 Task: Play online Dominion games in very easy mode.
Action: Mouse moved to (736, 565)
Screenshot: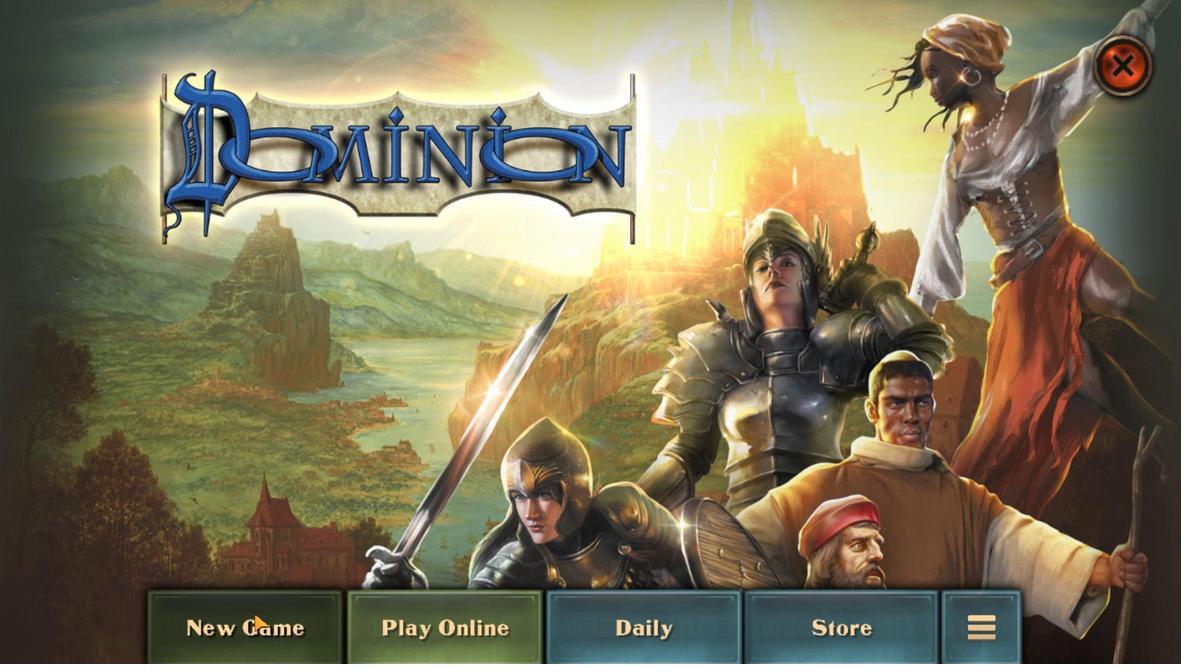 
Action: Mouse pressed left at (736, 565)
Screenshot: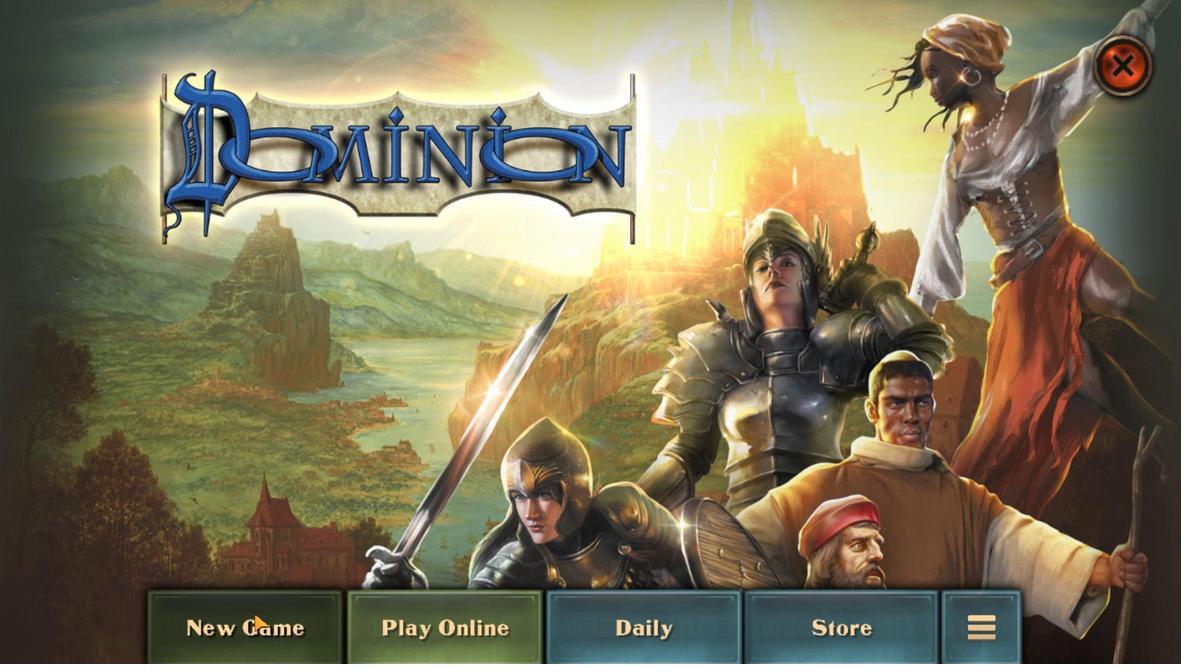 
Action: Mouse moved to (876, 344)
Screenshot: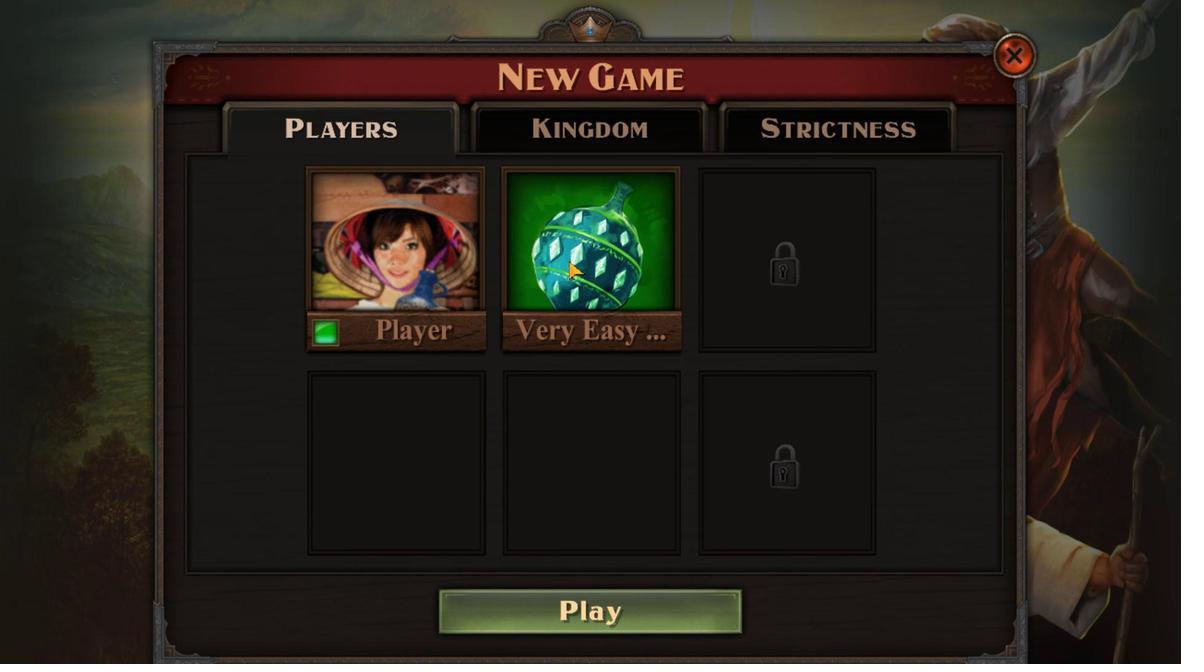 
Action: Mouse pressed left at (876, 344)
Screenshot: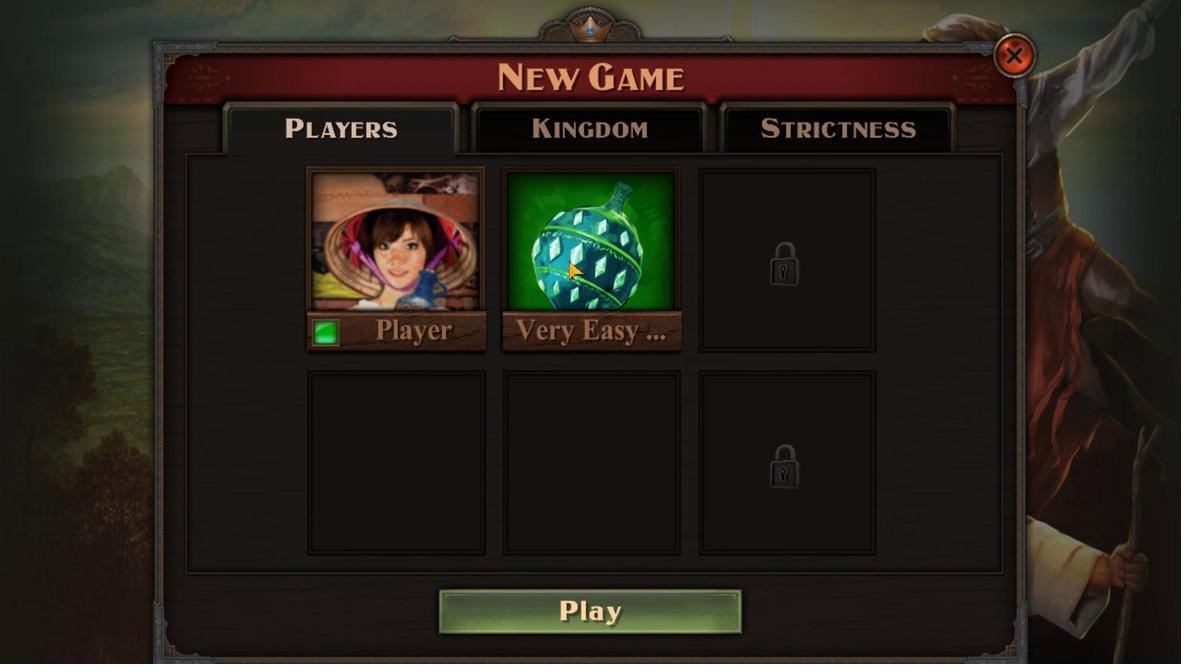 
Action: Mouse moved to (806, 370)
Screenshot: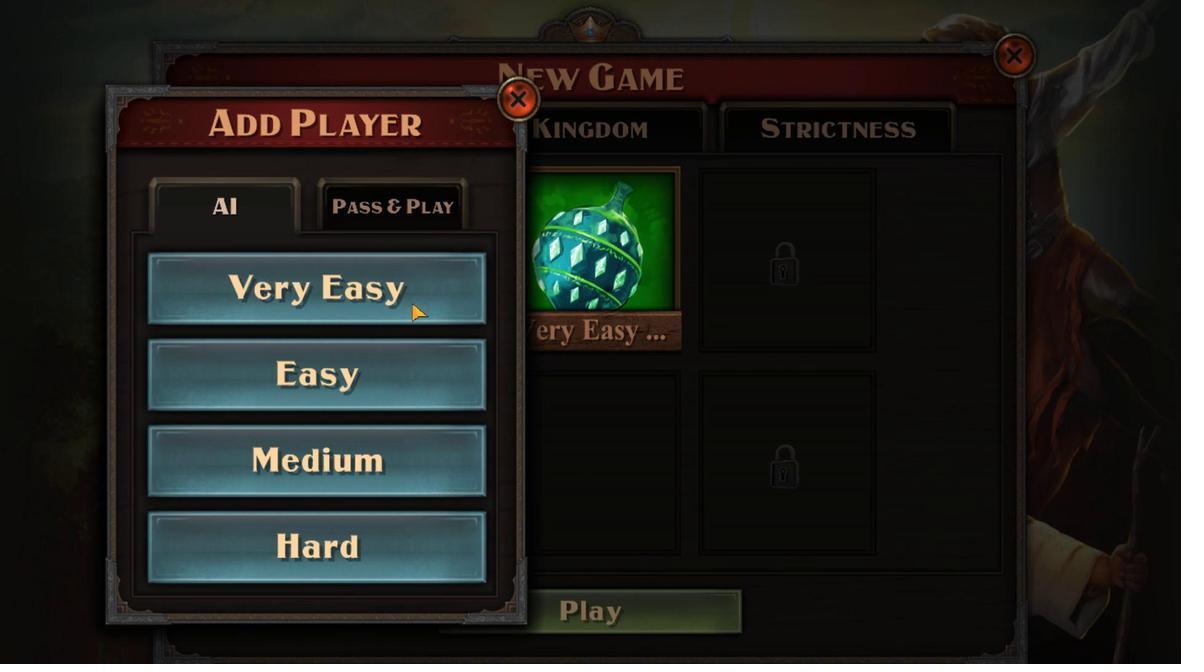 
Action: Mouse pressed left at (806, 370)
Screenshot: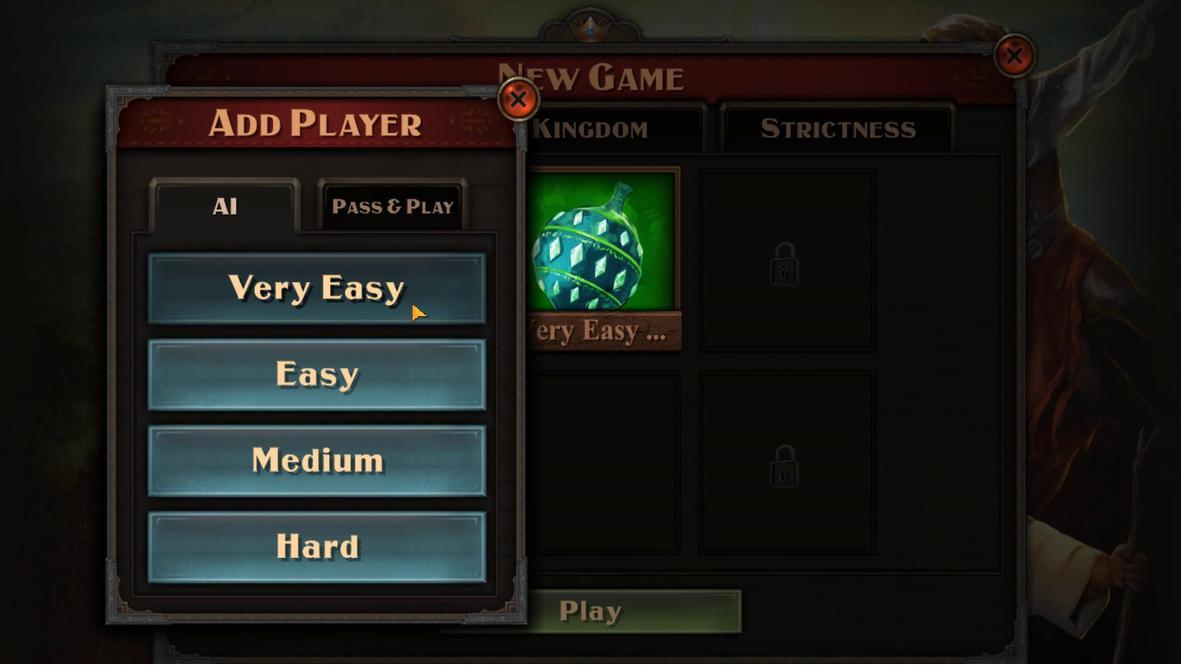 
Action: Mouse moved to (902, 573)
Screenshot: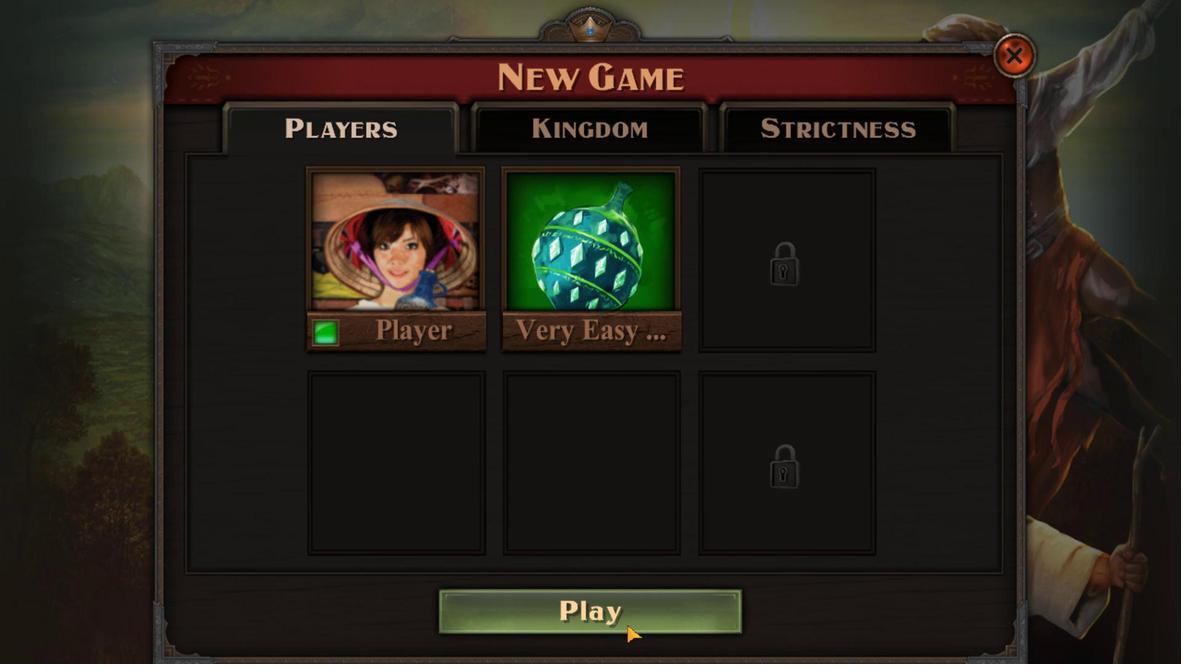 
Action: Mouse pressed left at (902, 573)
Screenshot: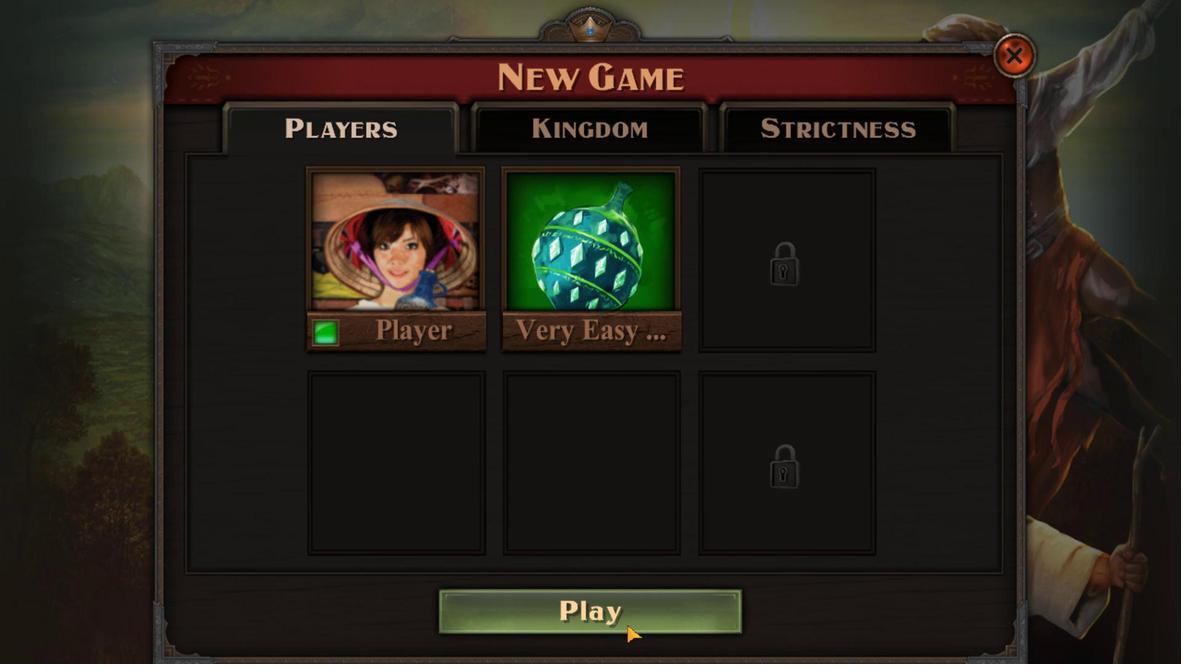 
Action: Mouse moved to (887, 554)
Screenshot: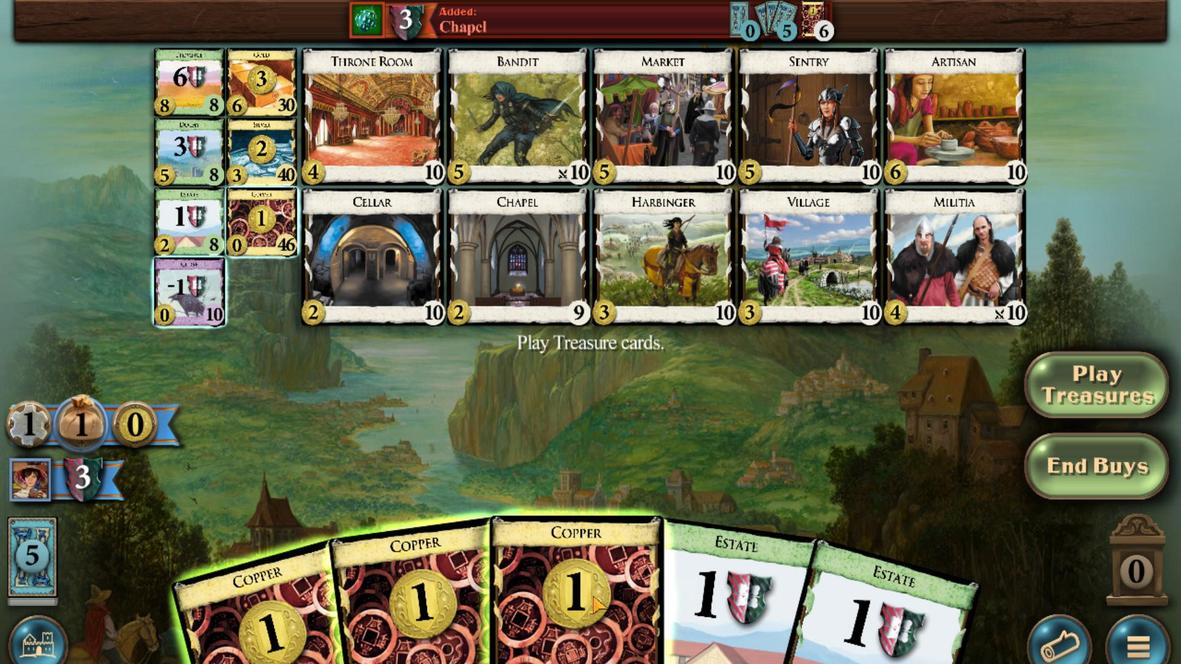 
Action: Mouse scrolled (887, 553) with delta (0, 0)
Screenshot: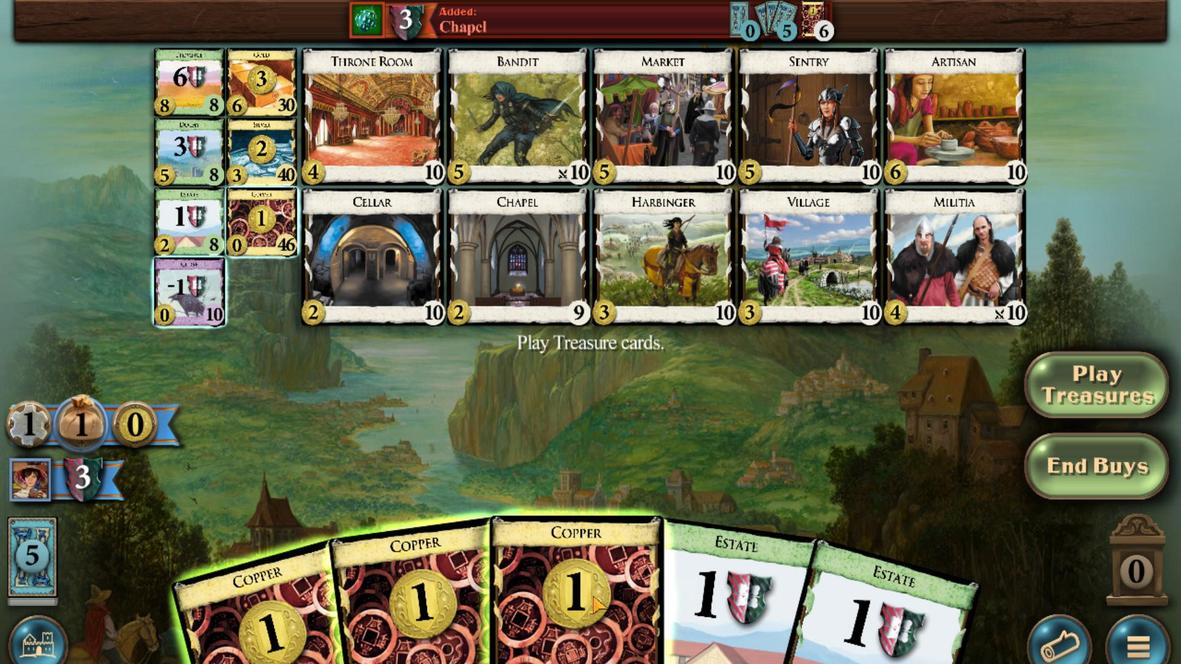 
Action: Mouse moved to (853, 555)
Screenshot: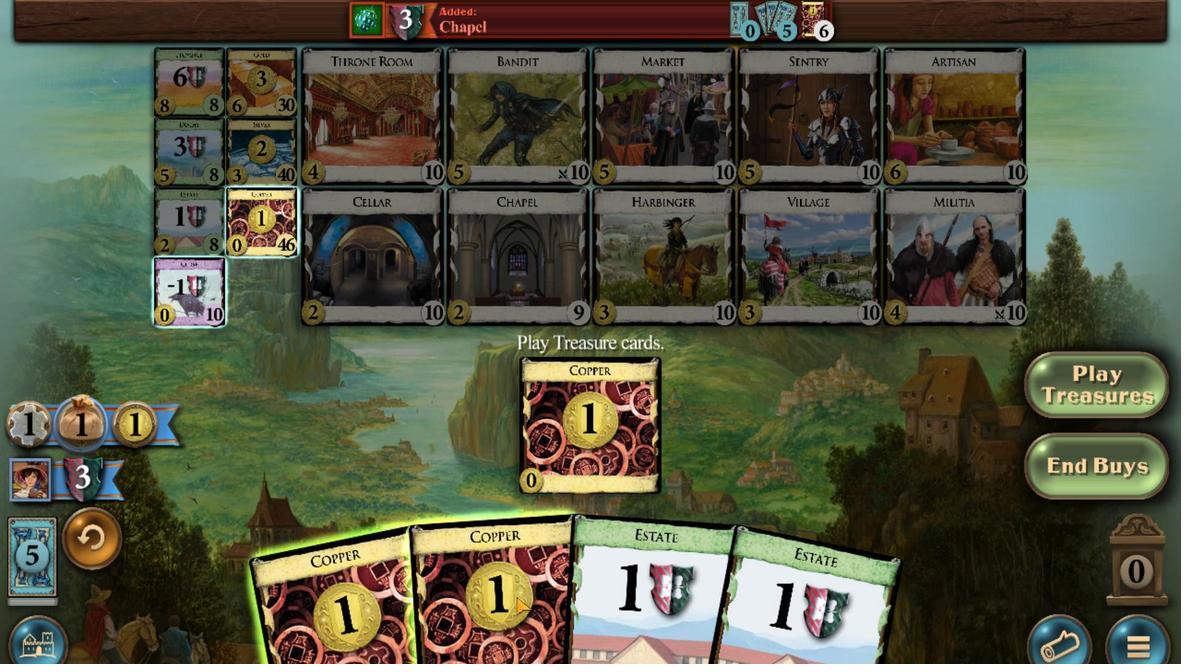 
Action: Mouse scrolled (853, 554) with delta (0, 0)
Screenshot: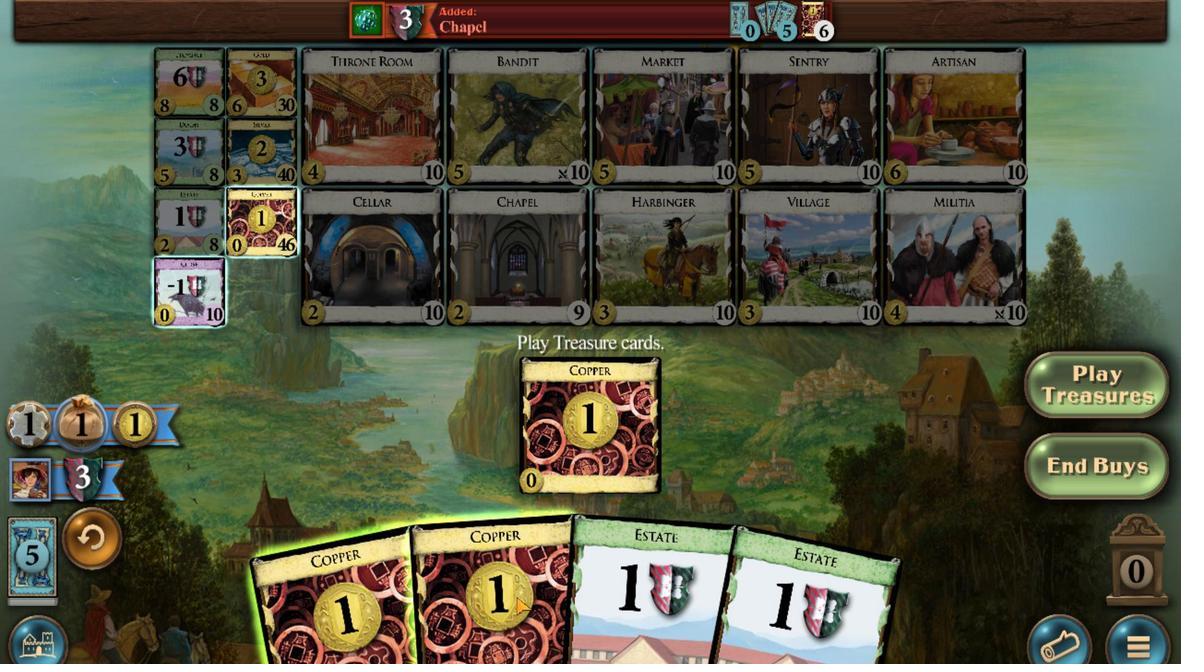 
Action: Mouse moved to (813, 553)
Screenshot: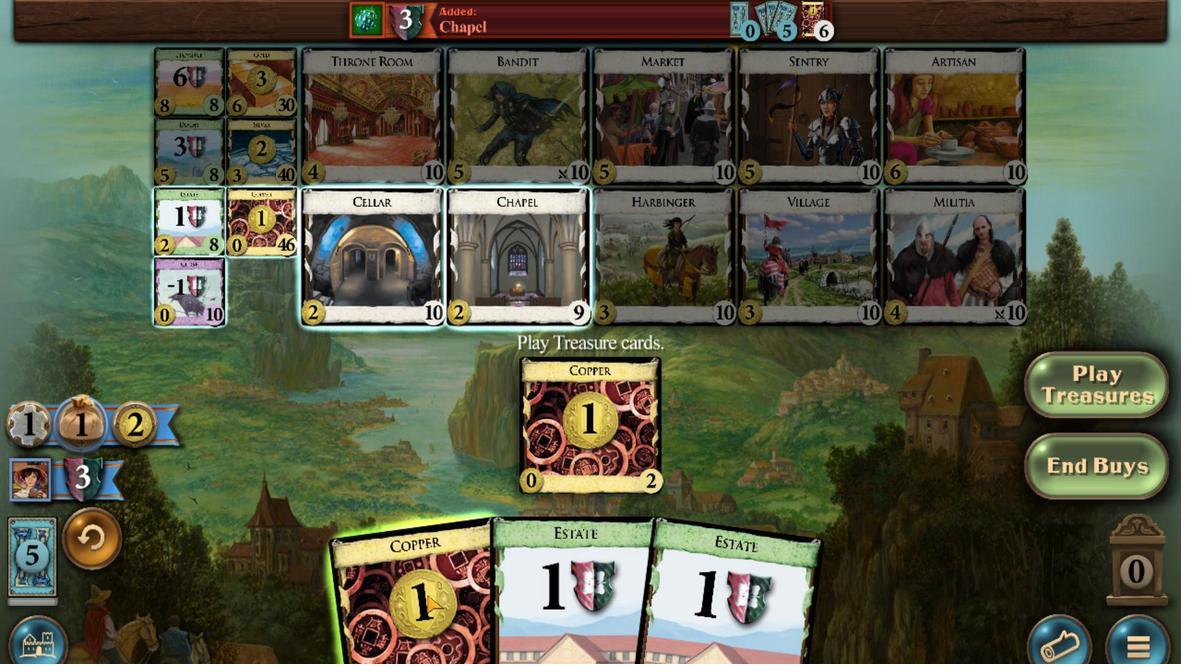 
Action: Mouse scrolled (813, 553) with delta (0, 0)
Screenshot: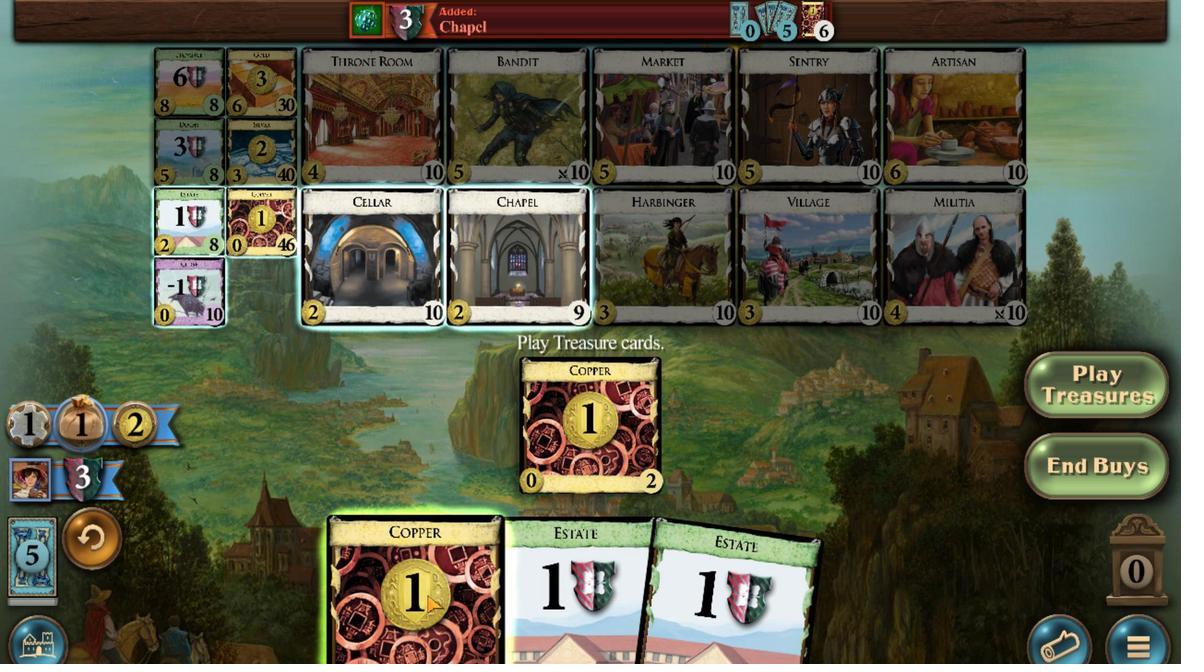 
Action: Mouse moved to (739, 276)
Screenshot: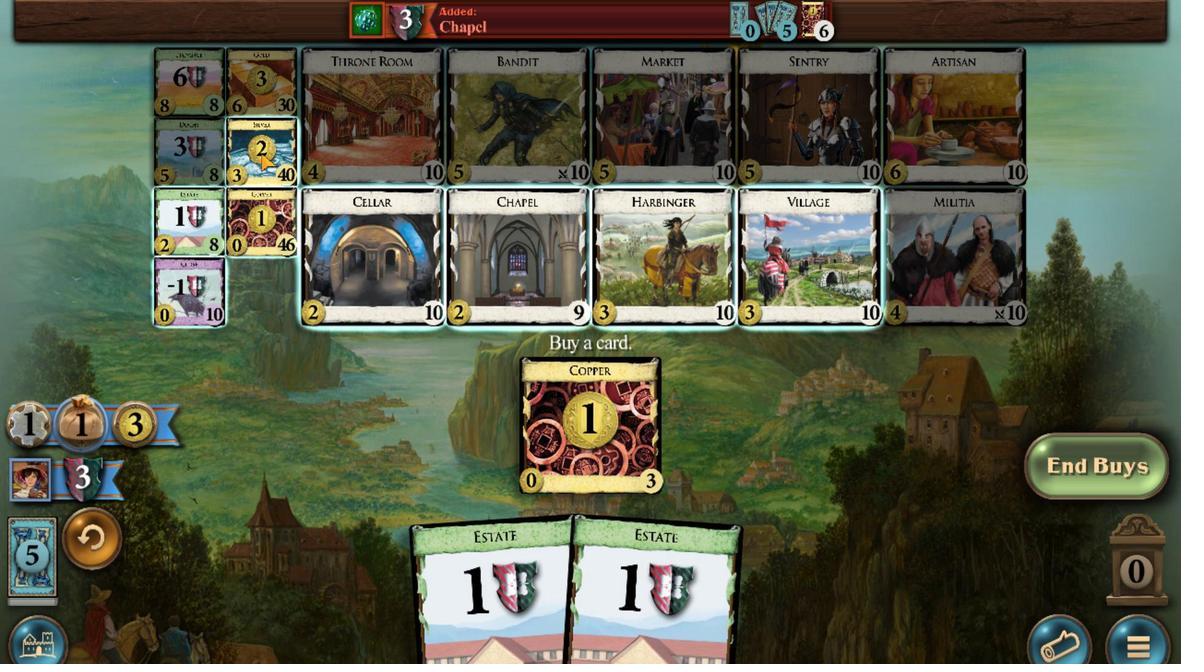 
Action: Mouse scrolled (739, 276) with delta (0, 0)
Screenshot: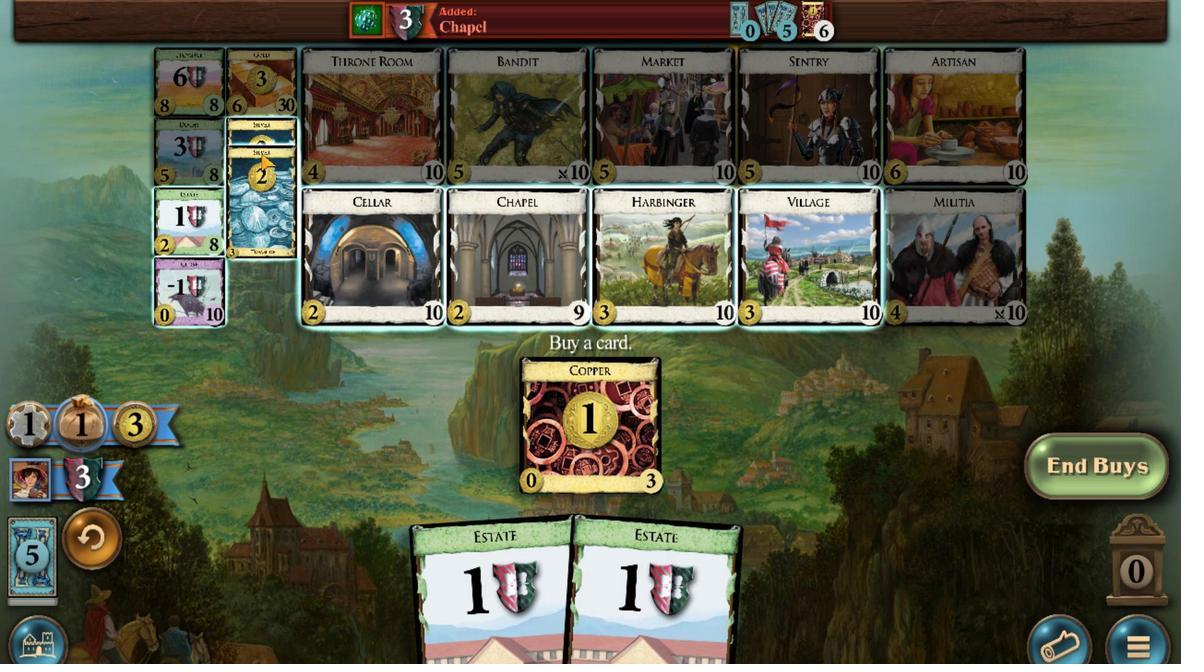 
Action: Mouse scrolled (739, 276) with delta (0, 0)
Screenshot: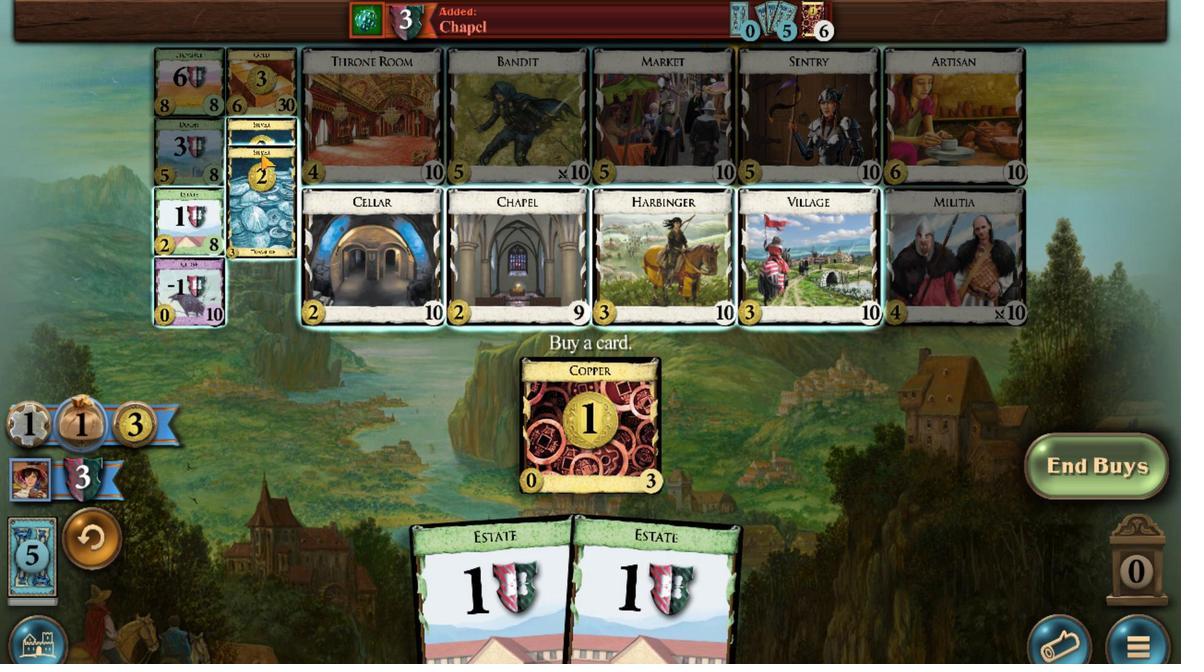 
Action: Mouse scrolled (739, 276) with delta (0, 0)
Screenshot: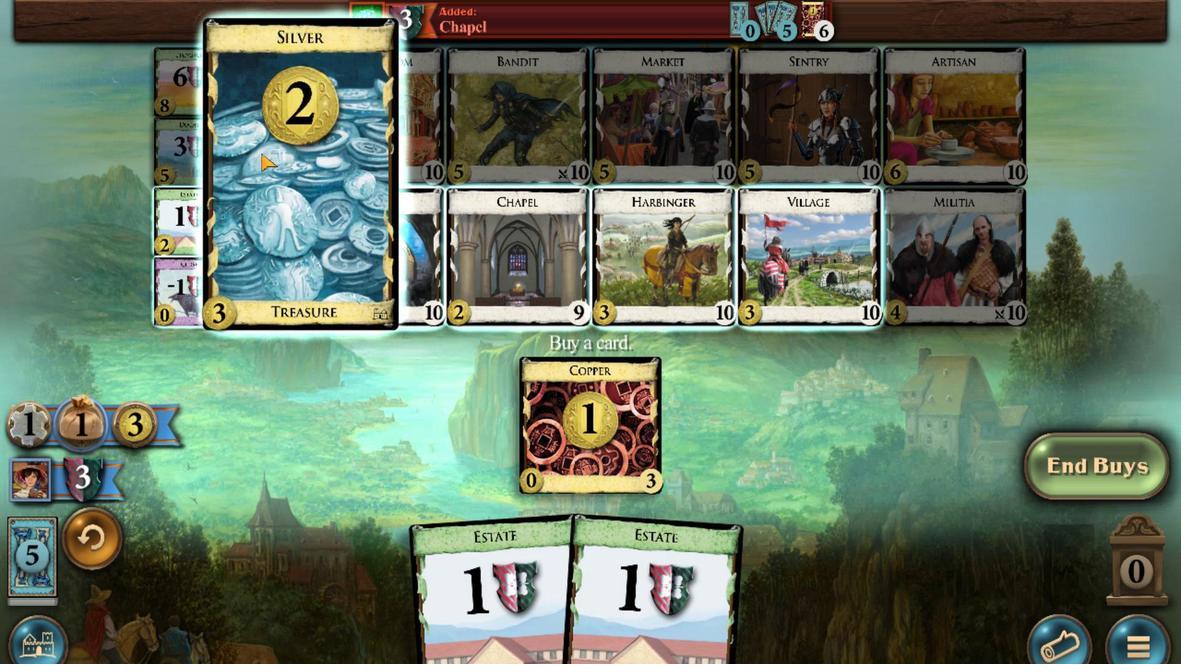 
Action: Mouse scrolled (739, 276) with delta (0, 0)
Screenshot: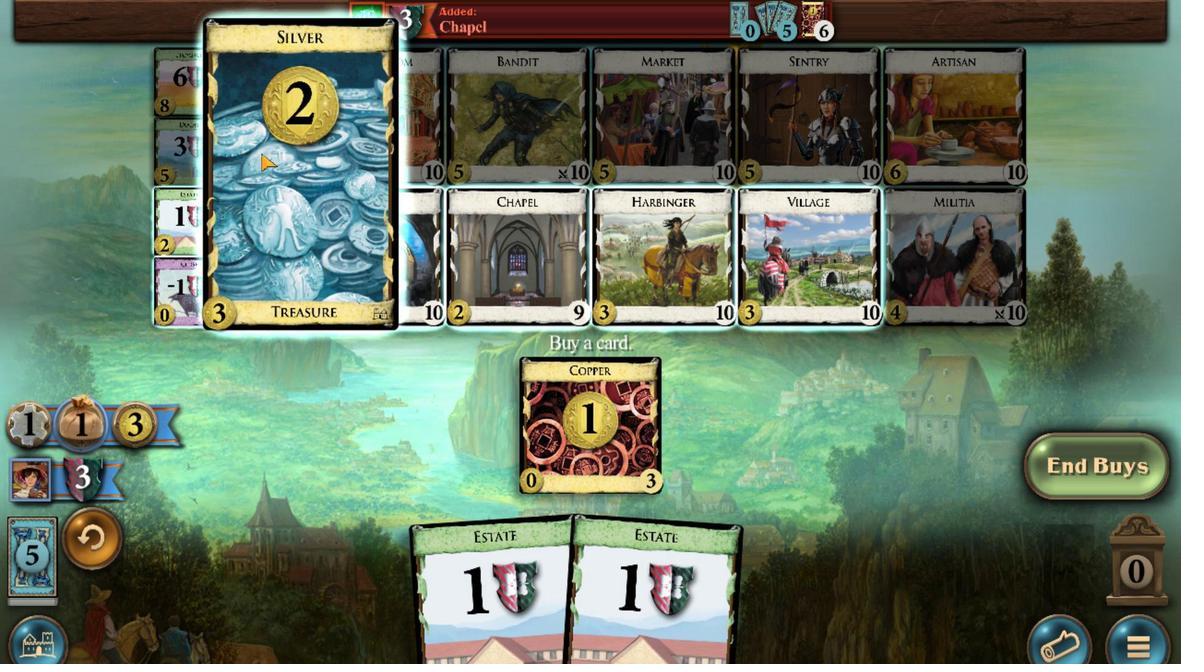 
Action: Mouse scrolled (739, 276) with delta (0, 0)
Screenshot: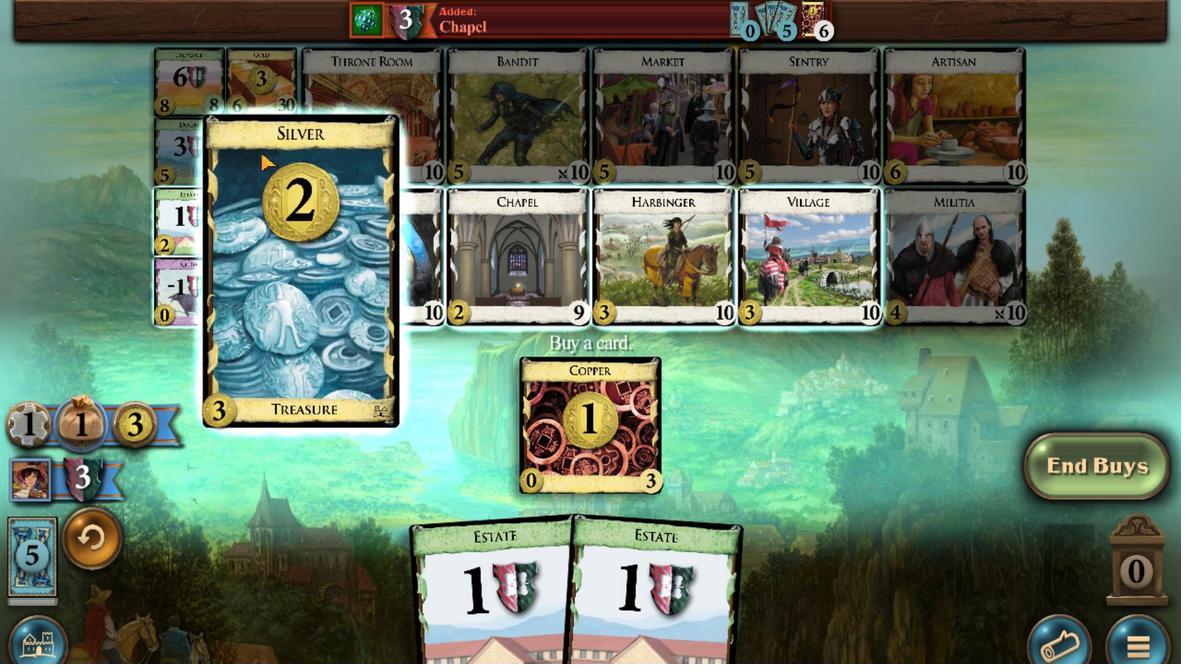 
Action: Mouse moved to (936, 513)
Screenshot: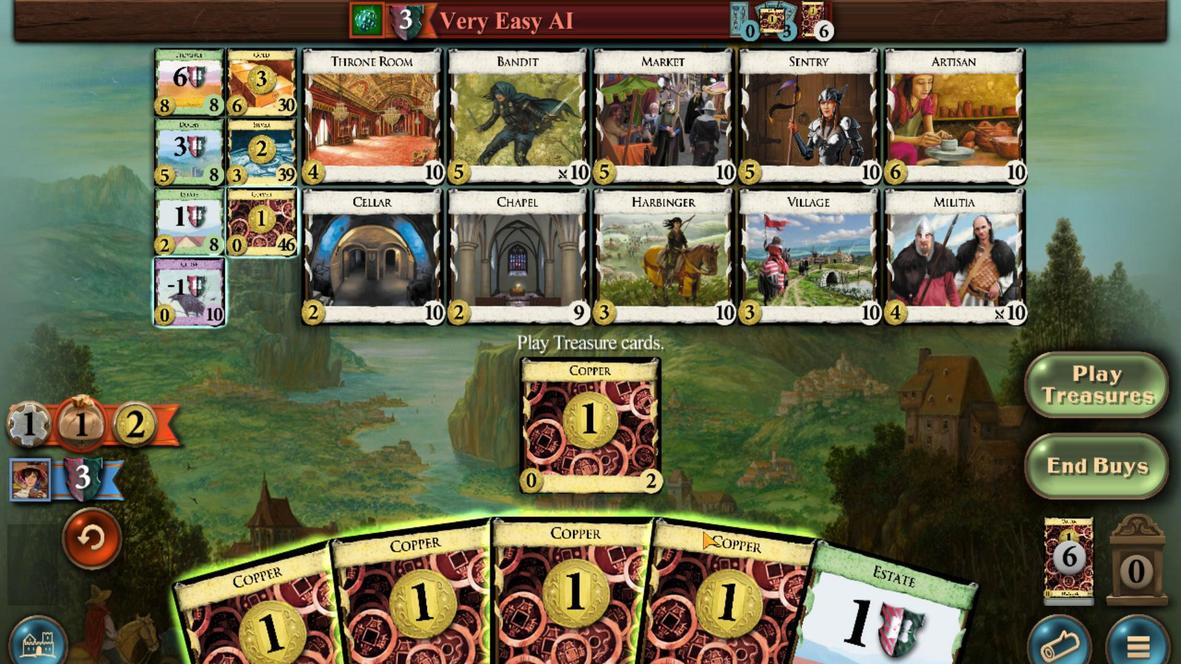 
Action: Mouse scrolled (936, 513) with delta (0, 0)
Screenshot: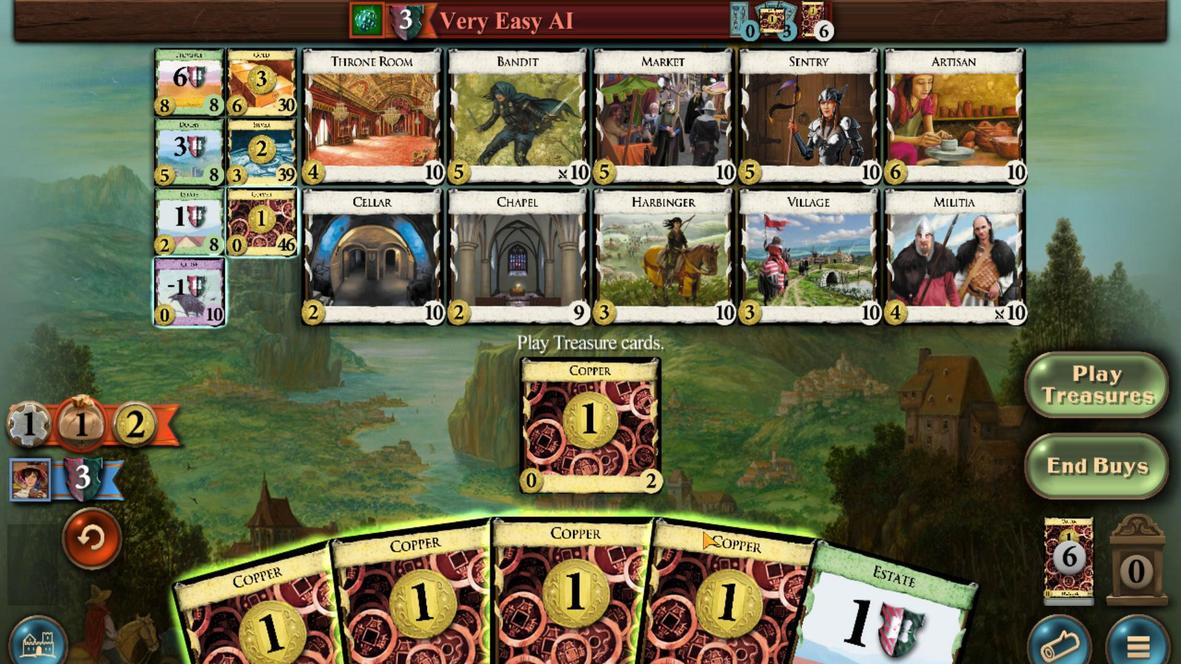 
Action: Mouse moved to (933, 446)
Screenshot: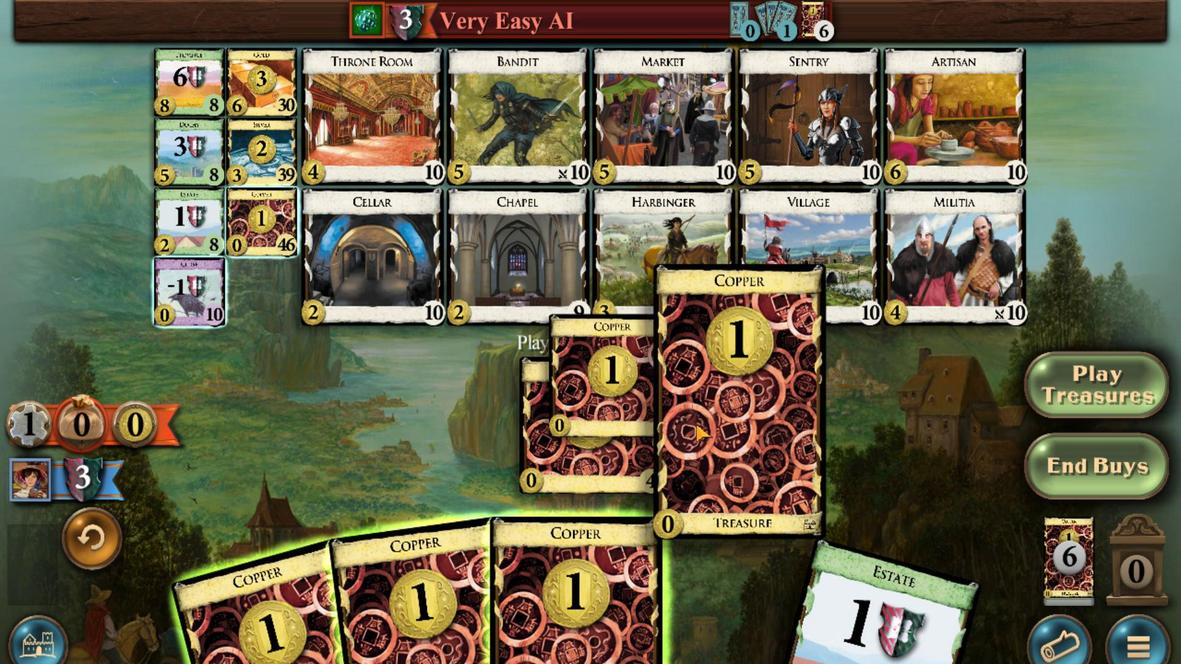 
Action: Mouse scrolled (933, 446) with delta (0, 0)
Screenshot: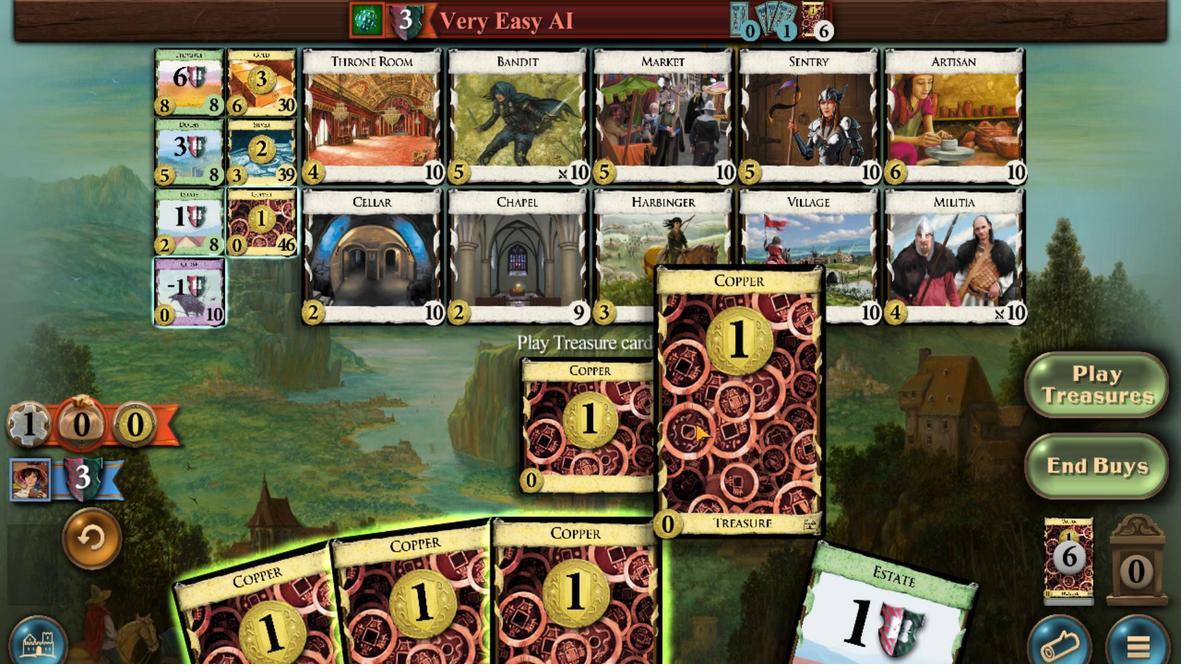 
Action: Mouse scrolled (933, 446) with delta (0, 0)
Screenshot: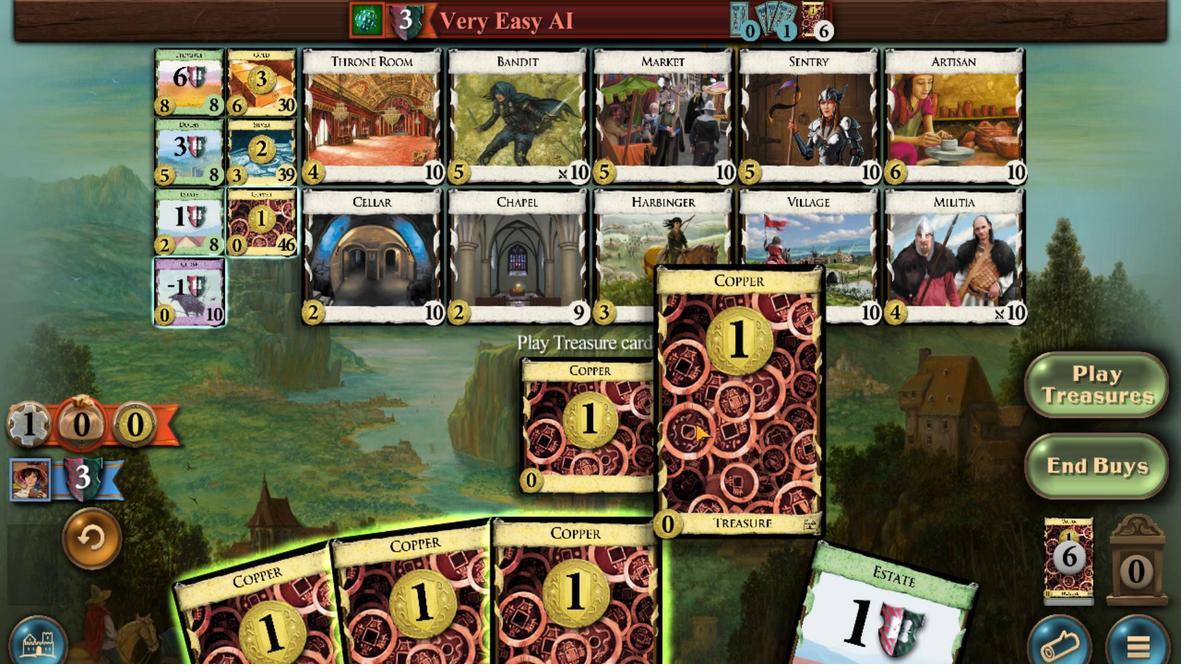 
Action: Mouse scrolled (933, 446) with delta (0, 0)
Screenshot: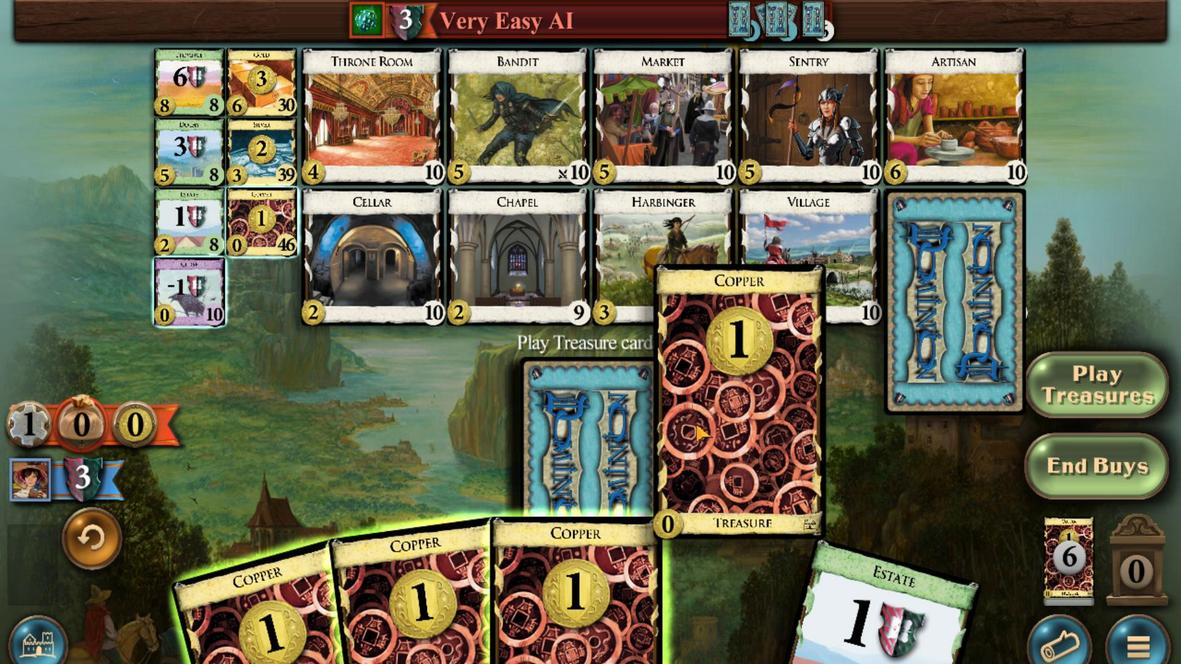 
Action: Mouse moved to (782, 444)
Screenshot: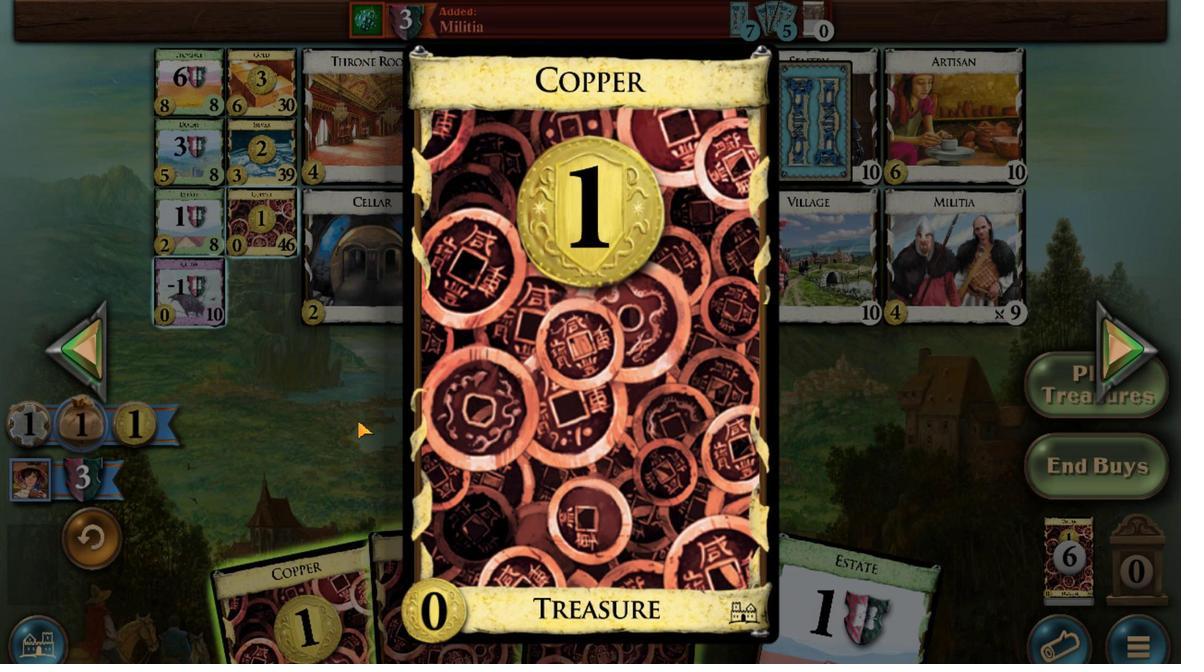 
Action: Mouse pressed left at (782, 444)
Screenshot: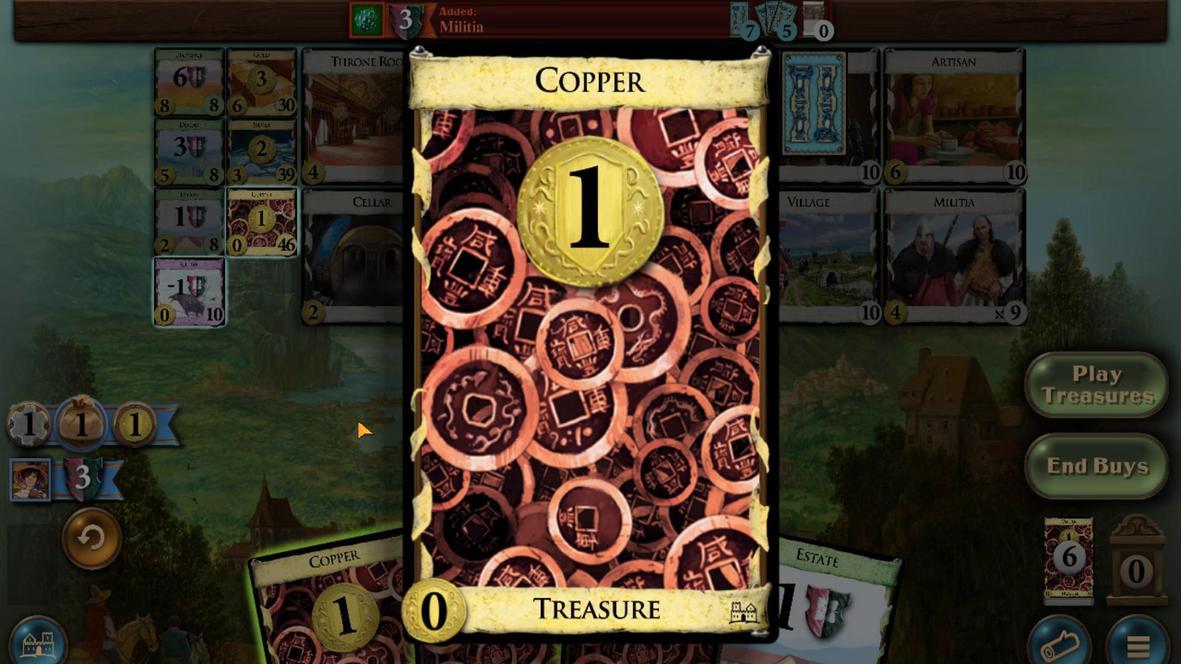 
Action: Mouse moved to (854, 522)
Screenshot: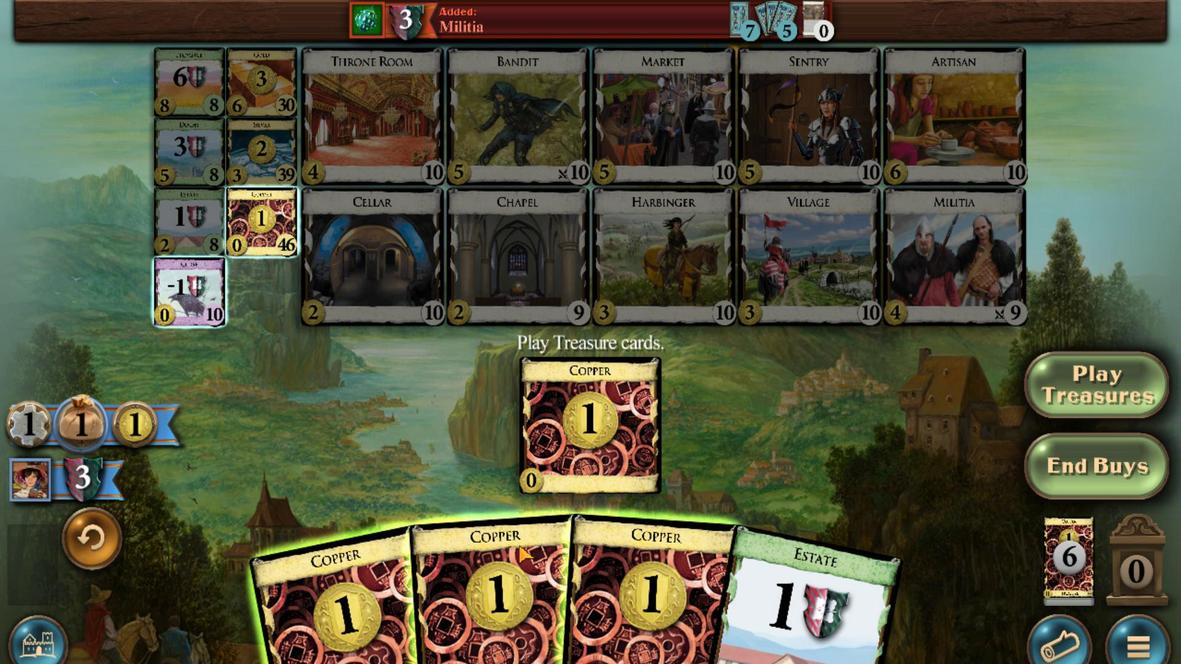 
Action: Mouse scrolled (854, 522) with delta (0, 0)
Screenshot: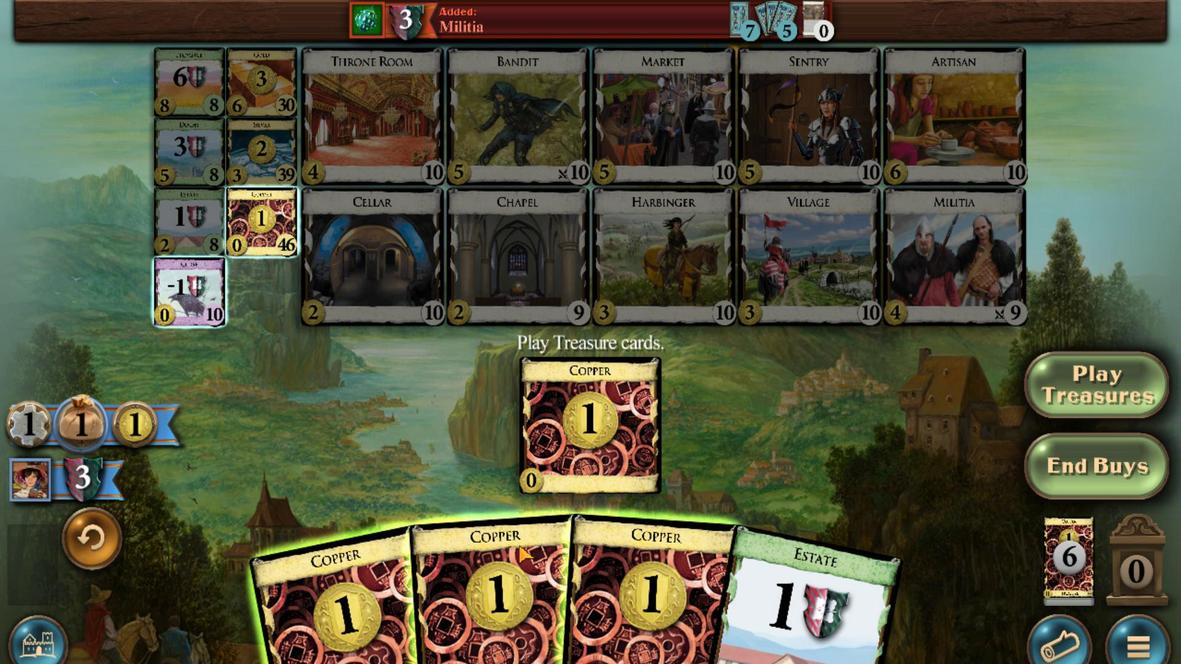 
Action: Mouse moved to (816, 527)
Screenshot: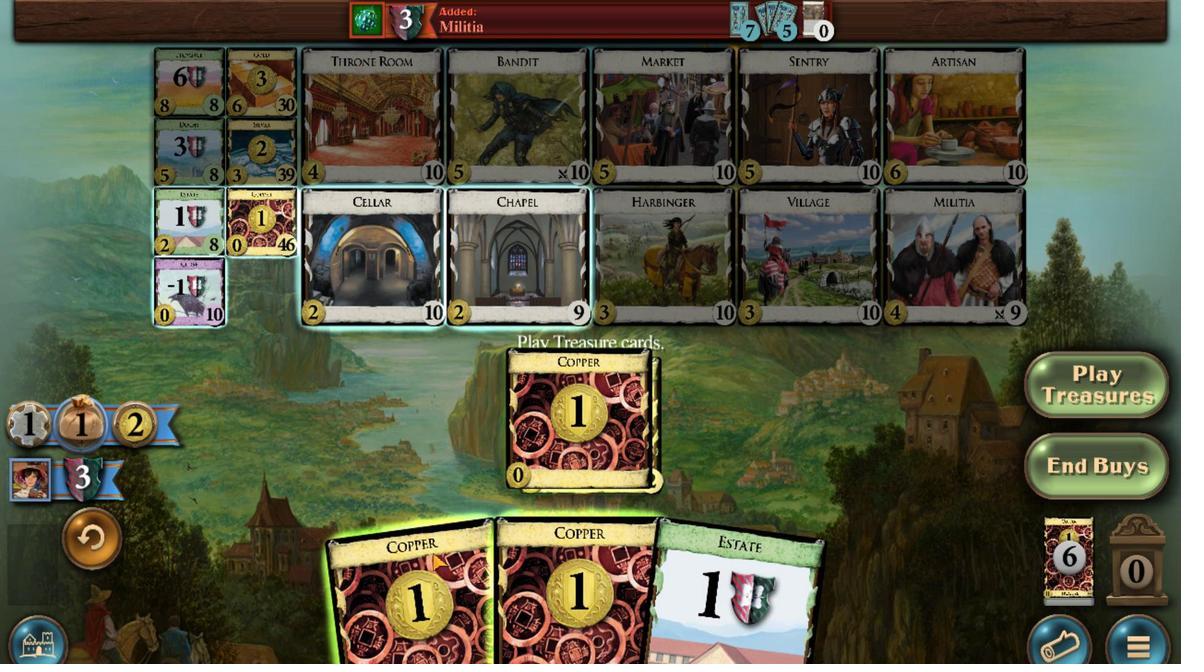 
Action: Mouse scrolled (816, 526) with delta (0, 0)
Screenshot: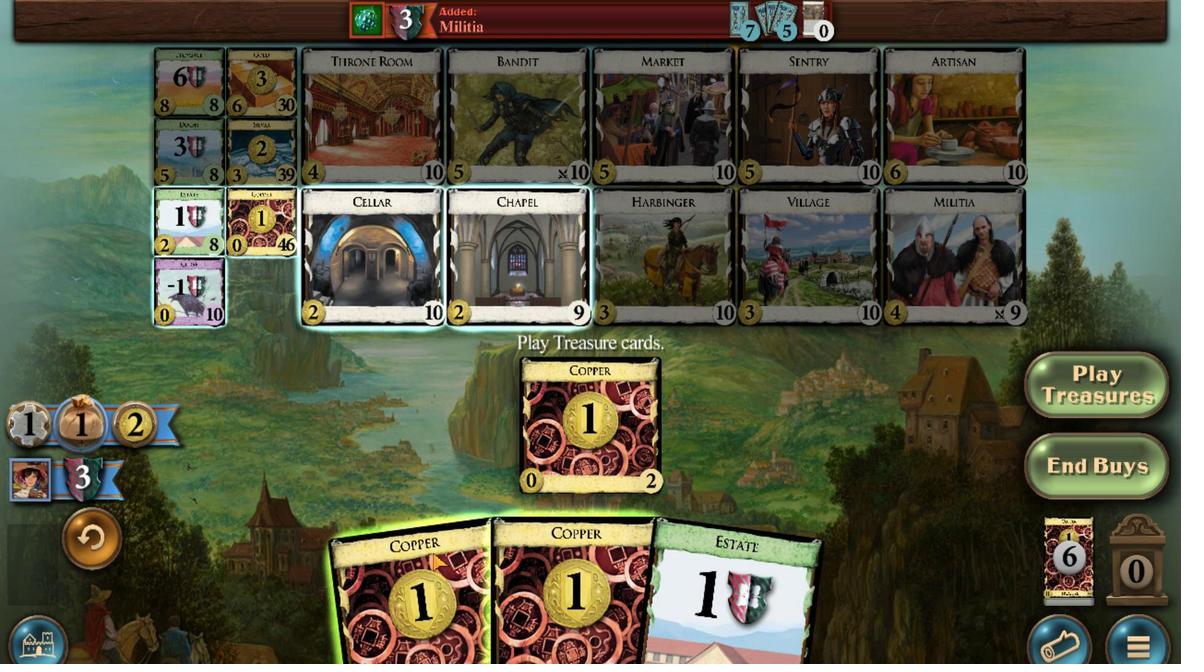 
Action: Mouse moved to (741, 274)
Screenshot: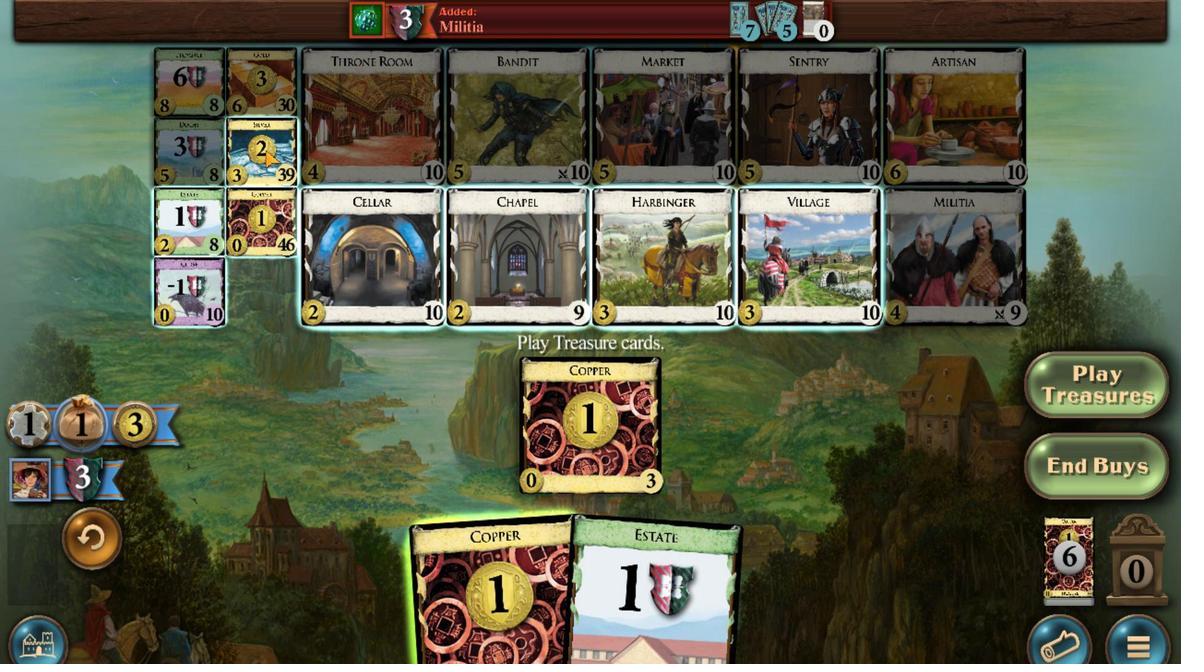 
Action: Mouse scrolled (741, 274) with delta (0, 0)
Screenshot: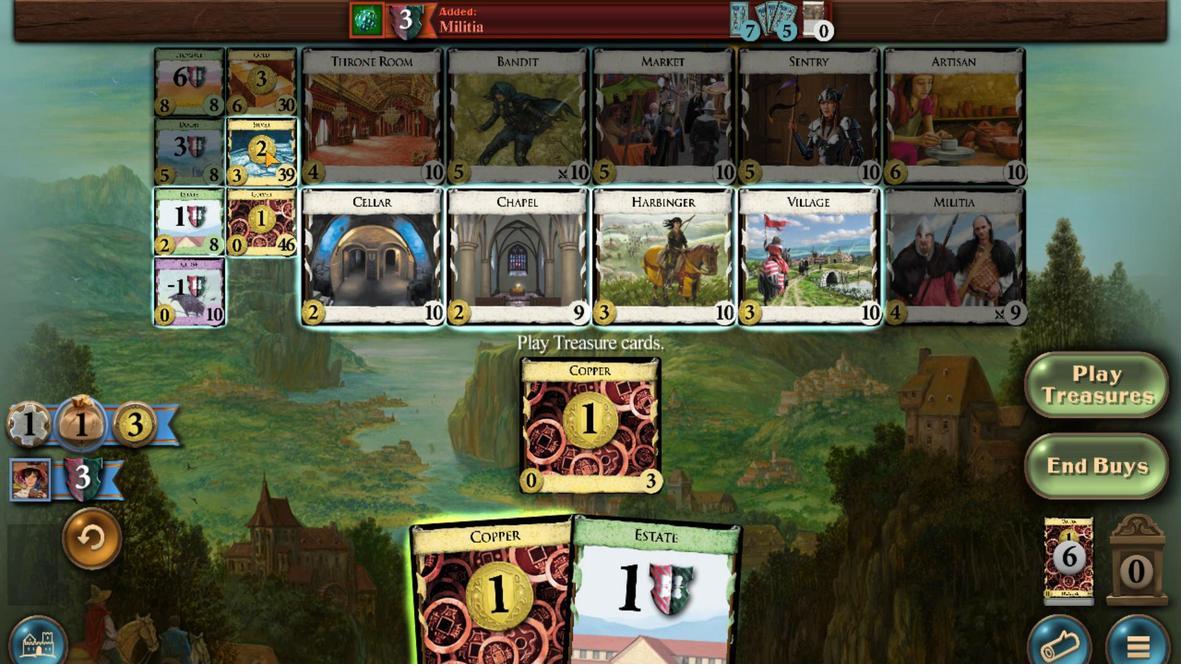 
Action: Mouse scrolled (741, 274) with delta (0, 0)
Screenshot: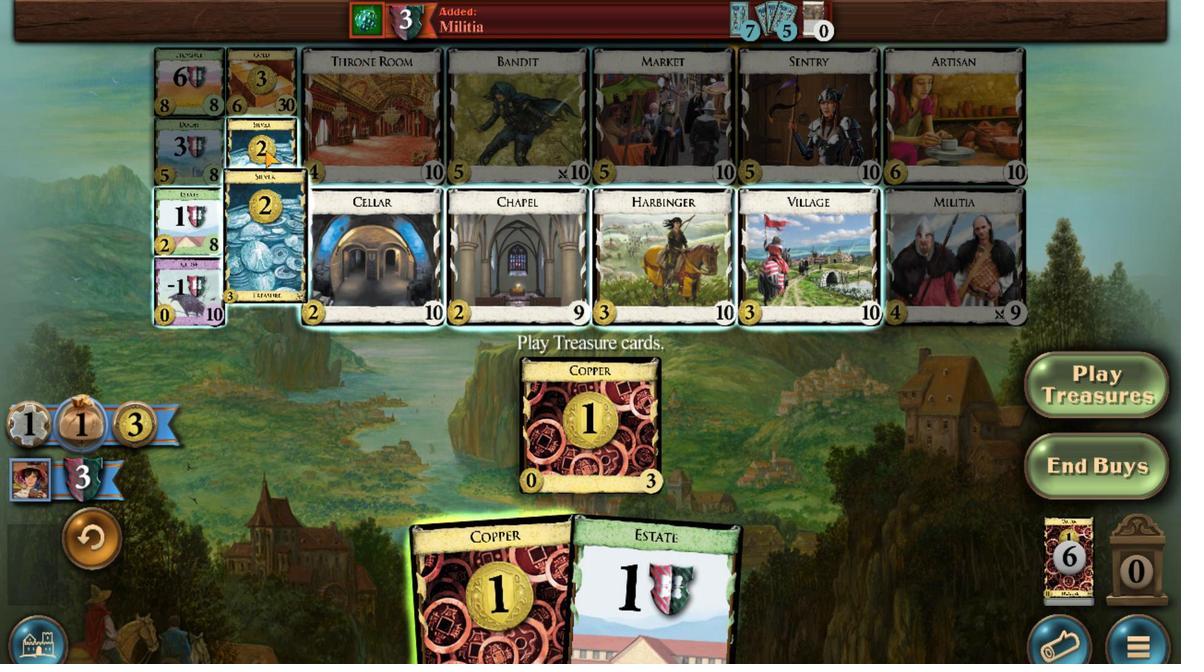 
Action: Mouse scrolled (741, 274) with delta (0, 0)
Screenshot: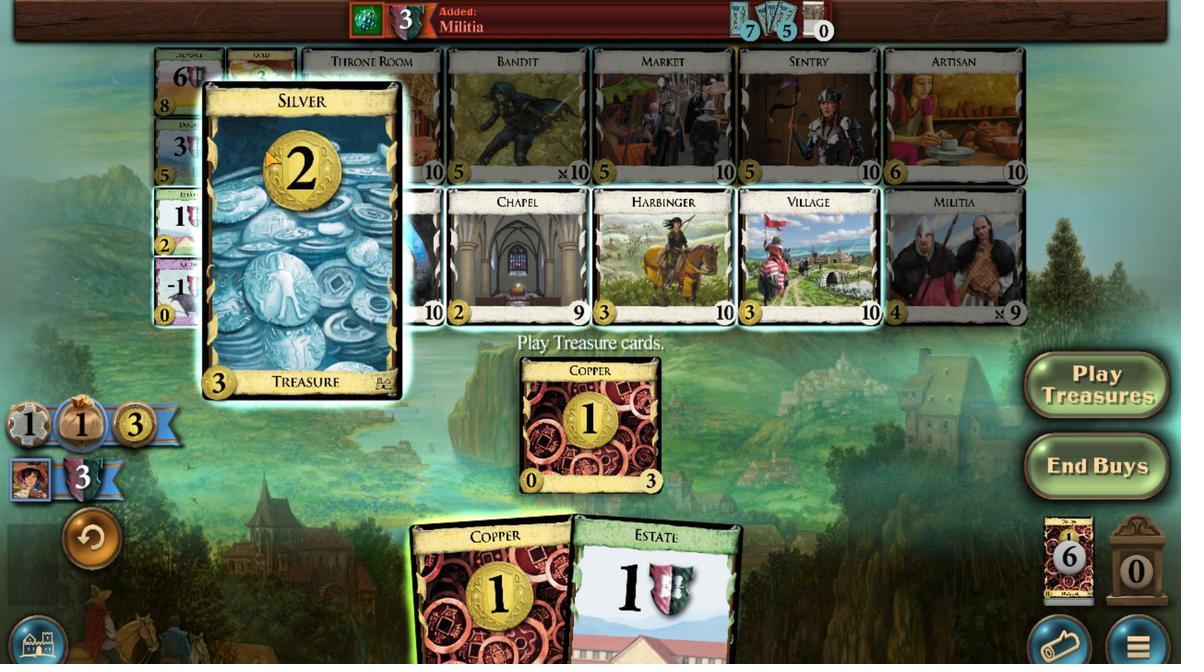 
Action: Mouse scrolled (741, 274) with delta (0, 0)
Screenshot: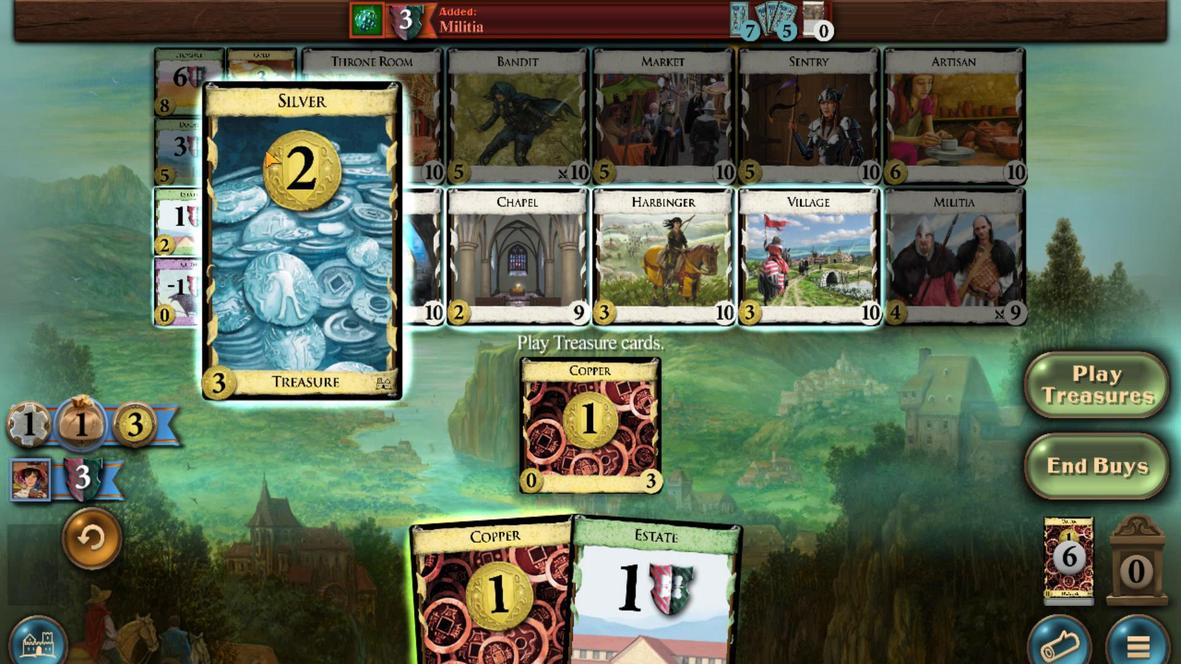 
Action: Mouse scrolled (741, 274) with delta (0, 0)
Screenshot: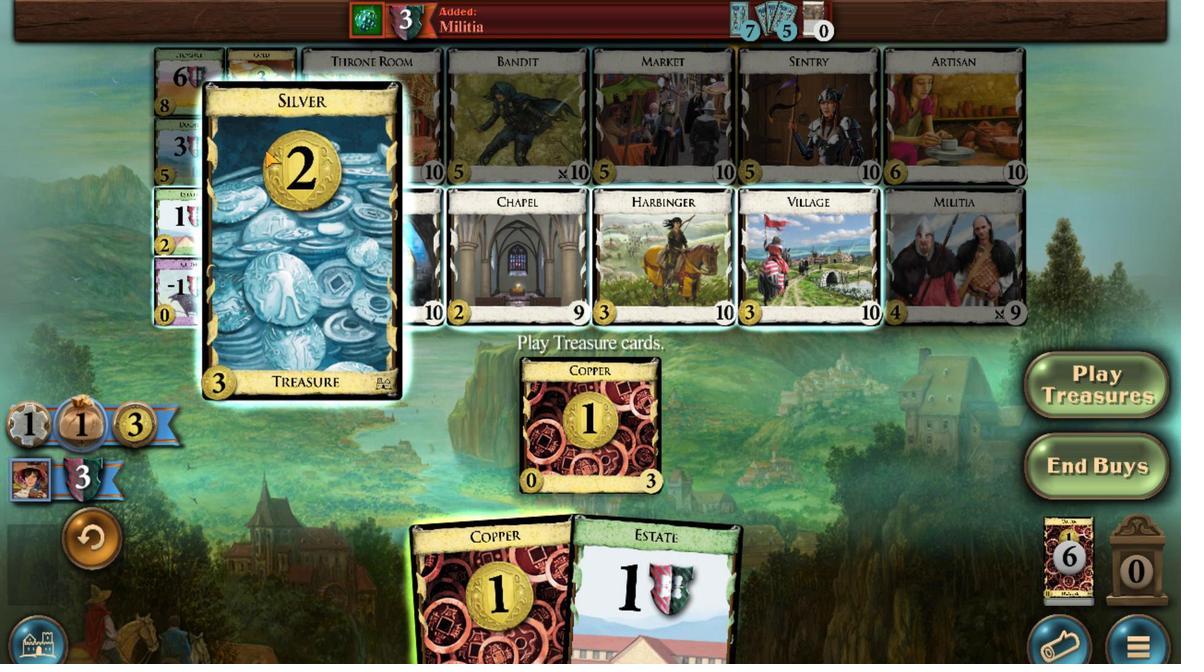 
Action: Mouse moved to (917, 525)
Screenshot: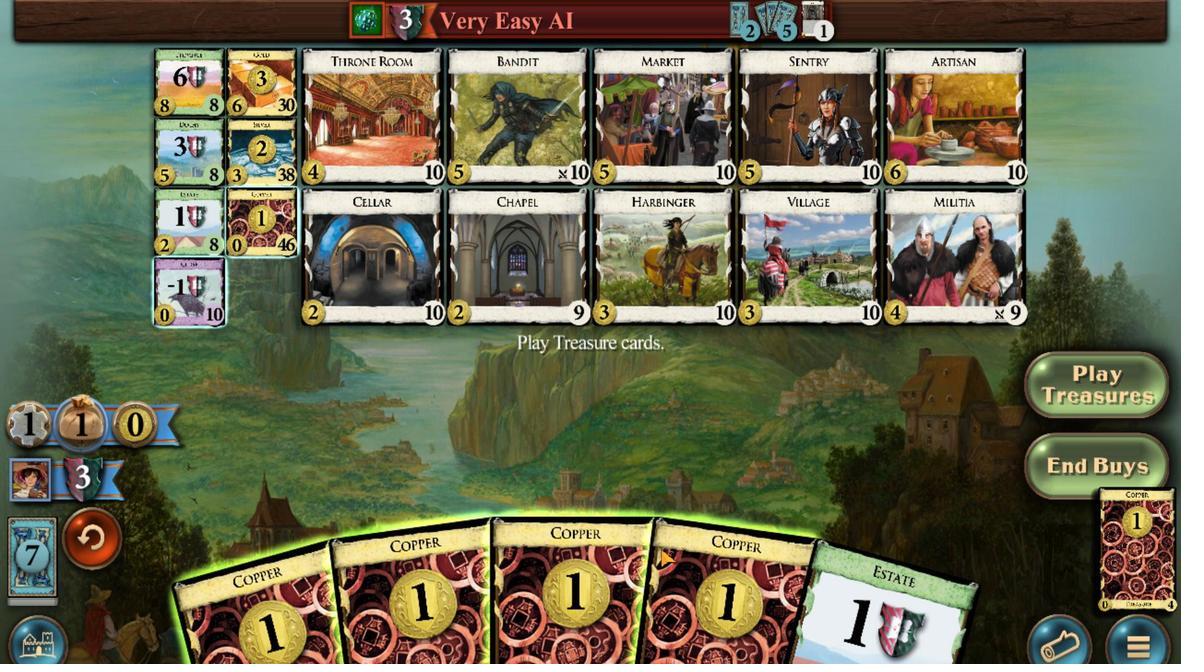 
Action: Mouse scrolled (917, 525) with delta (0, 0)
Screenshot: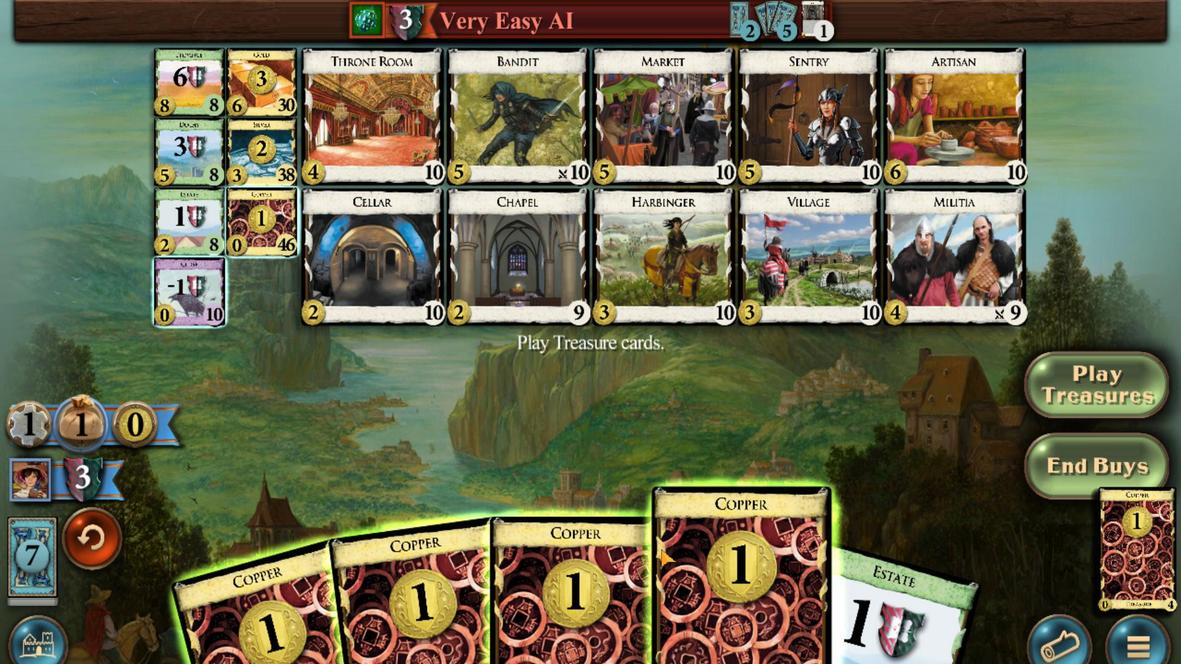
Action: Mouse moved to (898, 537)
Screenshot: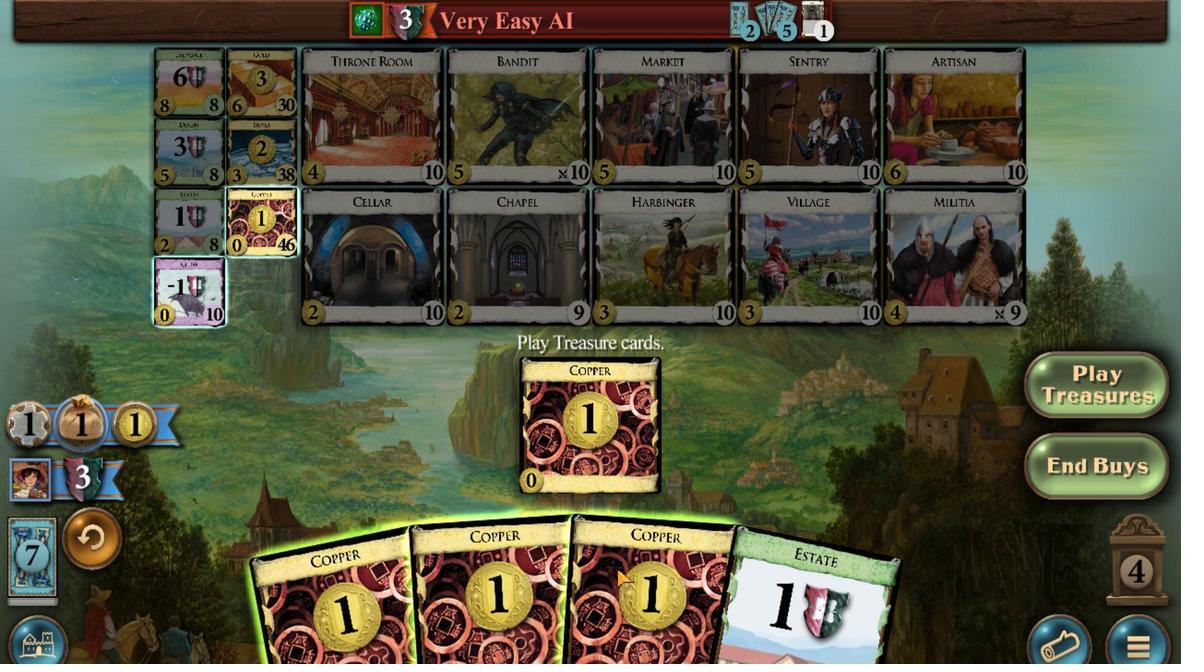 
Action: Mouse scrolled (898, 537) with delta (0, 0)
Screenshot: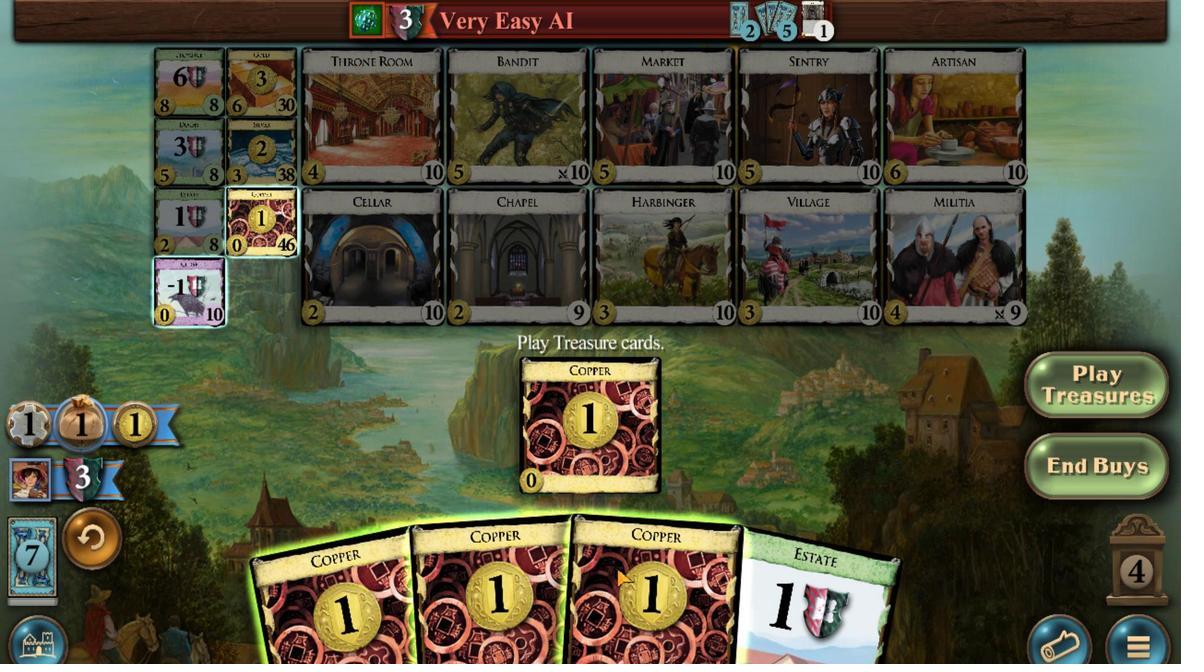 
Action: Mouse moved to (878, 544)
Screenshot: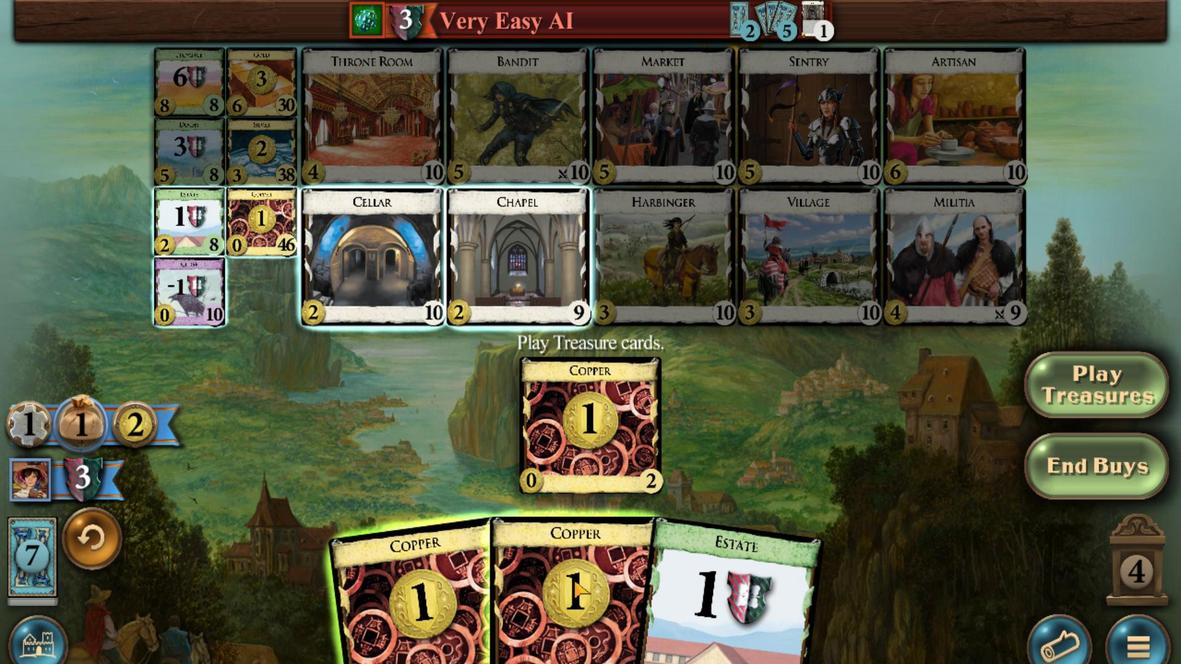 
Action: Mouse scrolled (878, 544) with delta (0, 0)
Screenshot: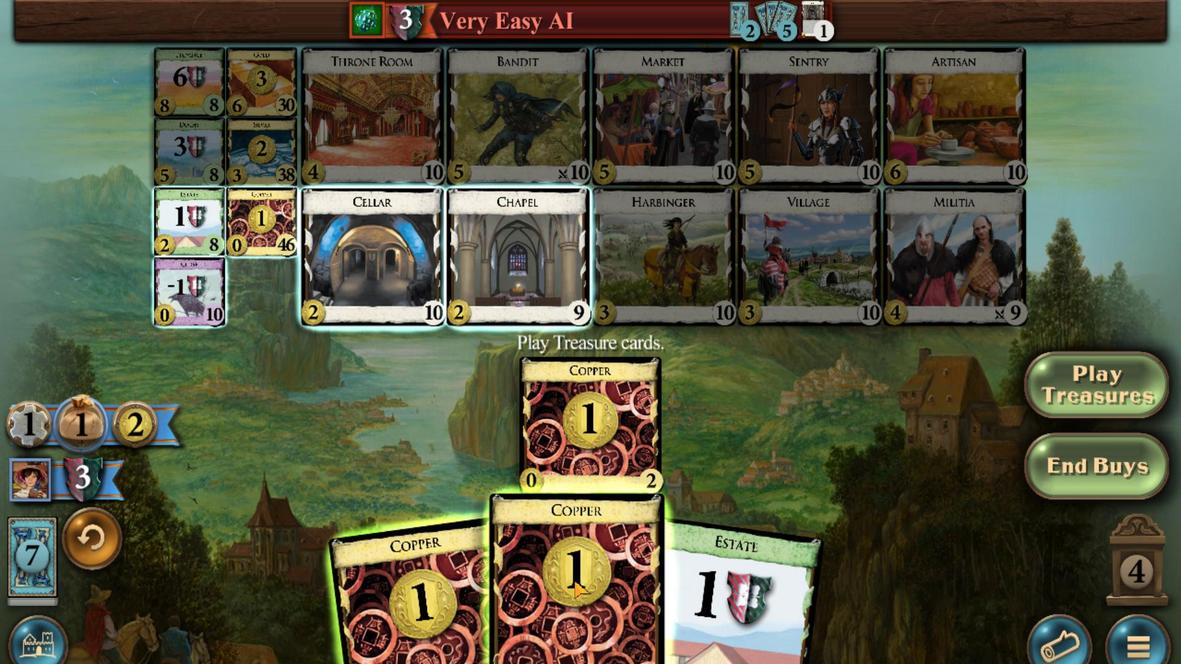 
Action: Mouse moved to (856, 533)
Screenshot: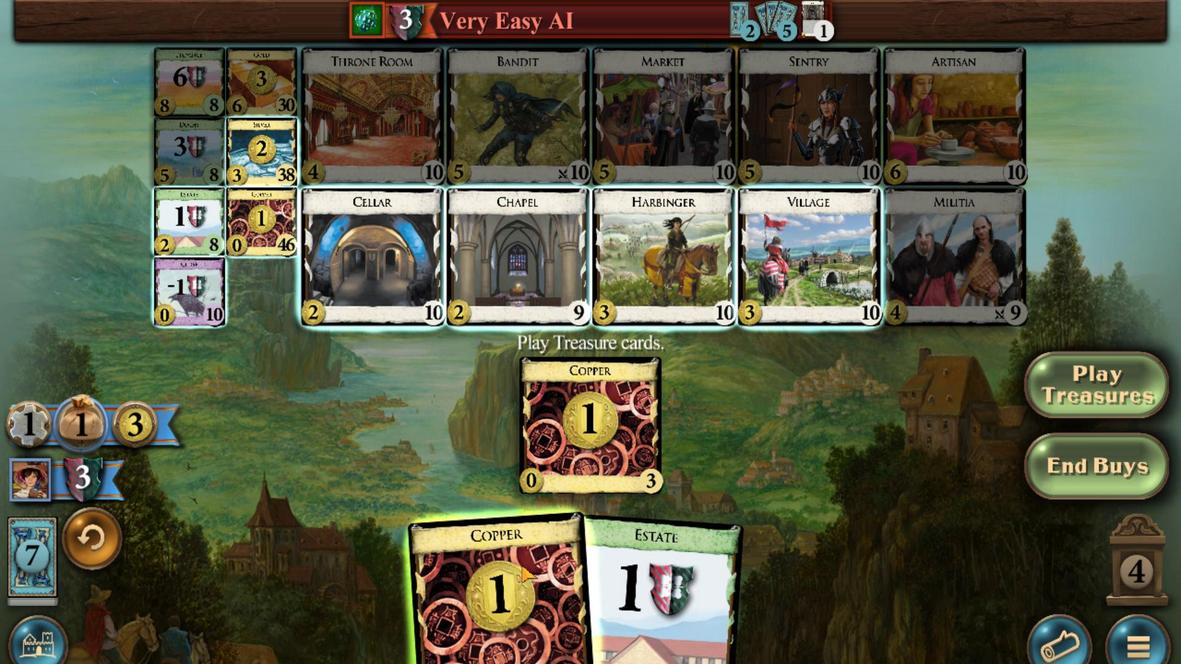 
Action: Mouse scrolled (856, 533) with delta (0, 0)
Screenshot: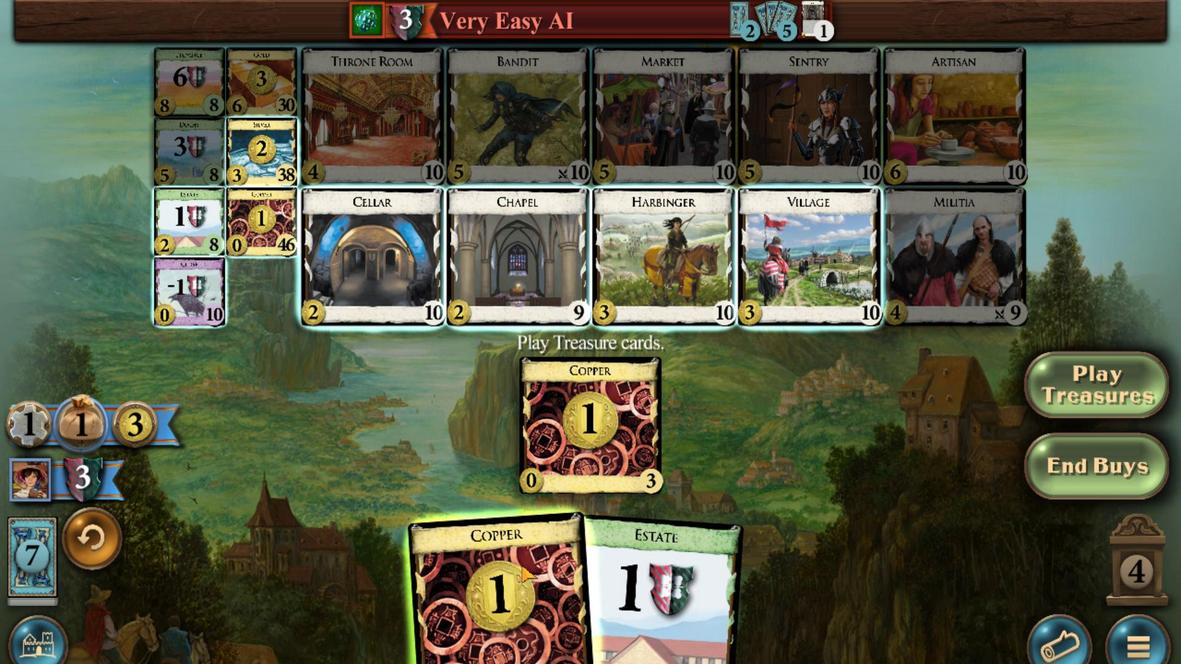
Action: Mouse moved to (794, 275)
Screenshot: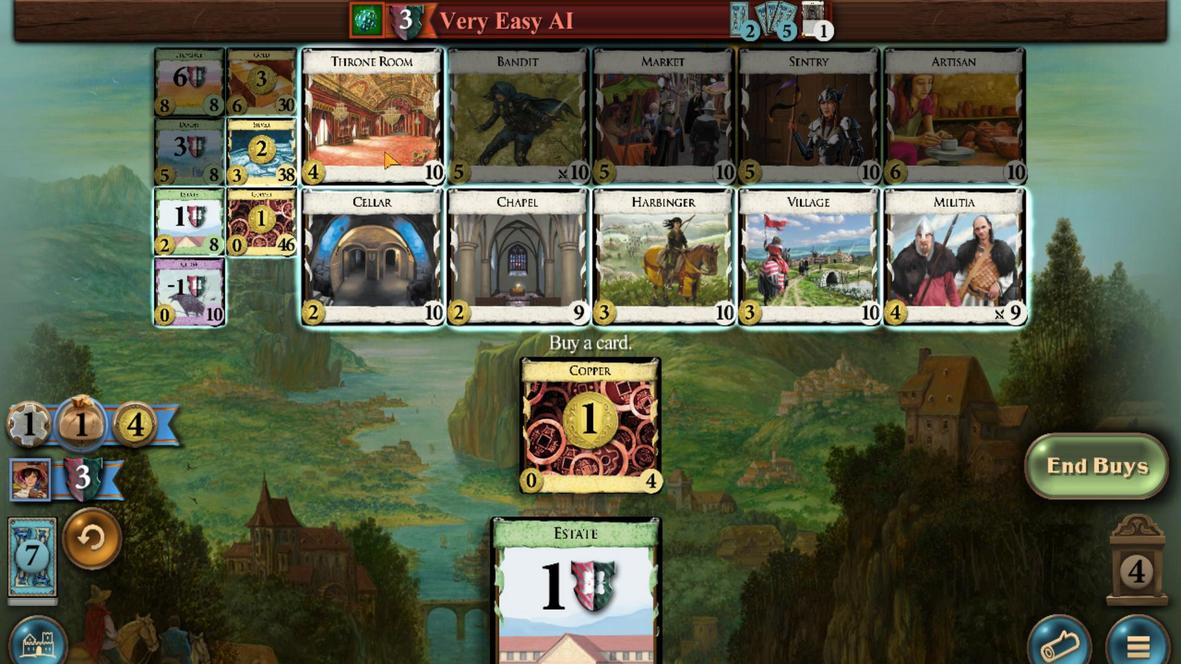 
Action: Mouse scrolled (794, 275) with delta (0, 0)
Screenshot: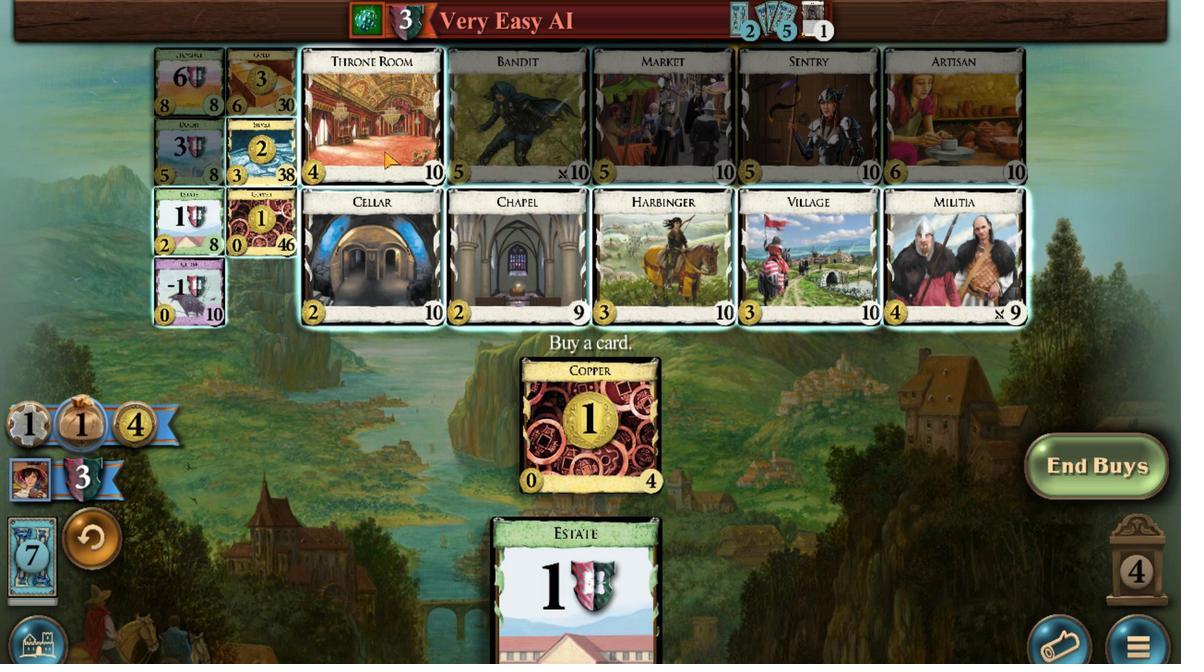 
Action: Mouse scrolled (794, 275) with delta (0, 0)
Screenshot: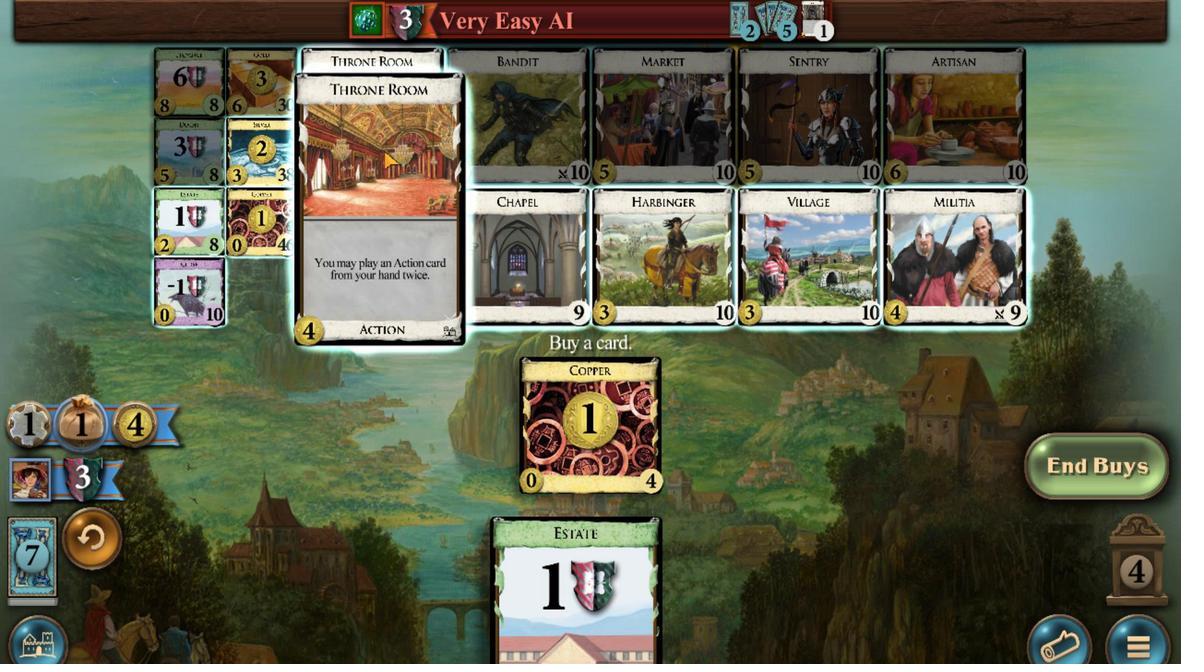 
Action: Mouse scrolled (794, 275) with delta (0, 0)
Screenshot: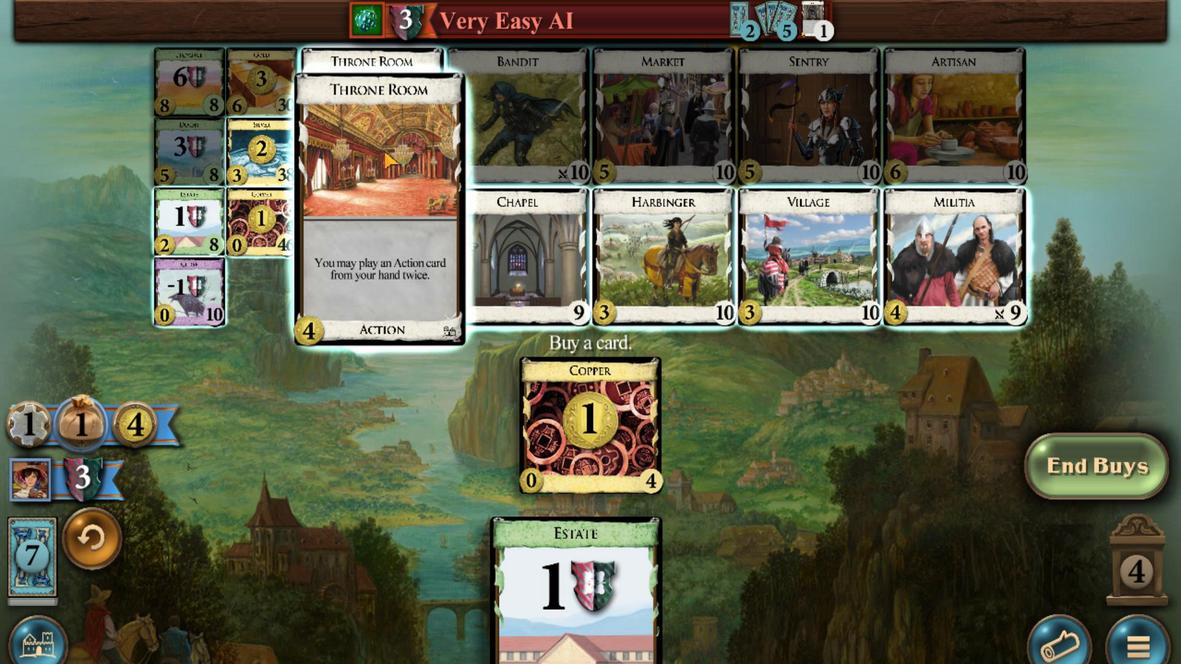
Action: Mouse scrolled (794, 275) with delta (0, 0)
Screenshot: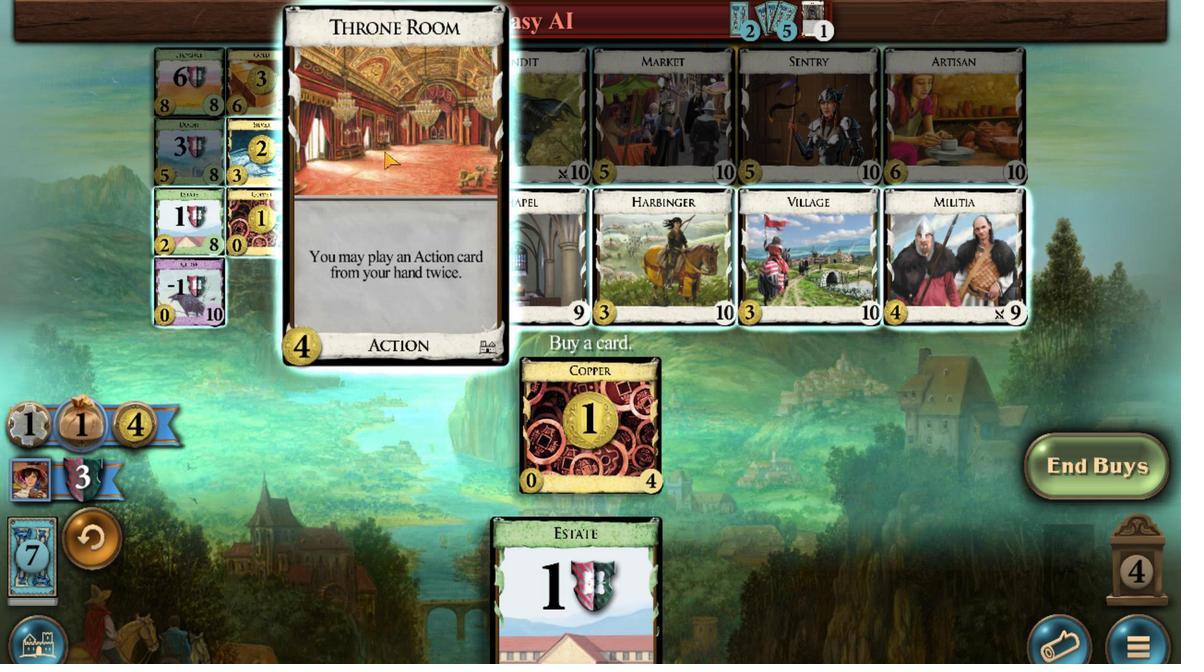 
Action: Mouse scrolled (794, 275) with delta (0, 0)
Screenshot: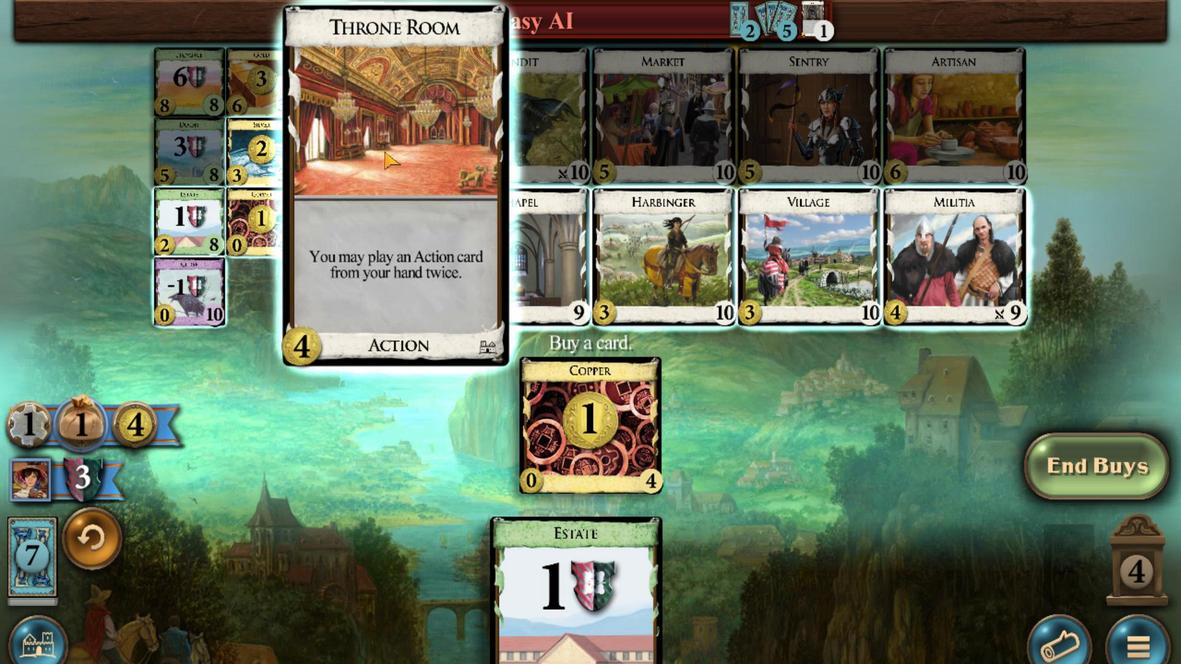 
Action: Mouse scrolled (794, 275) with delta (0, 0)
Screenshot: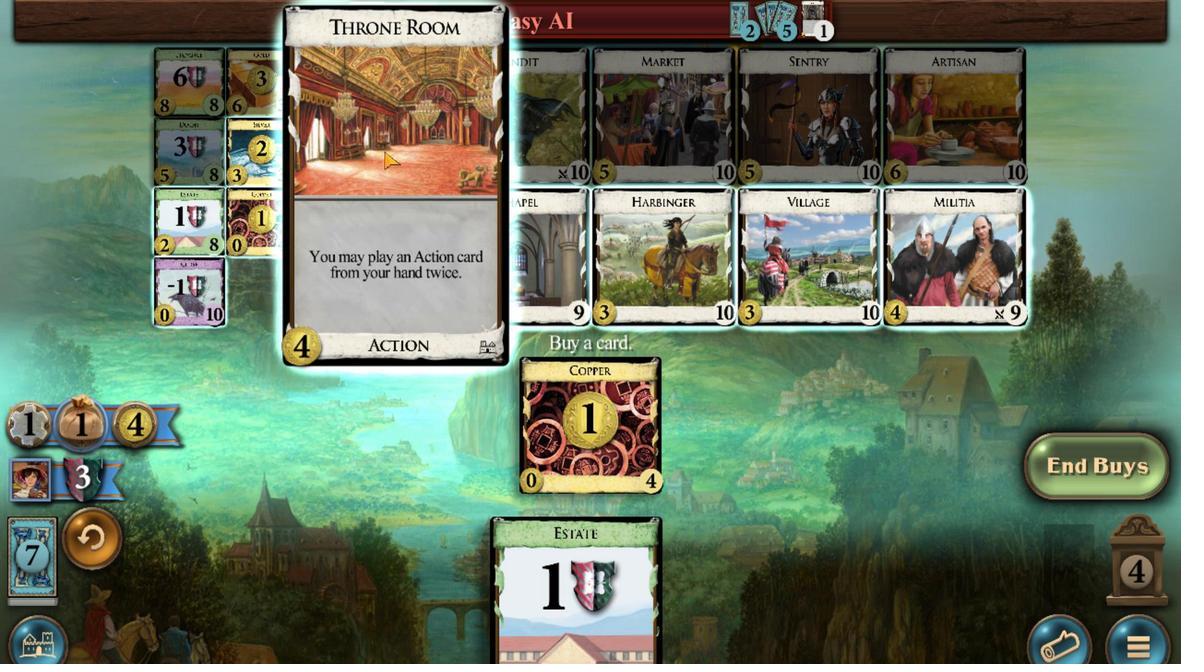 
Action: Mouse scrolled (794, 275) with delta (0, 0)
Screenshot: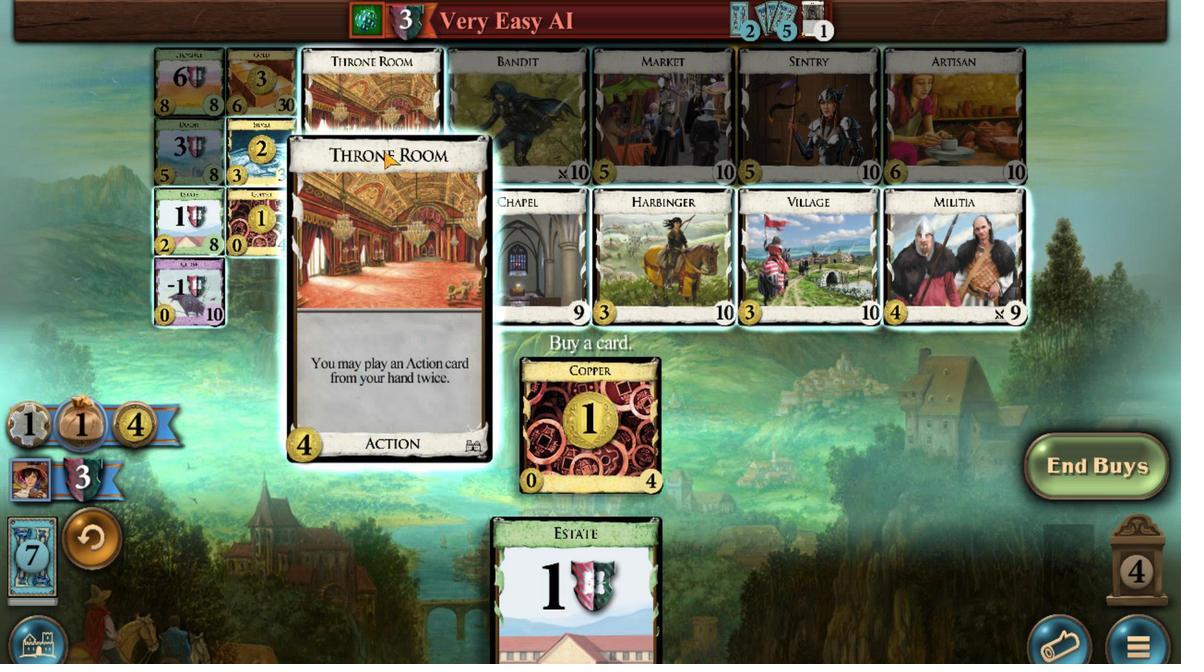 
Action: Mouse moved to (937, 528)
Screenshot: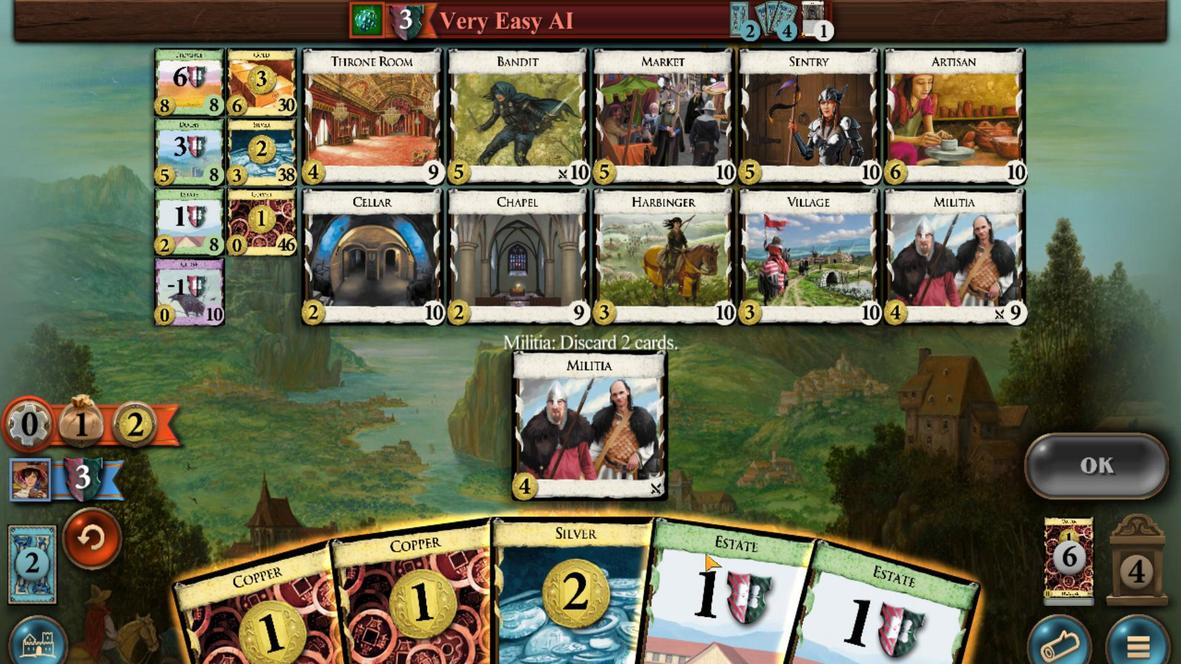 
Action: Mouse scrolled (937, 527) with delta (0, 0)
Screenshot: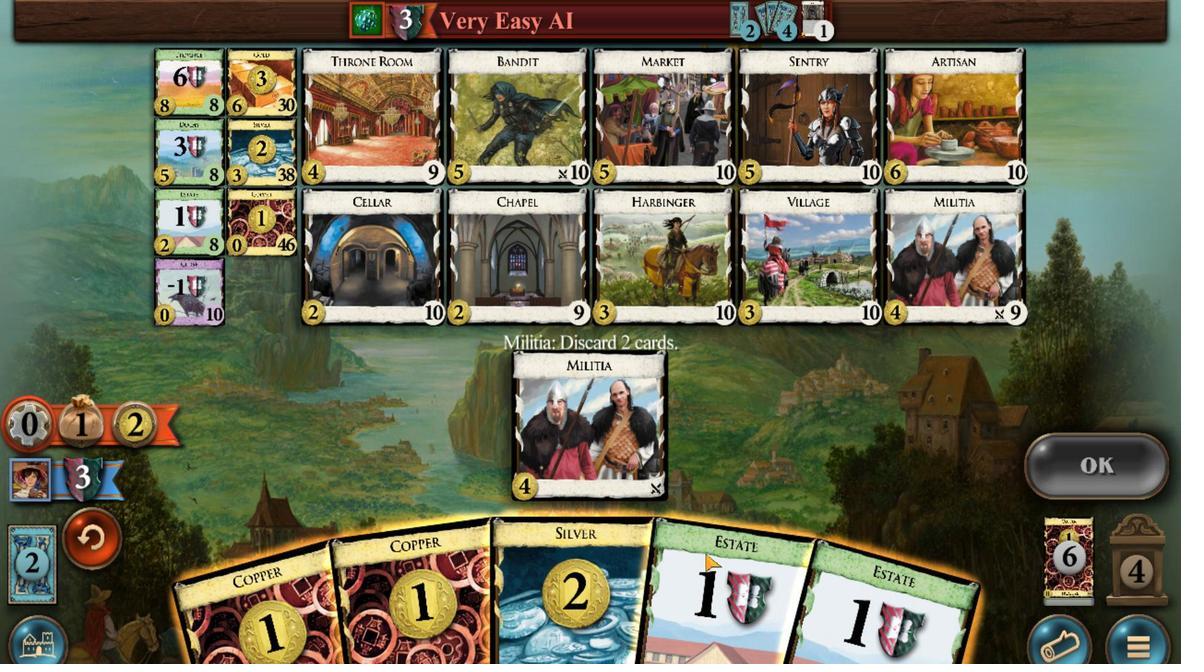 
Action: Mouse moved to (1011, 569)
Screenshot: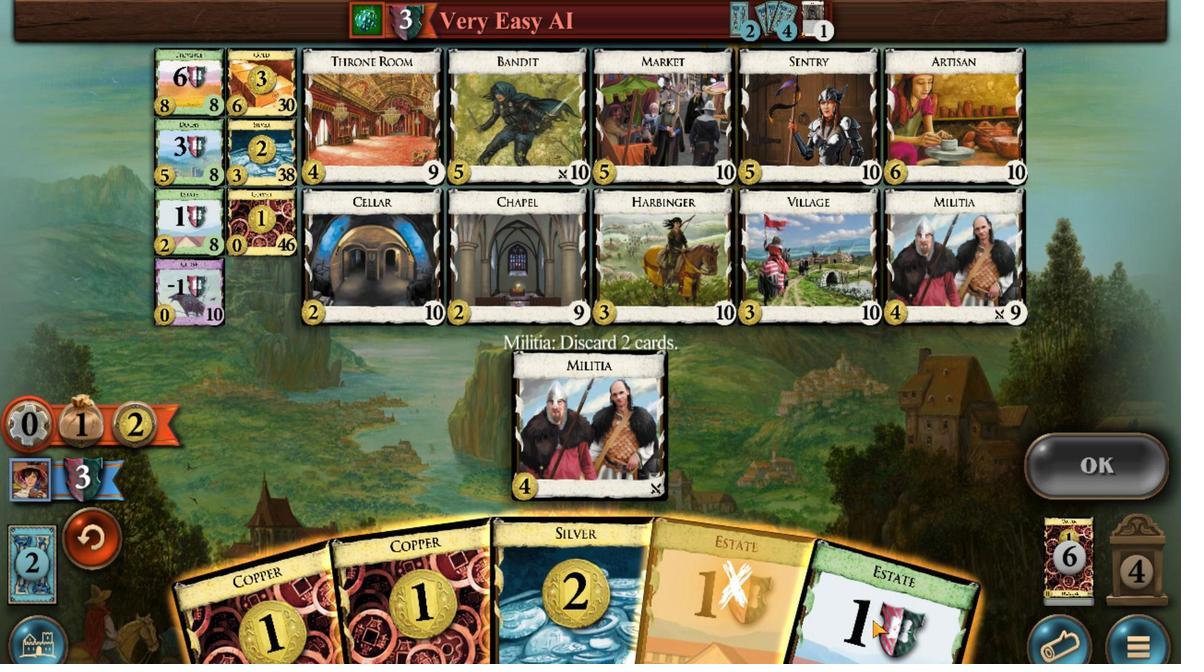 
Action: Mouse scrolled (1011, 569) with delta (0, 0)
Screenshot: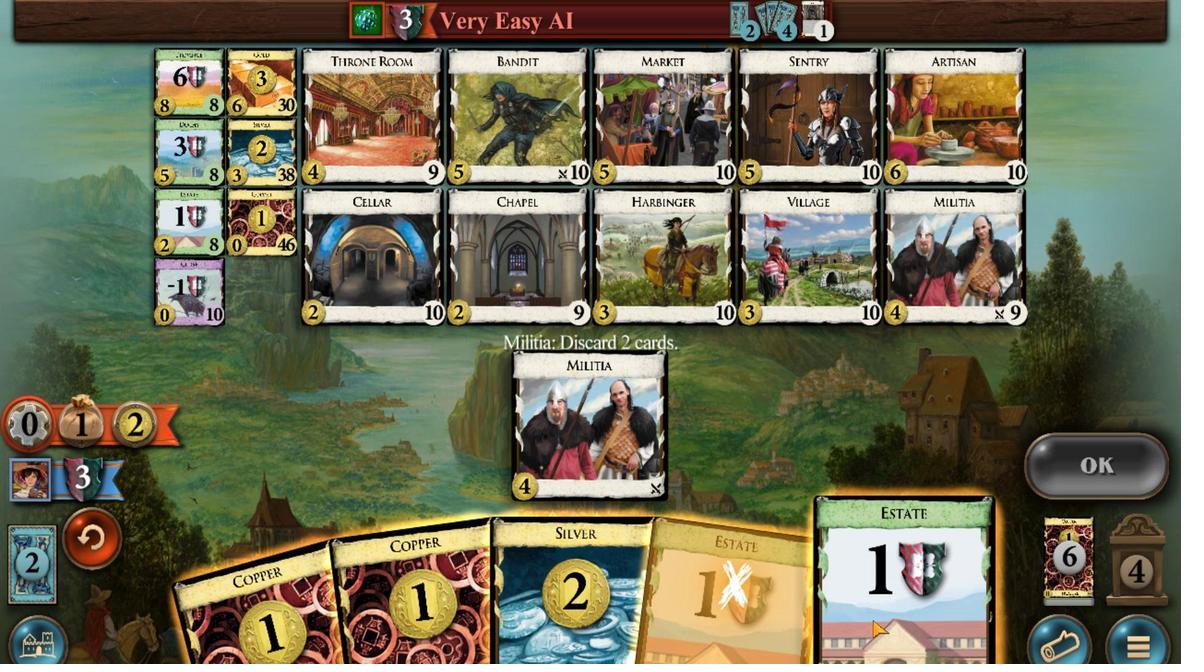 
Action: Mouse moved to (1118, 477)
Screenshot: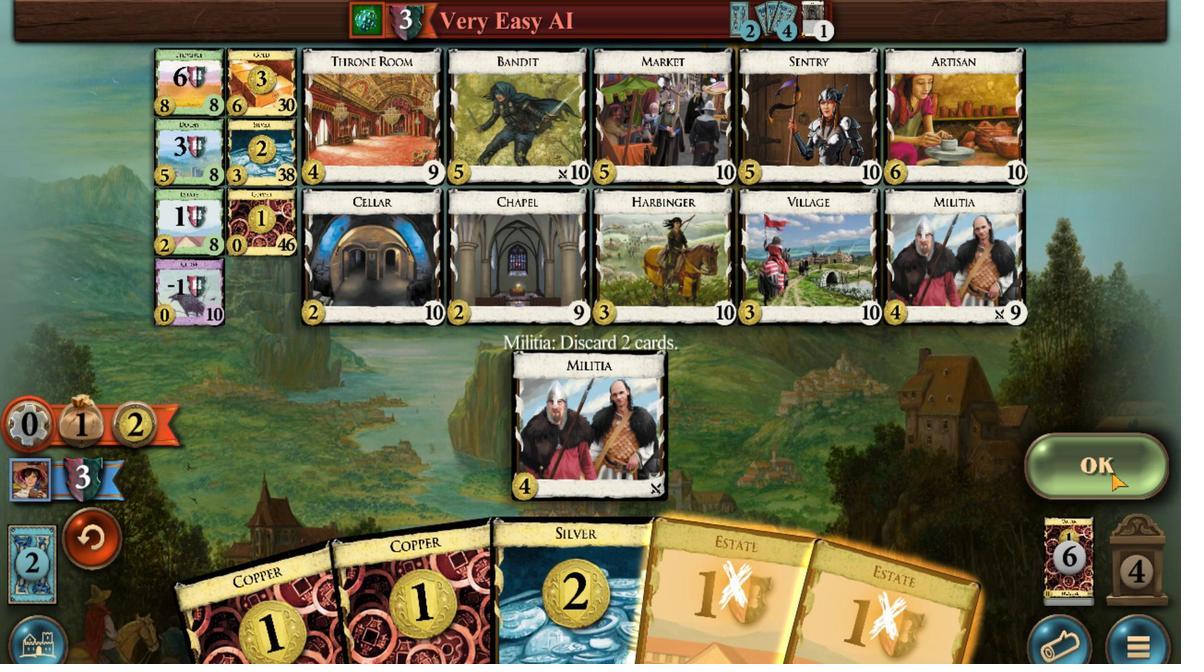 
Action: Mouse pressed left at (1118, 477)
Screenshot: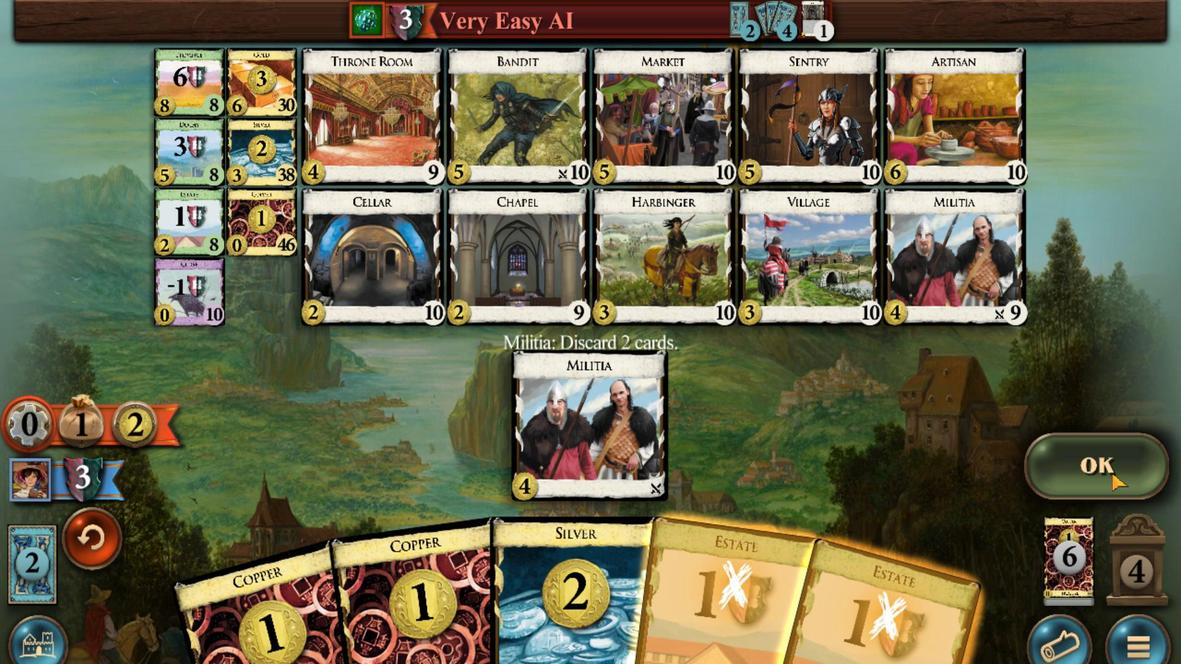 
Action: Mouse moved to (950, 522)
Screenshot: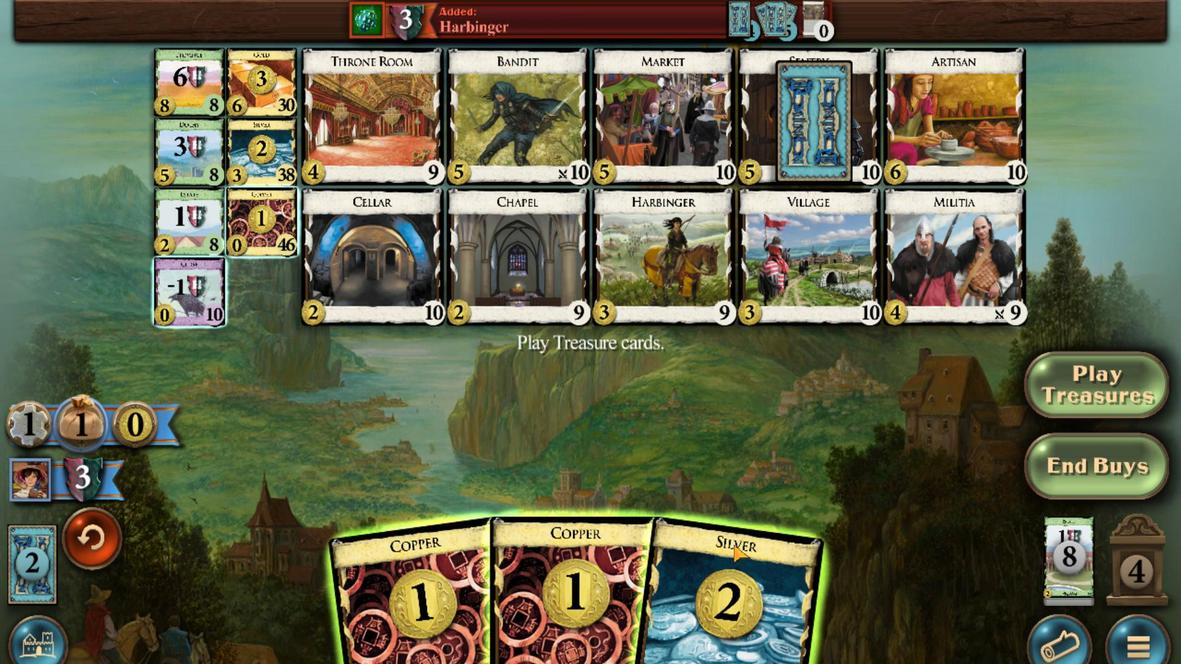 
Action: Mouse scrolled (950, 521) with delta (0, 0)
Screenshot: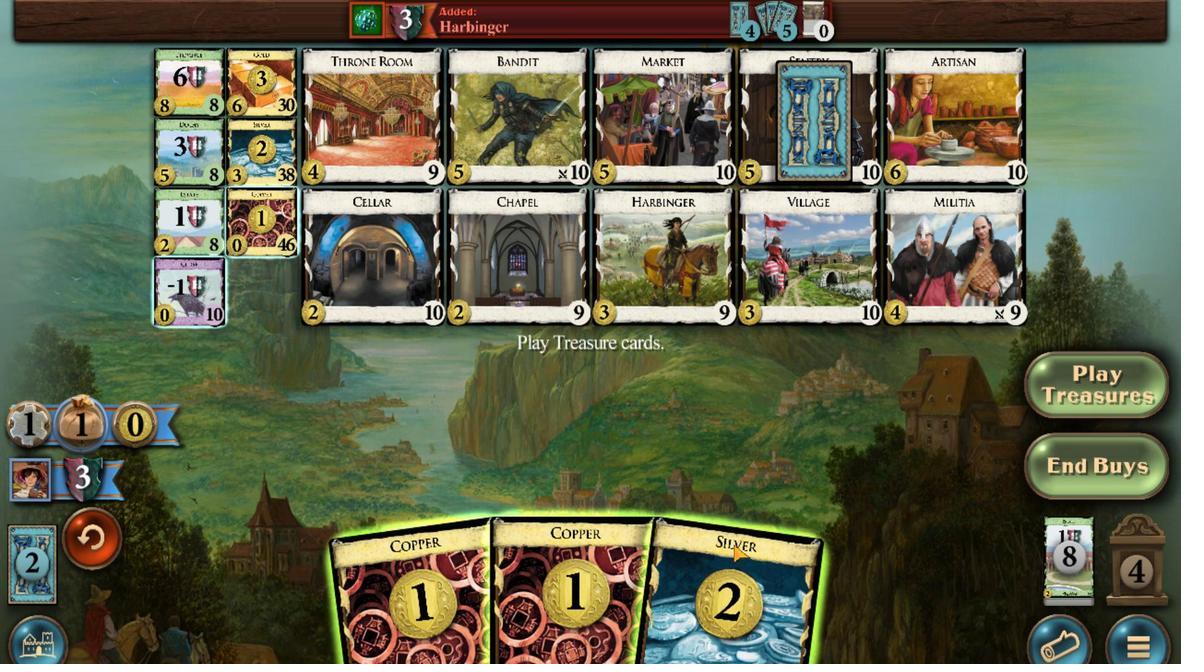 
Action: Mouse moved to (923, 529)
Screenshot: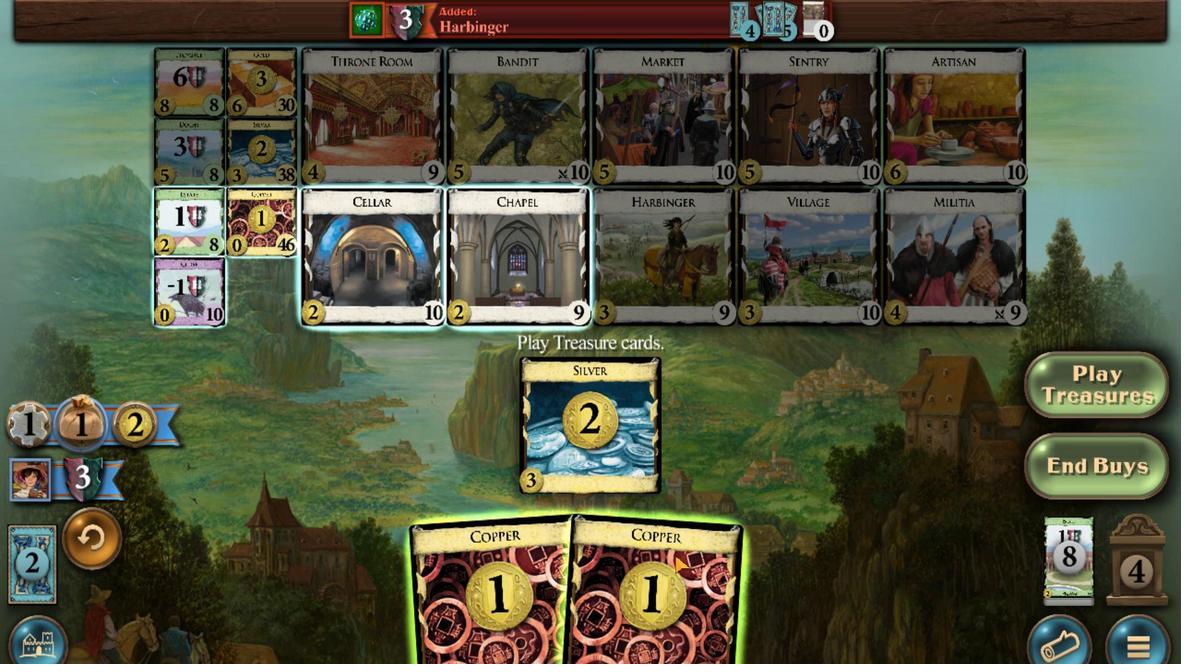 
Action: Mouse scrolled (923, 528) with delta (0, 0)
Screenshot: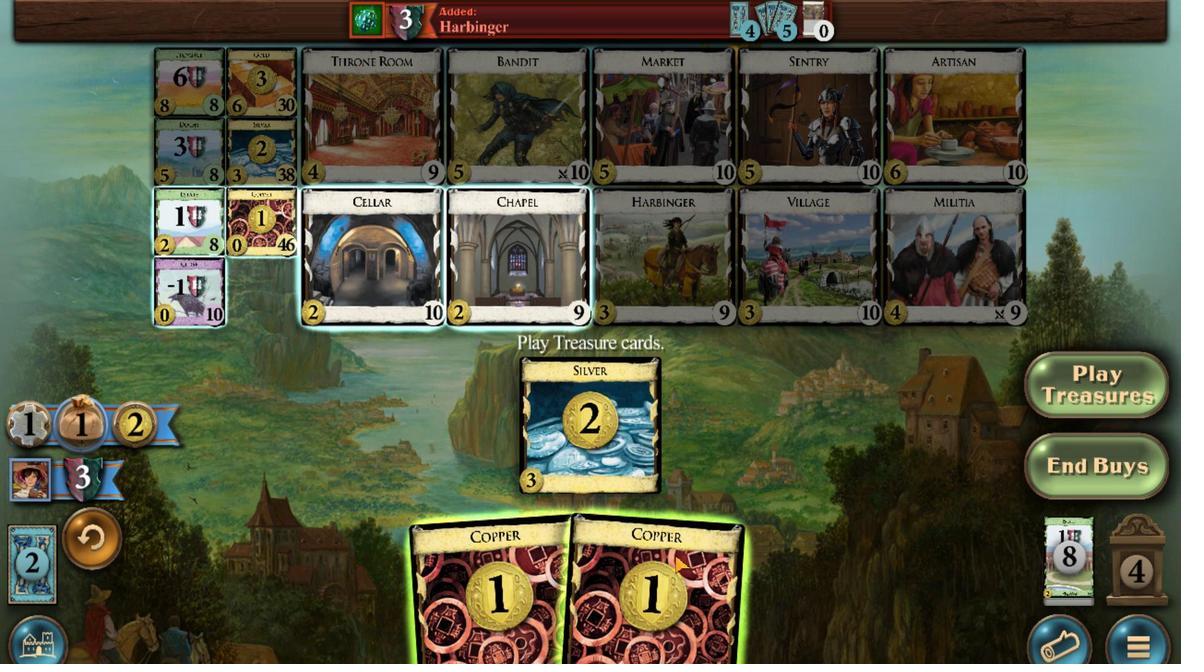 
Action: Mouse moved to (731, 273)
Screenshot: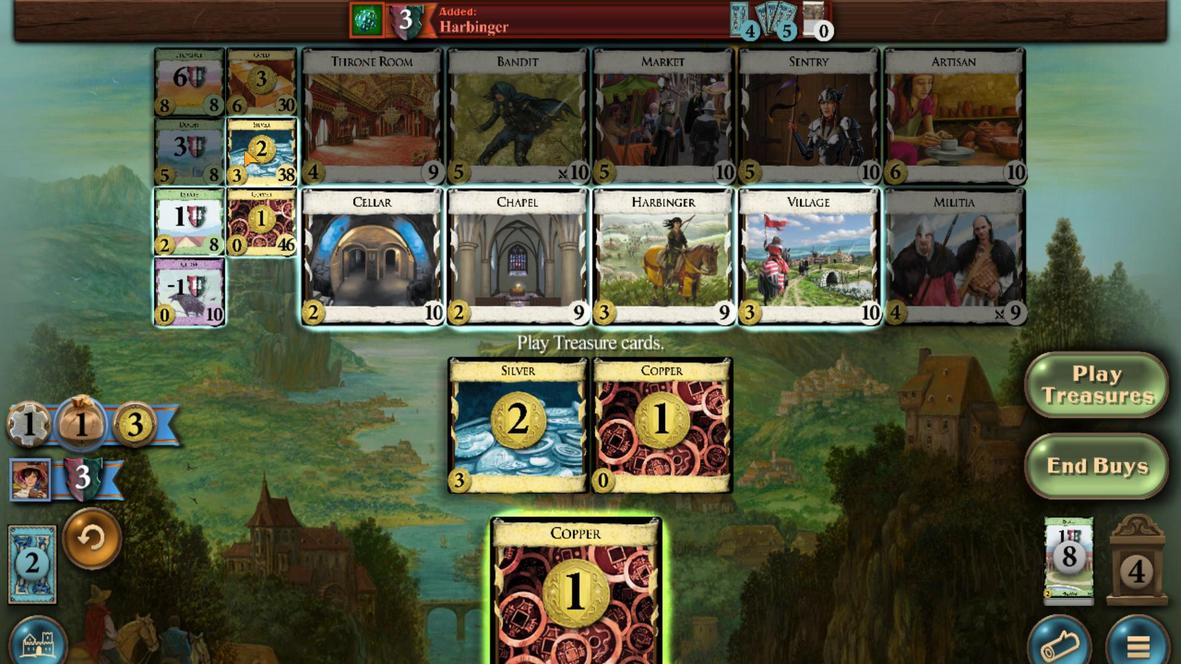 
Action: Mouse scrolled (731, 274) with delta (0, 0)
Screenshot: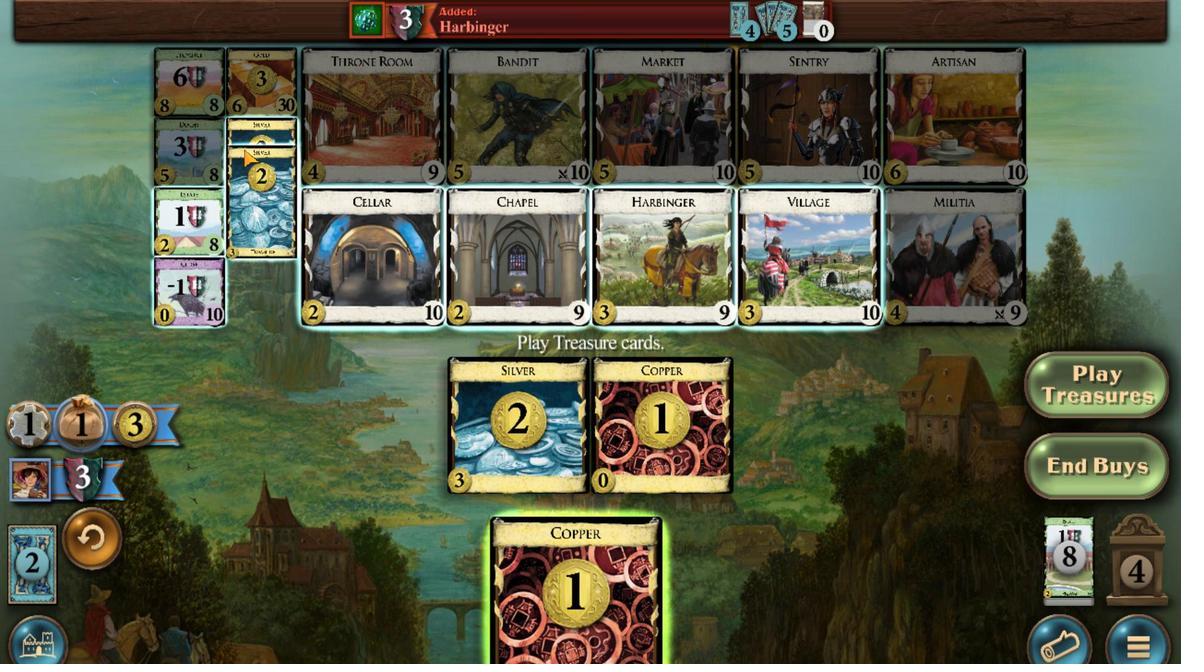 
Action: Mouse scrolled (731, 274) with delta (0, 0)
Screenshot: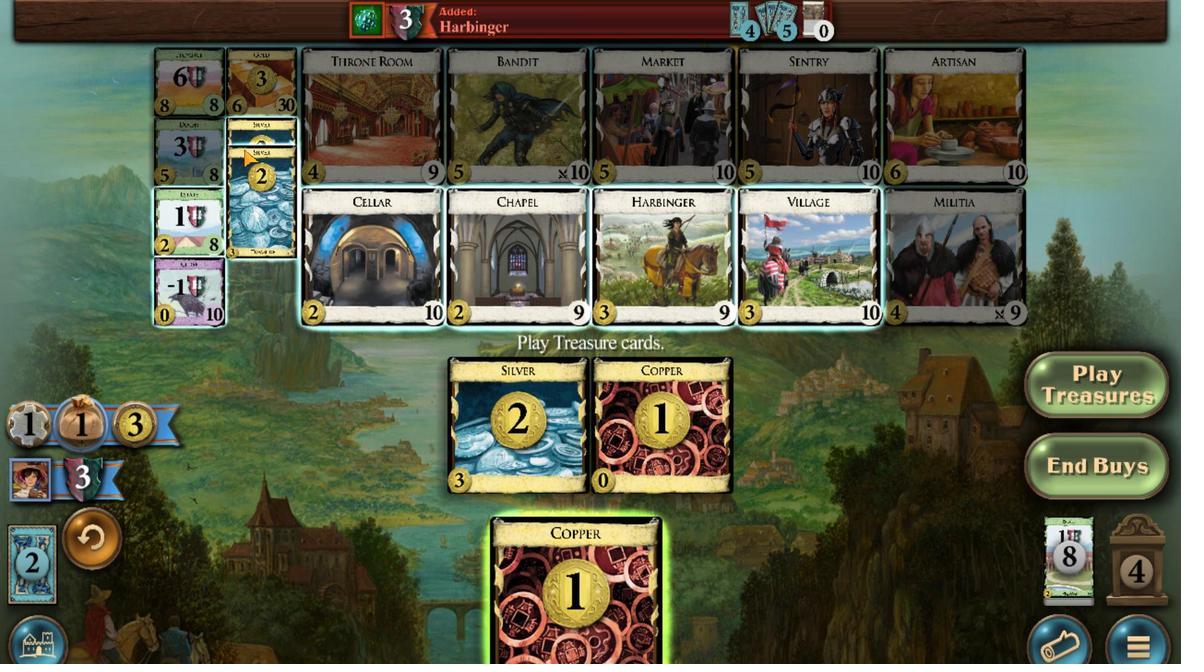 
Action: Mouse scrolled (731, 274) with delta (0, 0)
Screenshot: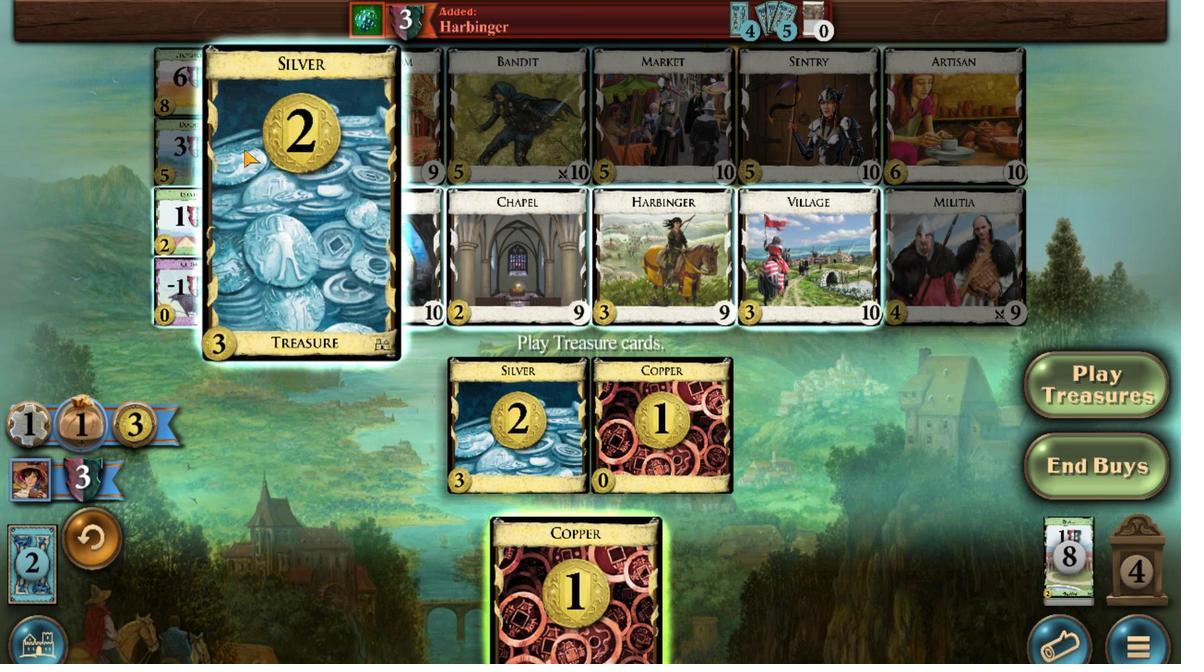 
Action: Mouse scrolled (731, 274) with delta (0, 0)
Screenshot: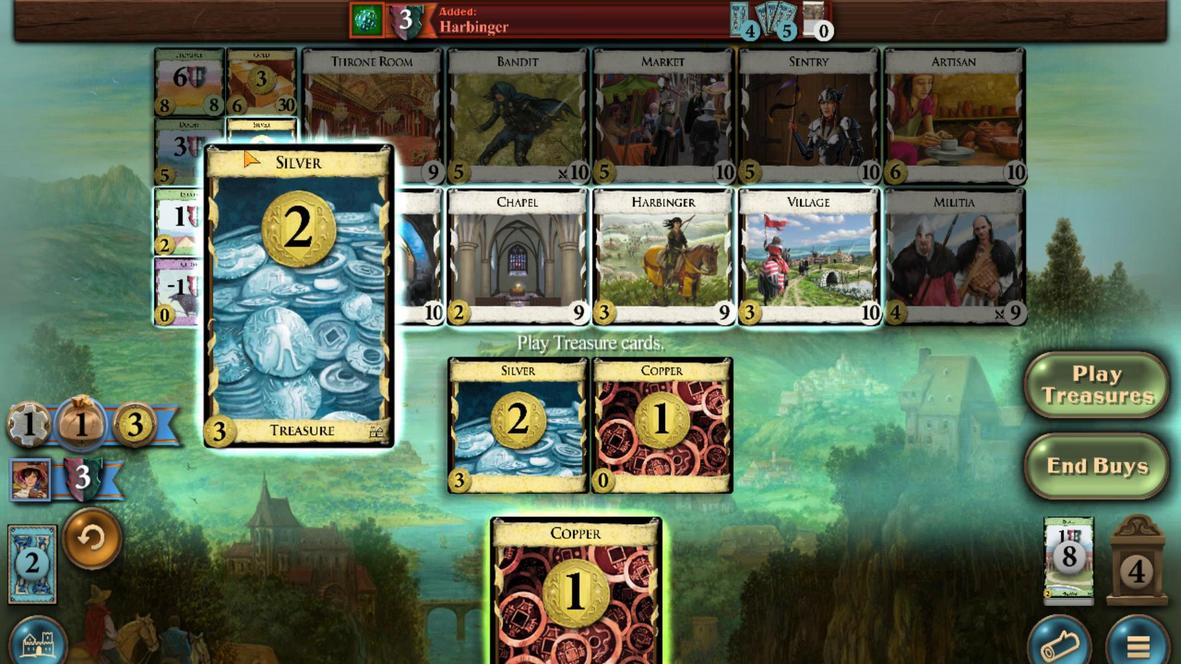 
Action: Mouse scrolled (731, 274) with delta (0, 0)
Screenshot: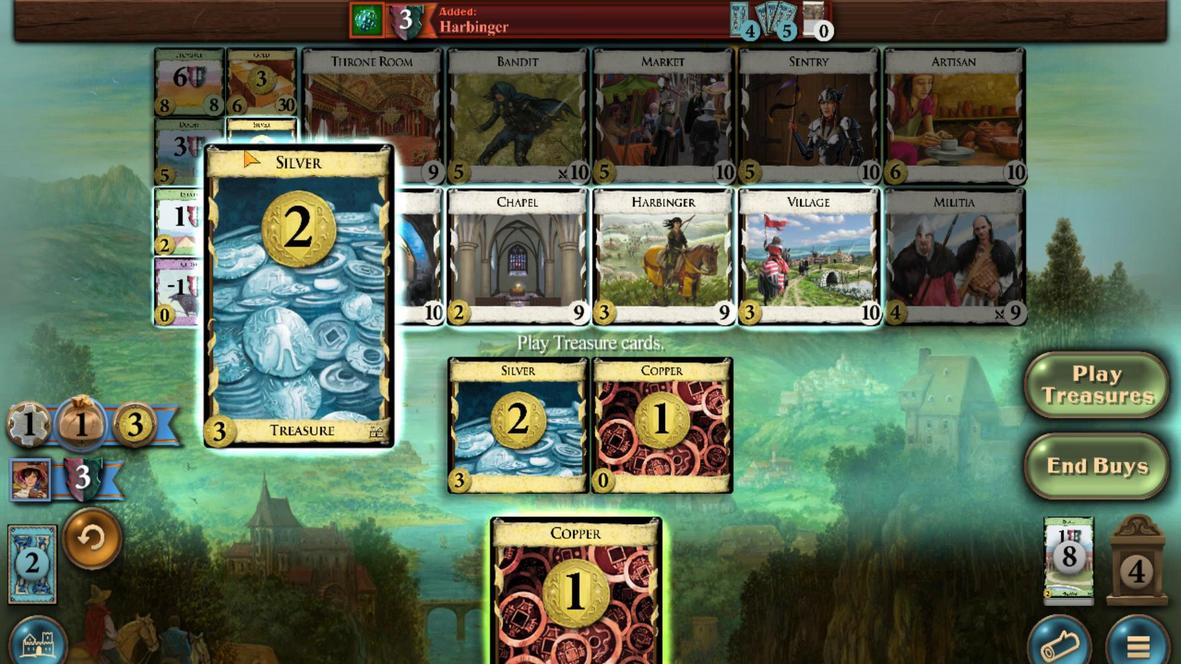 
Action: Mouse scrolled (731, 274) with delta (0, 0)
Screenshot: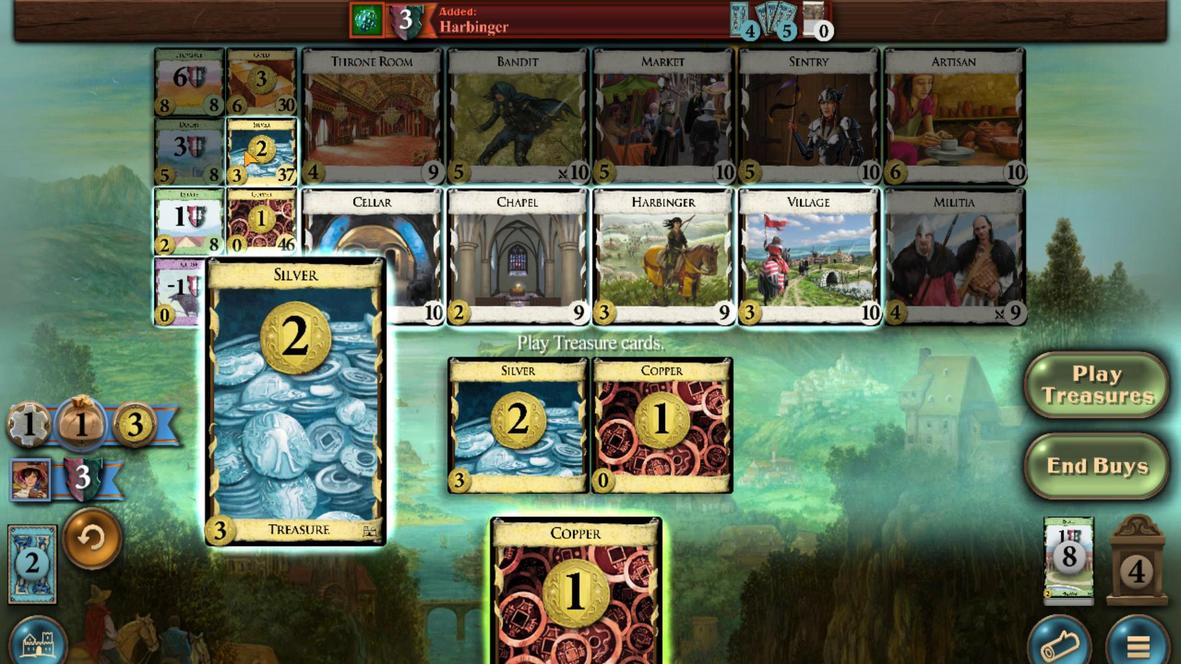 
Action: Mouse moved to (744, 557)
Screenshot: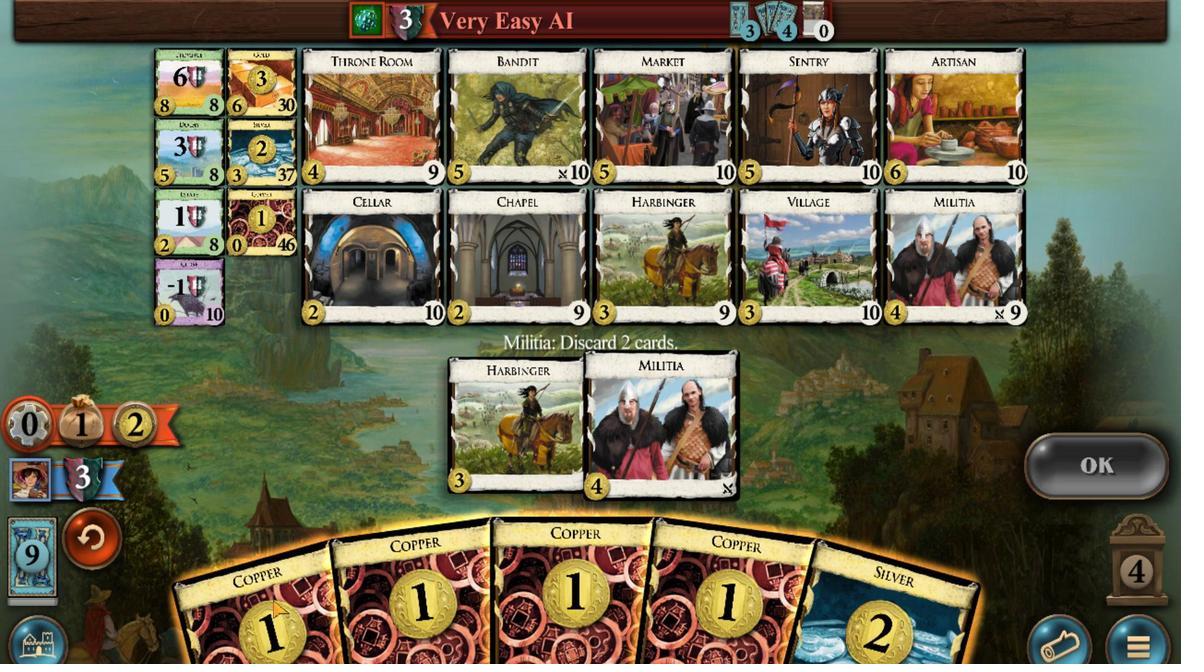
Action: Mouse scrolled (744, 557) with delta (0, 0)
Screenshot: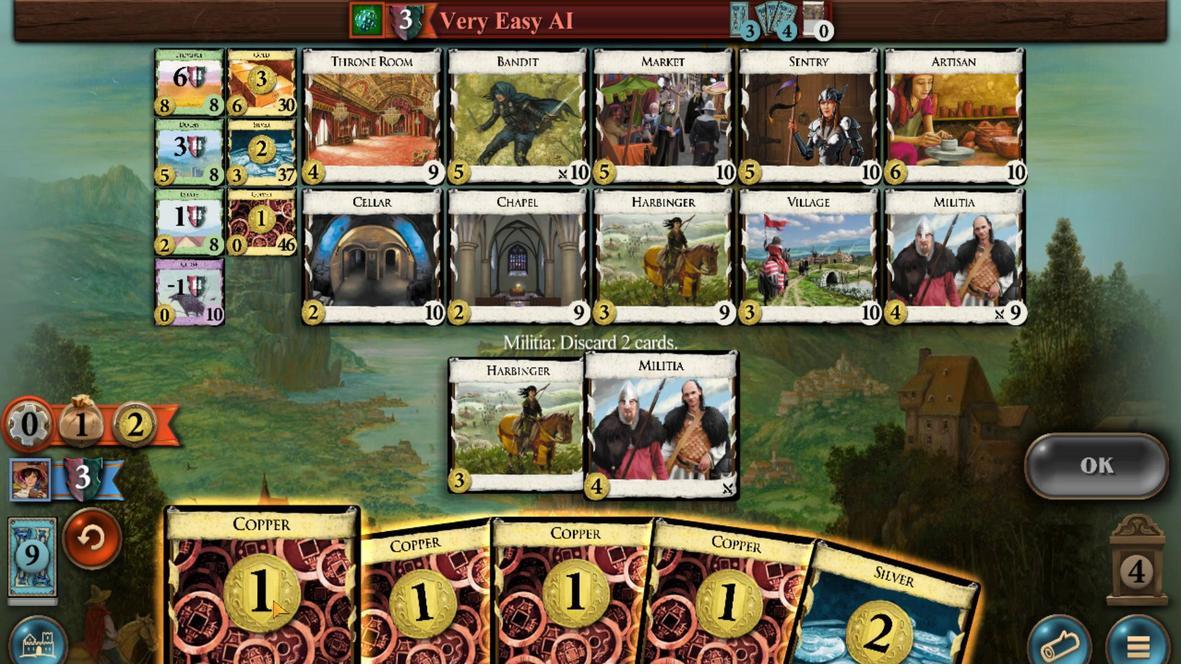 
Action: Mouse moved to (797, 543)
Screenshot: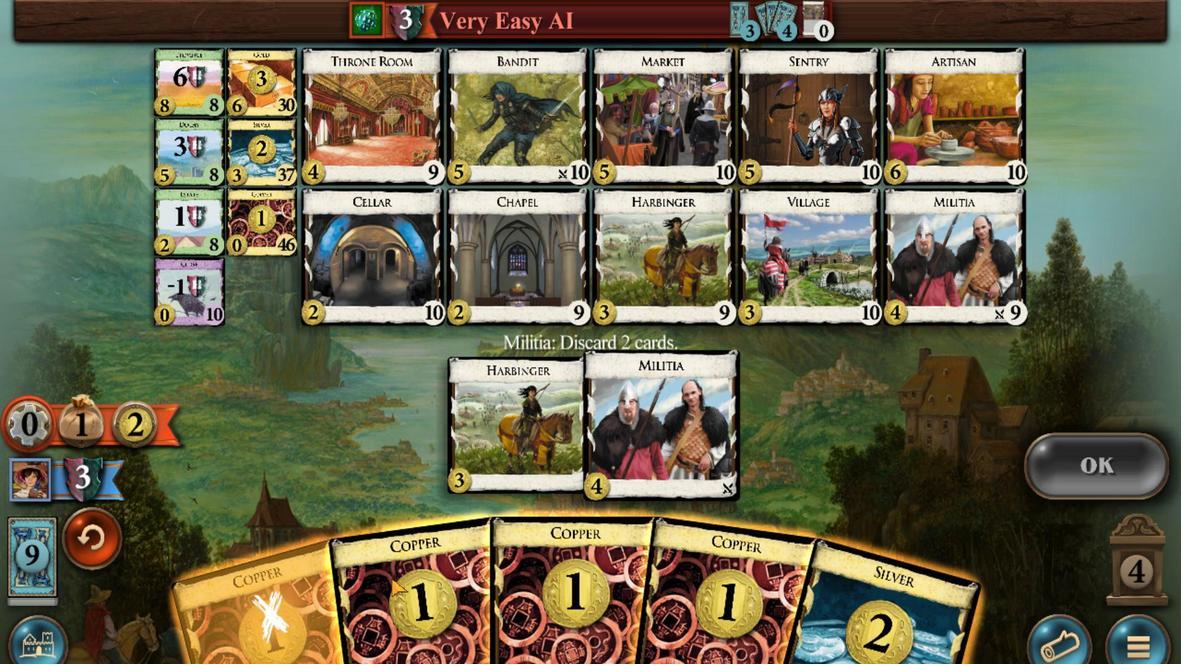
Action: Mouse scrolled (797, 543) with delta (0, 0)
Screenshot: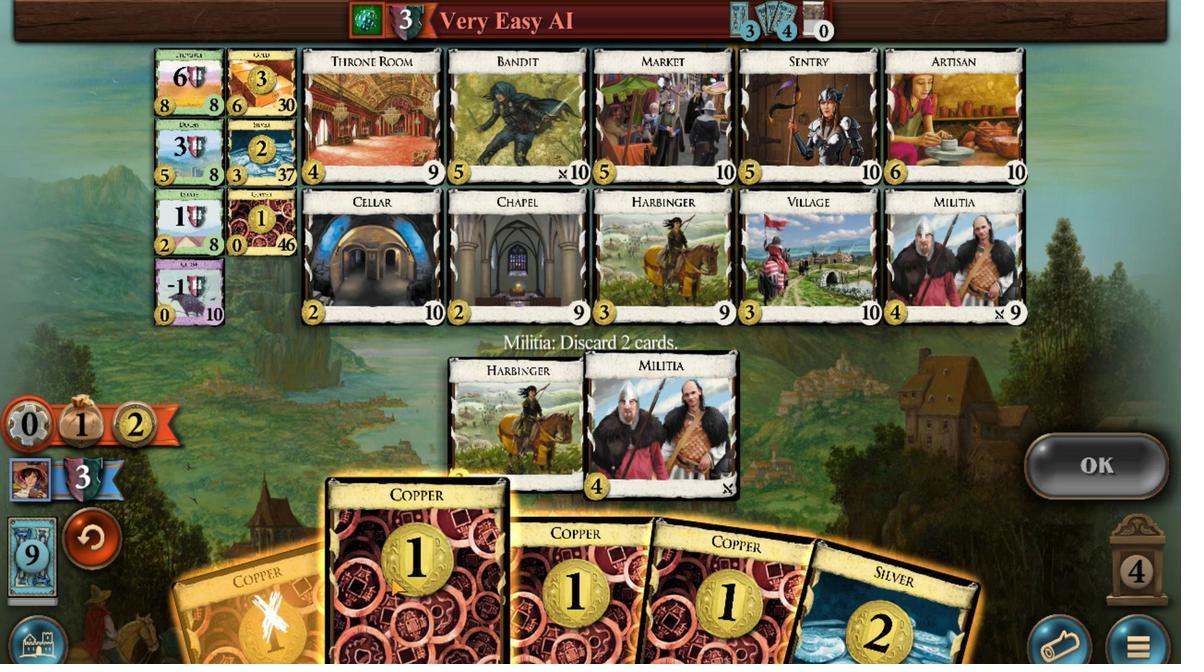 
Action: Mouse moved to (1117, 488)
Screenshot: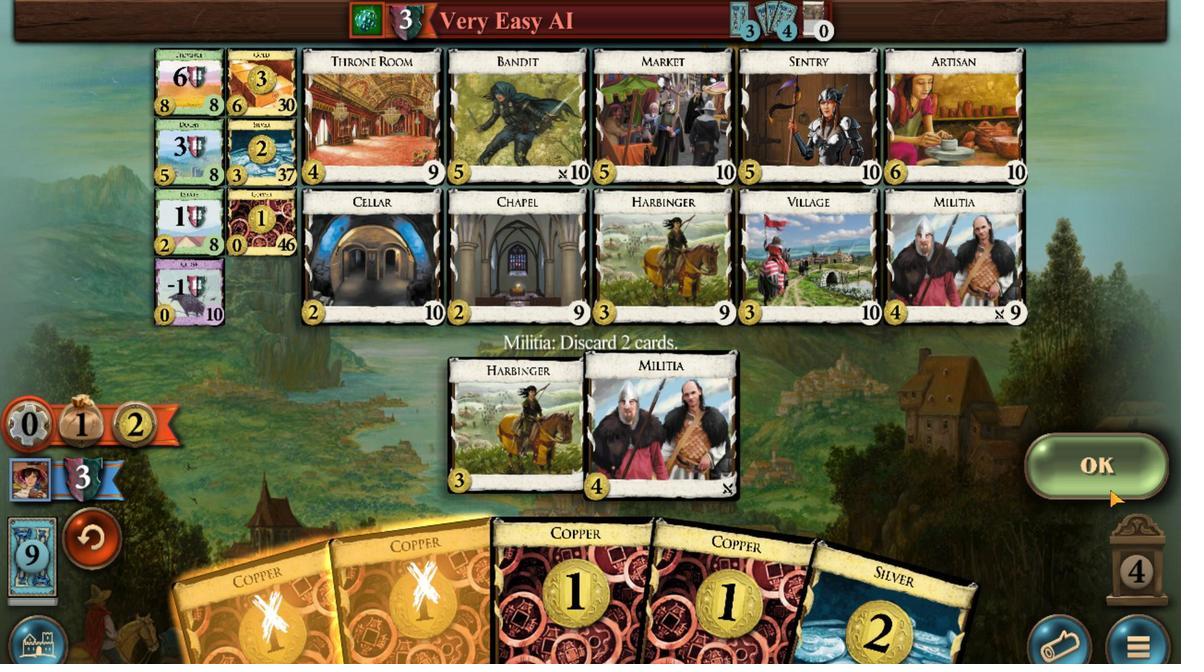
Action: Mouse pressed left at (1117, 488)
Screenshot: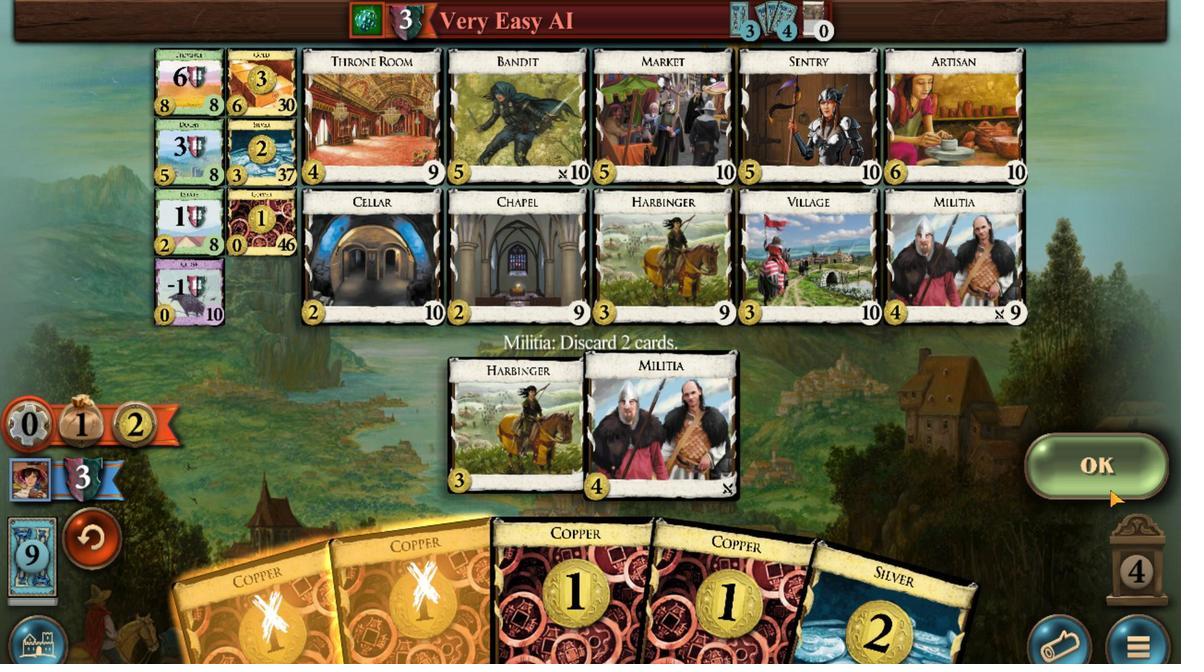 
Action: Mouse moved to (953, 523)
Screenshot: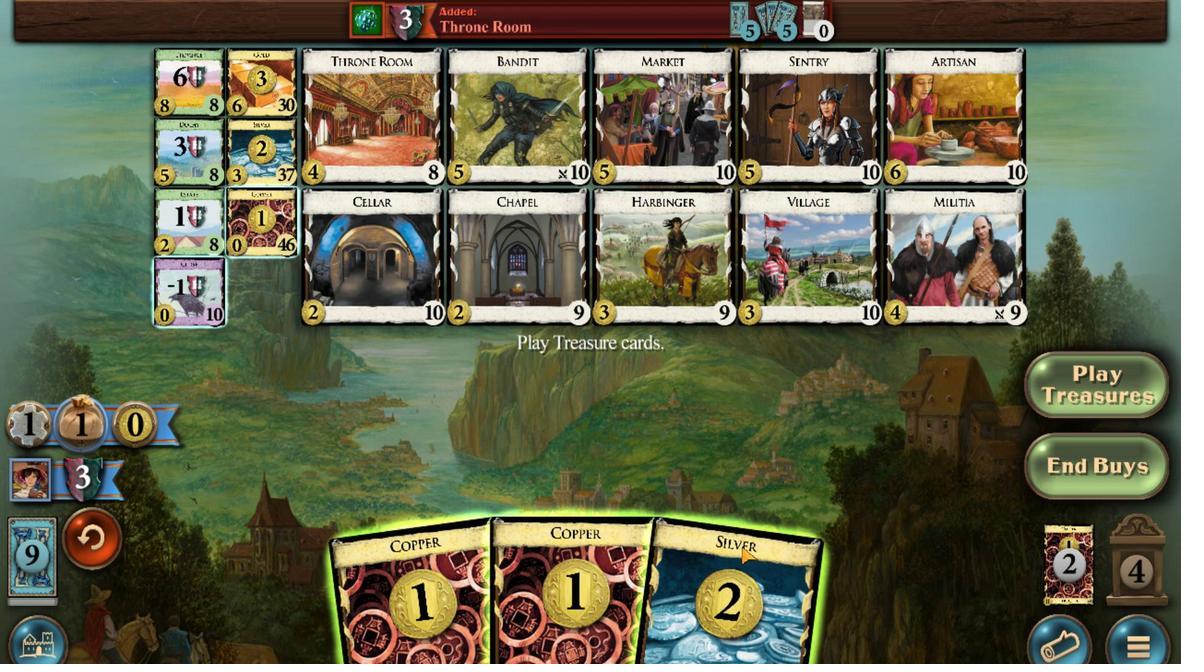 
Action: Mouse scrolled (953, 523) with delta (0, 0)
Screenshot: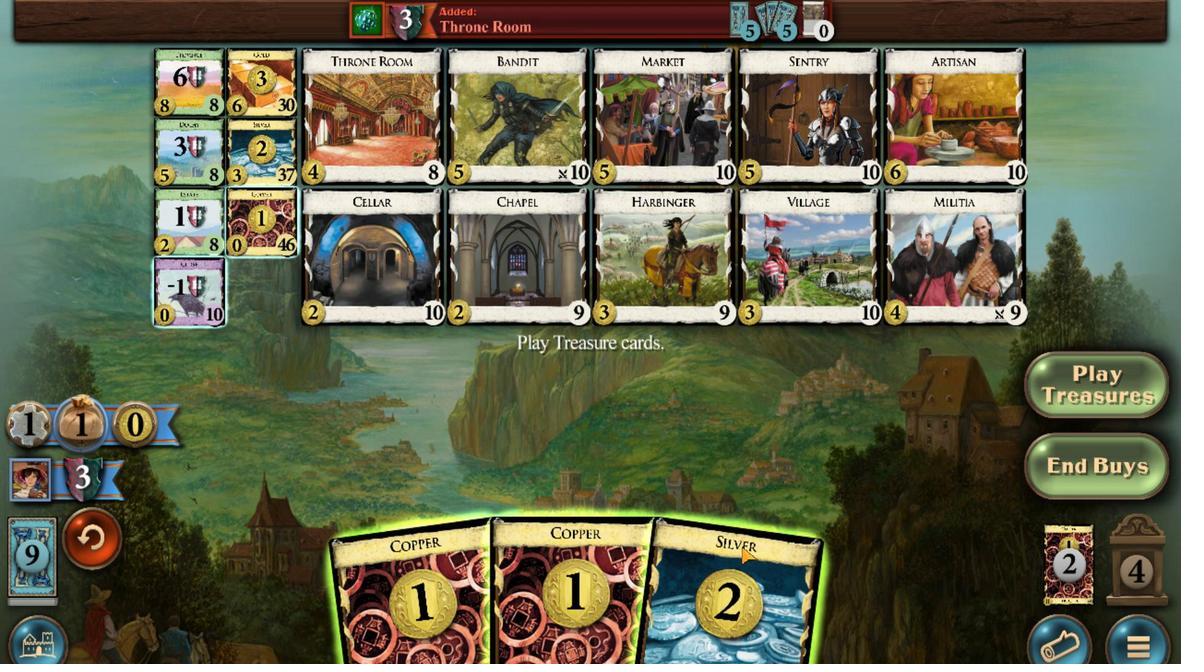 
Action: Mouse moved to (915, 516)
Screenshot: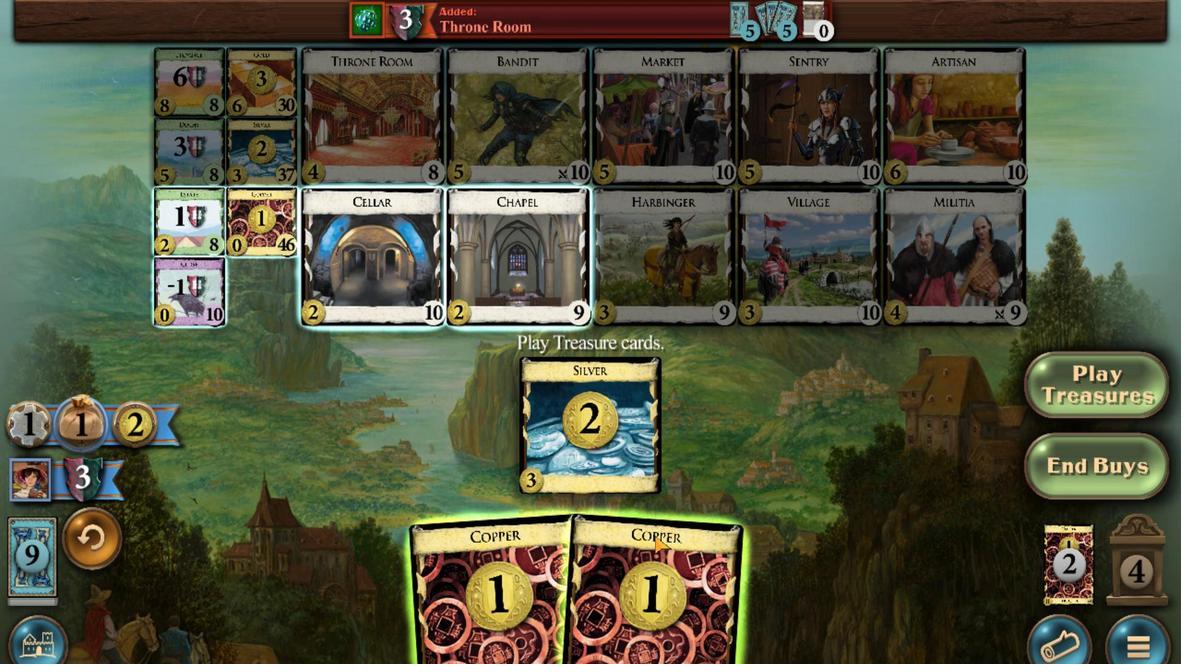 
Action: Mouse scrolled (915, 516) with delta (0, 0)
Screenshot: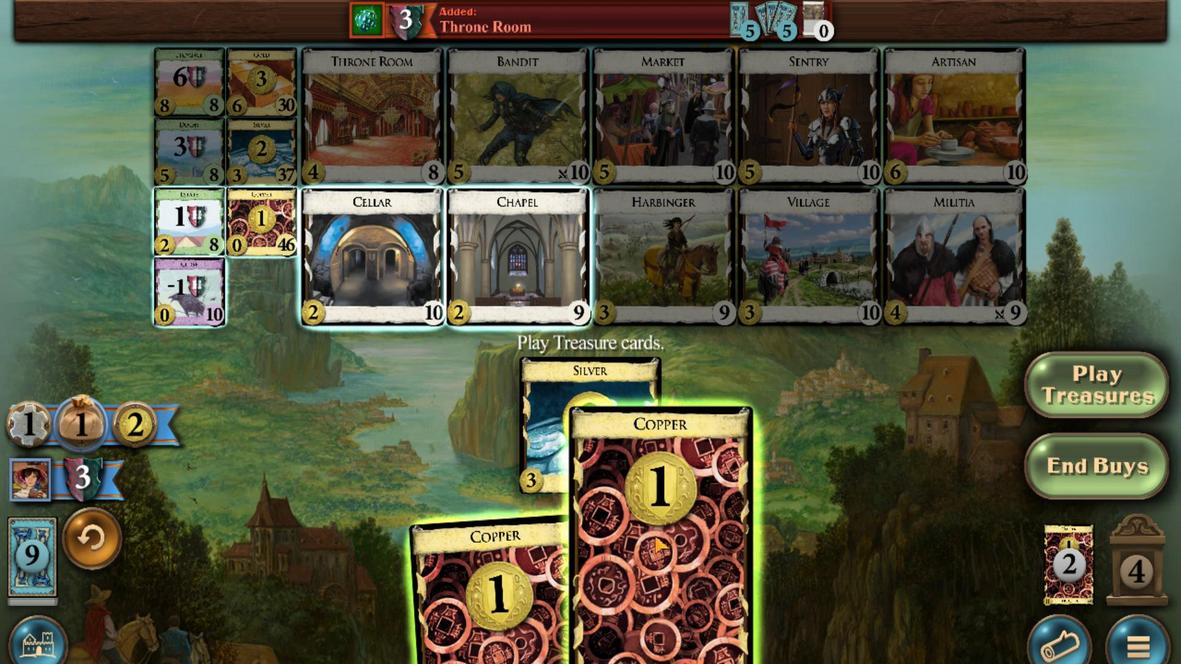
Action: Mouse moved to (736, 265)
Screenshot: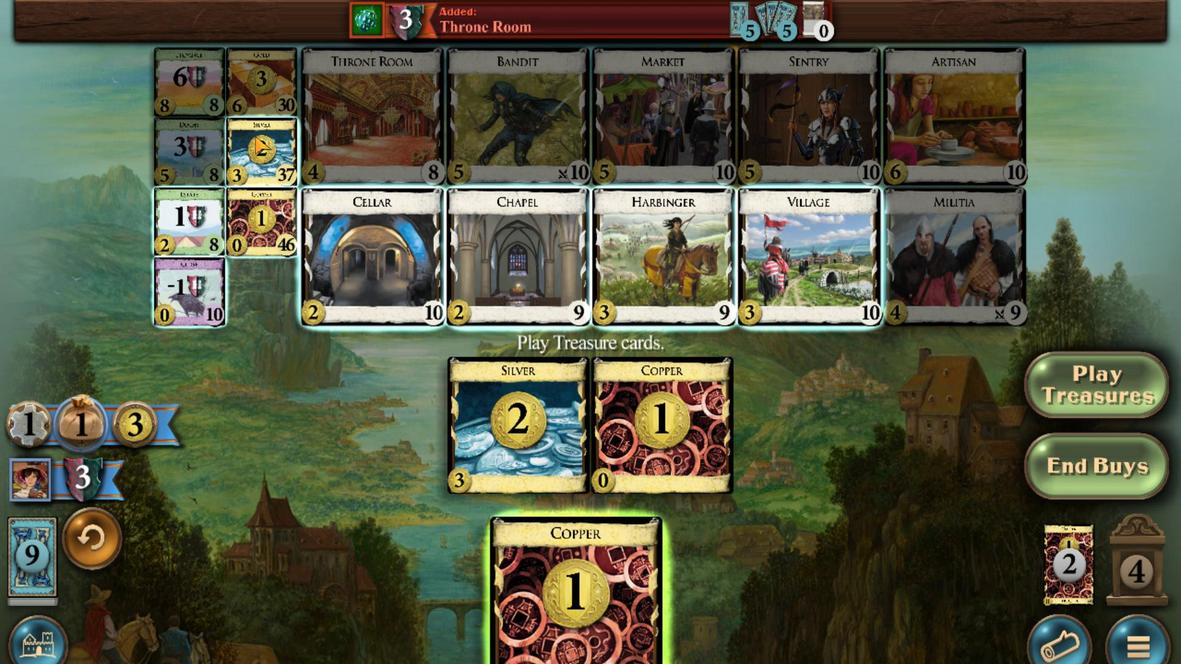 
Action: Mouse scrolled (736, 265) with delta (0, 0)
Screenshot: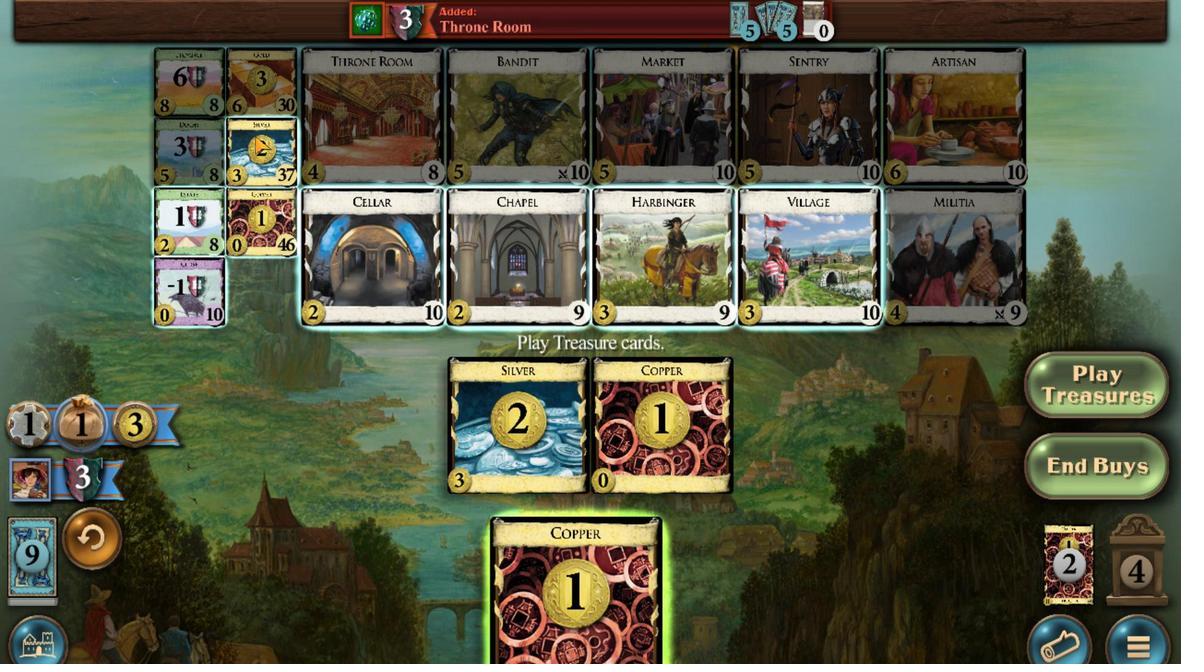 
Action: Mouse scrolled (736, 265) with delta (0, 0)
Screenshot: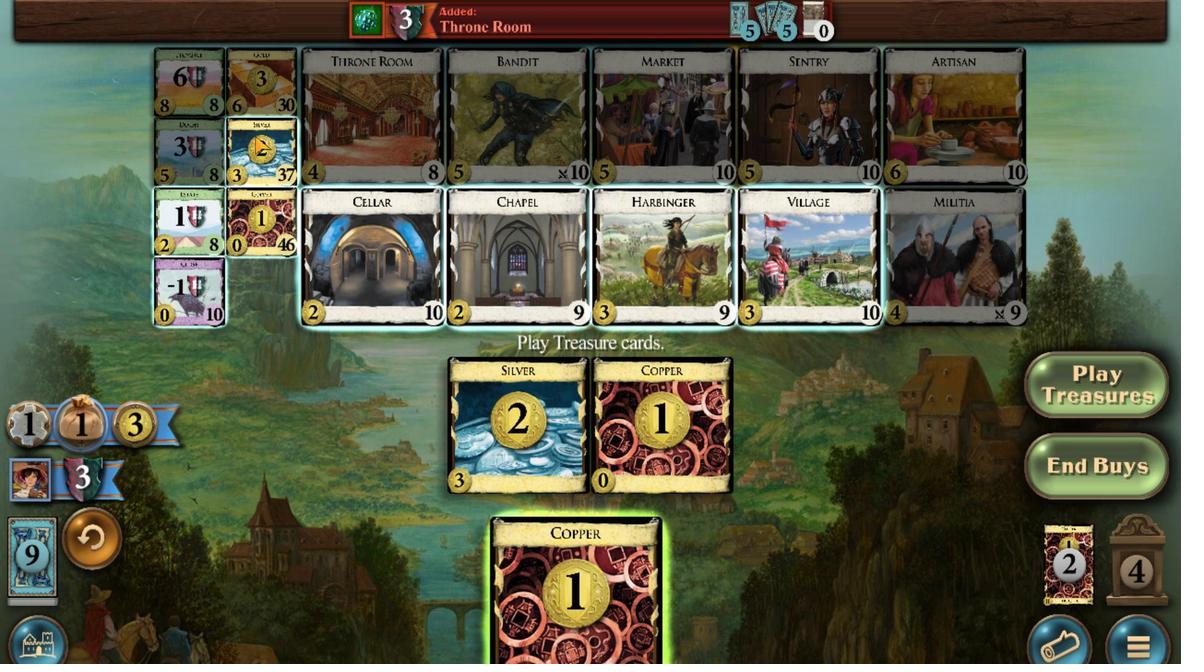 
Action: Mouse scrolled (736, 265) with delta (0, 0)
Screenshot: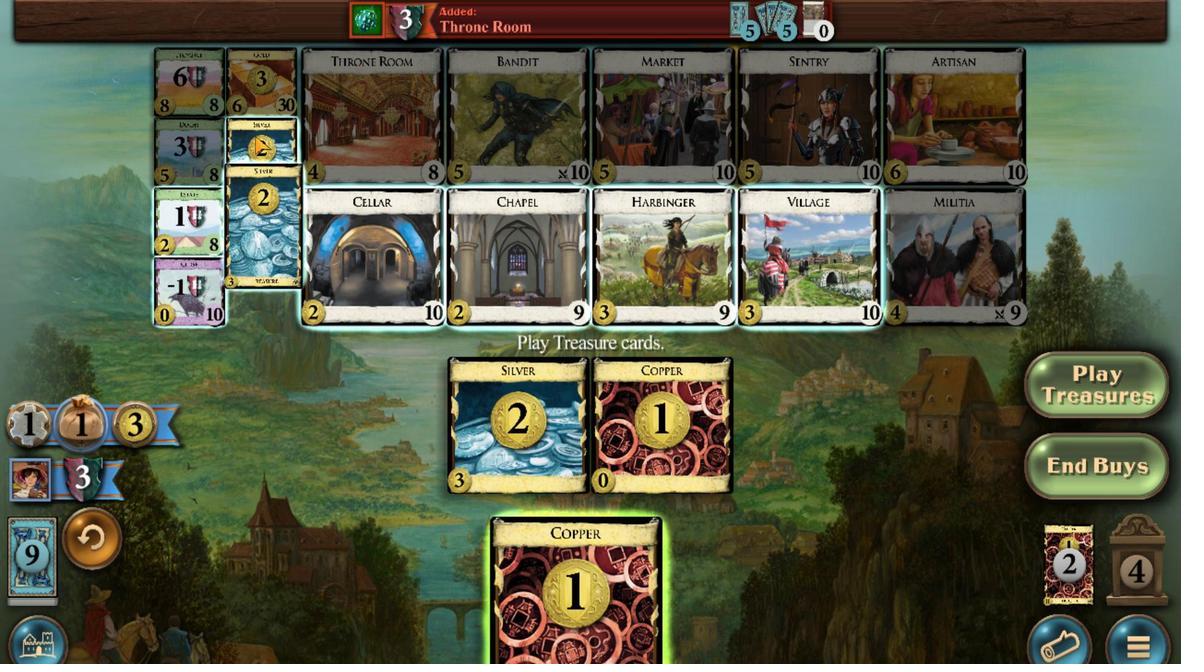 
Action: Mouse scrolled (736, 265) with delta (0, 0)
Screenshot: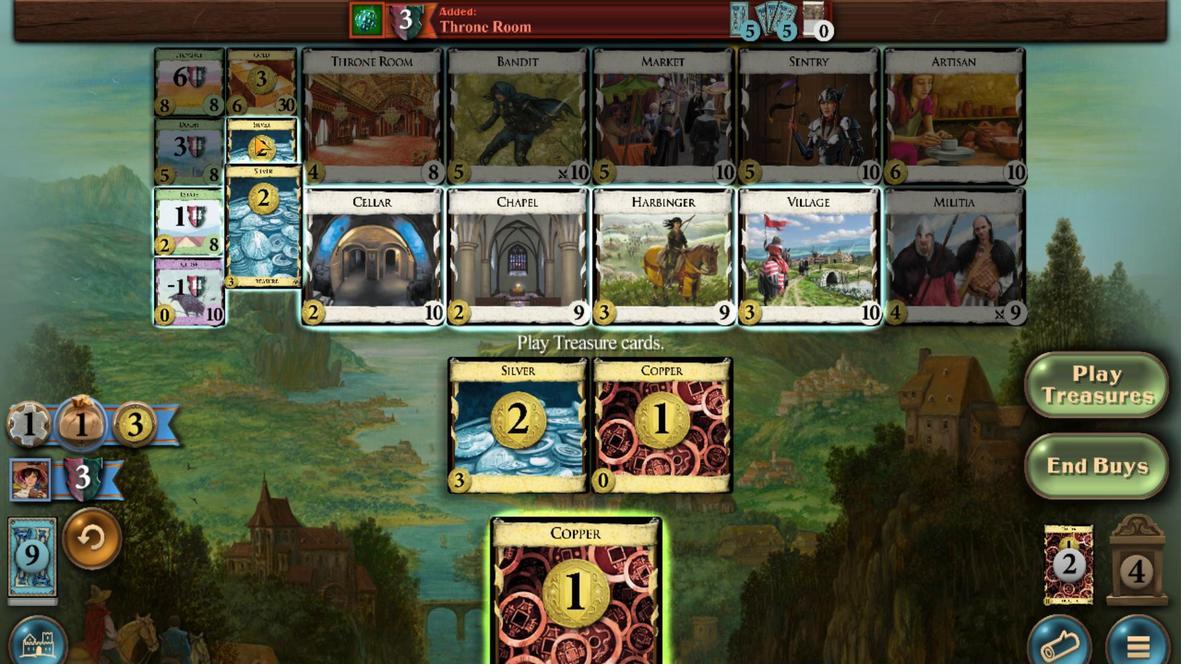 
Action: Mouse scrolled (736, 265) with delta (0, 0)
Screenshot: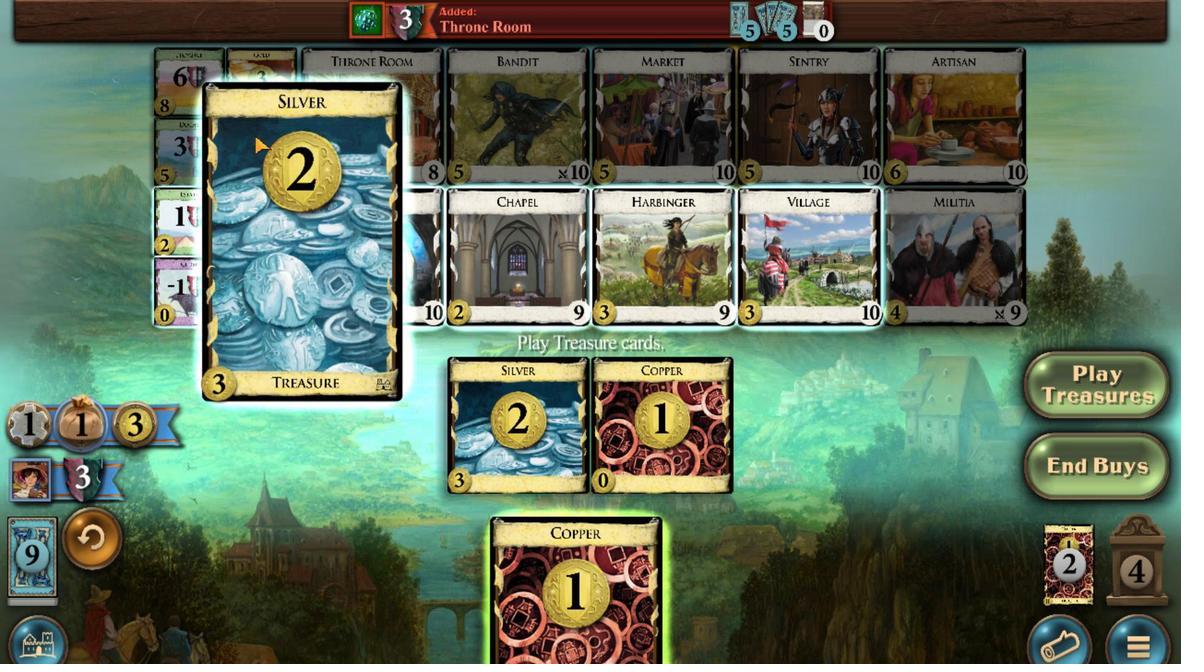 
Action: Mouse scrolled (736, 265) with delta (0, 0)
Screenshot: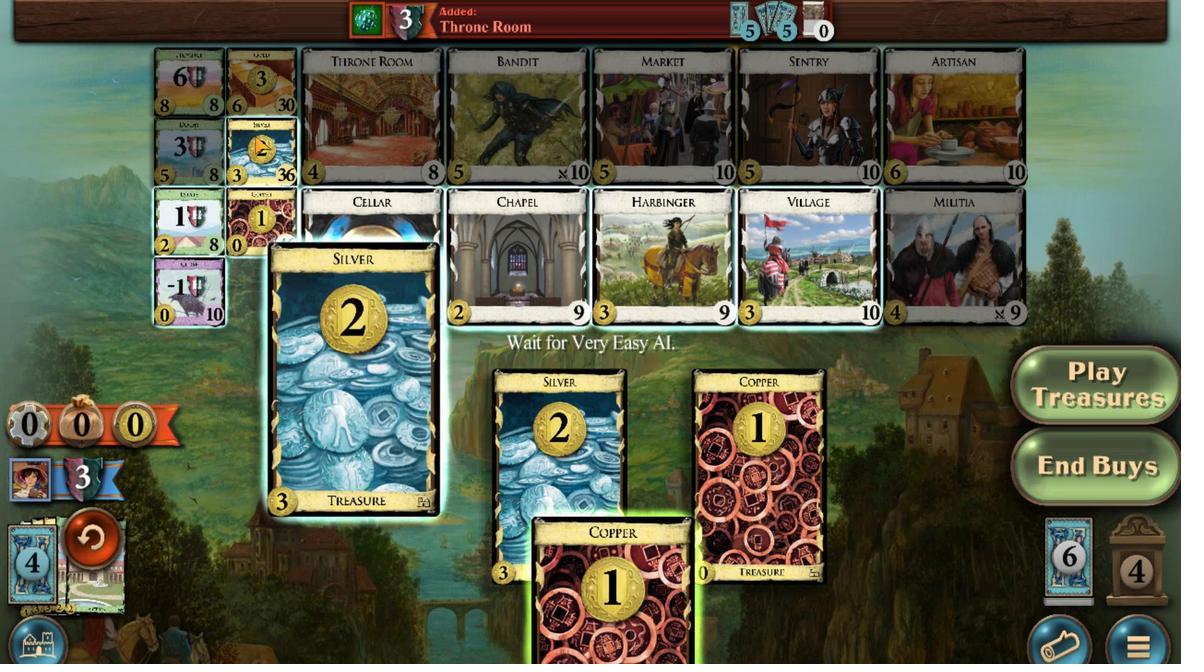 
Action: Mouse moved to (744, 529)
Screenshot: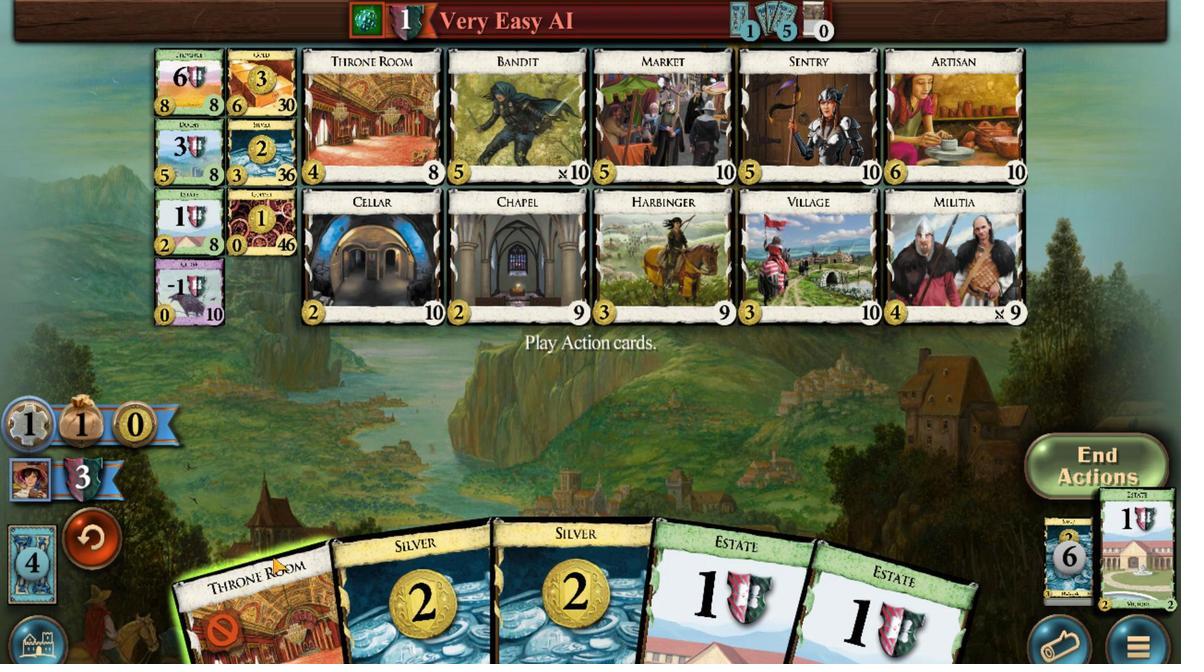 
Action: Mouse scrolled (744, 529) with delta (0, 0)
Screenshot: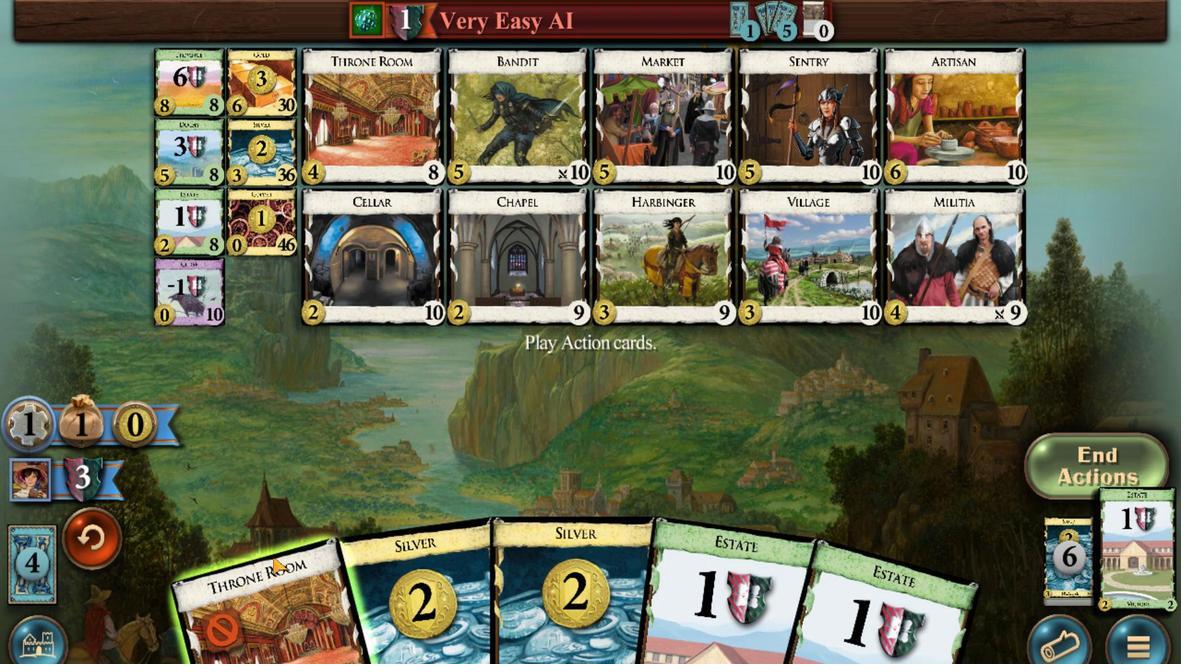 
Action: Mouse moved to (790, 536)
Screenshot: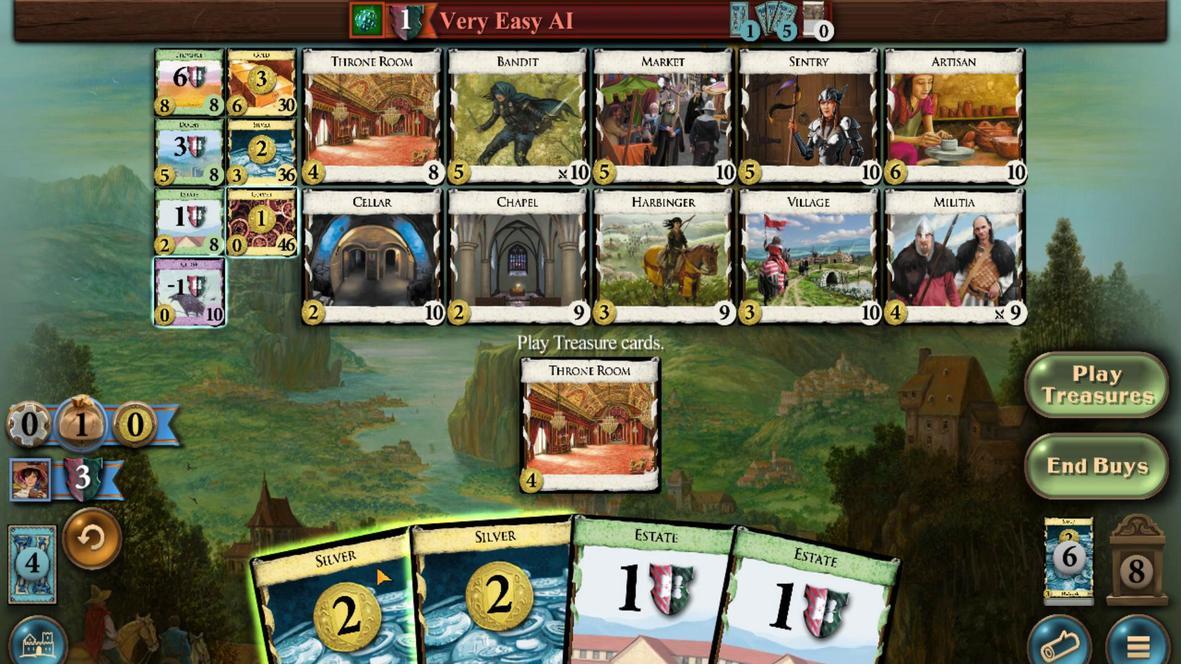 
Action: Mouse scrolled (790, 536) with delta (0, 0)
Screenshot: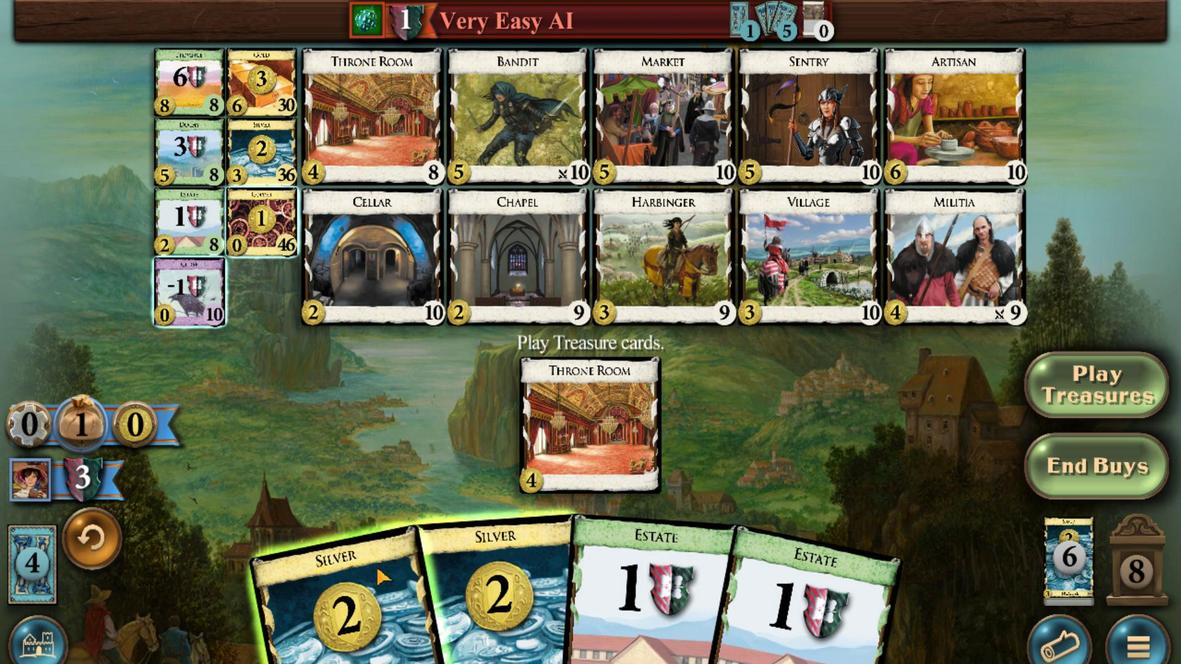 
Action: Mouse moved to (829, 524)
Screenshot: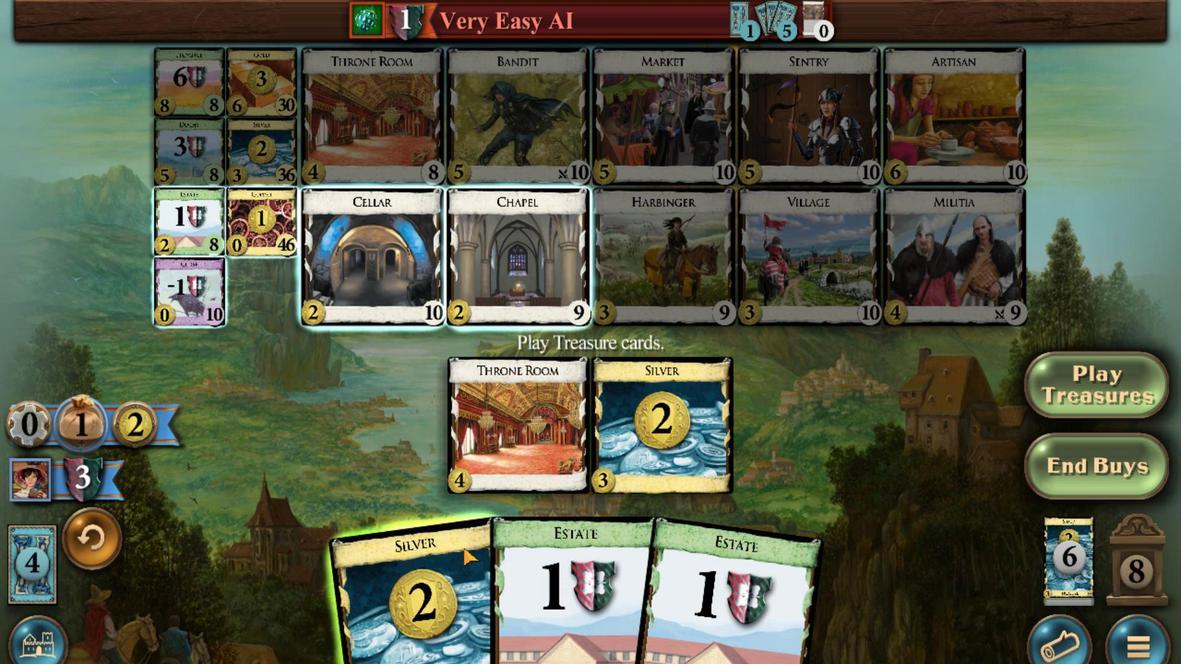 
Action: Mouse scrolled (829, 523) with delta (0, 0)
Screenshot: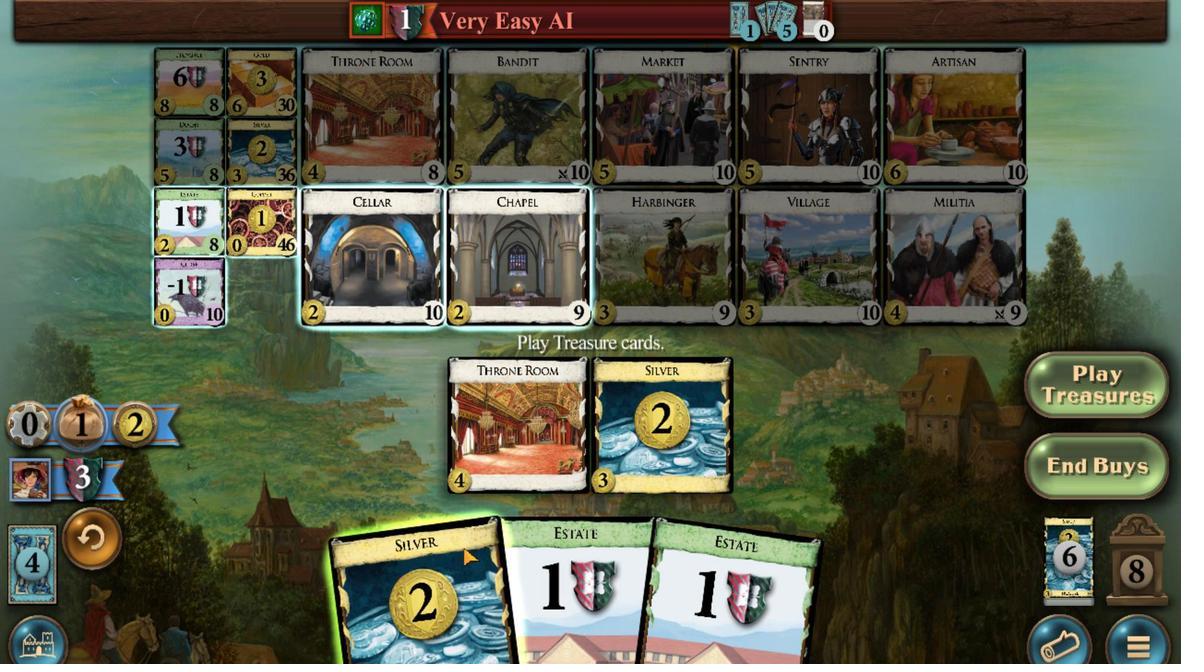 
Action: Mouse moved to (742, 265)
Screenshot: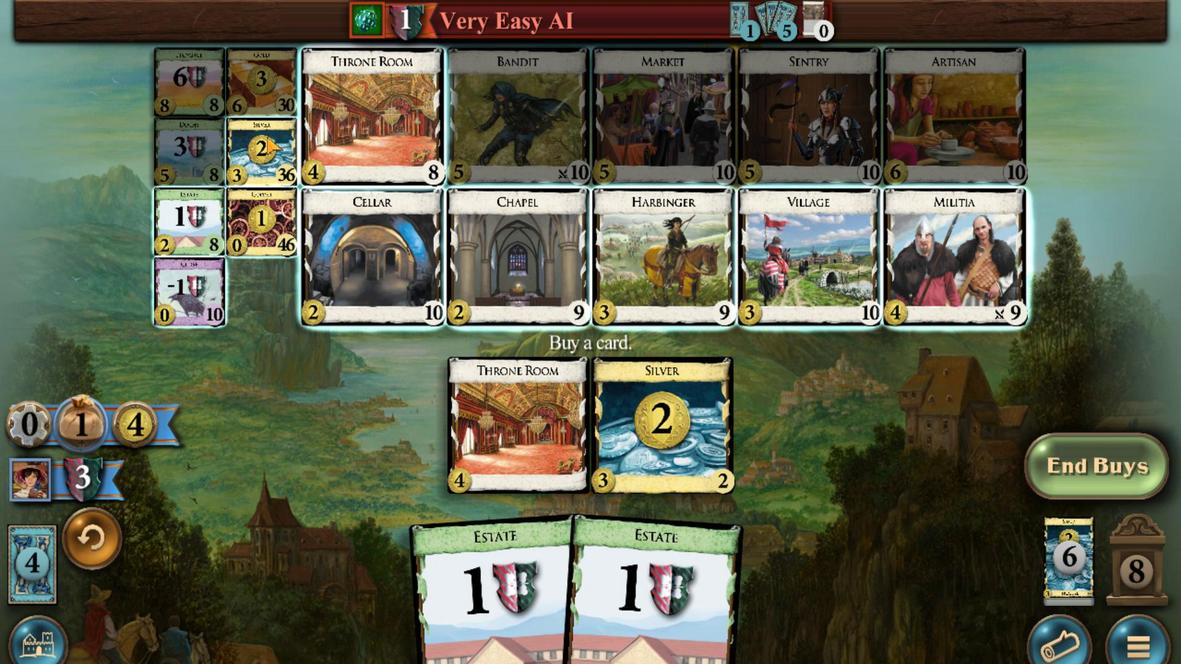 
Action: Mouse scrolled (742, 266) with delta (0, 0)
Screenshot: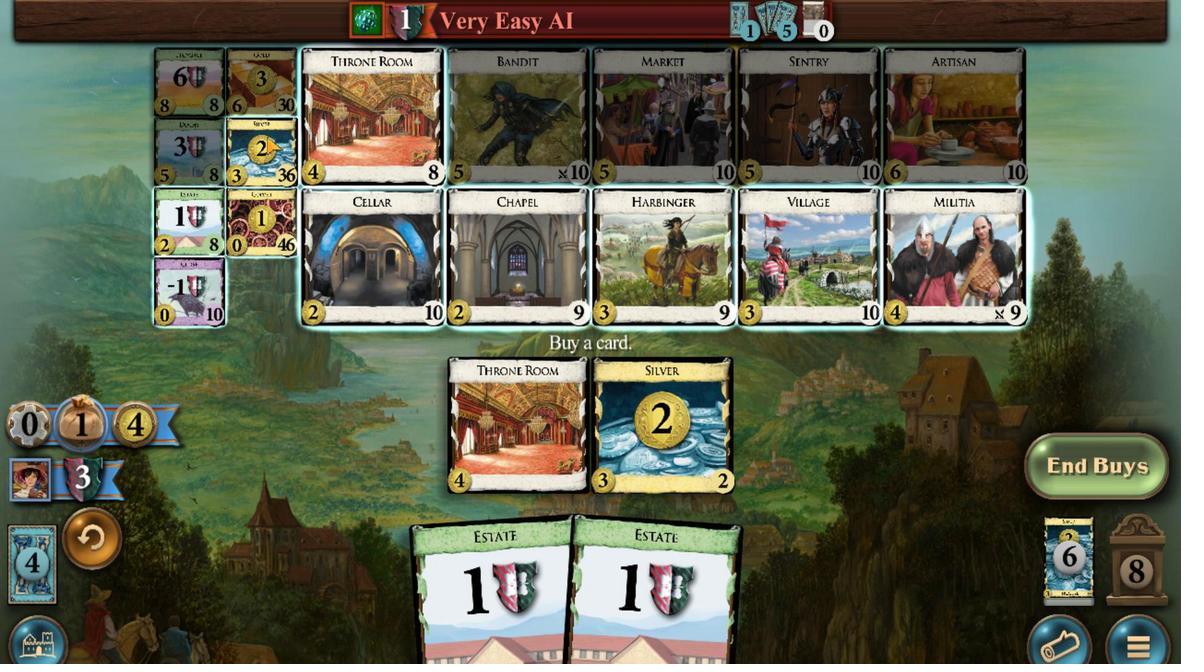 
Action: Mouse scrolled (742, 266) with delta (0, 0)
Screenshot: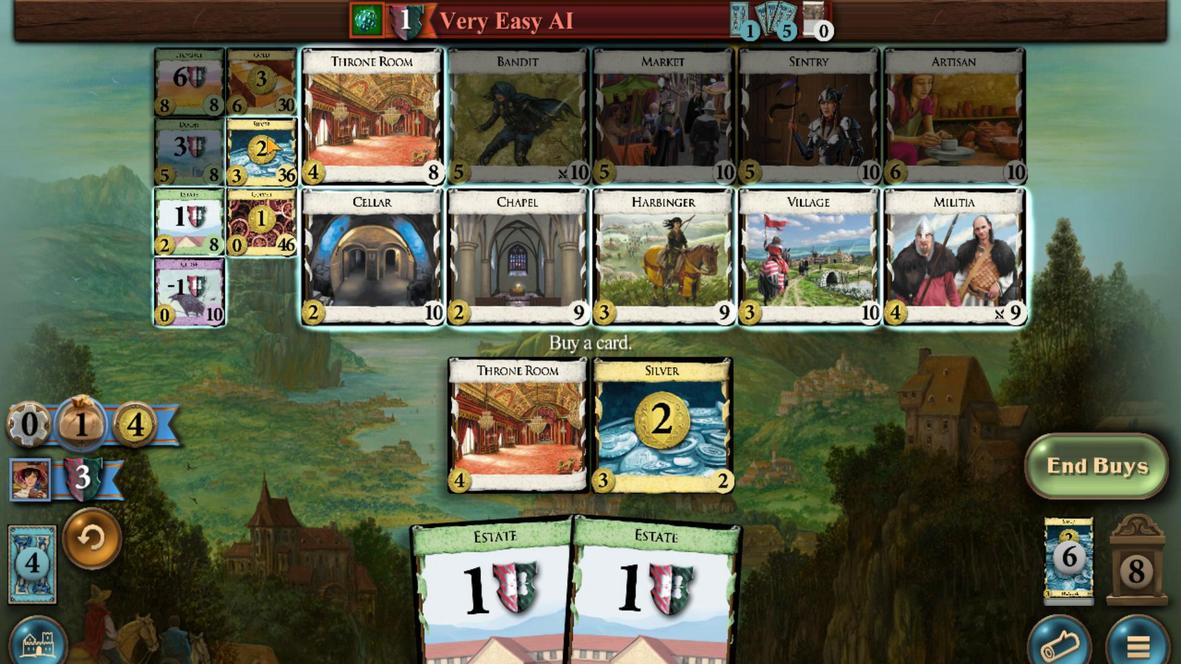 
Action: Mouse scrolled (742, 266) with delta (0, 0)
Screenshot: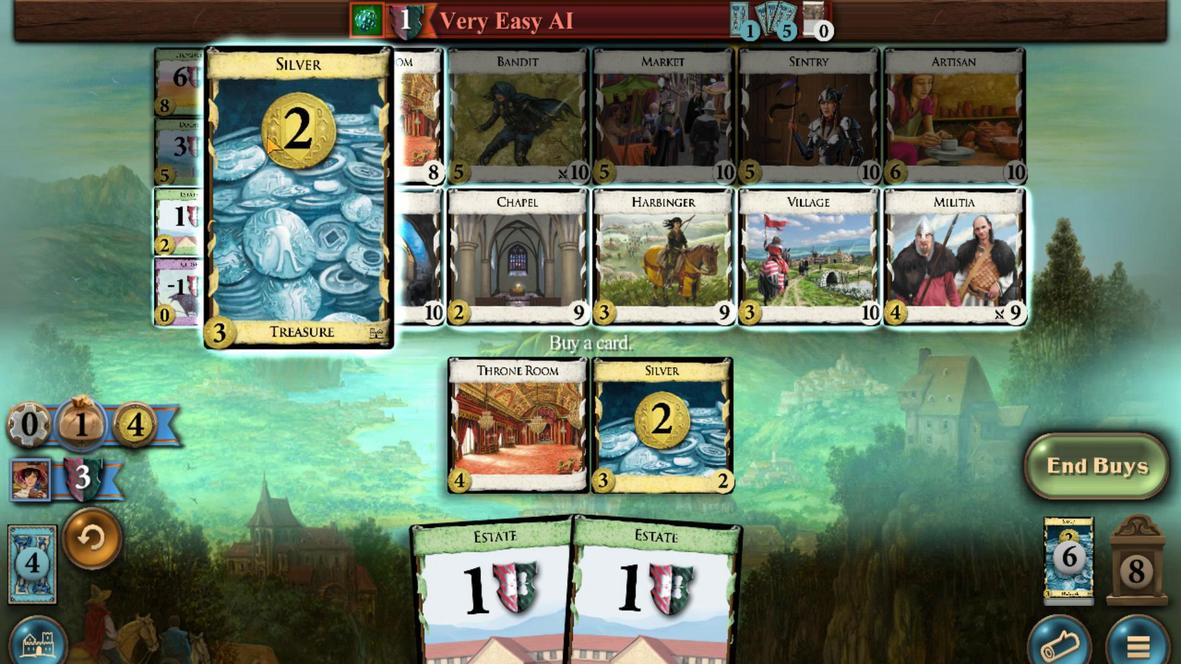 
Action: Mouse scrolled (742, 266) with delta (0, 0)
Screenshot: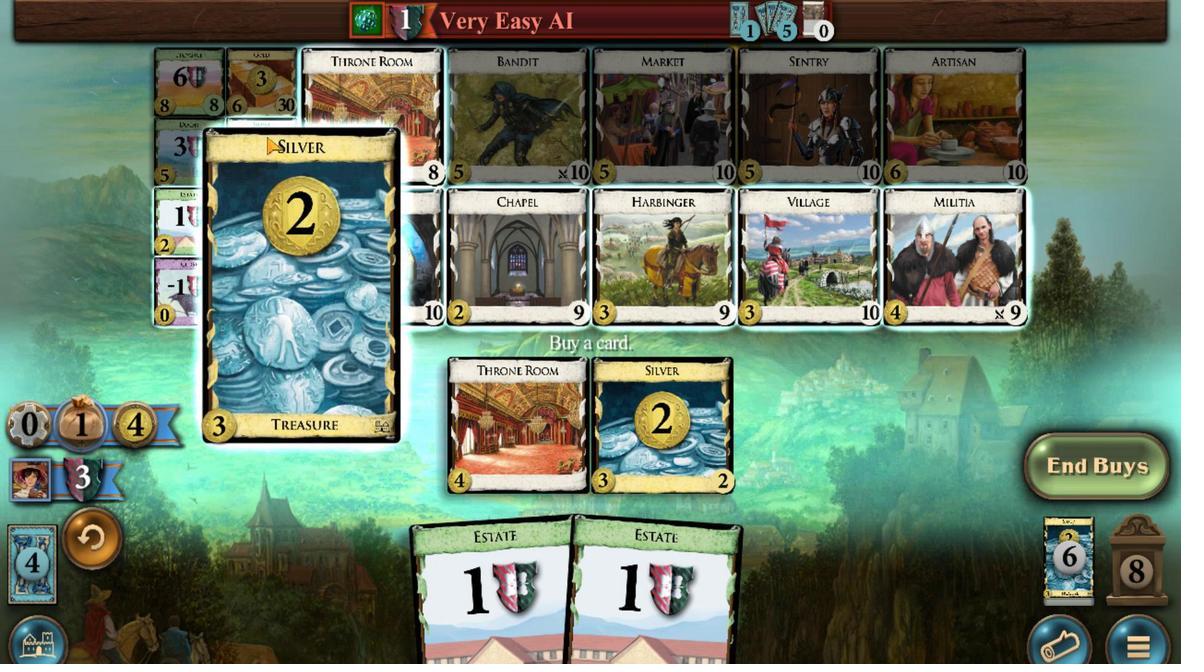 
Action: Mouse moved to (749, 537)
Screenshot: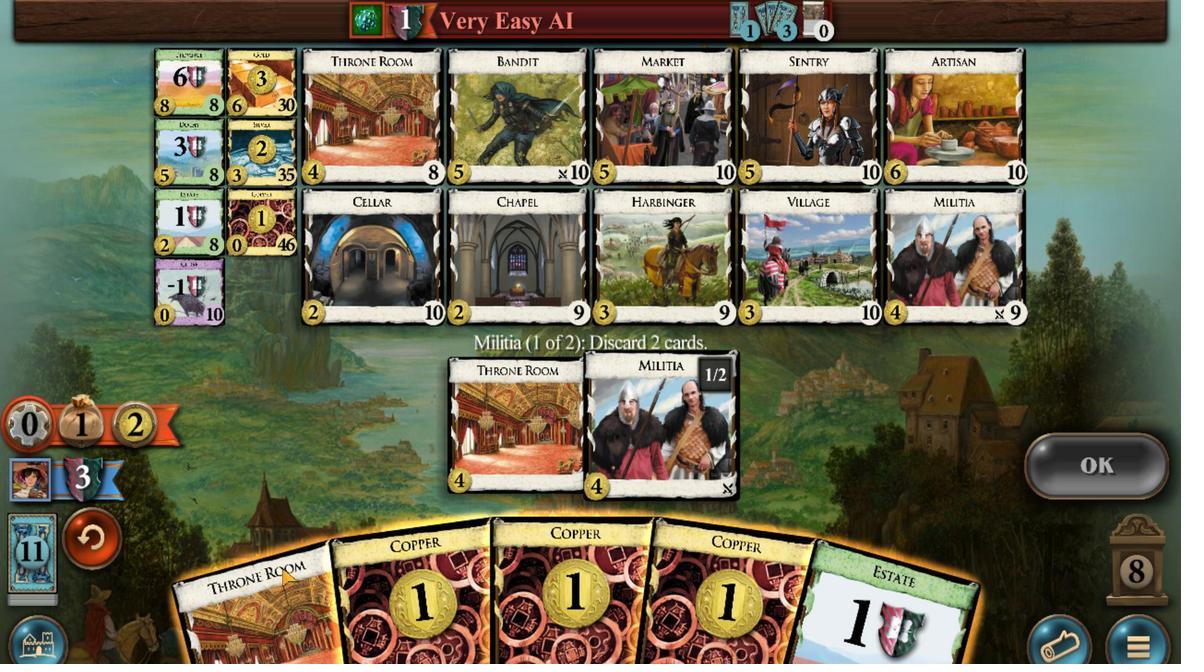 
Action: Mouse scrolled (749, 536) with delta (0, 0)
Screenshot: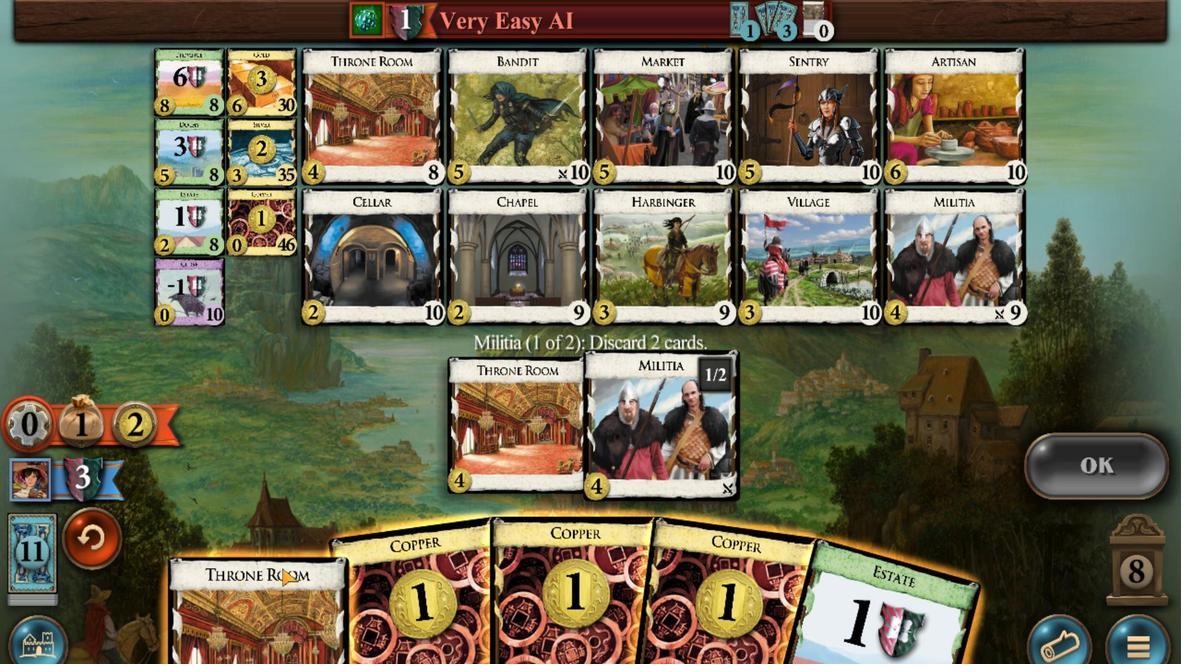 
Action: Mouse moved to (747, 541)
Screenshot: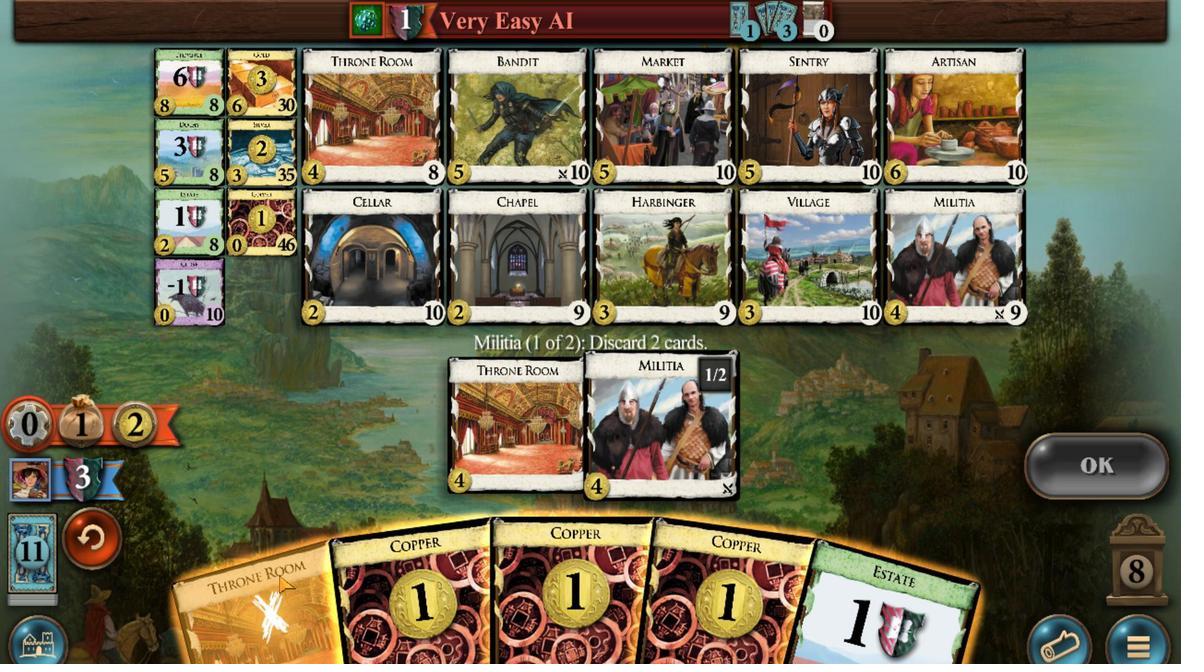 
Action: Mouse scrolled (747, 541) with delta (0, 0)
Screenshot: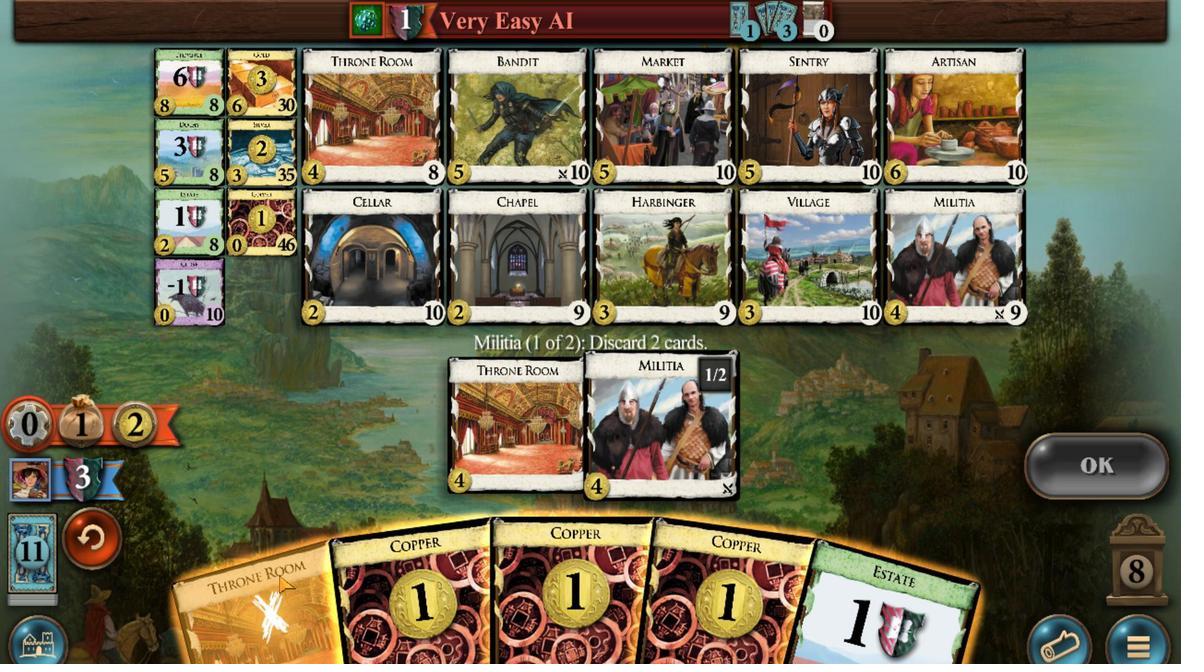 
Action: Mouse moved to (1027, 573)
Screenshot: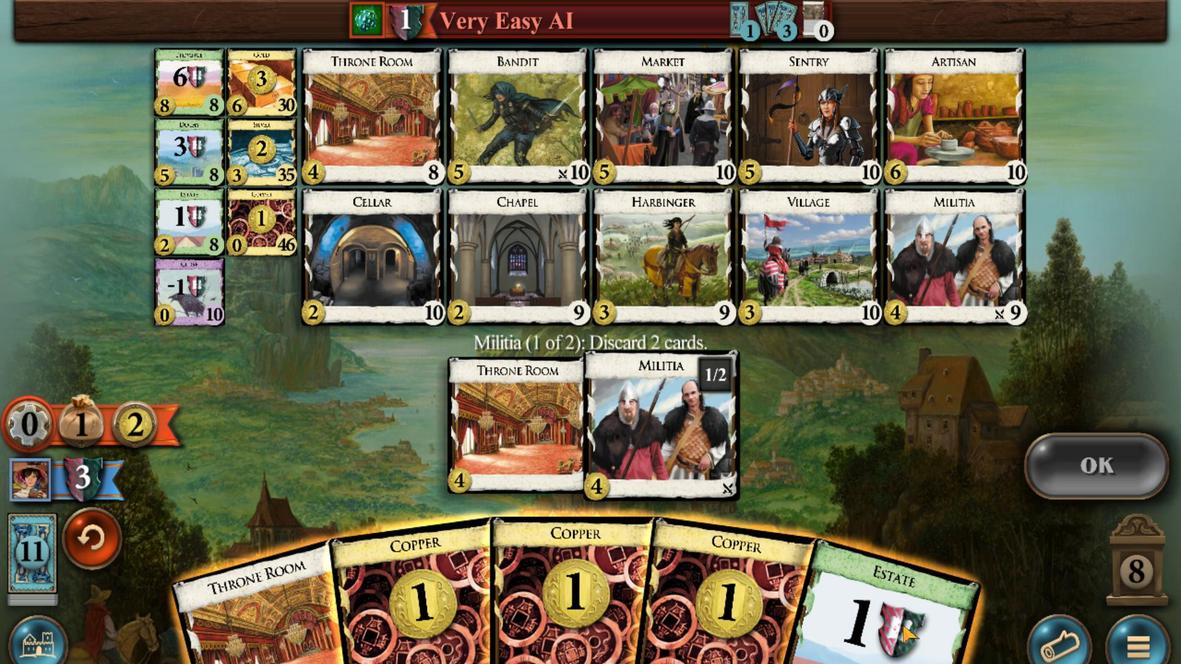 
Action: Mouse scrolled (1027, 572) with delta (0, 0)
Screenshot: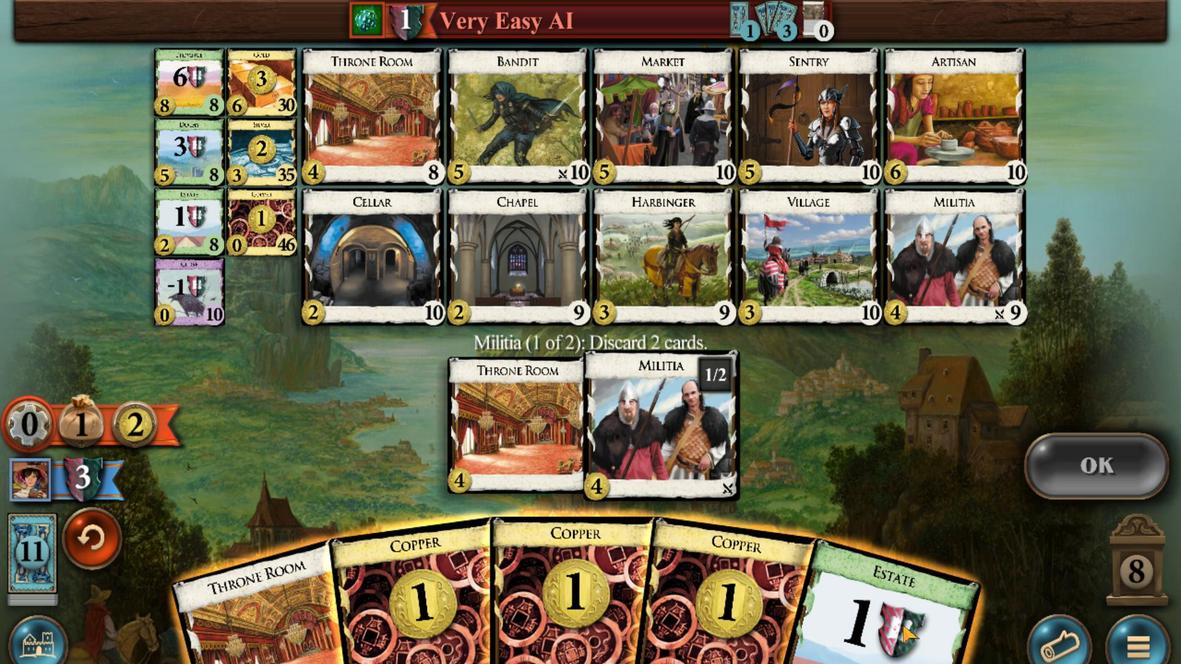 
Action: Mouse moved to (938, 558)
Screenshot: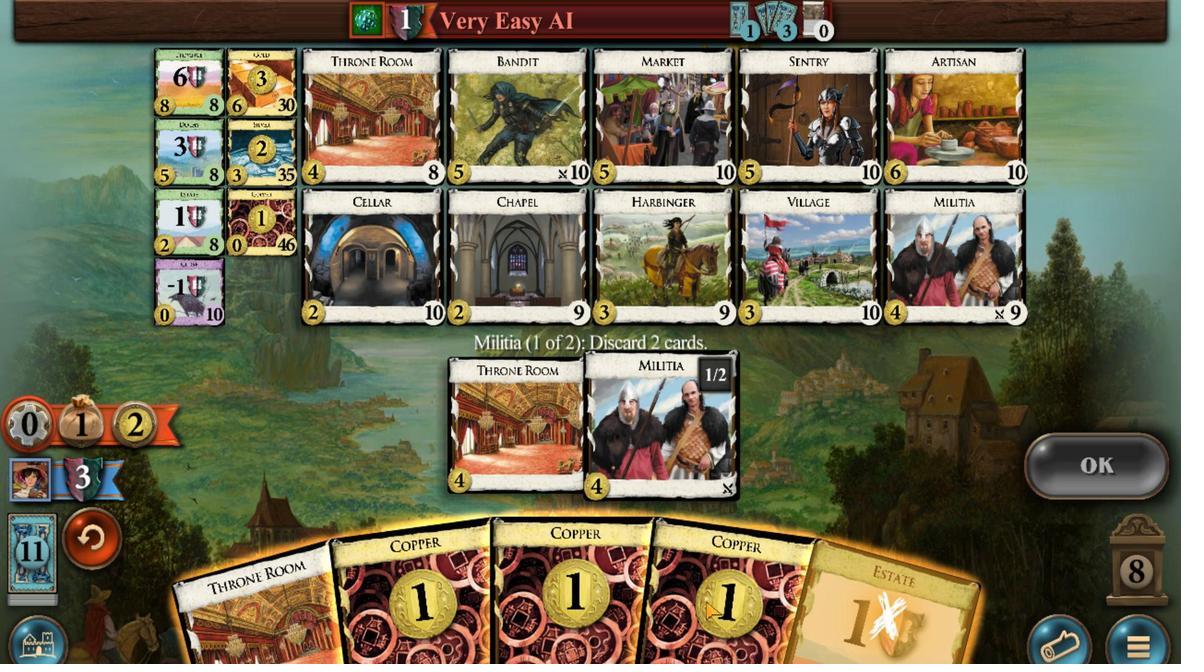 
Action: Mouse scrolled (938, 557) with delta (0, 0)
Screenshot: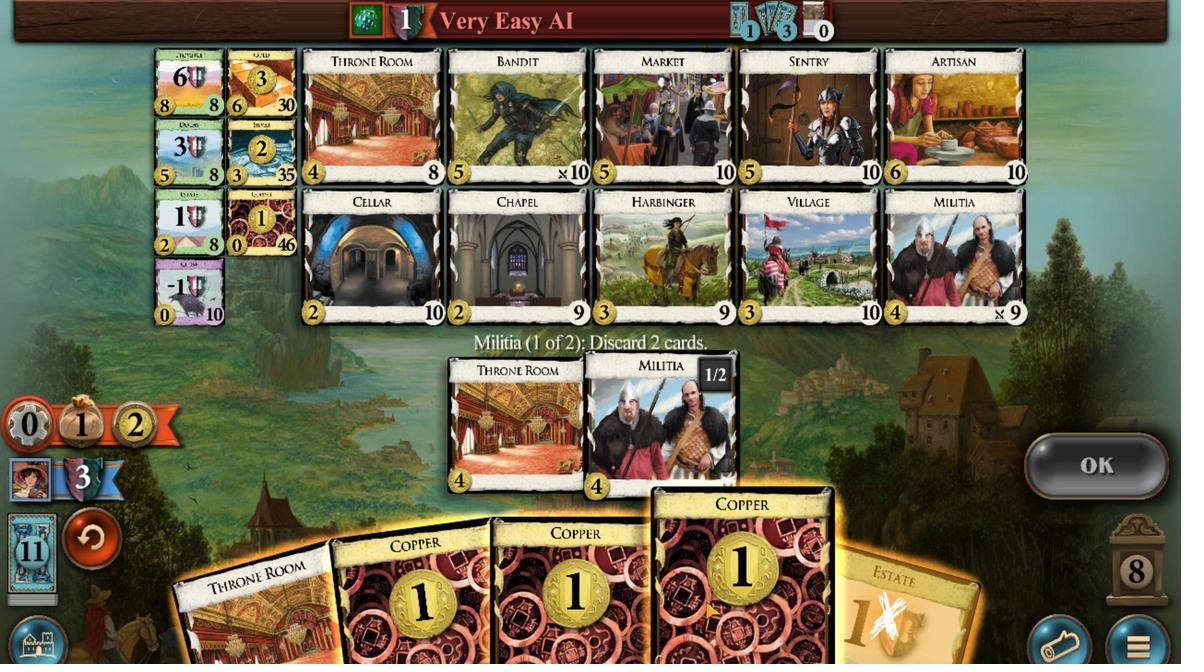 
Action: Mouse moved to (1125, 481)
Screenshot: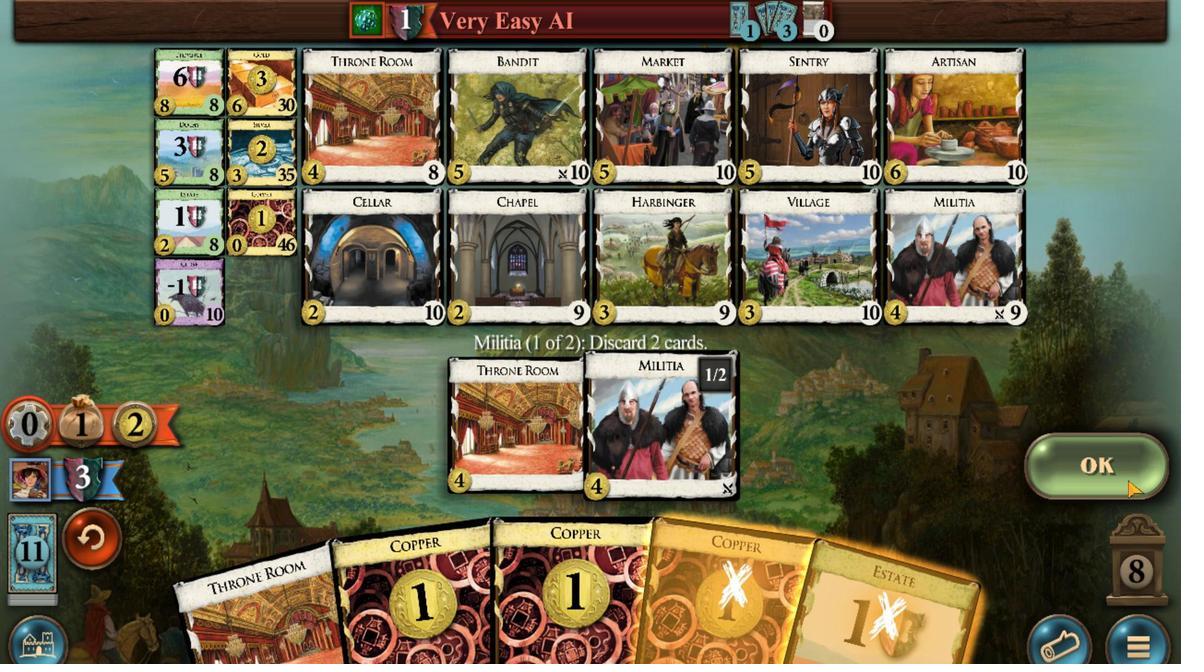 
Action: Mouse pressed left at (1125, 481)
Screenshot: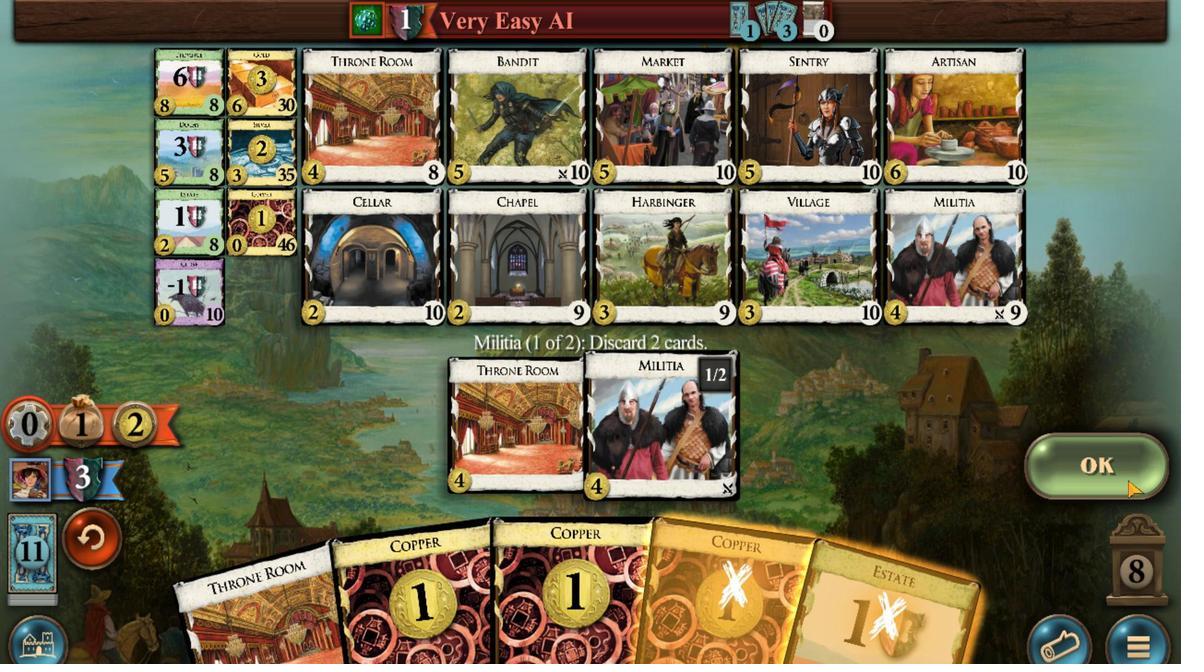
Action: Mouse moved to (934, 522)
Screenshot: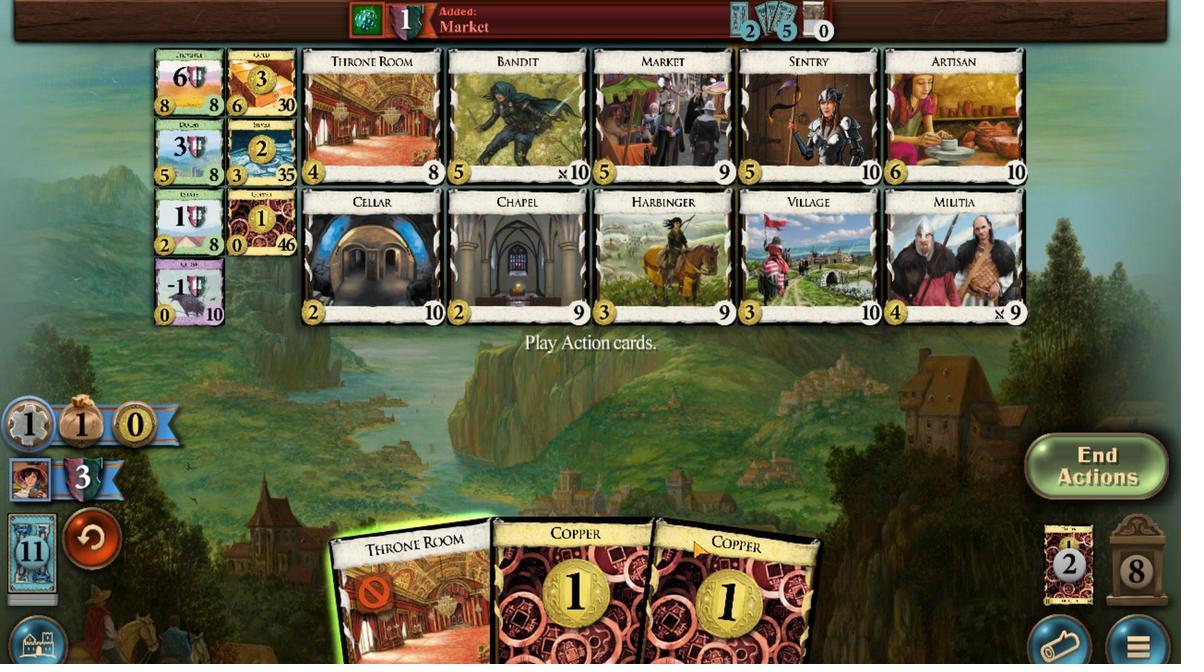 
Action: Mouse scrolled (934, 521) with delta (0, 0)
Screenshot: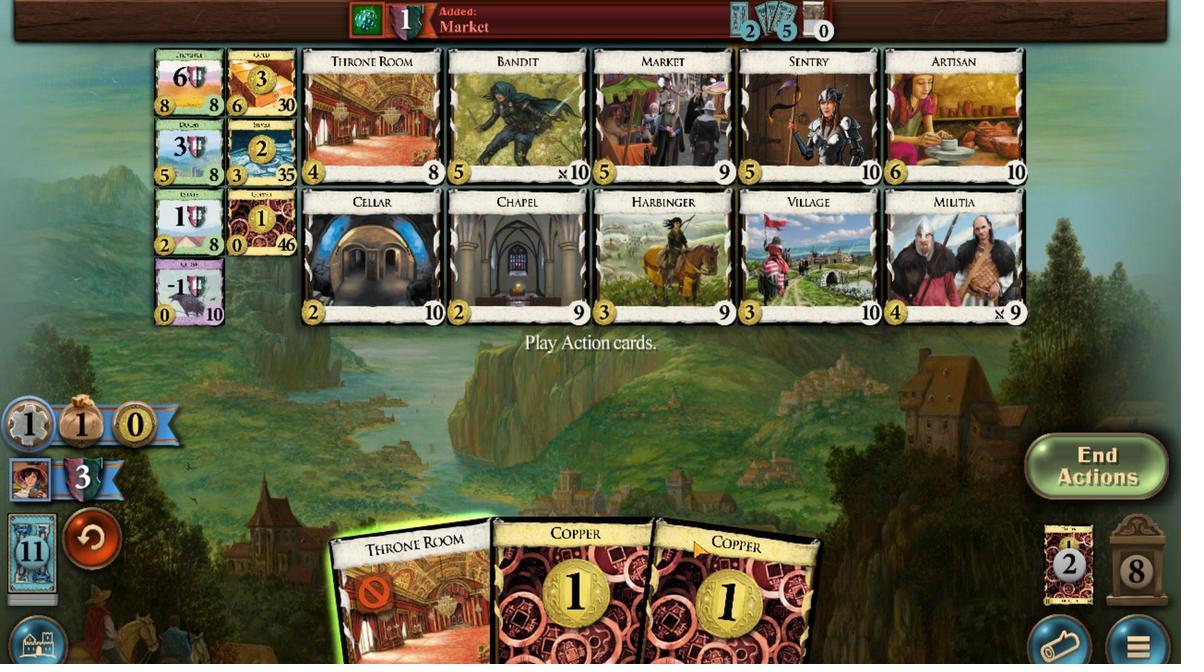 
Action: Mouse moved to (801, 524)
Screenshot: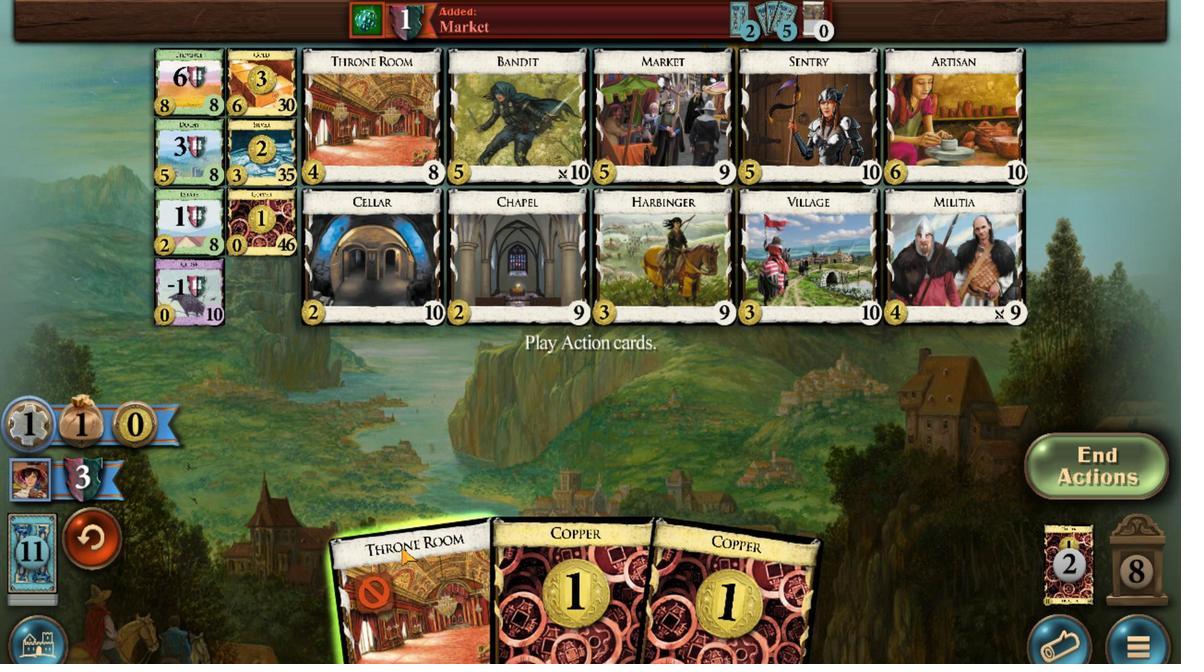 
Action: Mouse scrolled (801, 523) with delta (0, 0)
Screenshot: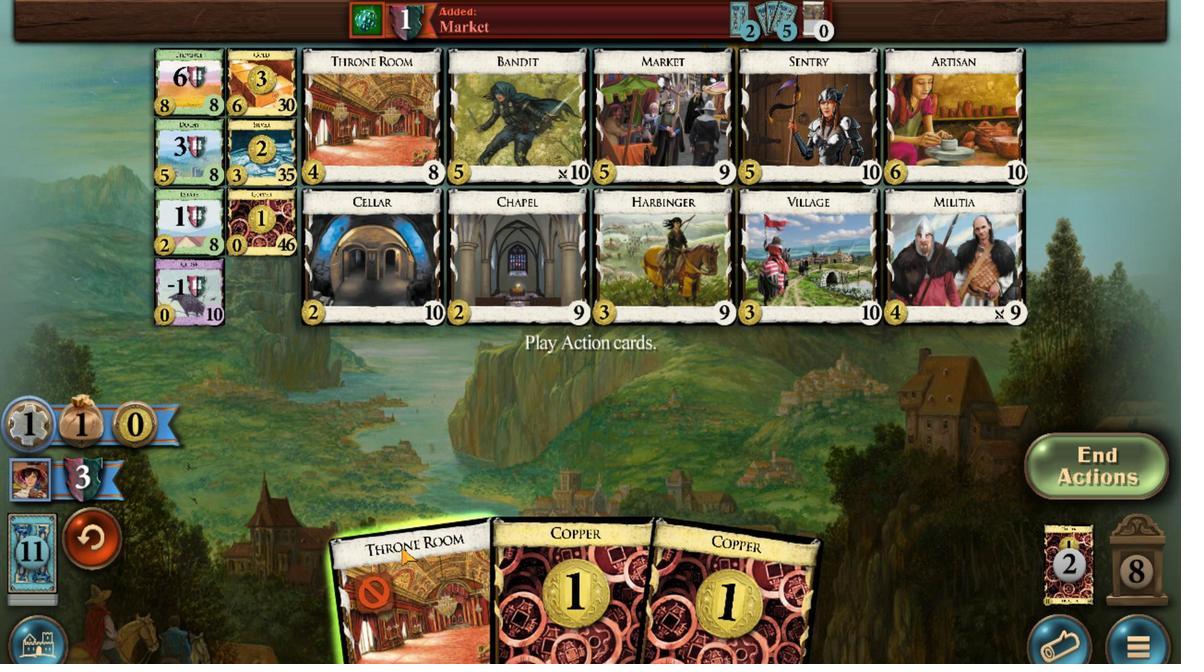 
Action: Mouse moved to (827, 525)
Screenshot: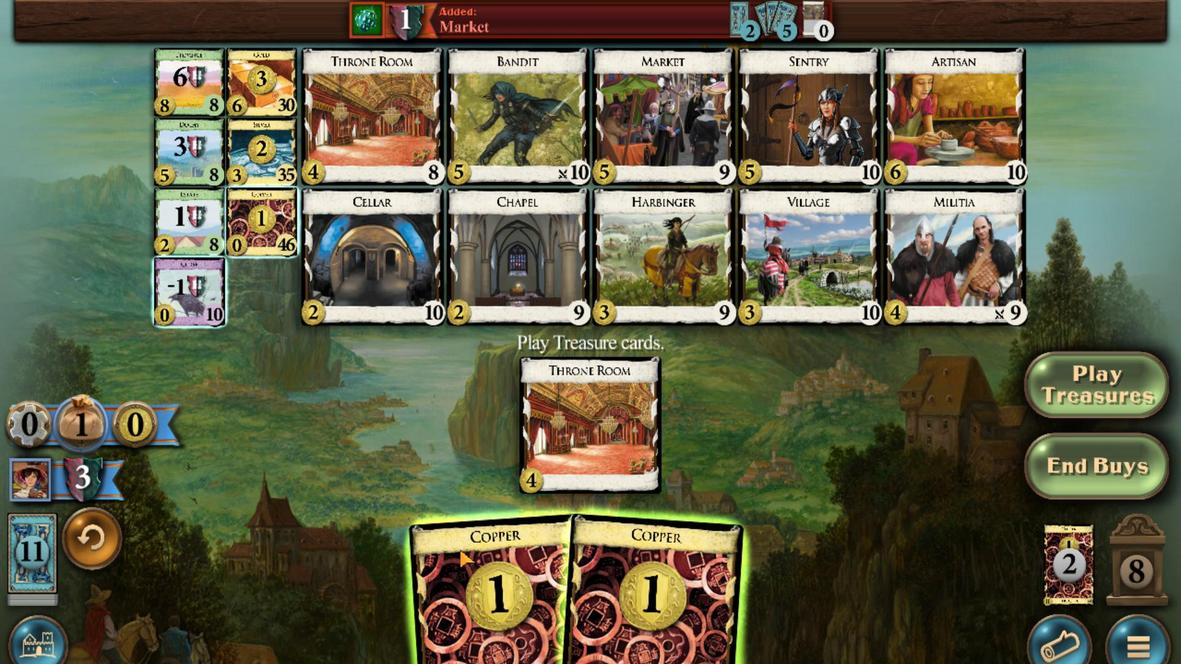 
Action: Mouse scrolled (827, 525) with delta (0, 0)
Screenshot: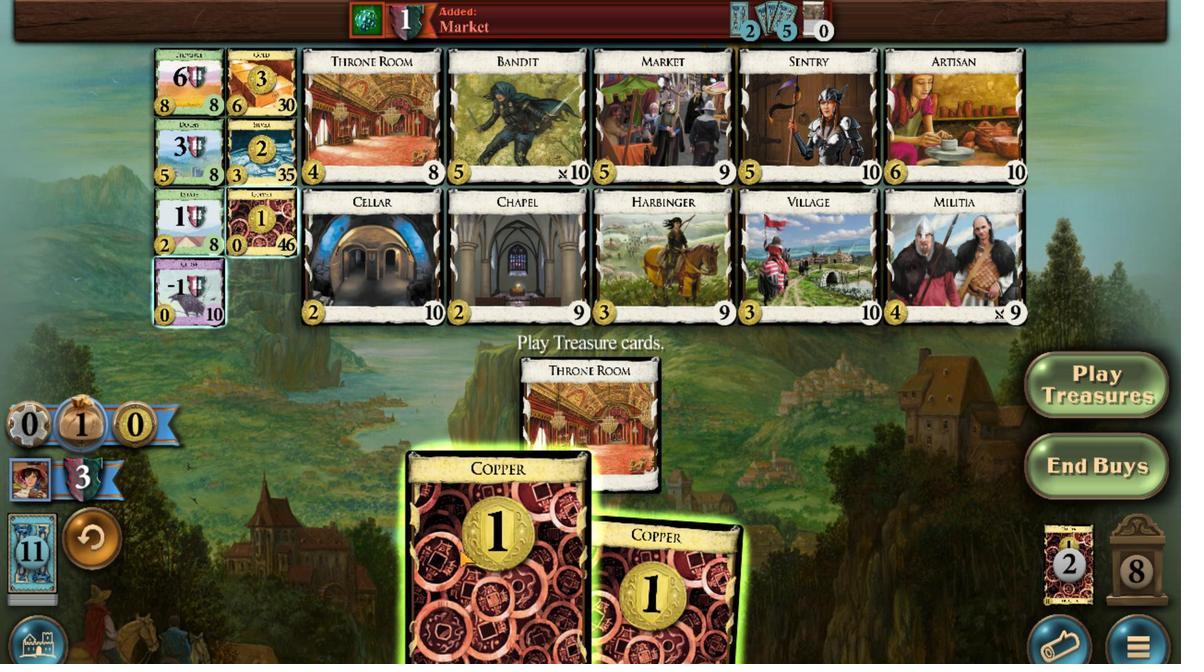 
Action: Mouse moved to (870, 521)
Screenshot: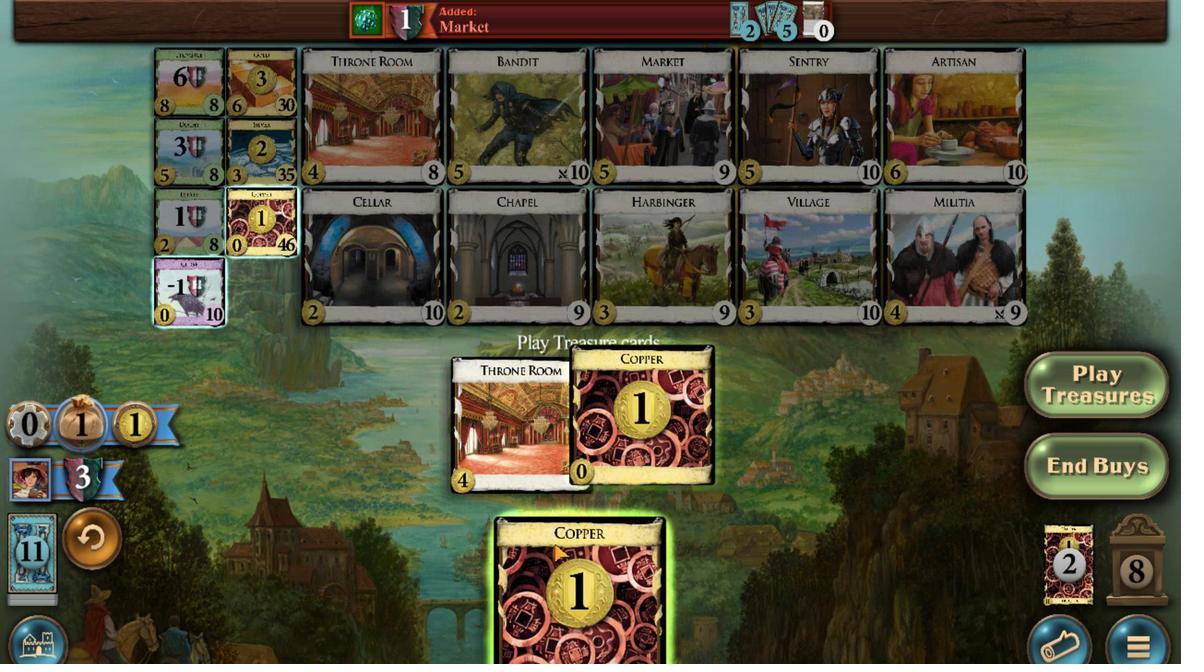 
Action: Mouse scrolled (870, 521) with delta (0, 0)
Screenshot: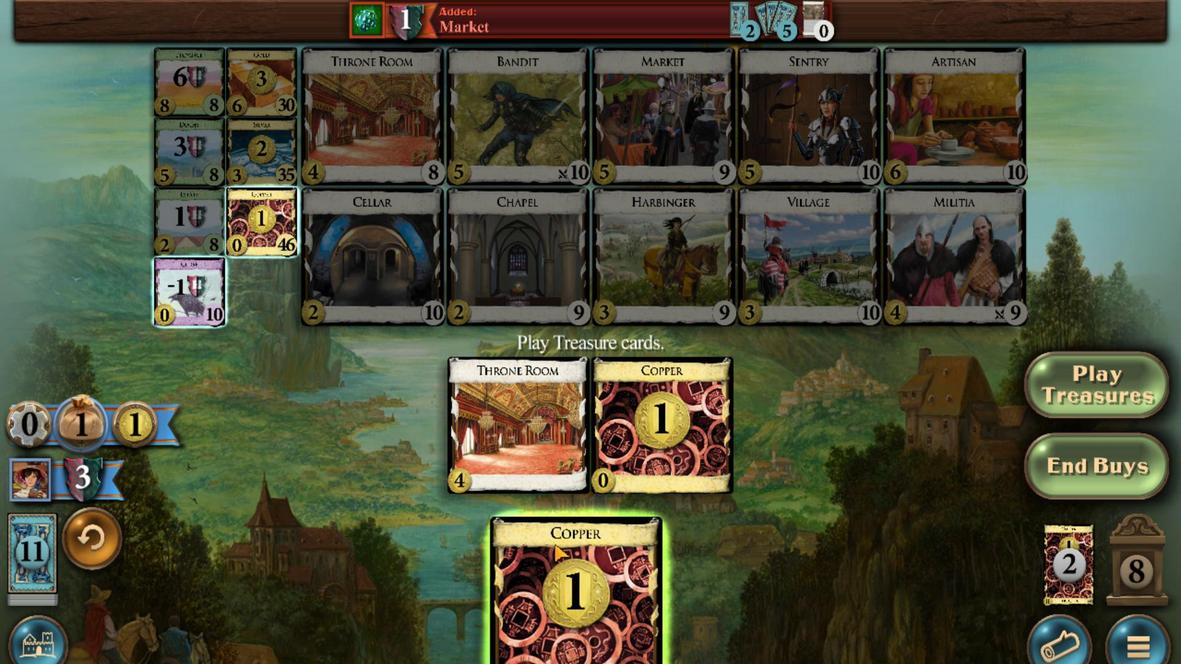 
Action: Mouse moved to (705, 328)
Screenshot: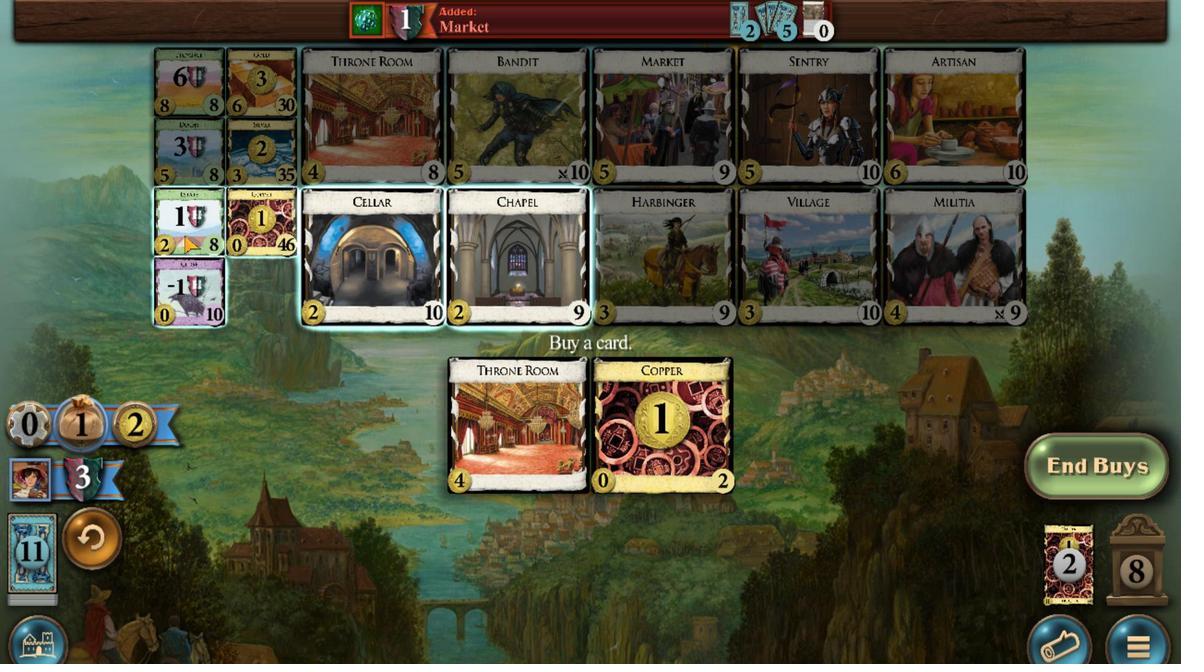 
Action: Mouse scrolled (705, 328) with delta (0, 0)
Screenshot: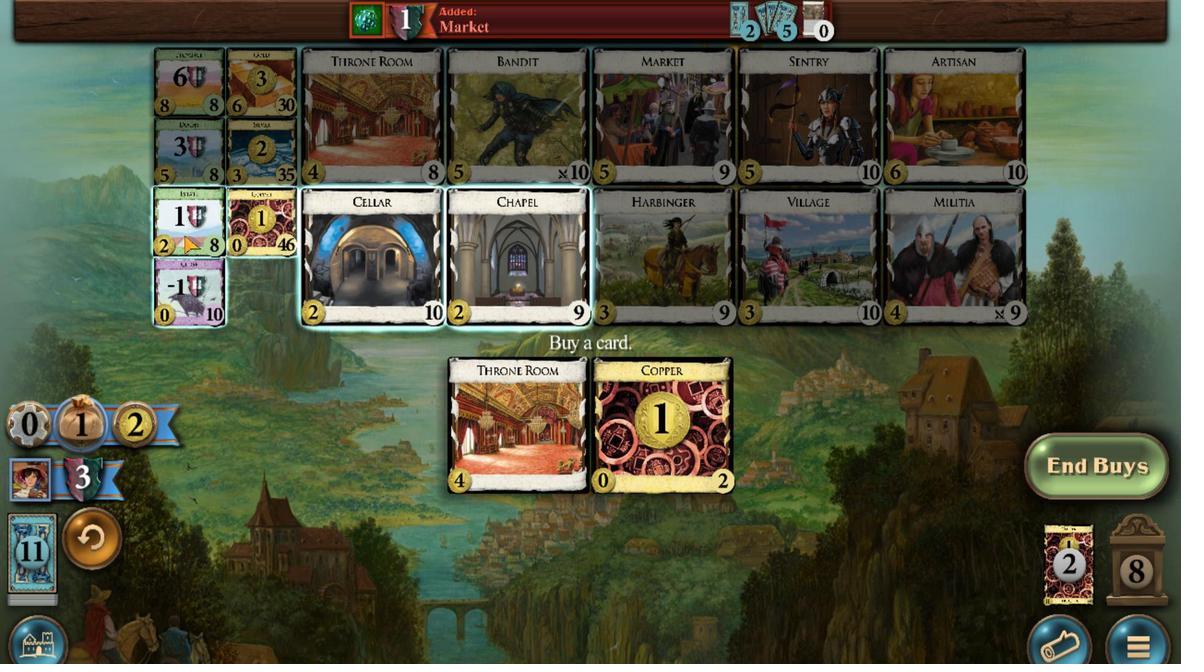 
Action: Mouse scrolled (705, 328) with delta (0, 0)
Screenshot: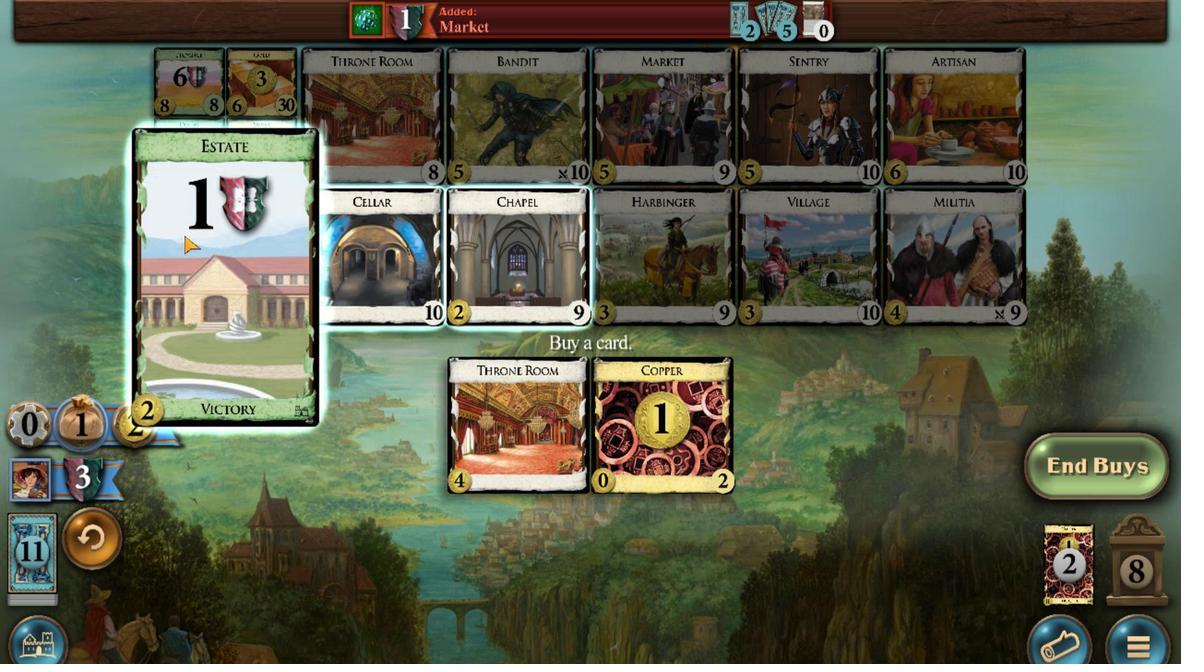 
Action: Mouse scrolled (705, 328) with delta (0, 0)
Screenshot: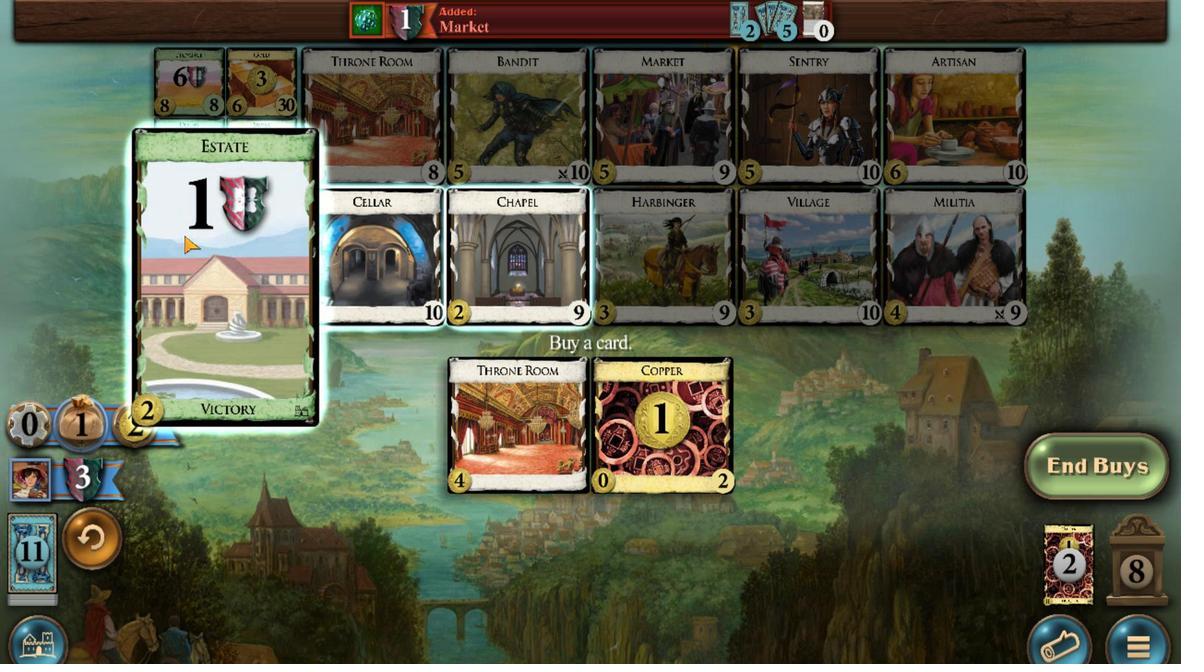 
Action: Mouse moved to (1016, 539)
Screenshot: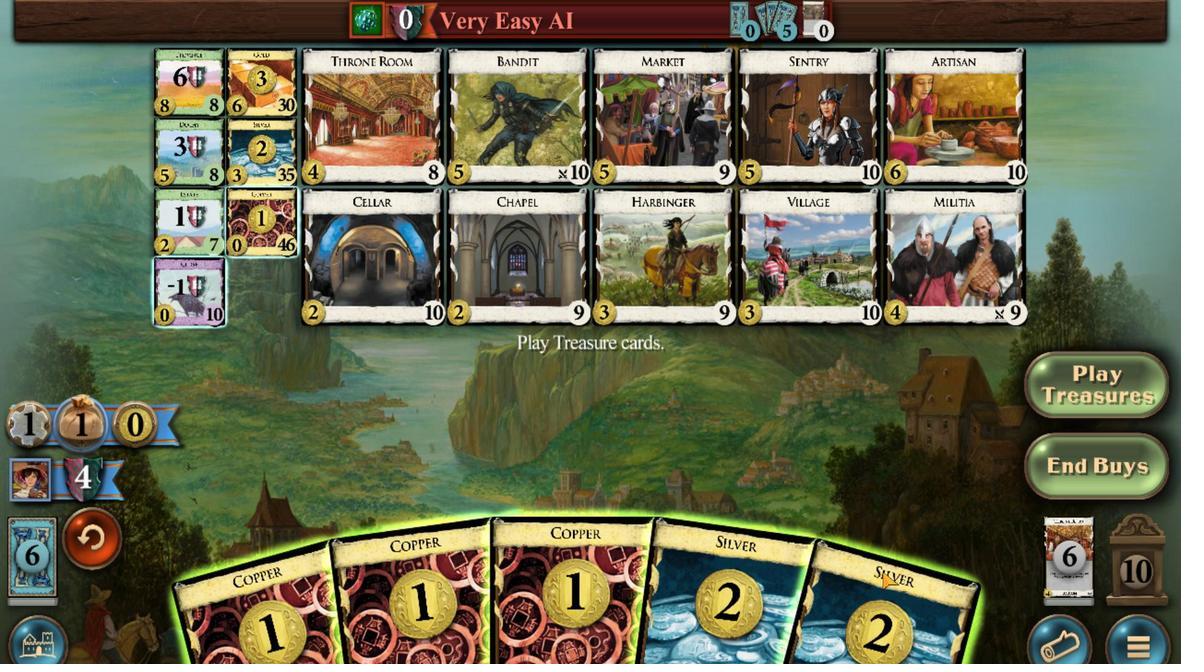 
Action: Mouse scrolled (1016, 538) with delta (0, 0)
Screenshot: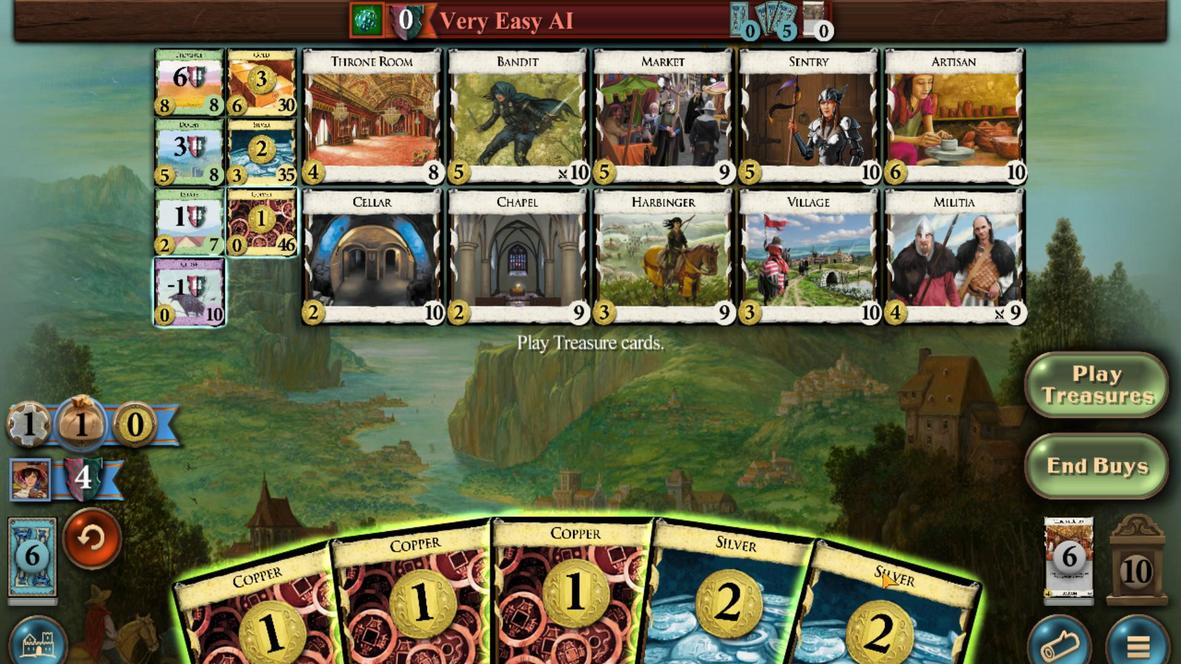 
Action: Mouse moved to (966, 522)
Screenshot: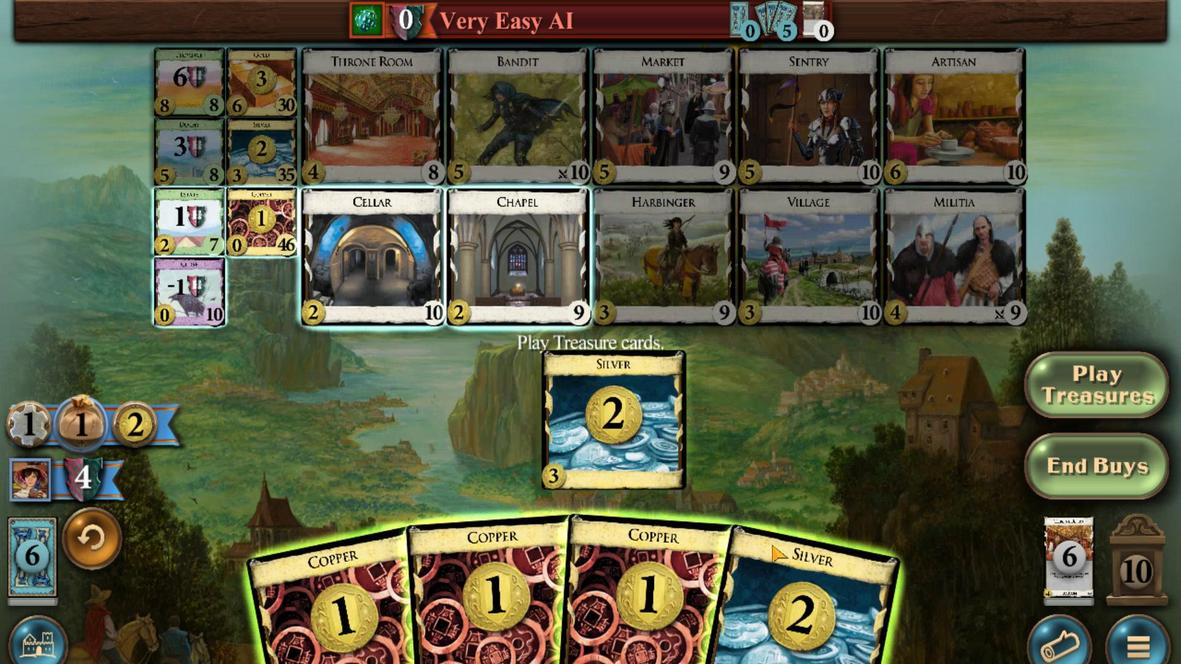 
Action: Mouse scrolled (966, 521) with delta (0, 0)
Screenshot: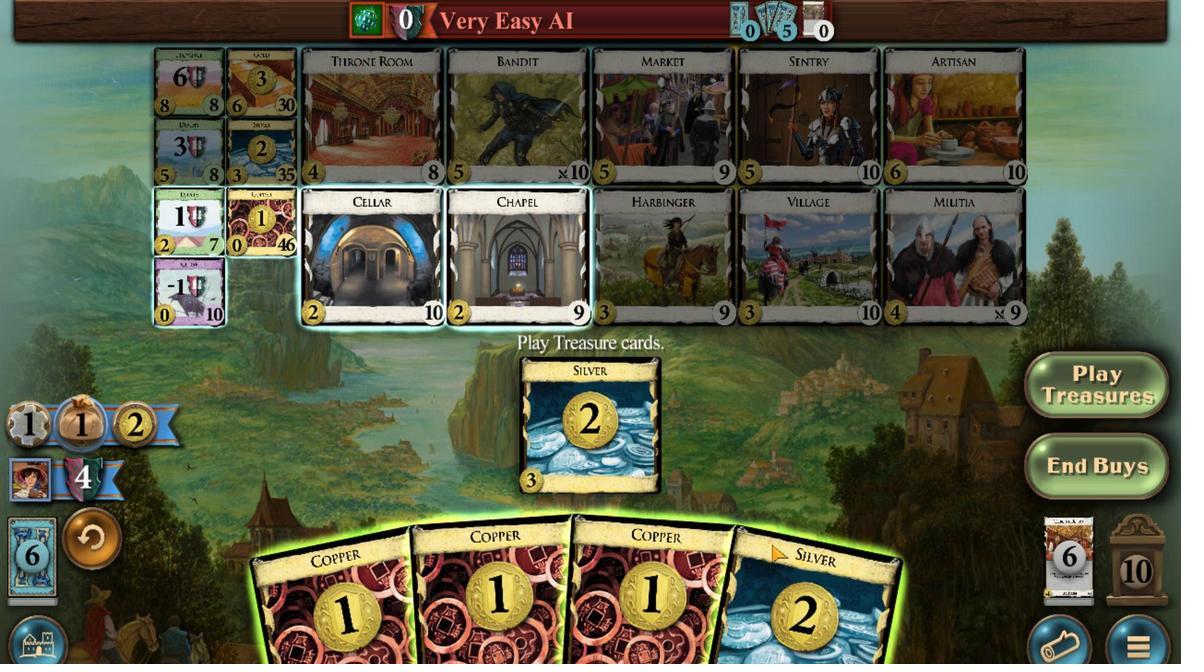 
Action: Mouse moved to (949, 518)
Screenshot: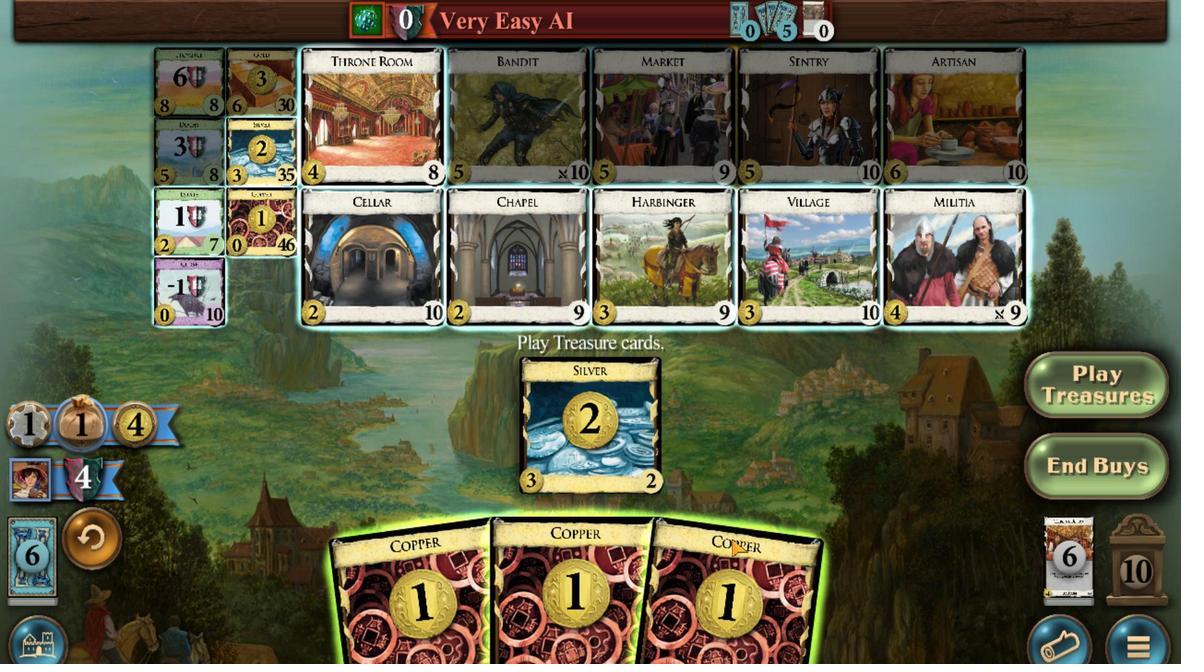 
Action: Mouse scrolled (949, 518) with delta (0, 0)
Screenshot: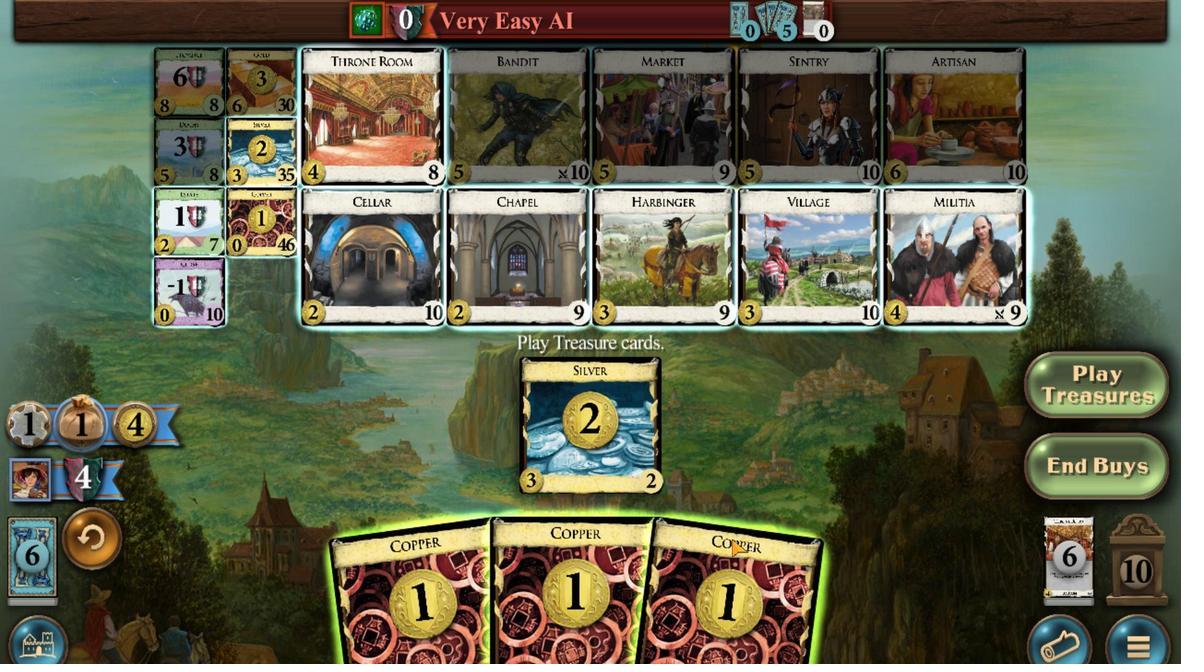 
Action: Mouse moved to (935, 523)
Screenshot: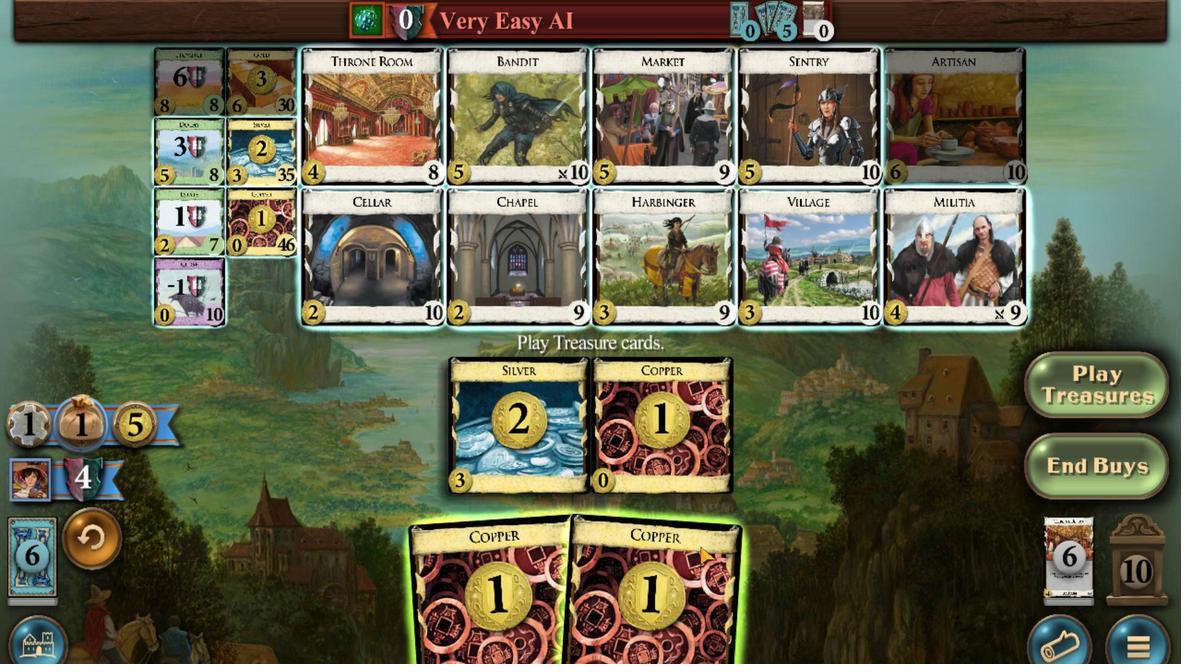 
Action: Mouse scrolled (935, 523) with delta (0, 0)
Screenshot: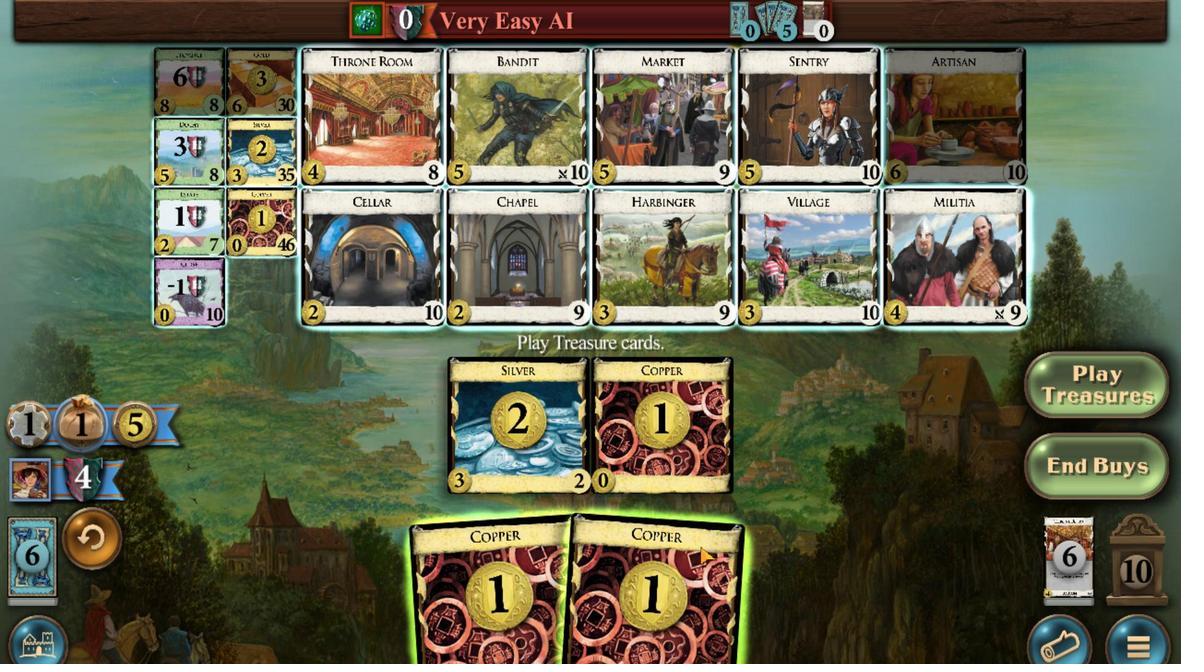 
Action: Mouse moved to (737, 227)
Screenshot: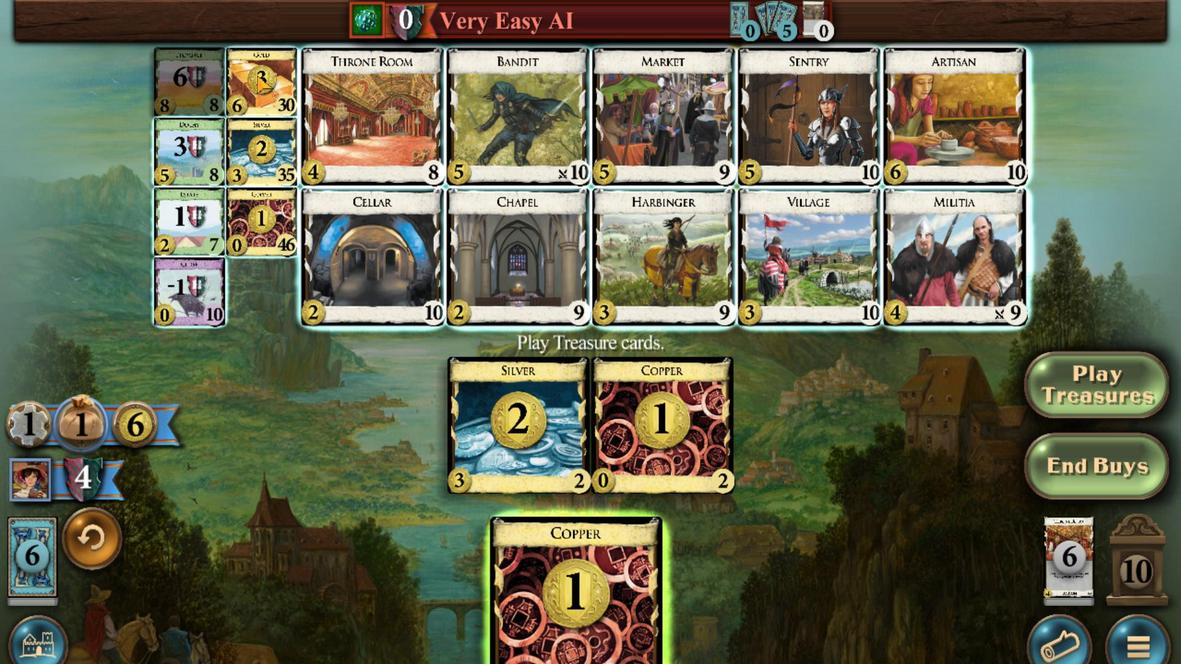 
Action: Mouse scrolled (737, 227) with delta (0, 0)
Screenshot: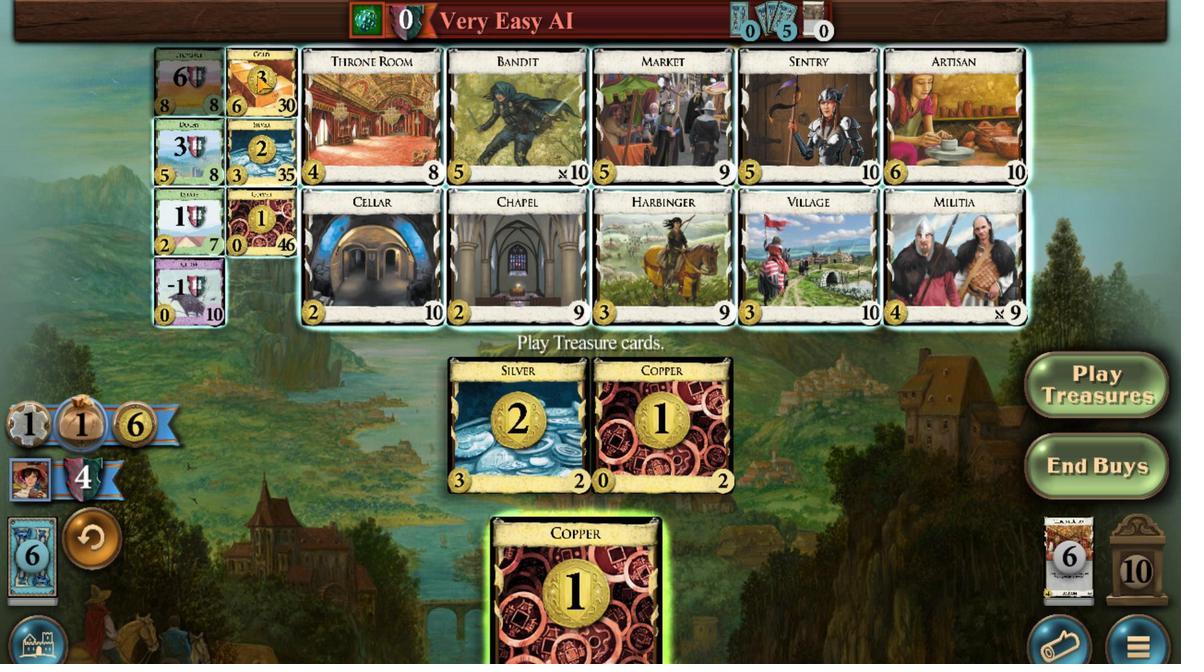
Action: Mouse scrolled (737, 227) with delta (0, 0)
Screenshot: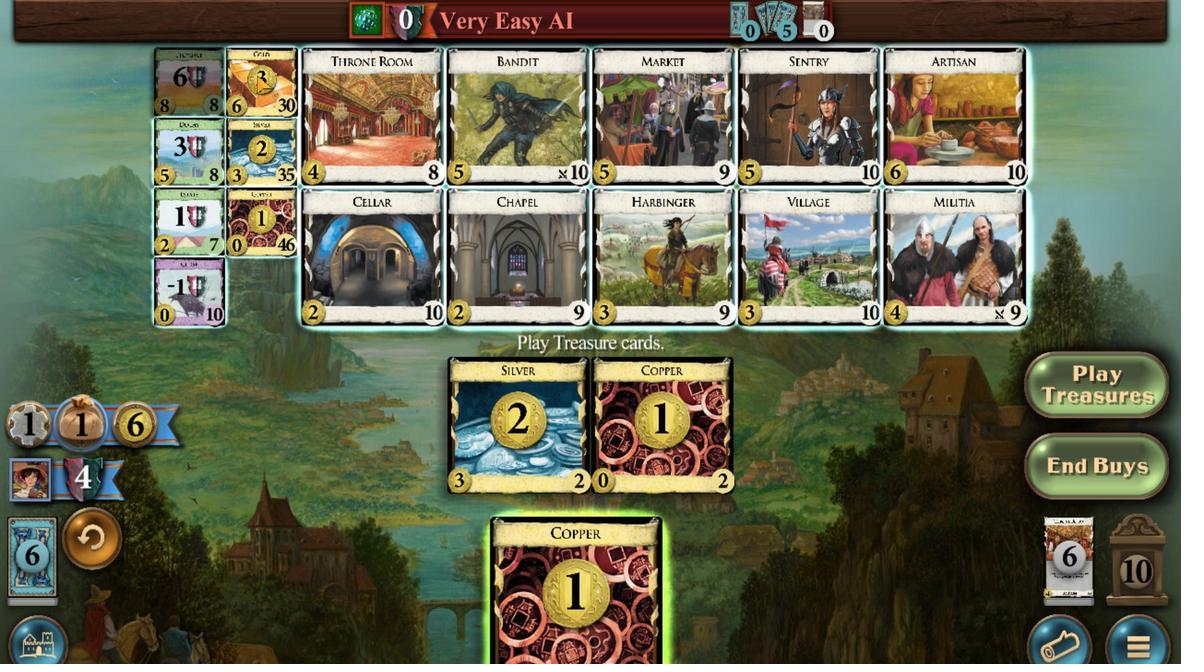 
Action: Mouse scrolled (737, 227) with delta (0, 0)
Screenshot: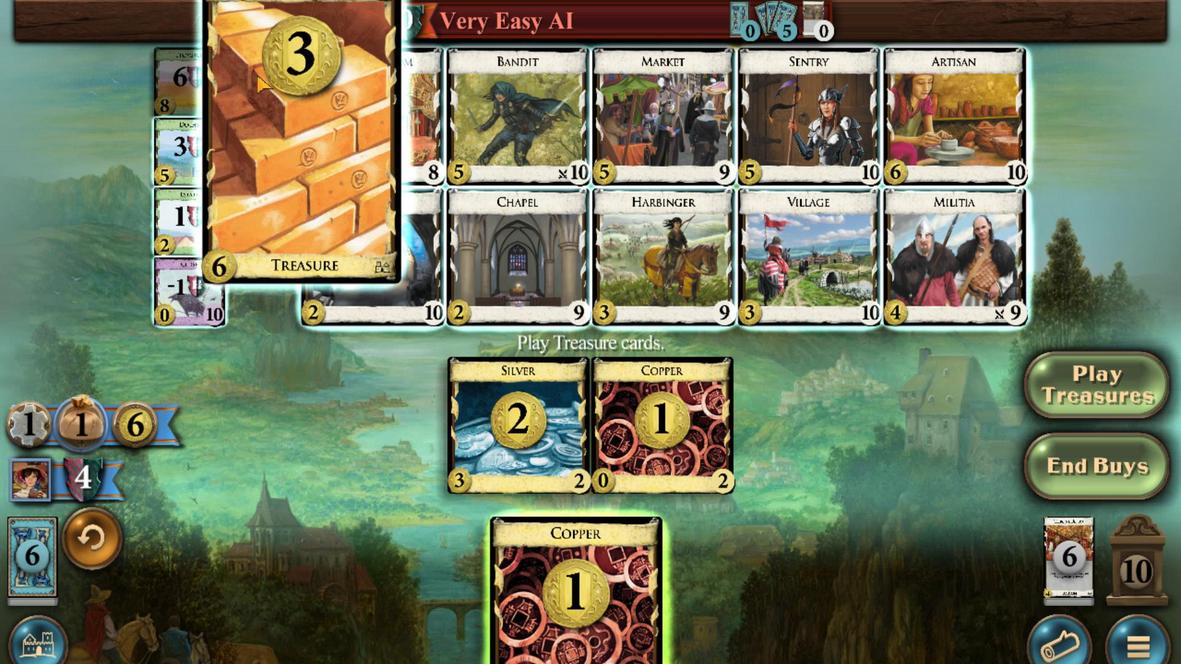 
Action: Mouse scrolled (737, 227) with delta (0, 0)
Screenshot: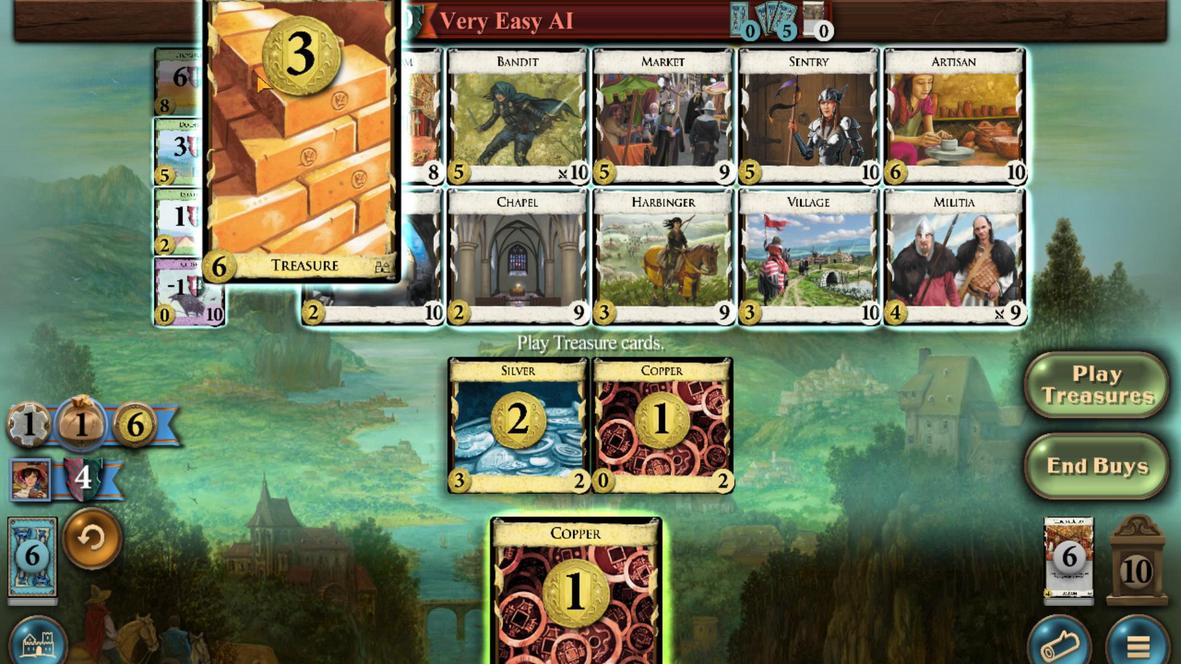 
Action: Mouse scrolled (737, 227) with delta (0, 0)
Screenshot: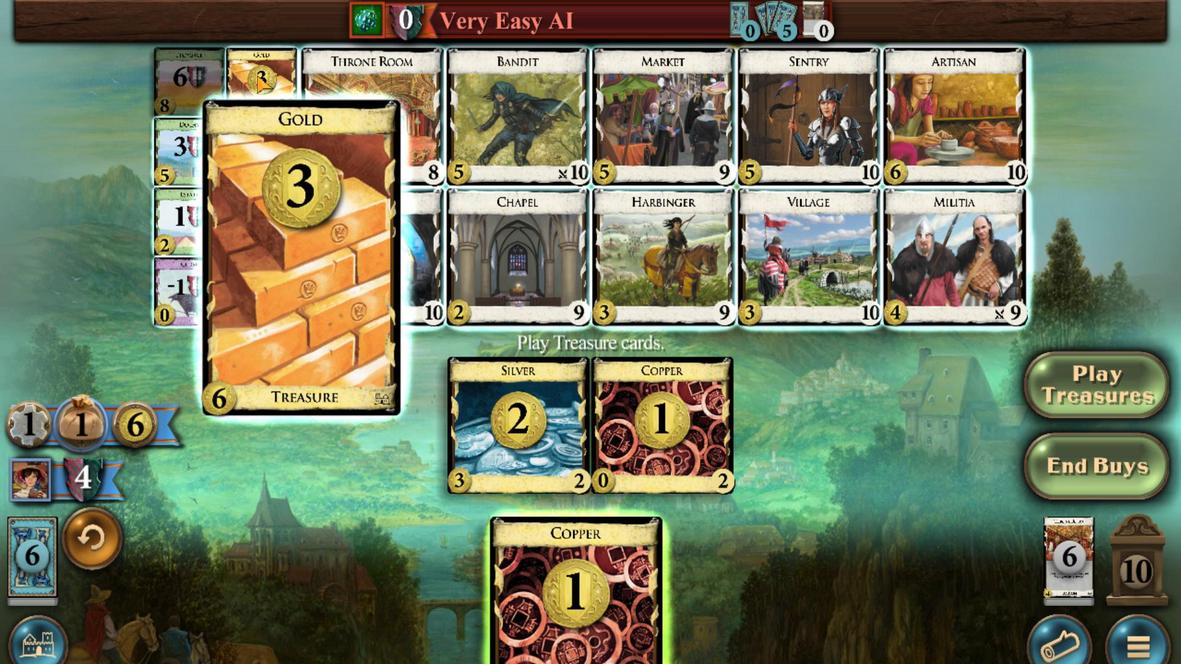 
Action: Mouse moved to (856, 529)
Screenshot: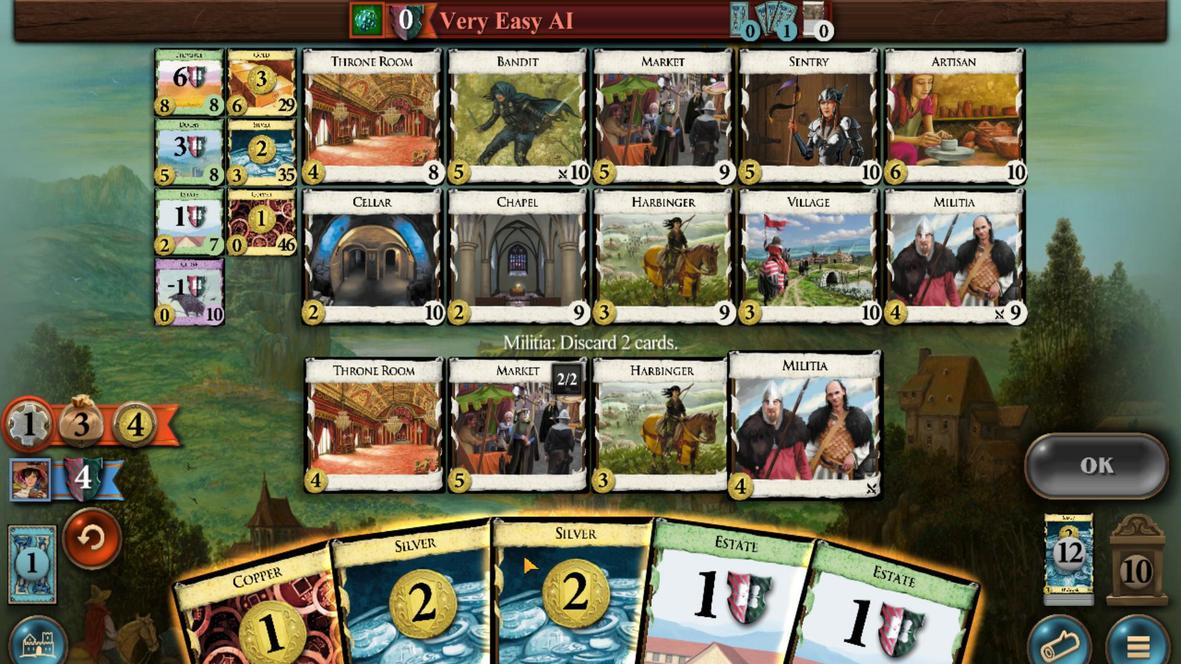 
Action: Mouse scrolled (856, 529) with delta (0, 0)
Screenshot: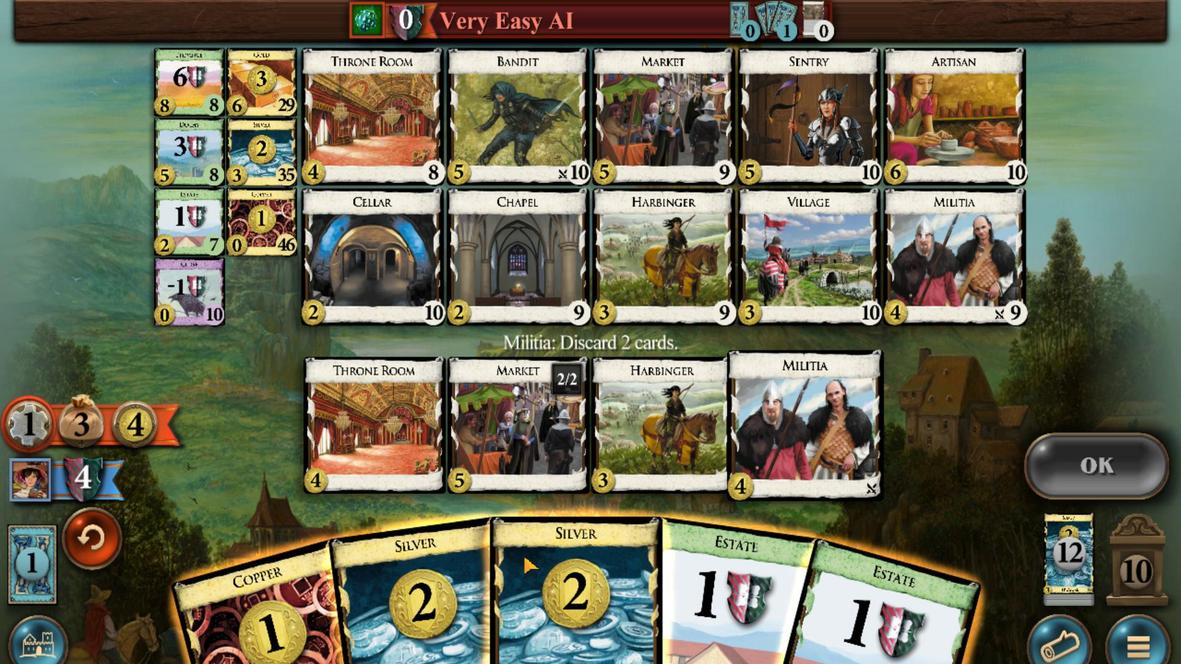 
Action: Mouse moved to (854, 529)
Screenshot: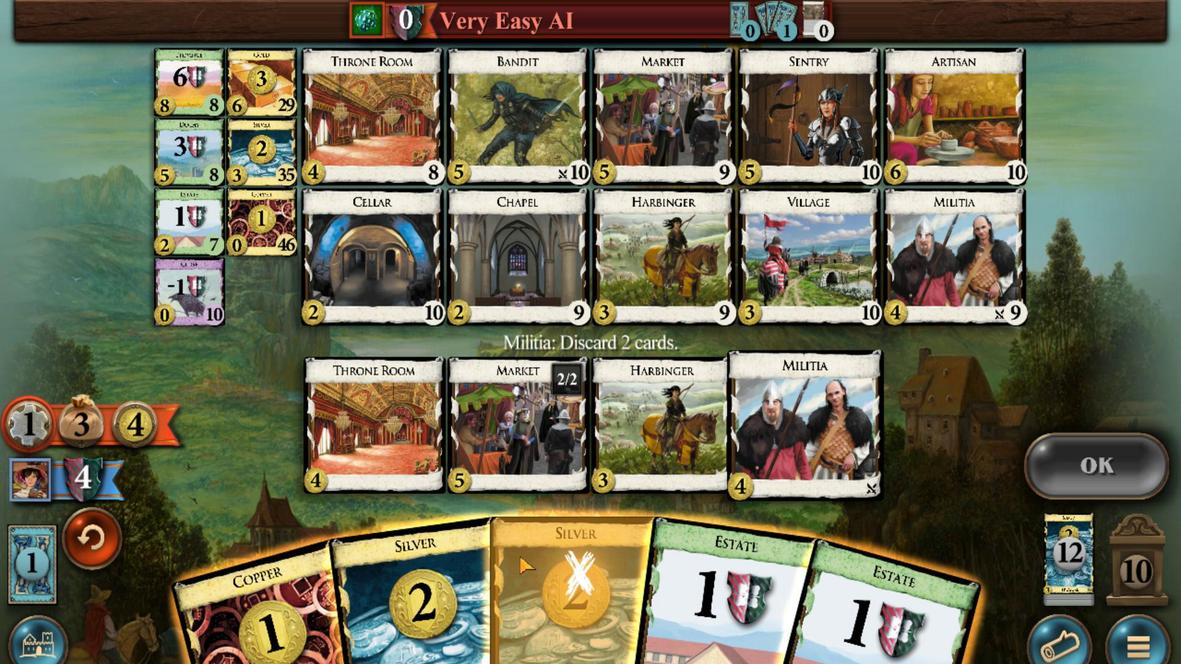 
Action: Mouse scrolled (854, 529) with delta (0, 0)
Screenshot: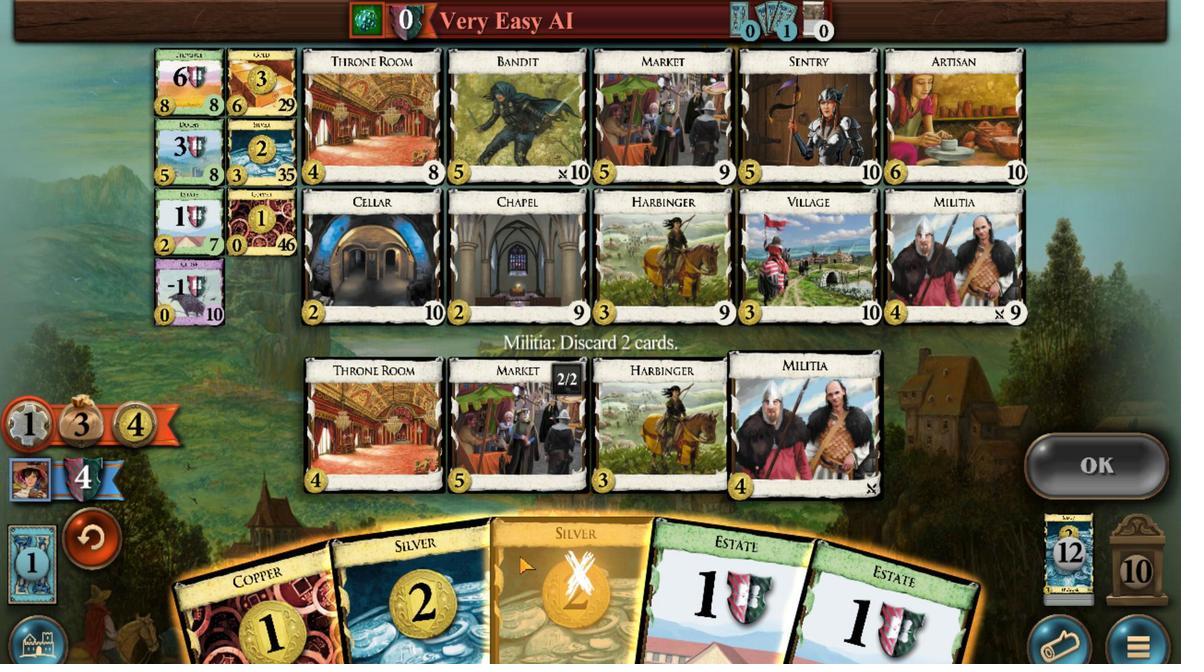 
Action: Mouse moved to (754, 553)
Screenshot: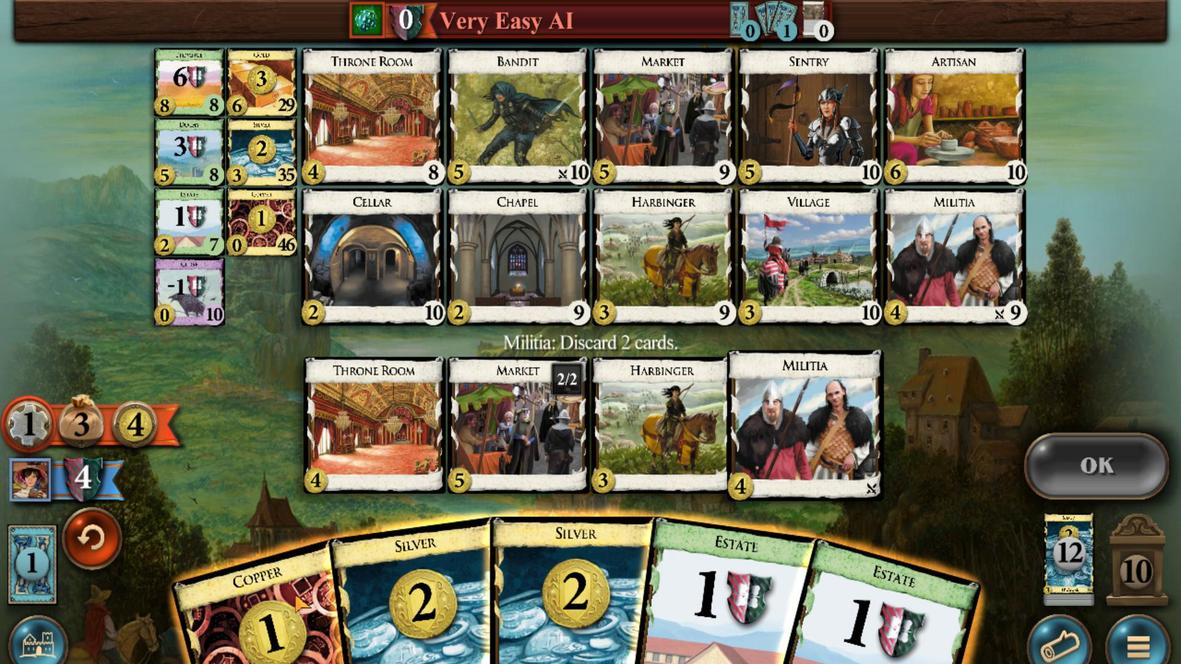 
Action: Mouse scrolled (754, 553) with delta (0, 0)
Screenshot: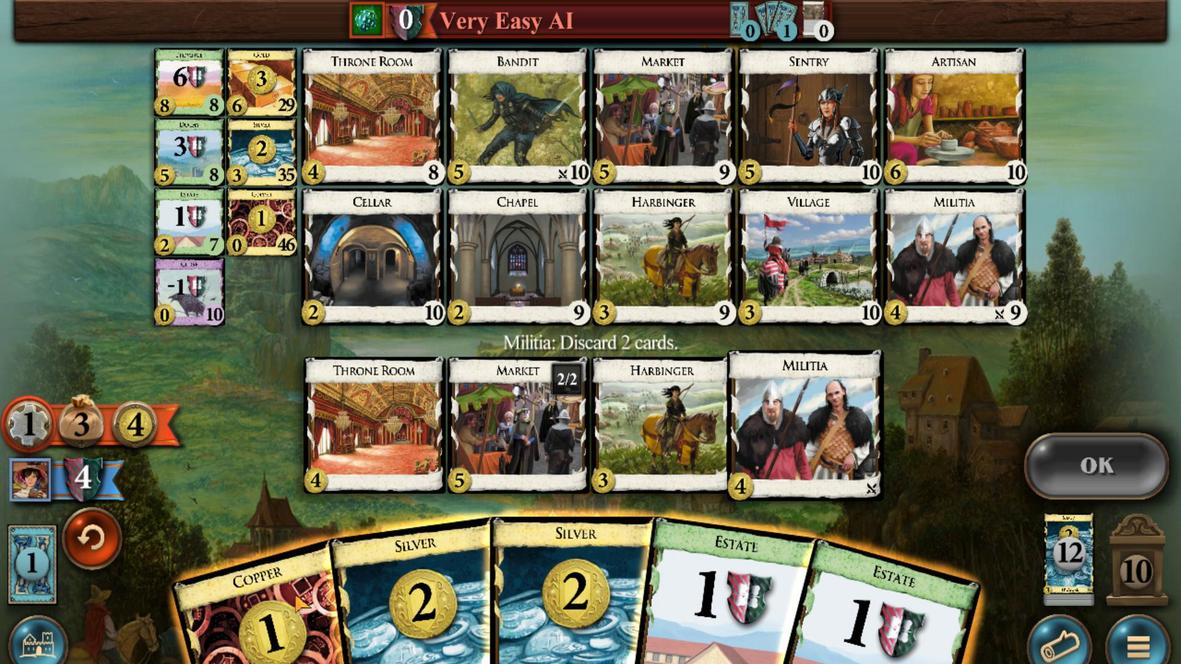 
Action: Mouse moved to (951, 568)
Screenshot: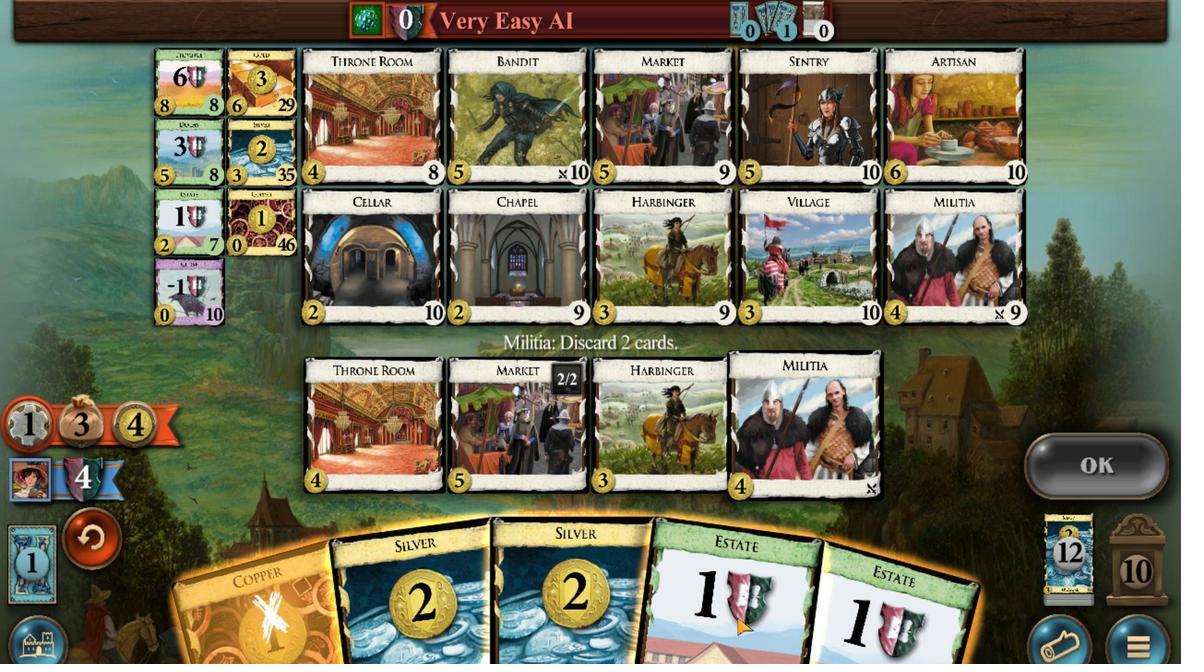 
Action: Mouse scrolled (951, 568) with delta (0, 0)
Screenshot: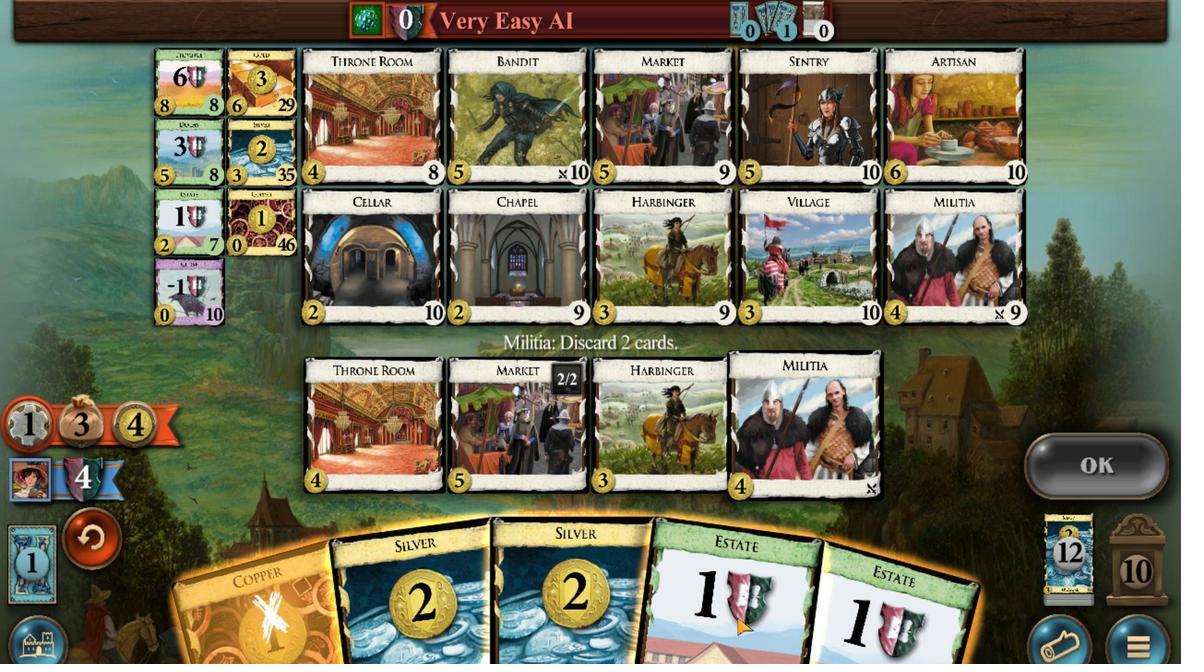 
Action: Mouse moved to (1123, 480)
Screenshot: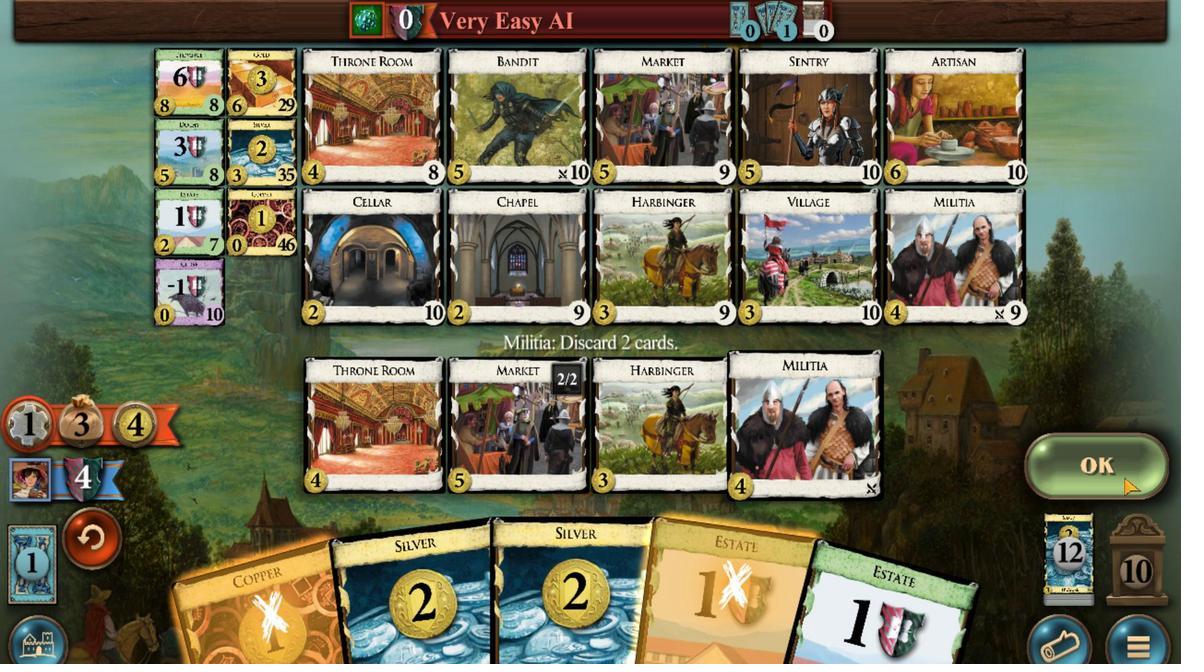 
Action: Mouse pressed left at (1123, 480)
Screenshot: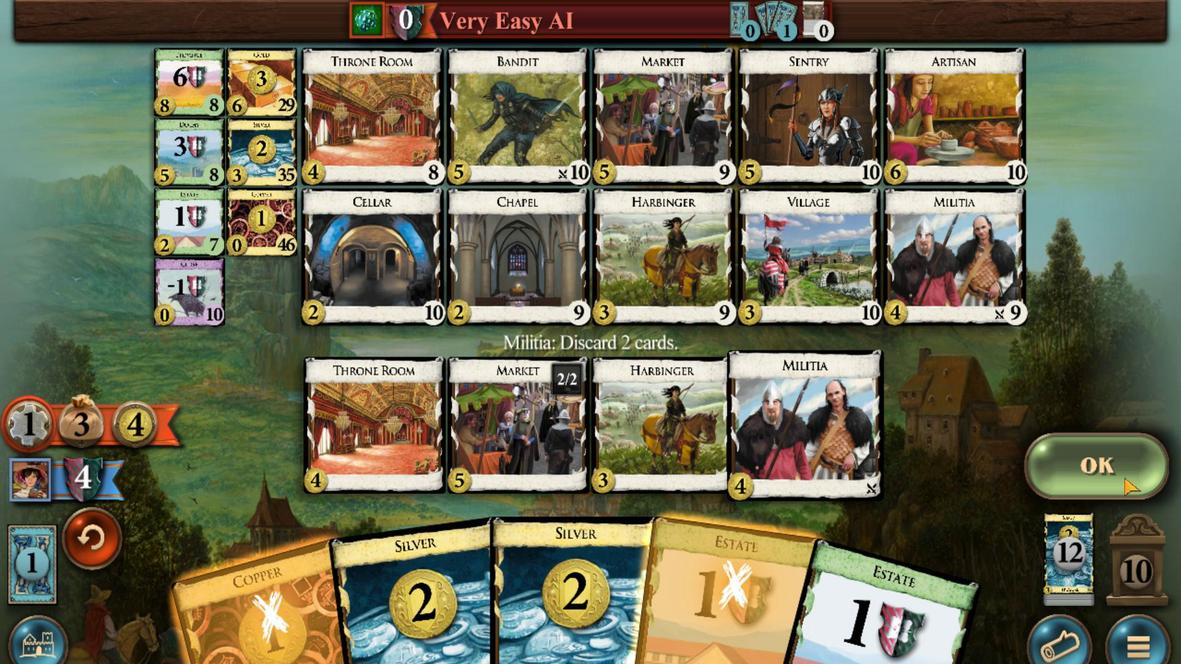 
Action: Mouse moved to (881, 528)
Screenshot: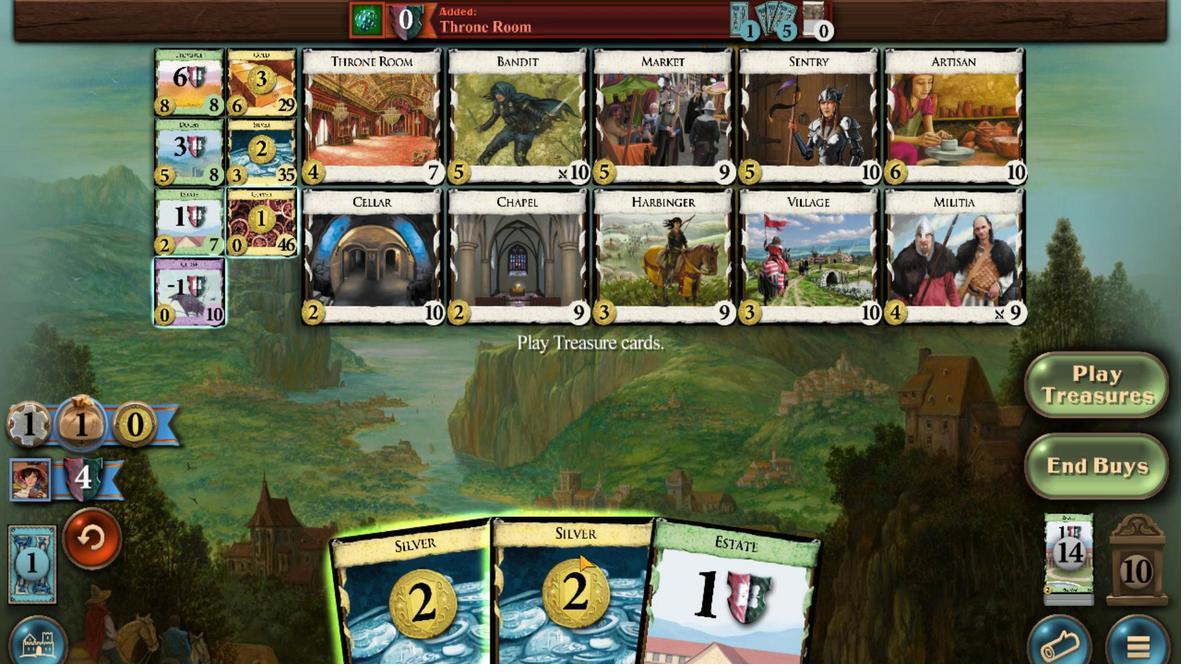 
Action: Mouse scrolled (881, 527) with delta (0, 0)
Screenshot: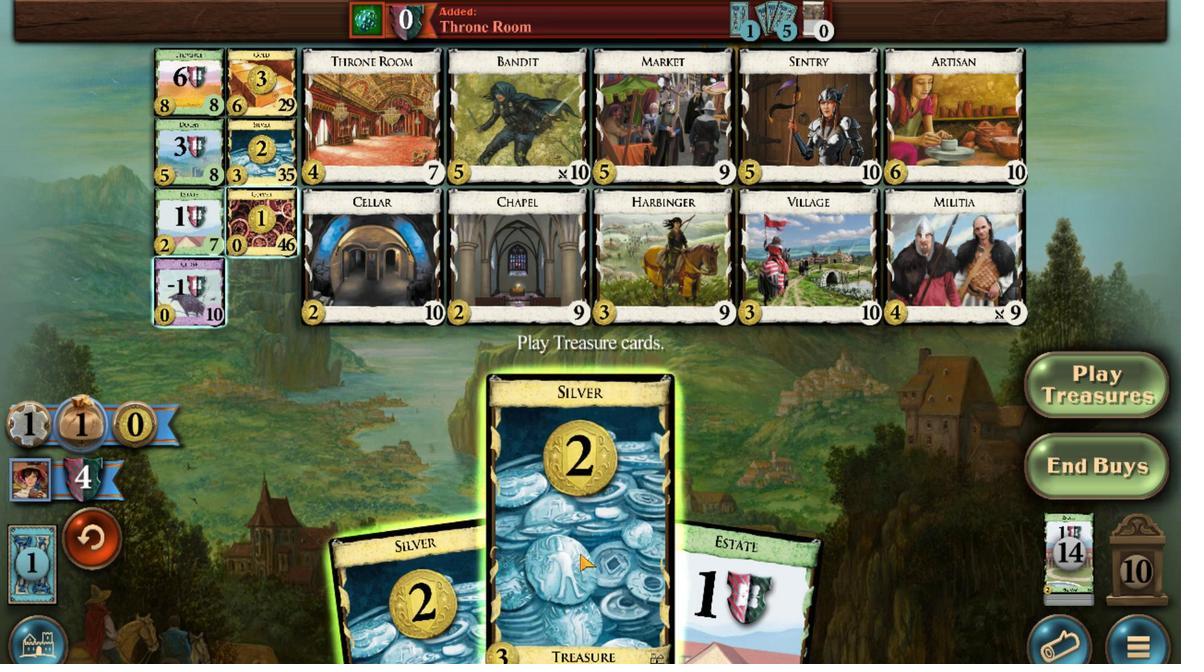 
Action: Mouse moved to (846, 536)
Screenshot: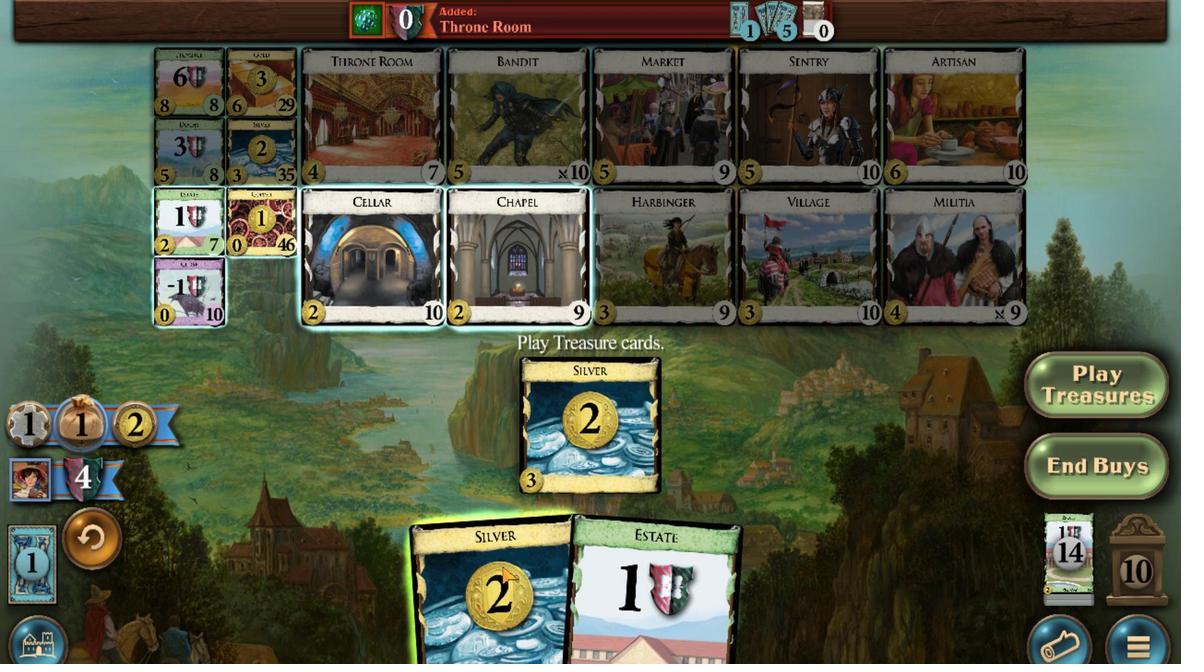 
Action: Mouse scrolled (846, 535) with delta (0, 0)
Screenshot: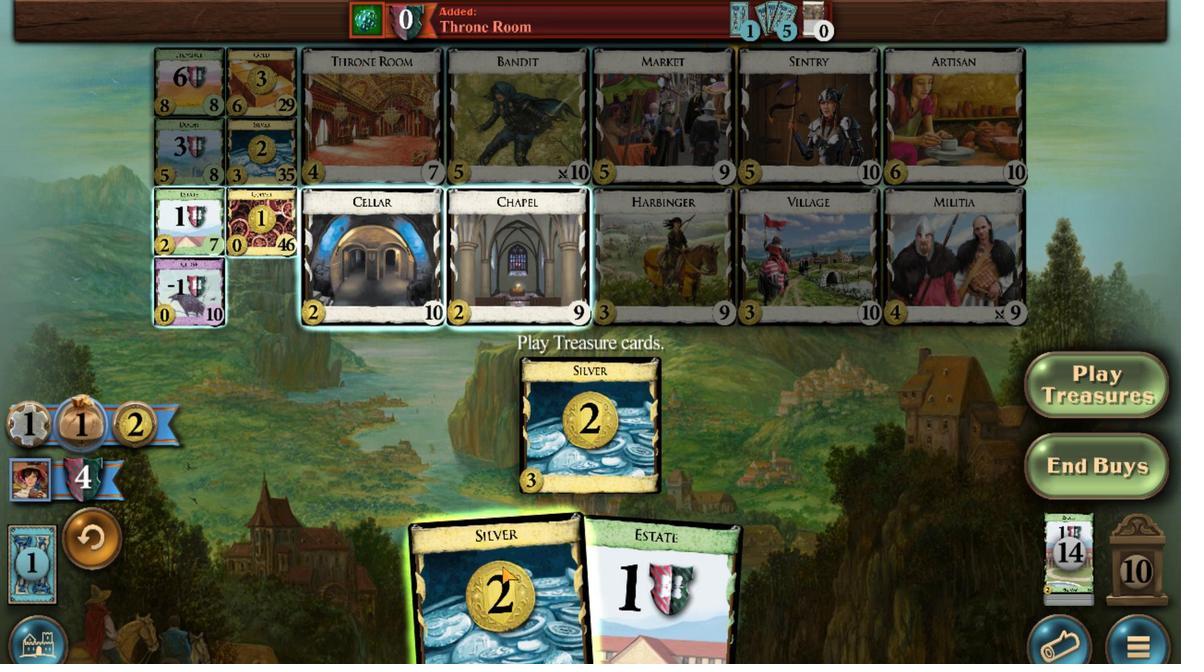 
Action: Mouse moved to (743, 275)
Screenshot: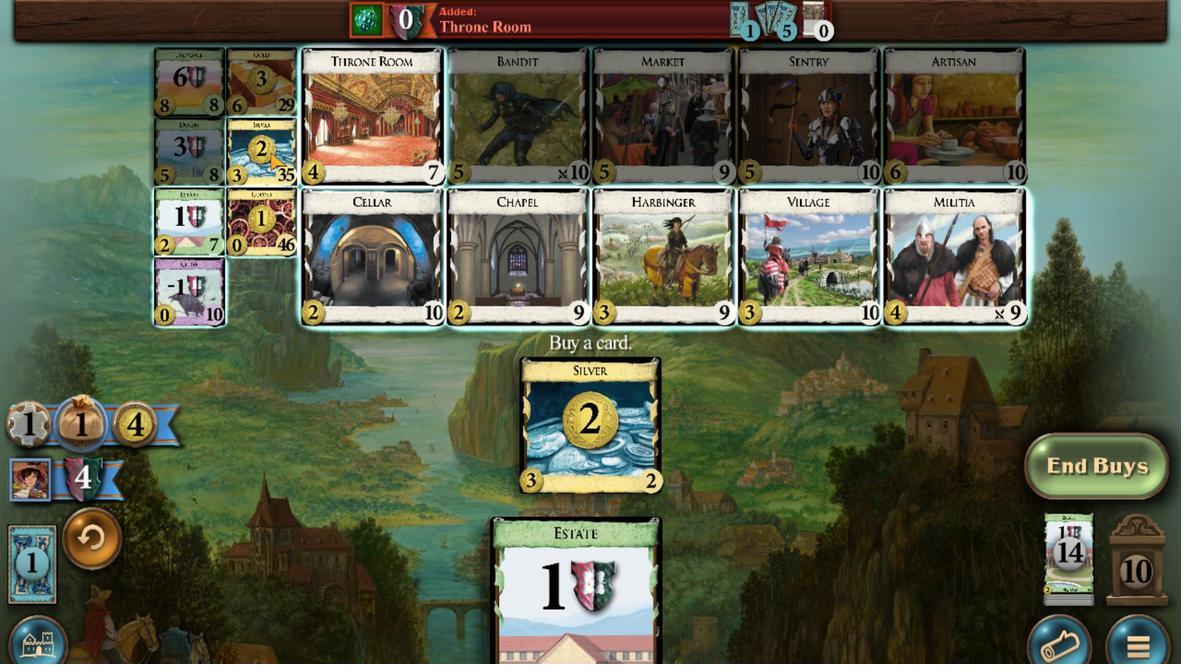 
Action: Mouse scrolled (743, 276) with delta (0, 0)
Screenshot: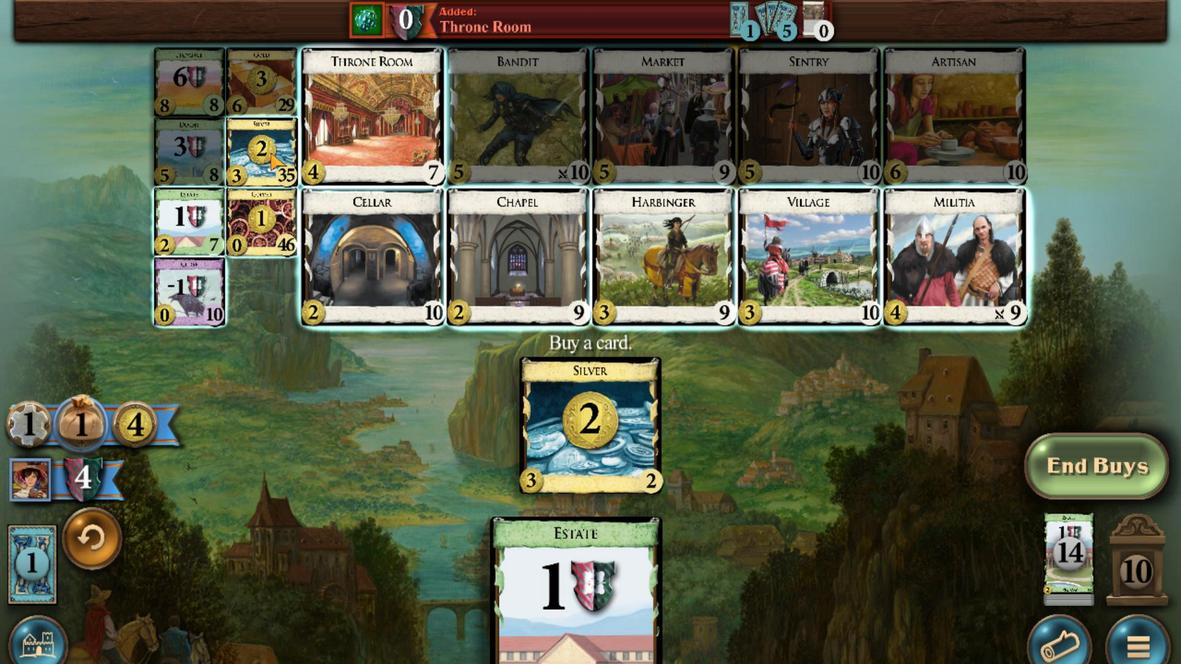 
Action: Mouse scrolled (743, 276) with delta (0, 0)
Screenshot: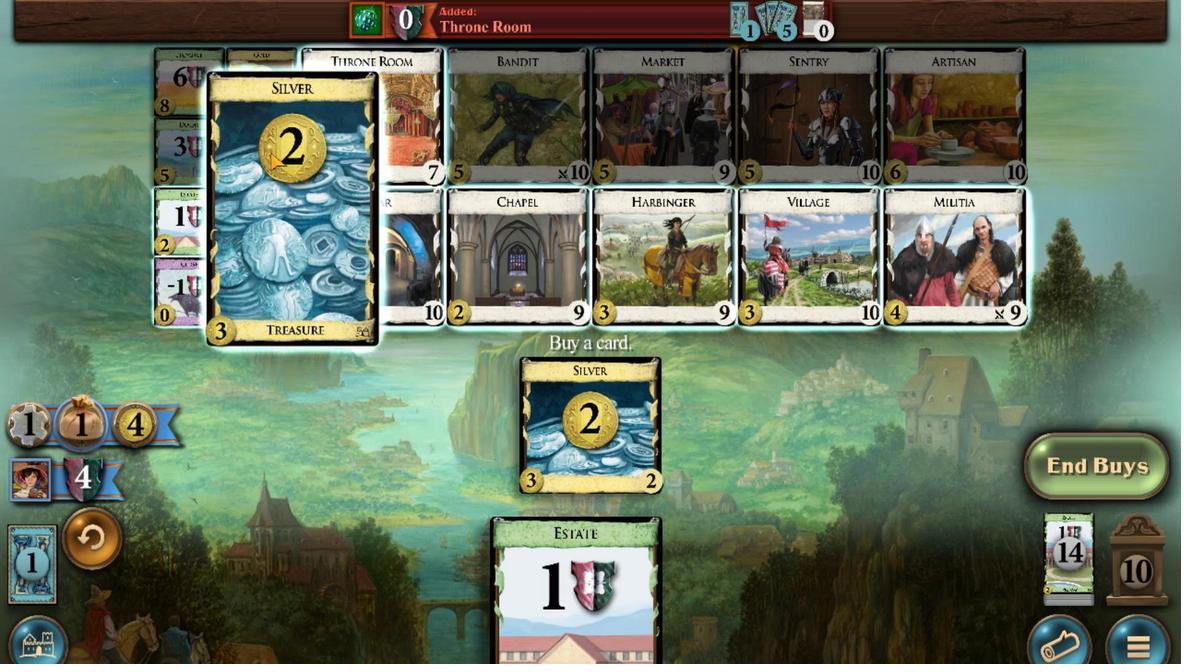 
Action: Mouse scrolled (743, 276) with delta (0, 0)
Screenshot: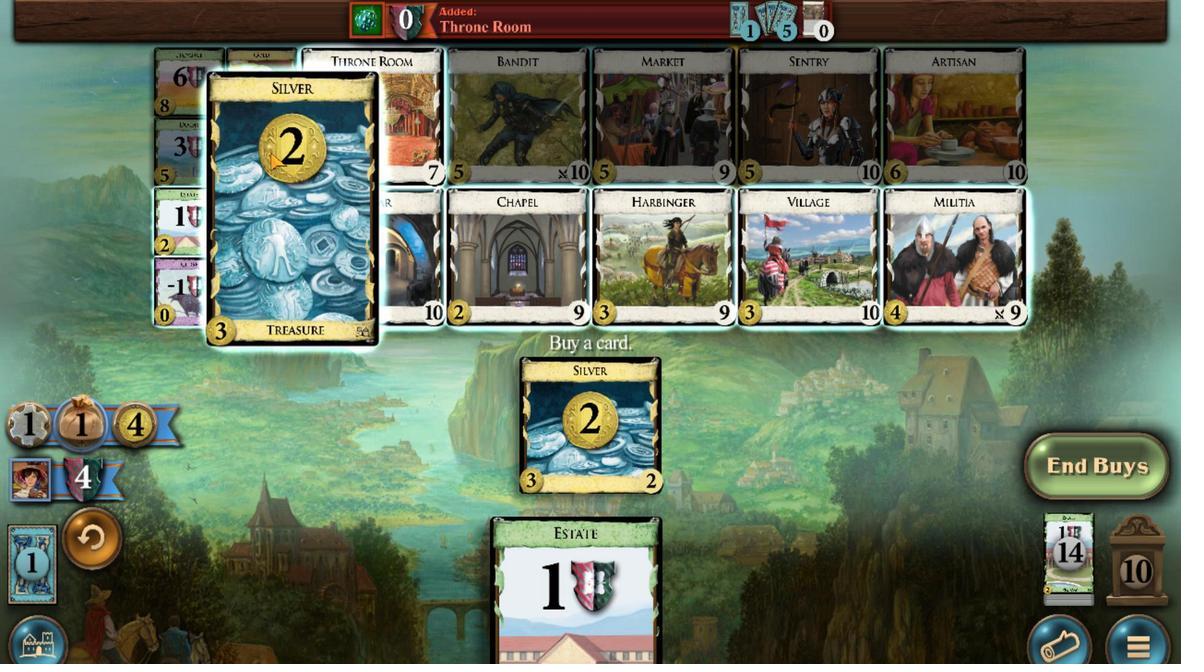 
Action: Mouse scrolled (743, 276) with delta (0, 0)
Screenshot: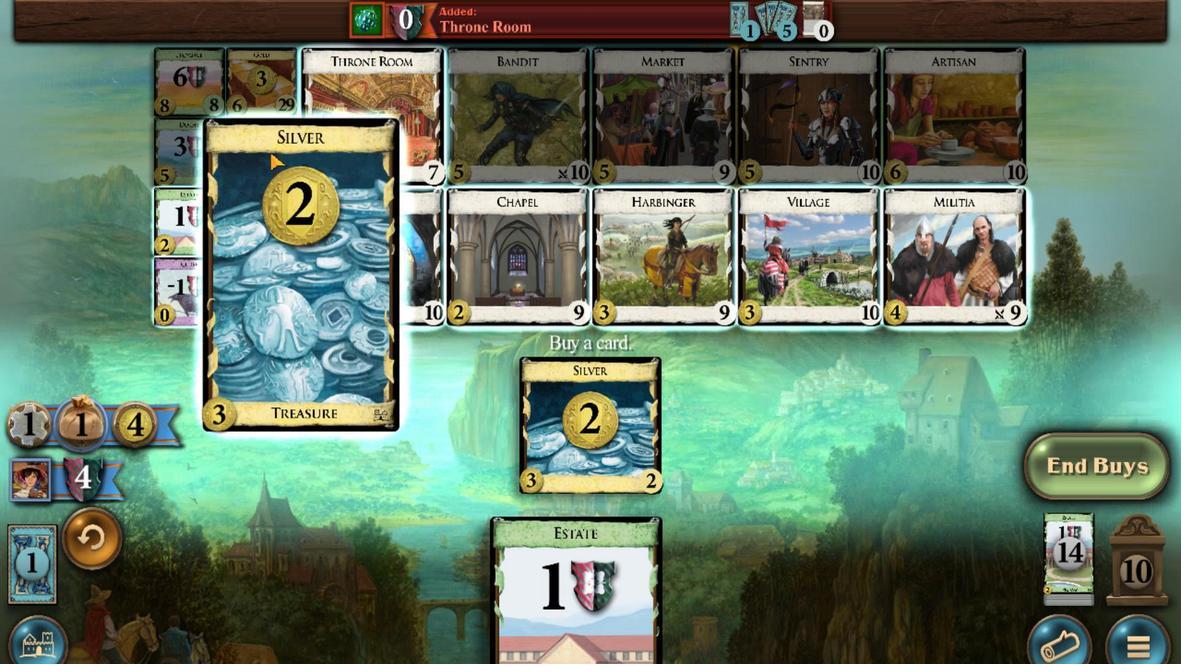 
Action: Mouse scrolled (743, 276) with delta (0, 0)
Screenshot: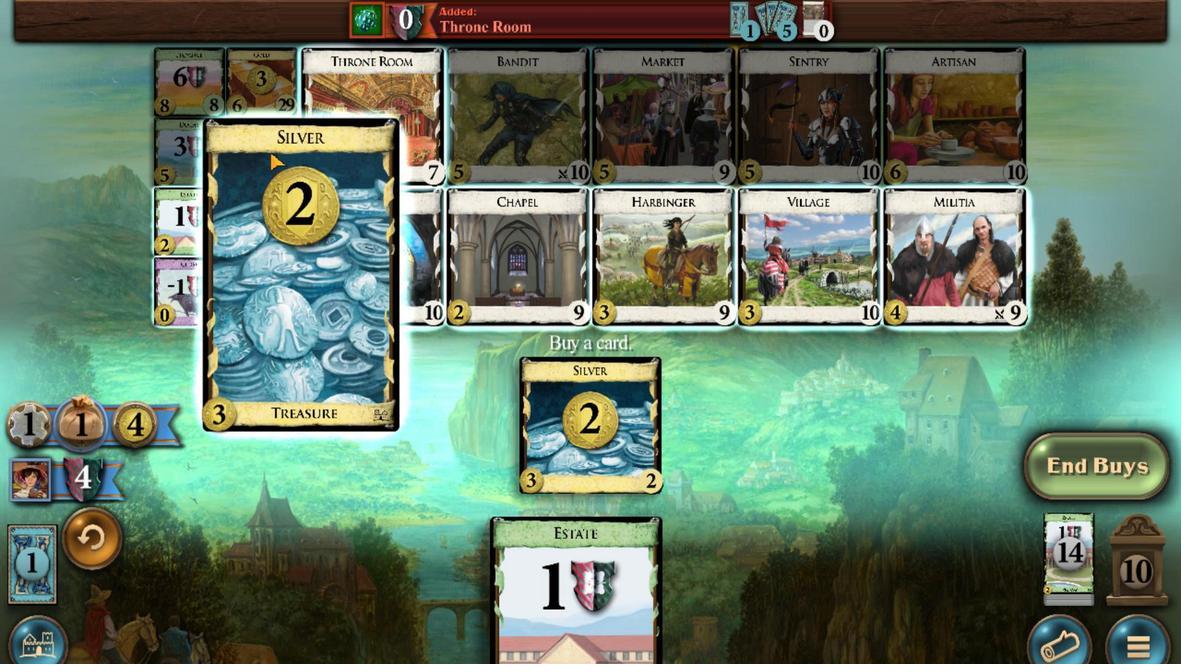 
Action: Mouse moved to (745, 549)
Screenshot: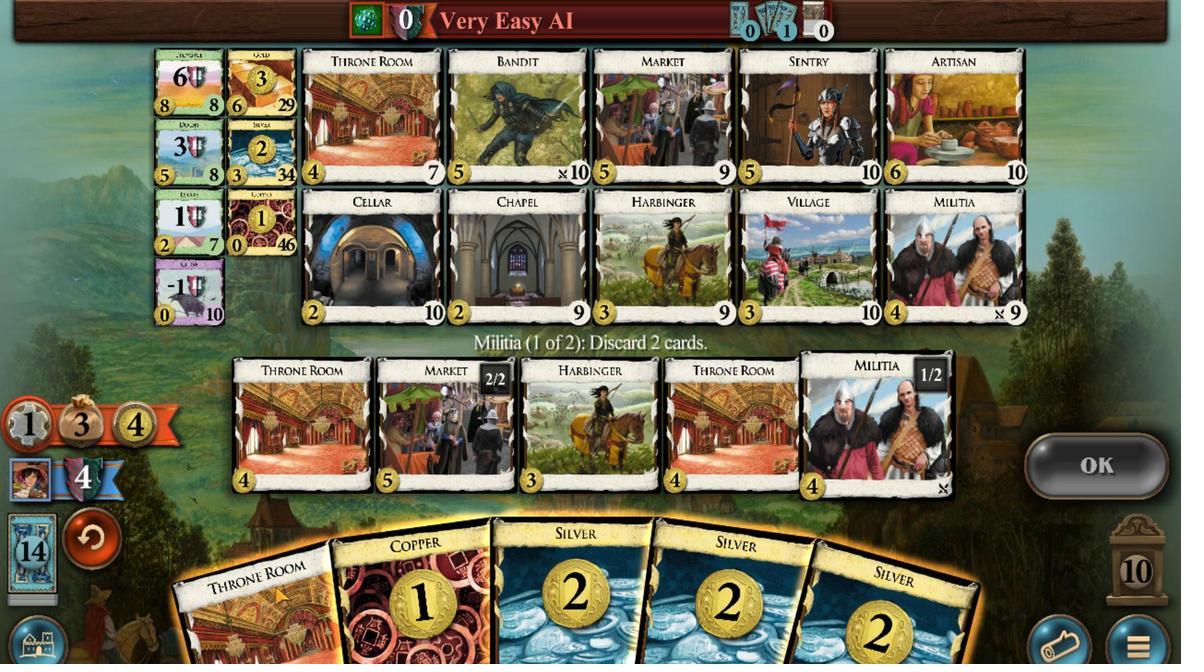 
Action: Mouse scrolled (745, 548) with delta (0, 0)
Screenshot: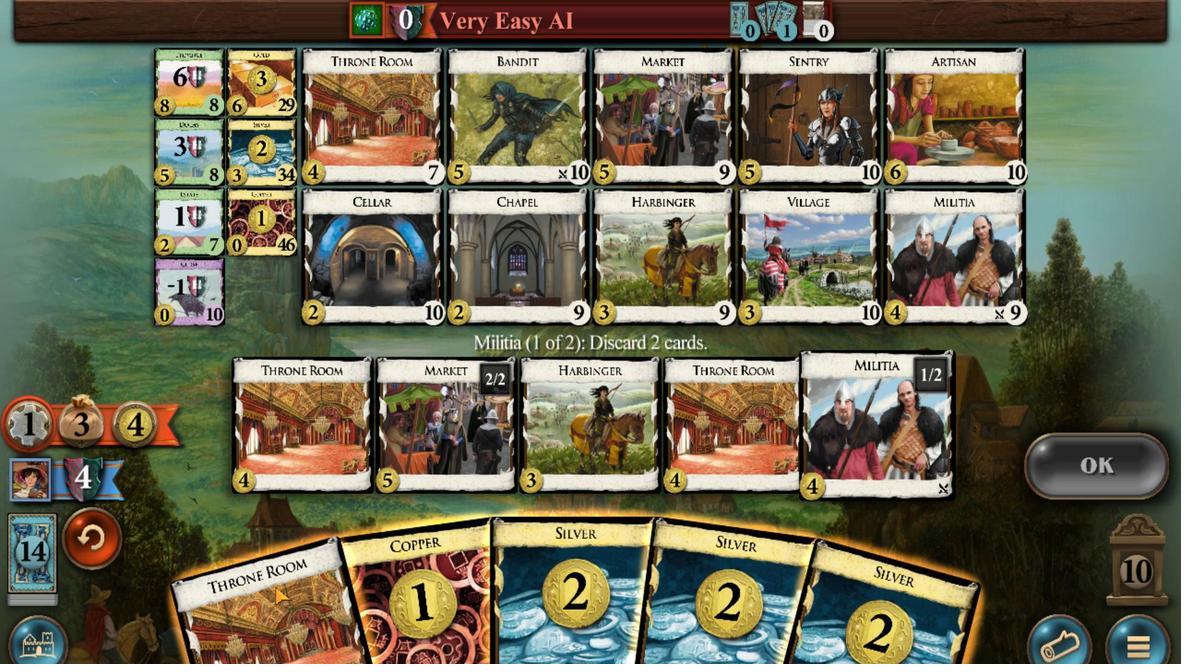 
Action: Mouse moved to (799, 552)
Screenshot: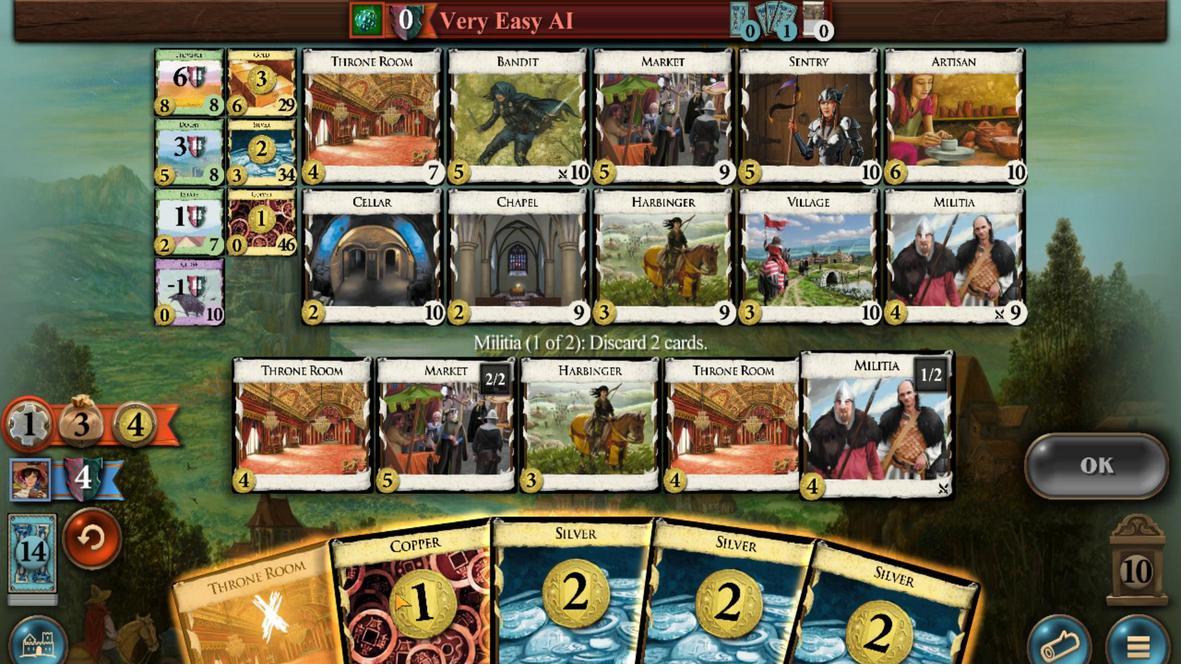
Action: Mouse scrolled (799, 552) with delta (0, 0)
Screenshot: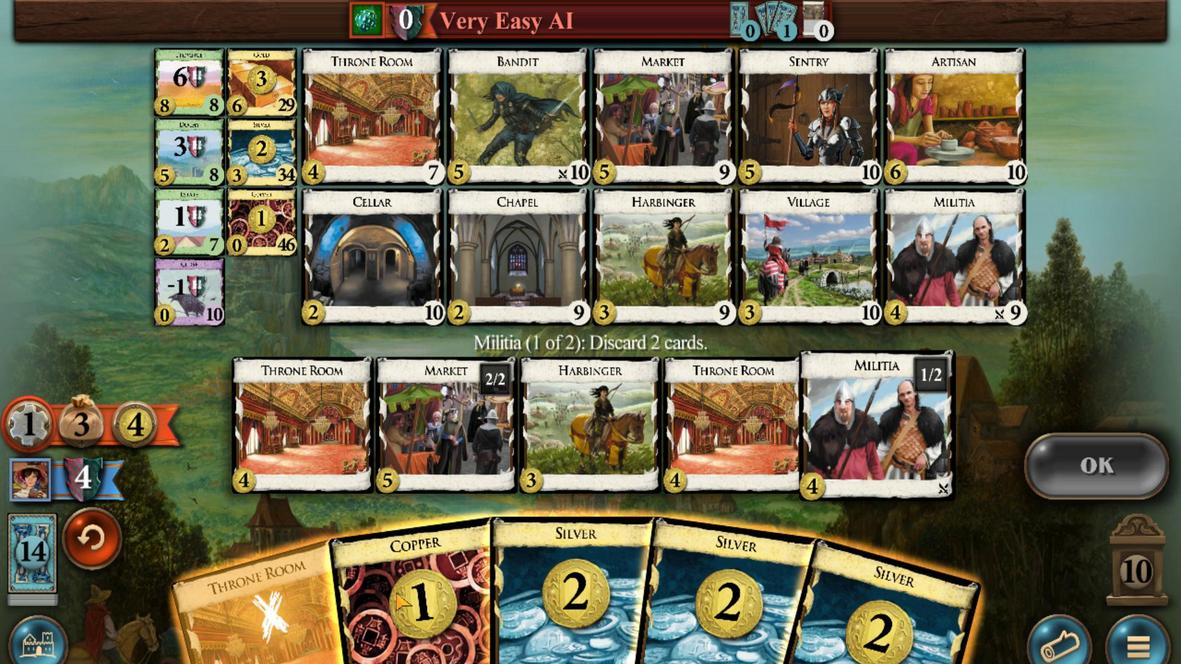
Action: Mouse moved to (1125, 483)
Screenshot: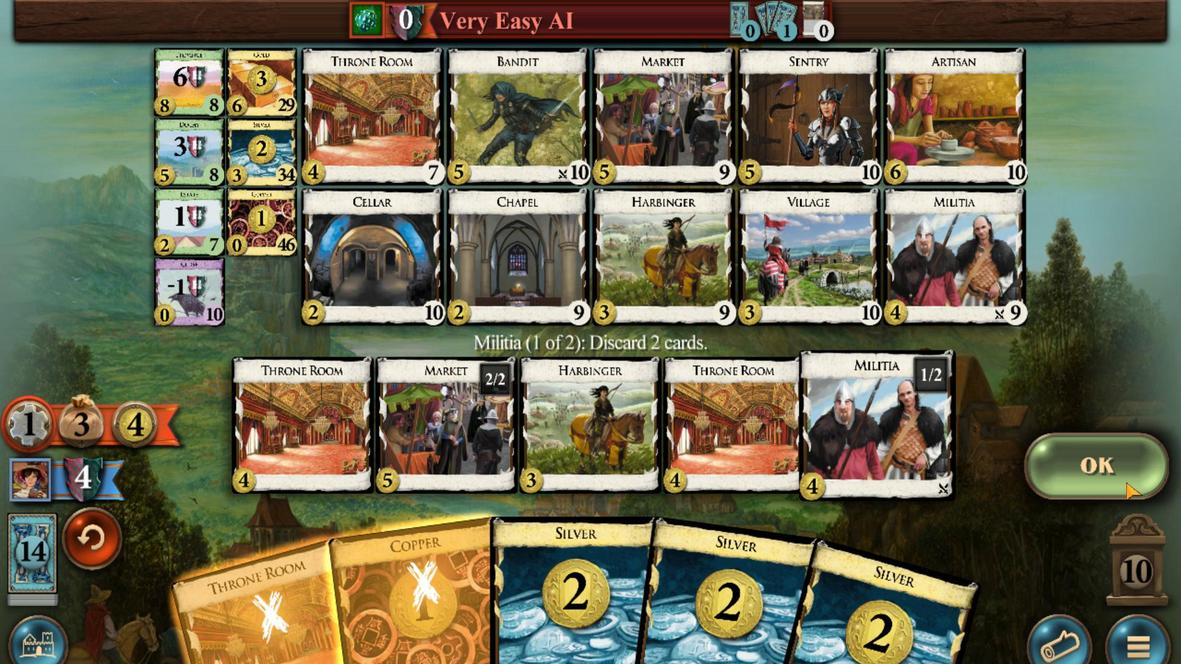 
Action: Mouse pressed left at (1125, 483)
Screenshot: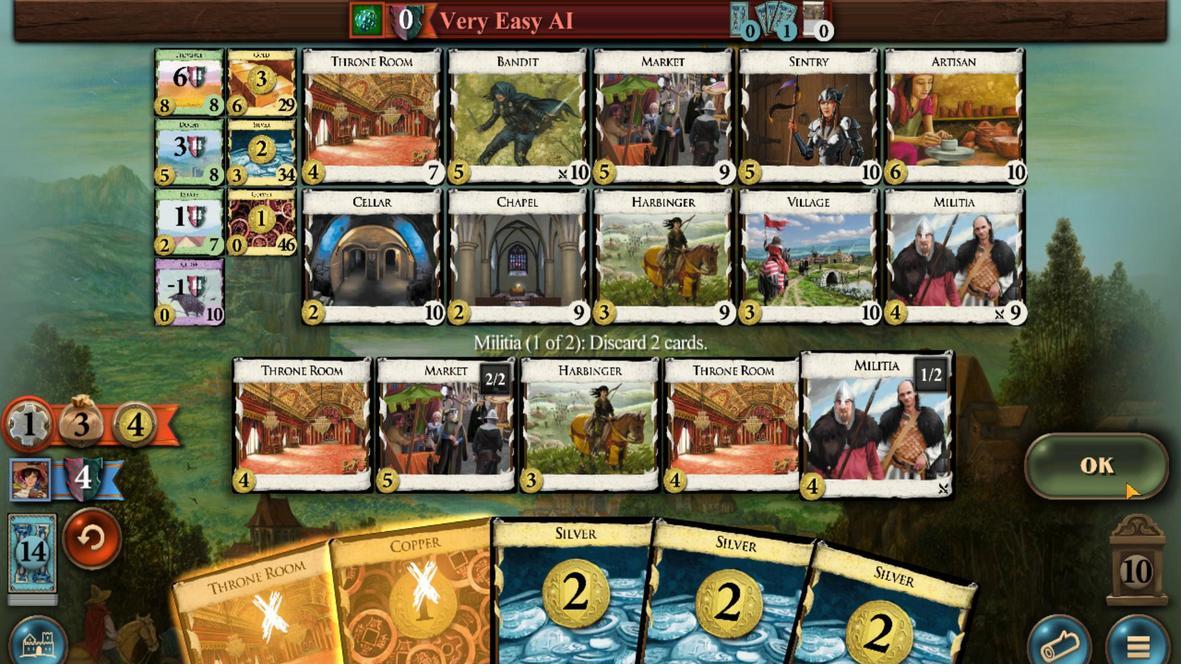 
Action: Mouse moved to (949, 544)
Screenshot: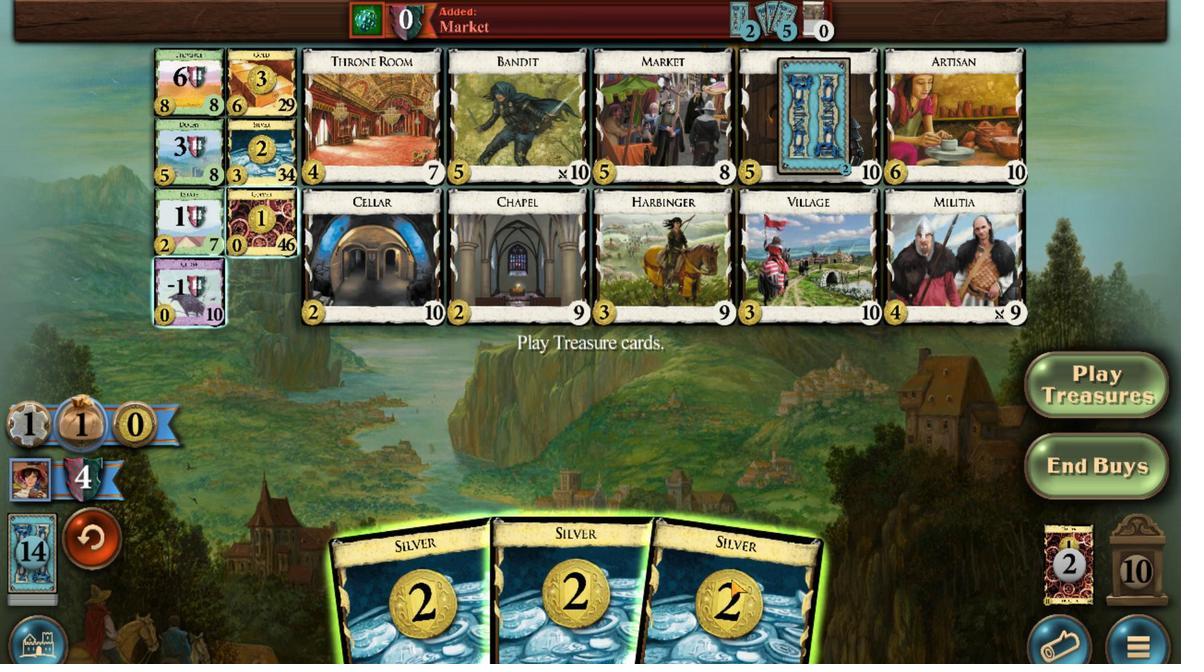 
Action: Mouse scrolled (949, 543) with delta (0, 0)
Screenshot: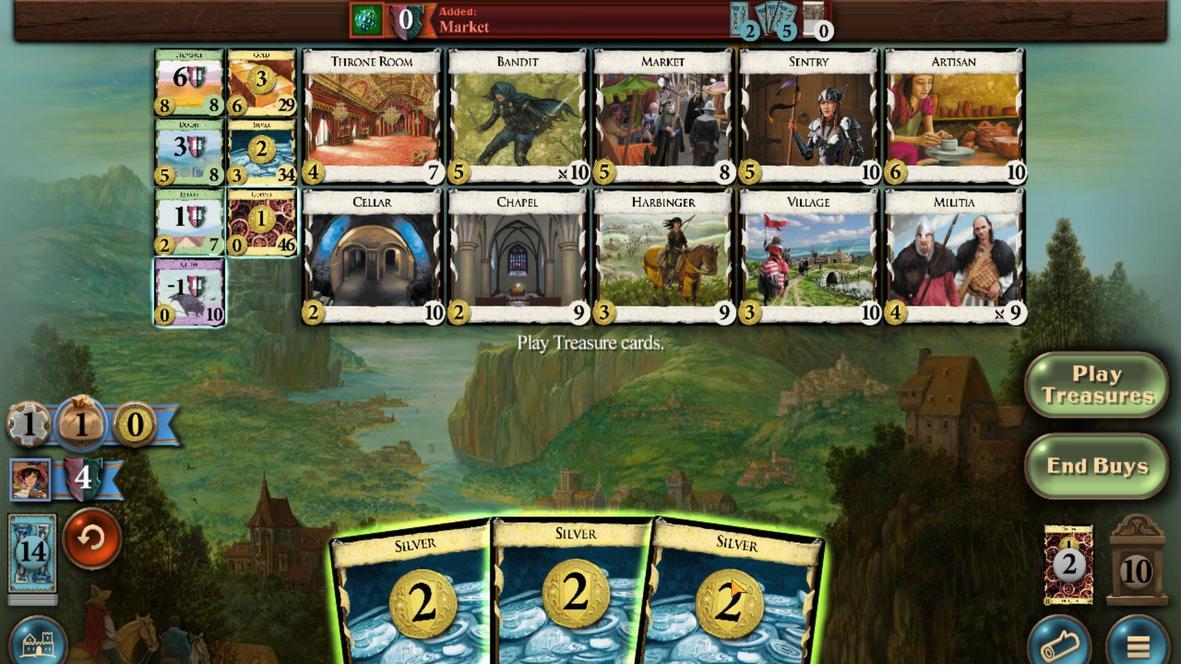 
Action: Mouse moved to (915, 565)
Screenshot: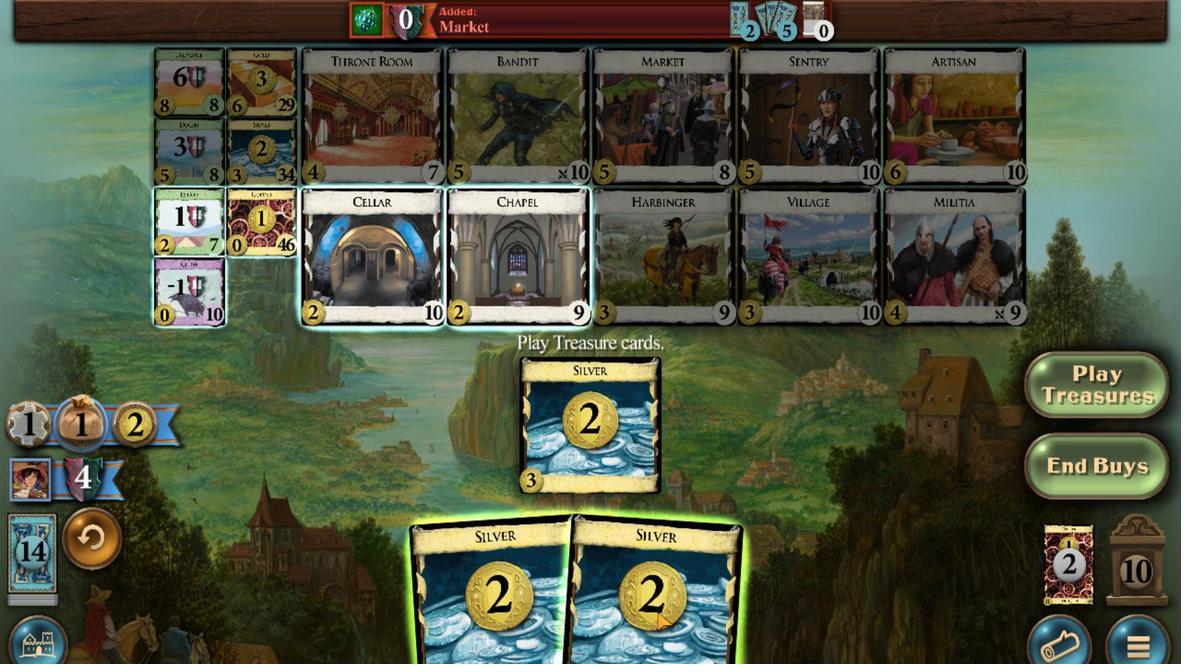 
Action: Mouse scrolled (915, 564) with delta (0, 0)
Screenshot: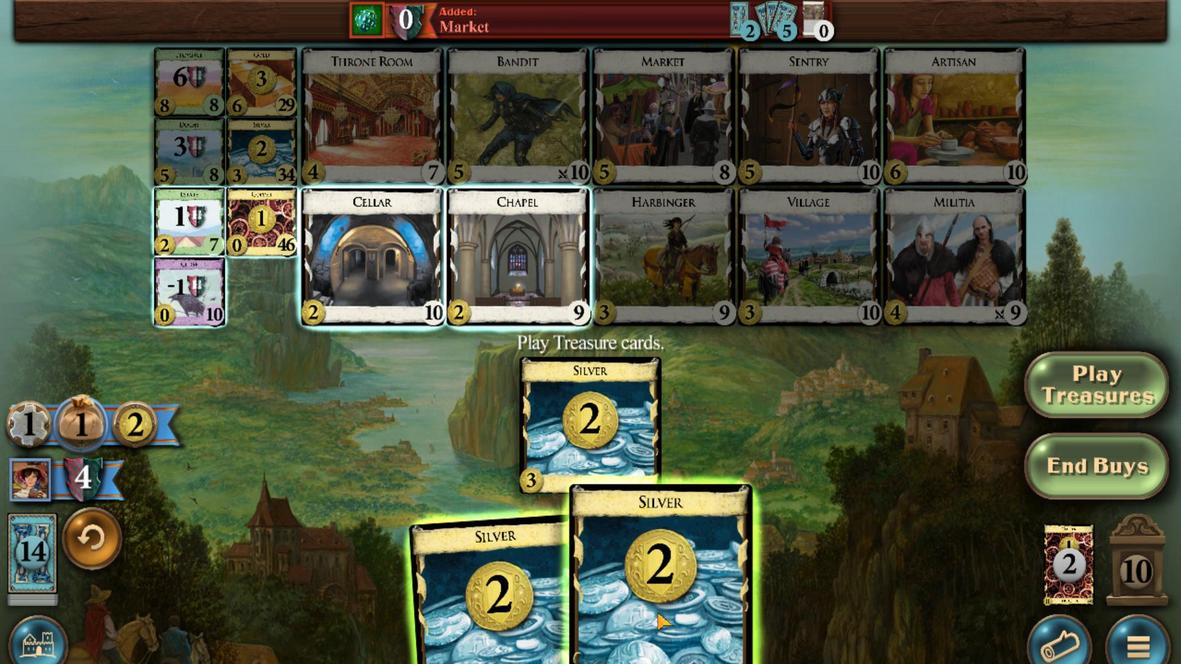 
Action: Mouse moved to (891, 562)
Screenshot: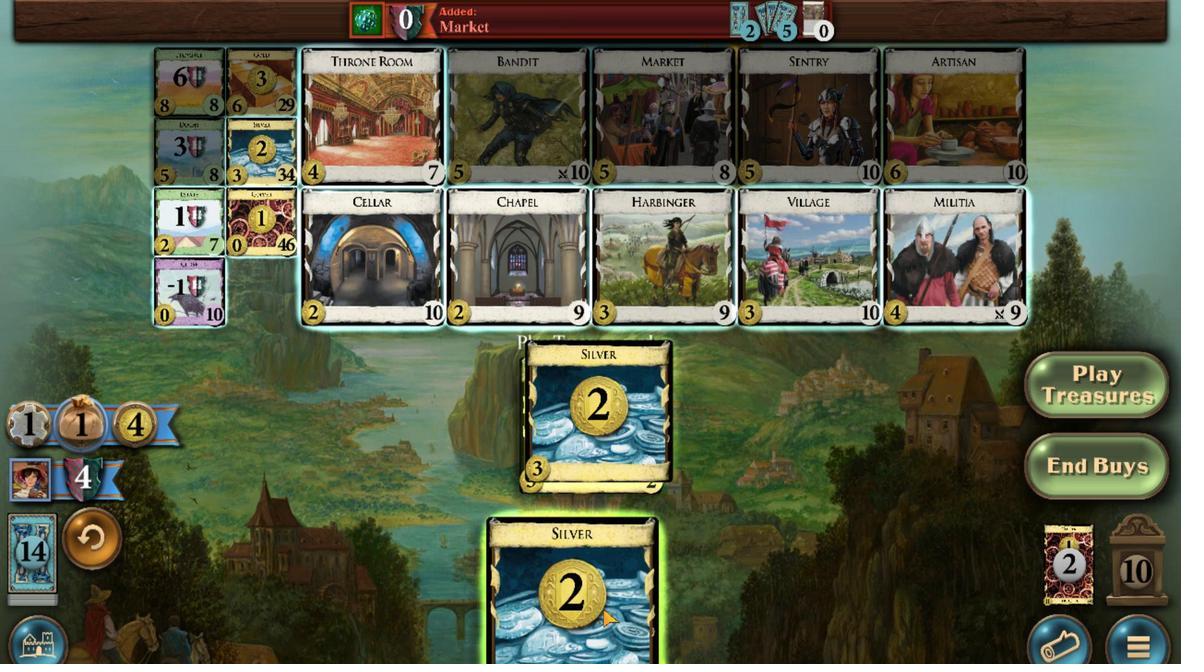 
Action: Mouse scrolled (891, 562) with delta (0, 0)
Screenshot: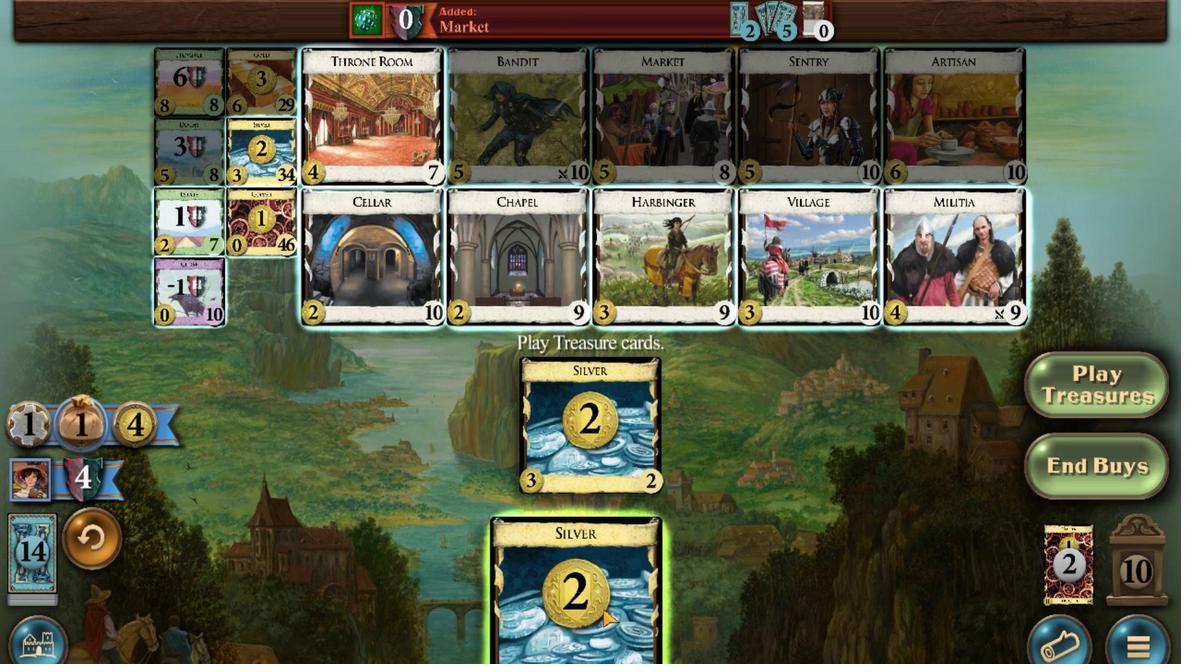
Action: Mouse moved to (743, 237)
Screenshot: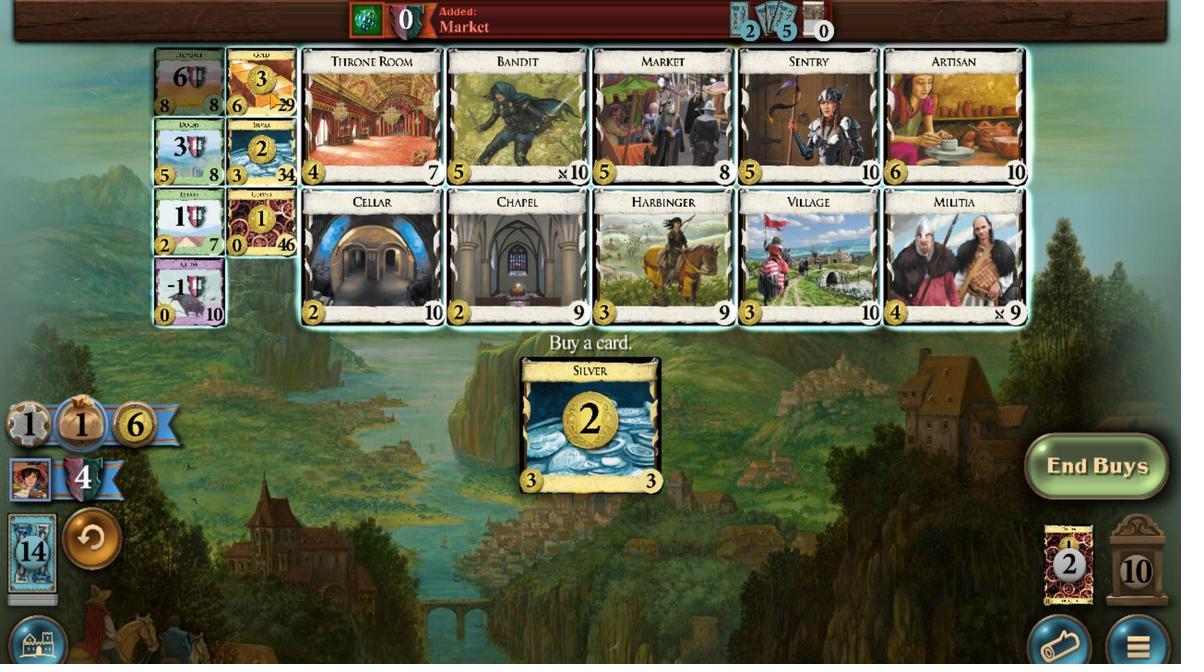 
Action: Mouse scrolled (743, 237) with delta (0, 0)
Screenshot: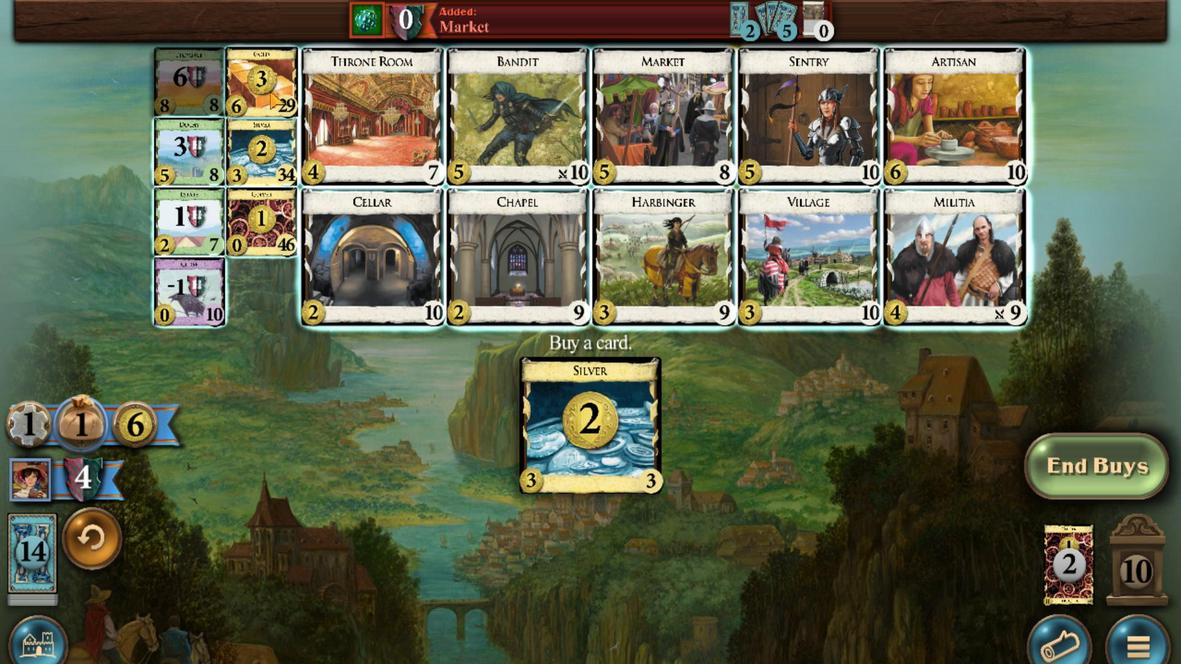 
Action: Mouse scrolled (743, 237) with delta (0, 0)
Screenshot: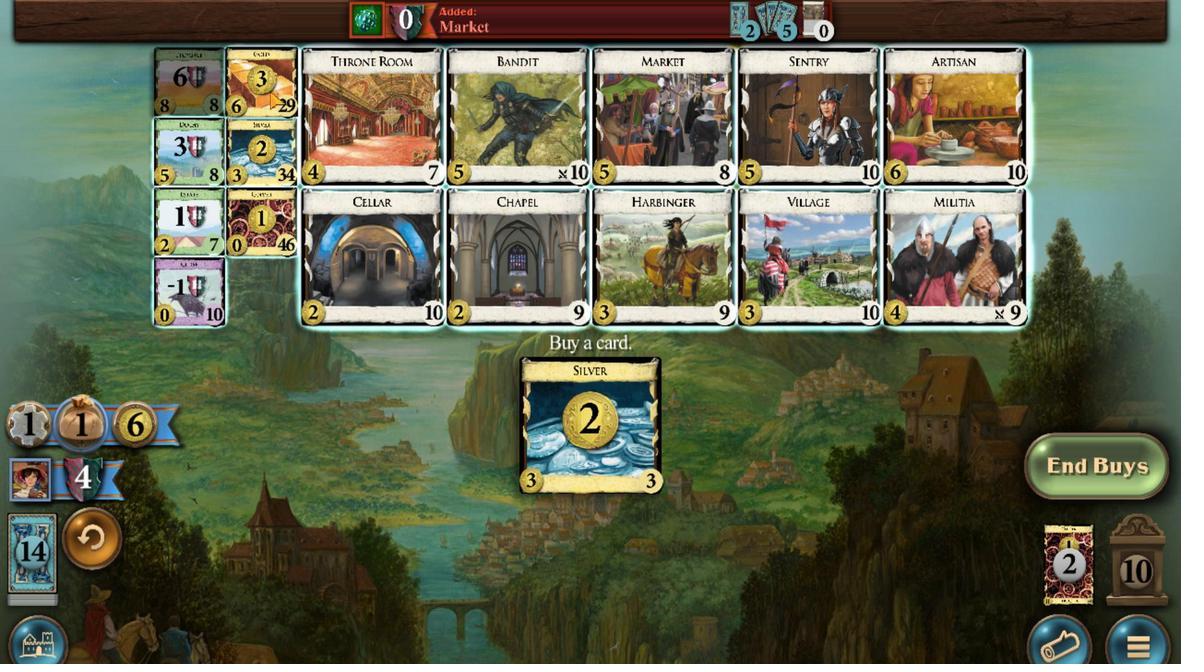 
Action: Mouse scrolled (743, 237) with delta (0, 0)
Screenshot: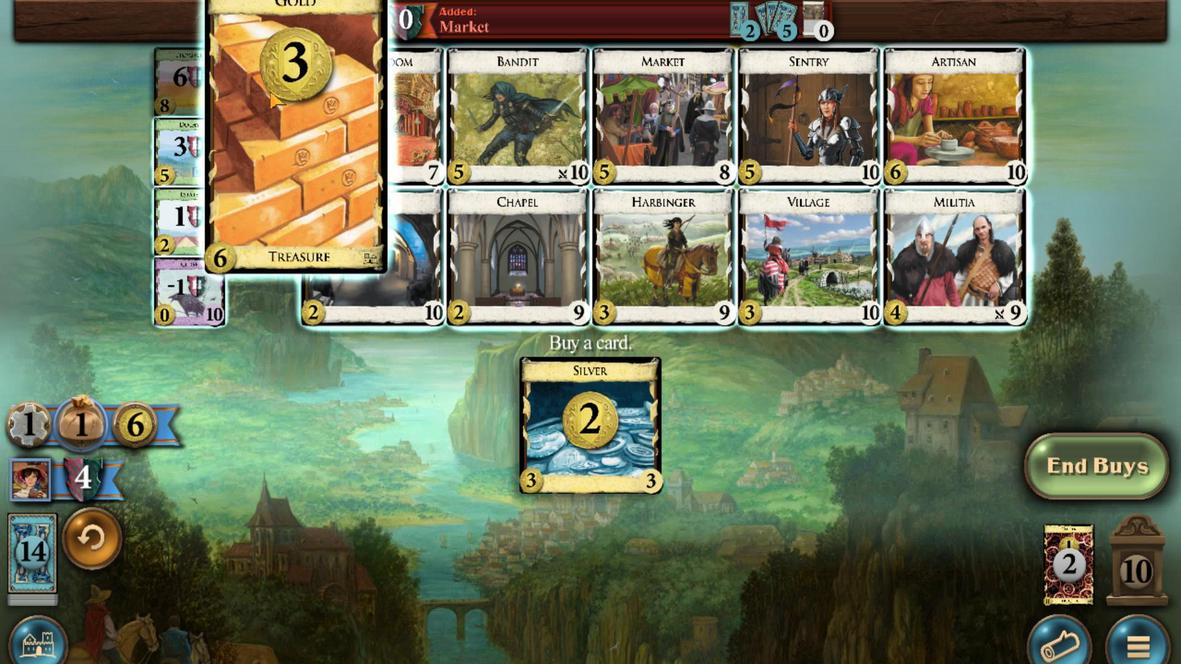 
Action: Mouse scrolled (743, 237) with delta (0, 0)
Screenshot: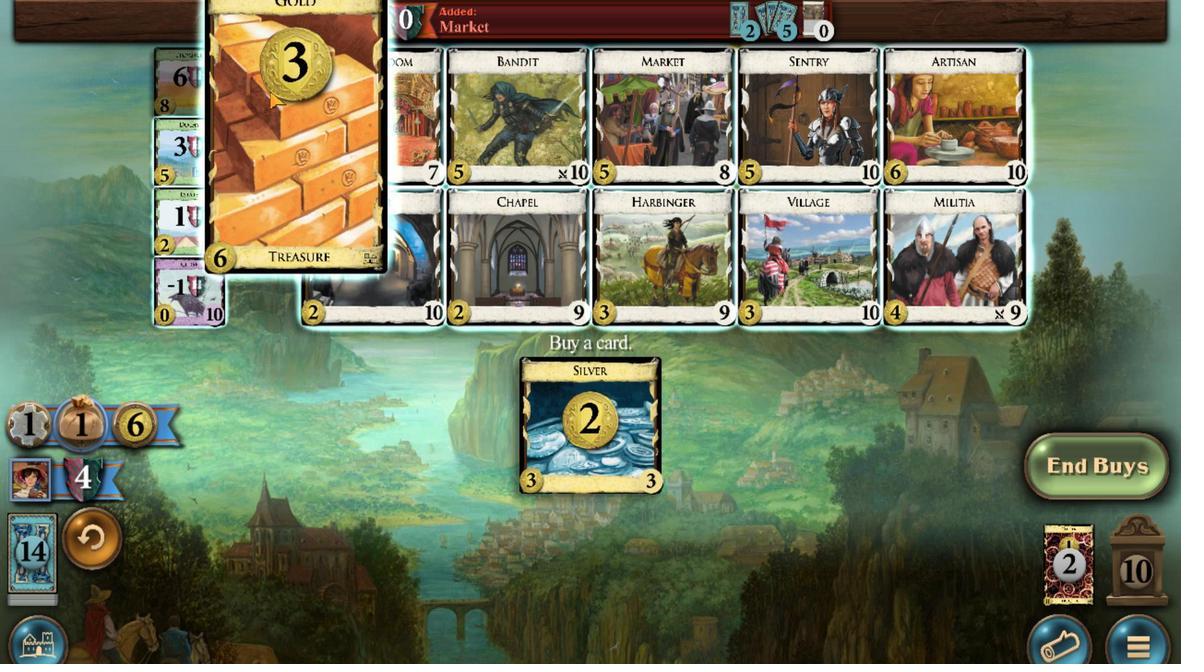 
Action: Mouse scrolled (743, 237) with delta (0, 0)
Screenshot: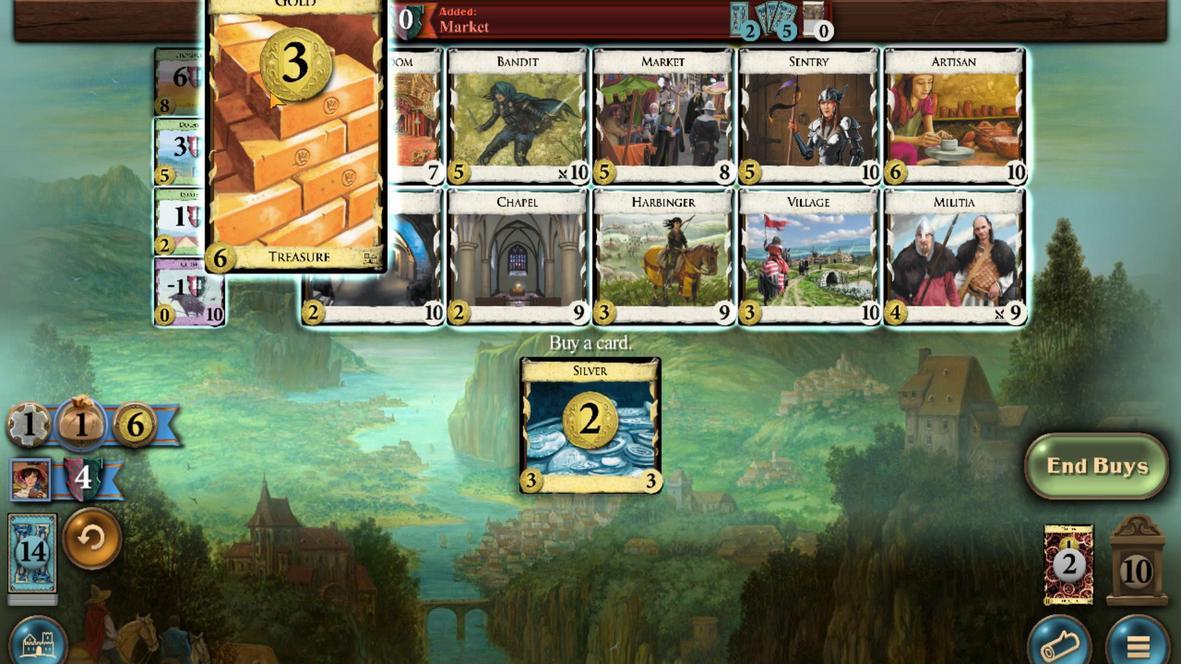 
Action: Mouse scrolled (743, 237) with delta (0, 0)
Screenshot: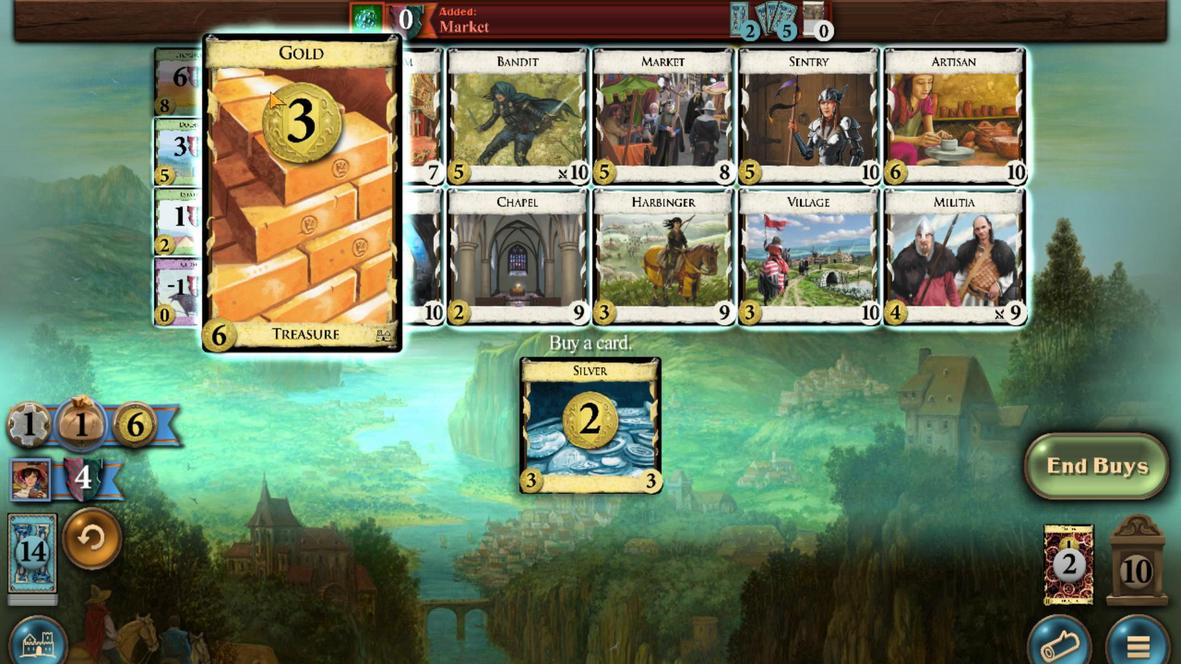 
Action: Mouse moved to (989, 539)
Screenshot: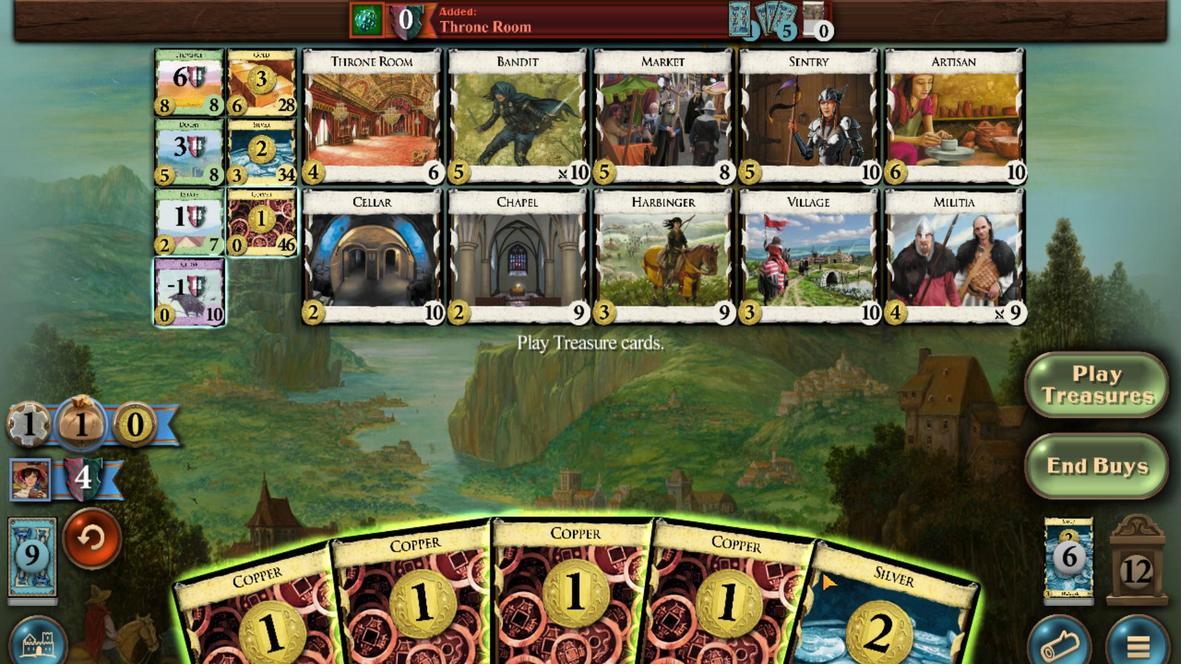 
Action: Mouse scrolled (989, 539) with delta (0, 0)
Screenshot: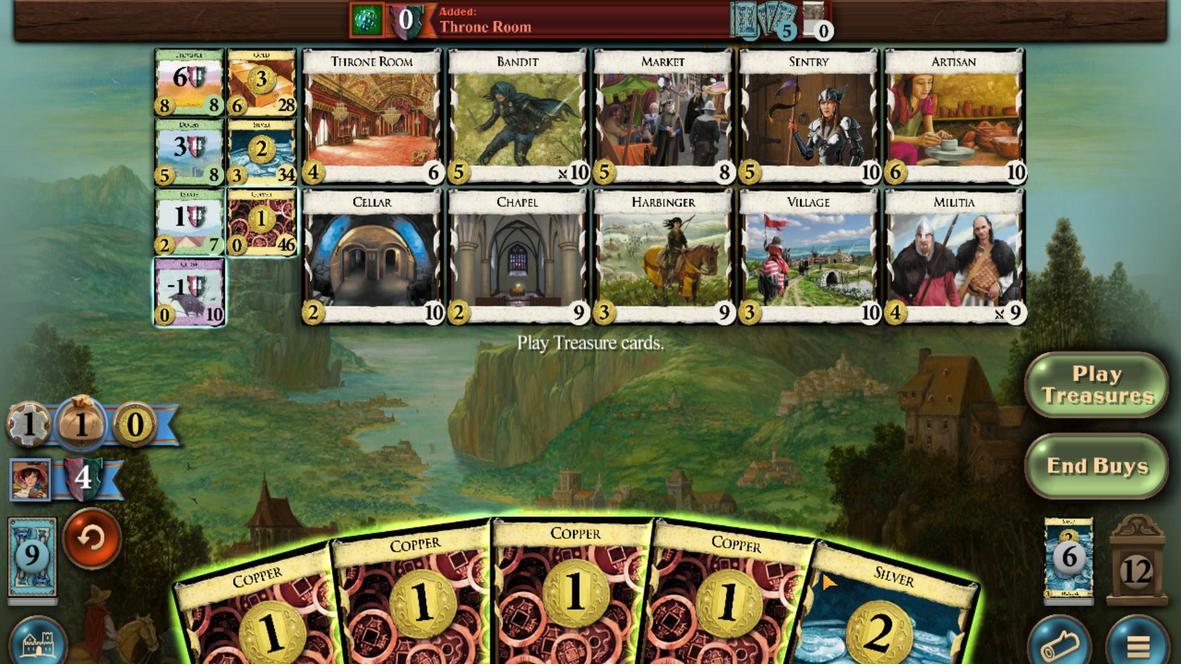 
Action: Mouse moved to (968, 539)
Screenshot: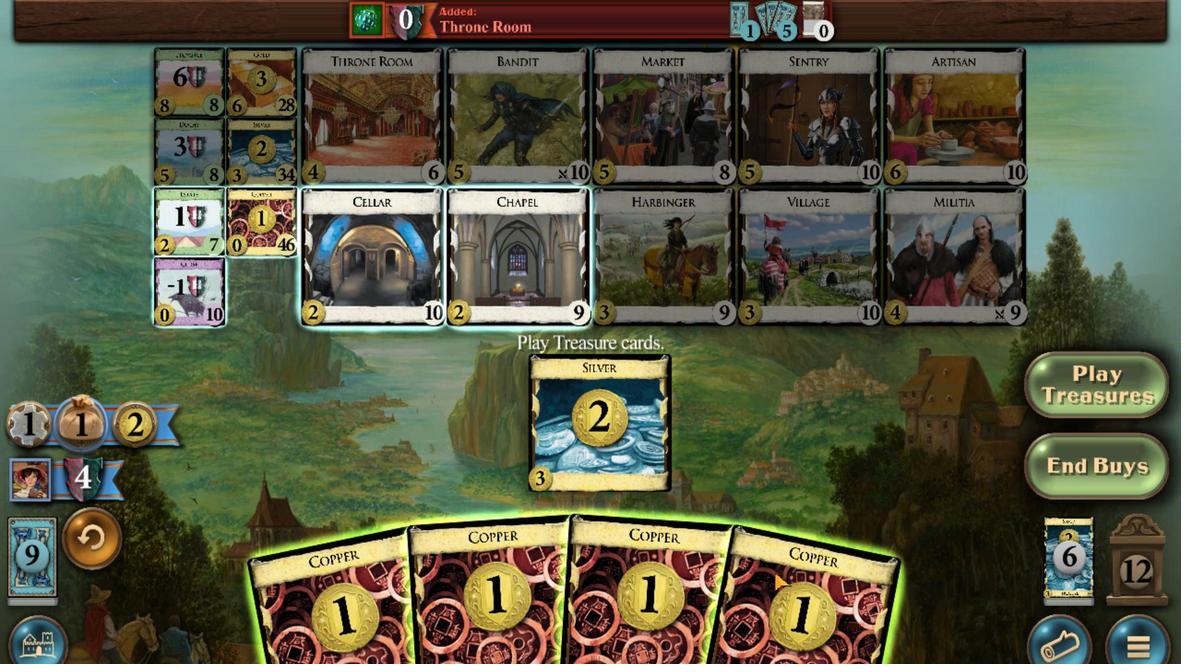 
Action: Mouse scrolled (968, 539) with delta (0, 0)
Screenshot: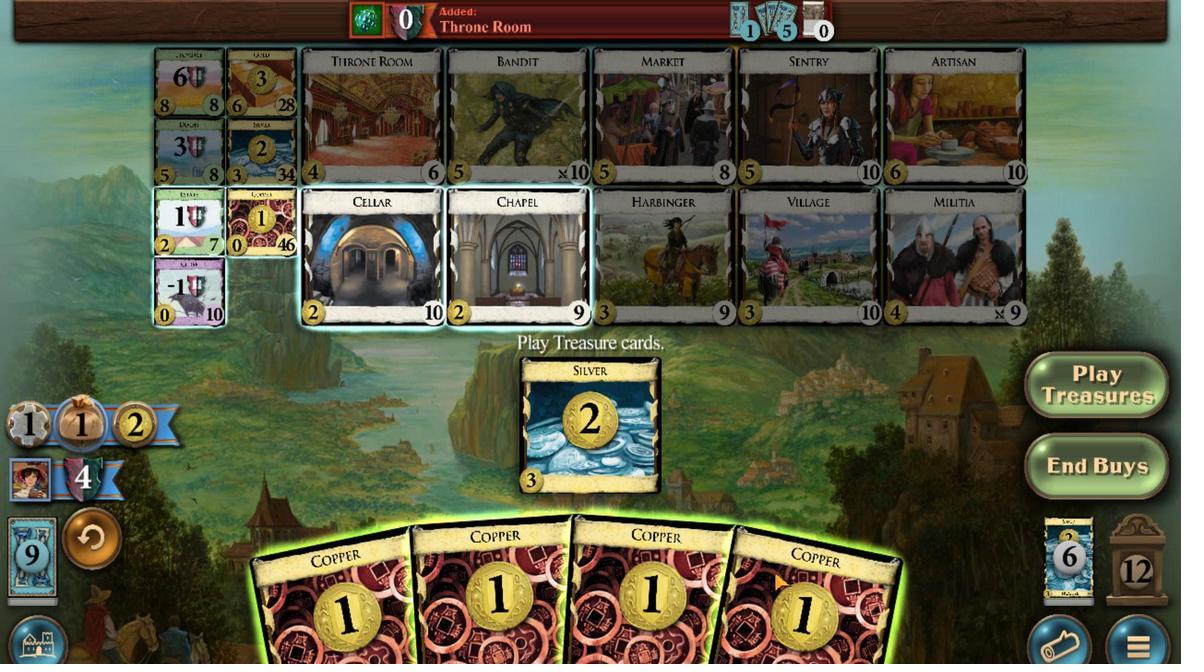 
Action: Mouse moved to (954, 539)
Screenshot: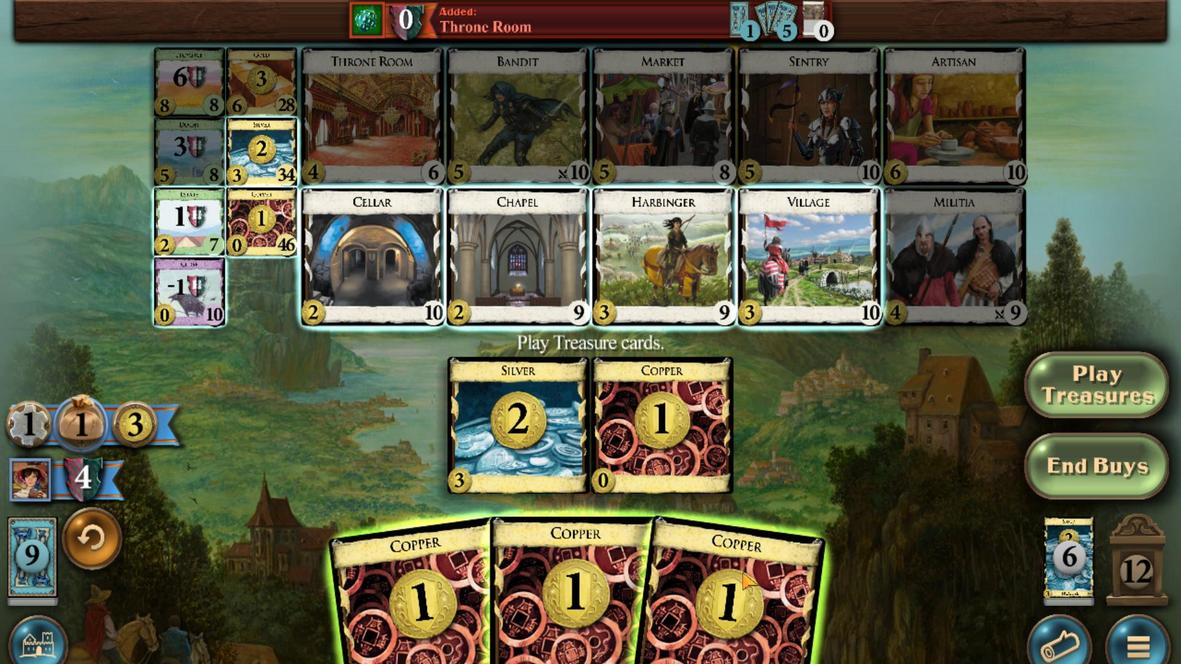 
Action: Mouse scrolled (954, 539) with delta (0, 0)
Screenshot: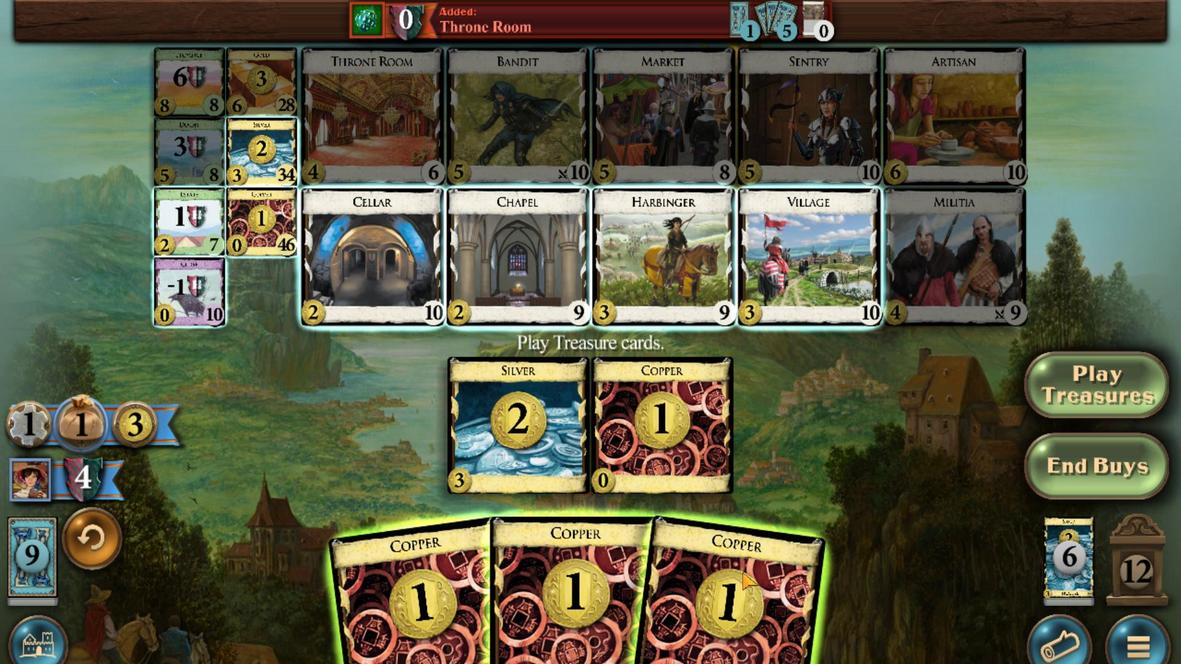 
Action: Mouse moved to (920, 539)
Screenshot: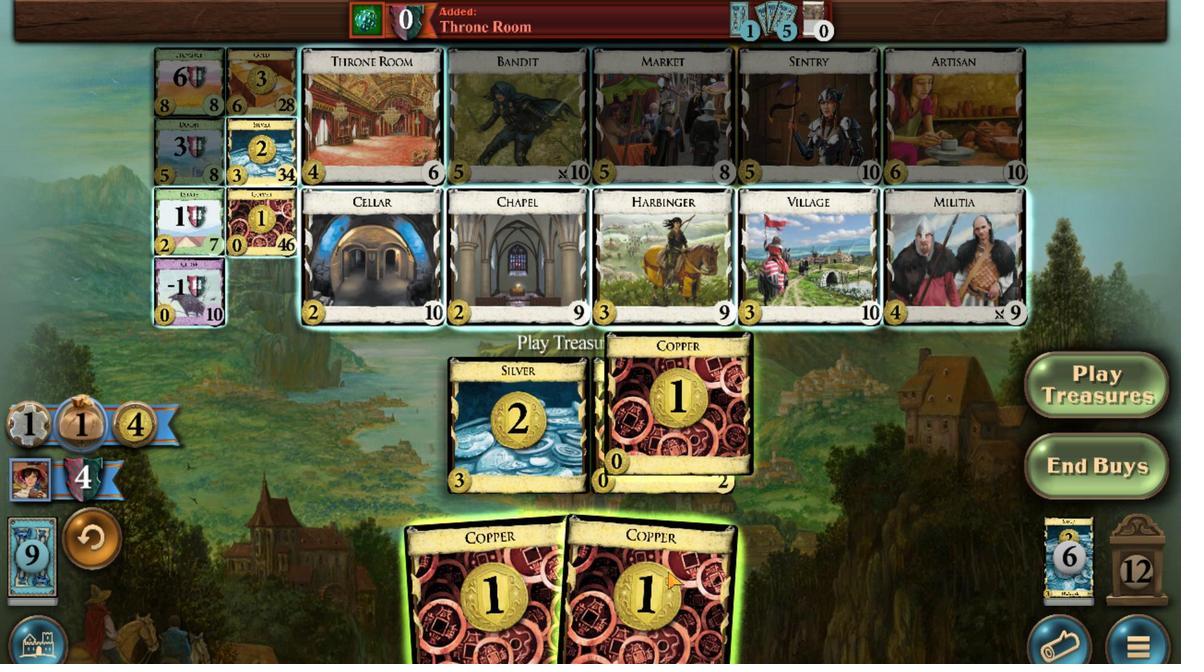 
Action: Mouse scrolled (920, 538) with delta (0, 0)
Screenshot: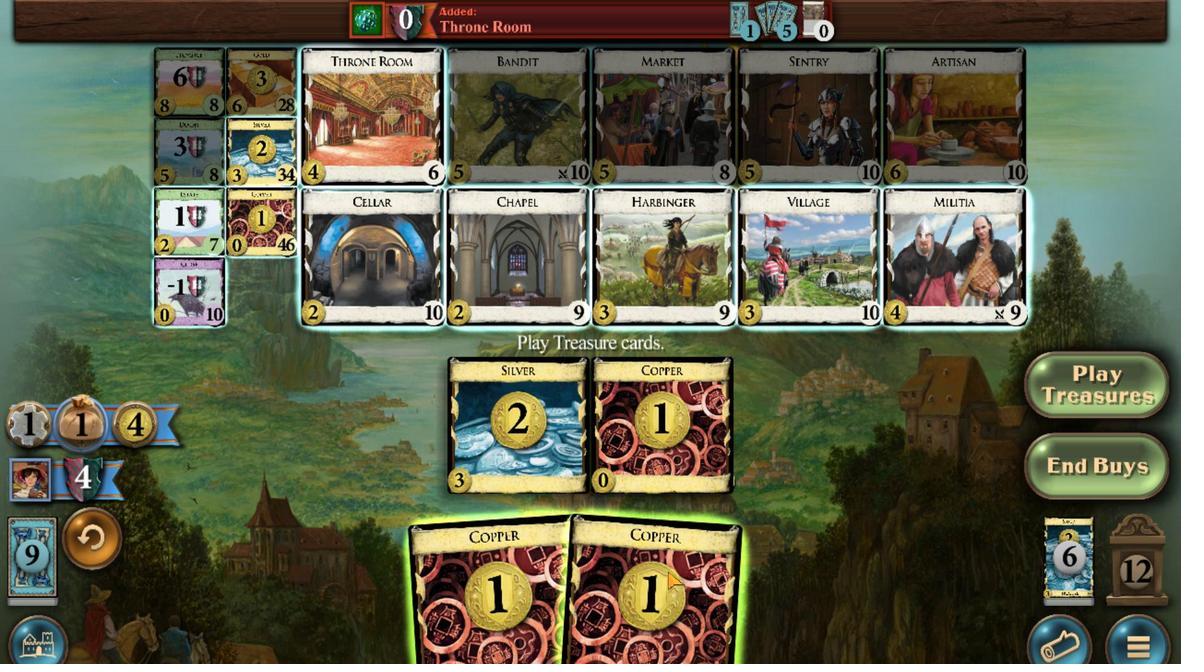 
Action: Mouse moved to (916, 505)
Screenshot: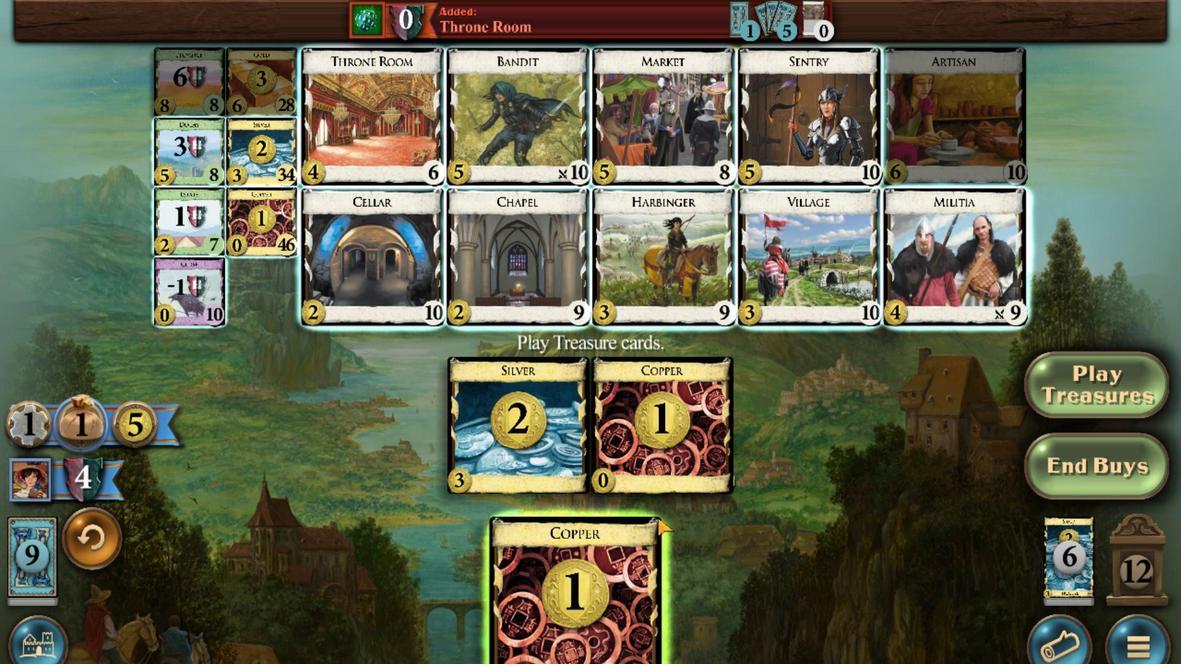 
Action: Mouse scrolled (916, 505) with delta (0, 0)
Screenshot: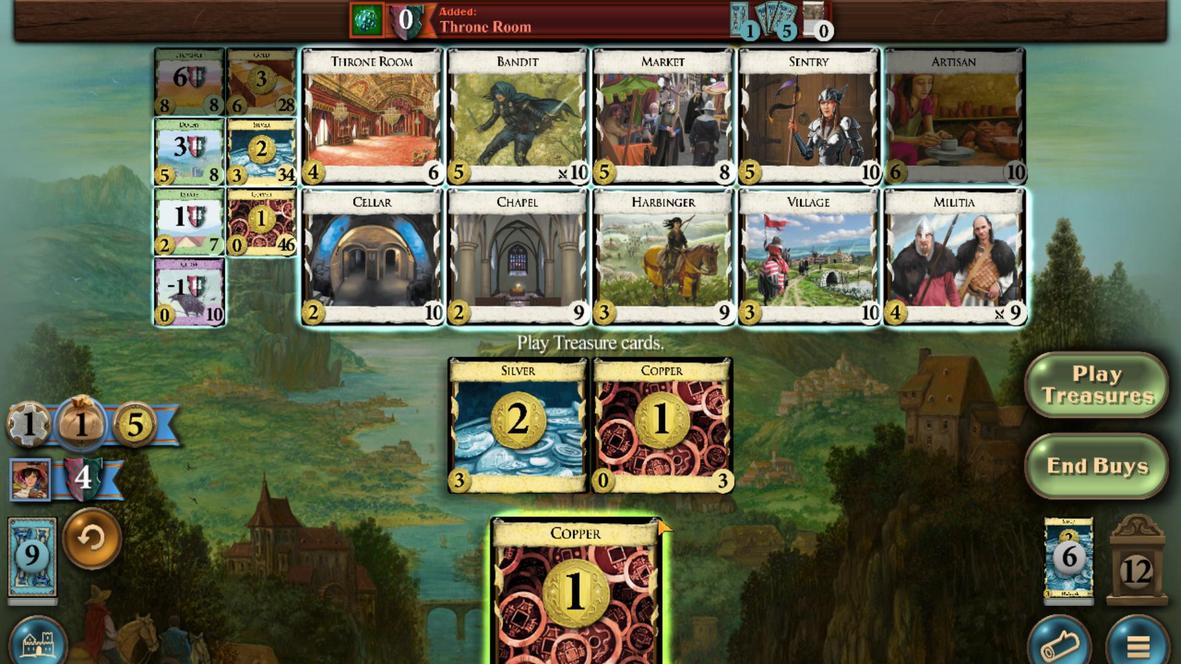 
Action: Mouse moved to (885, 526)
Screenshot: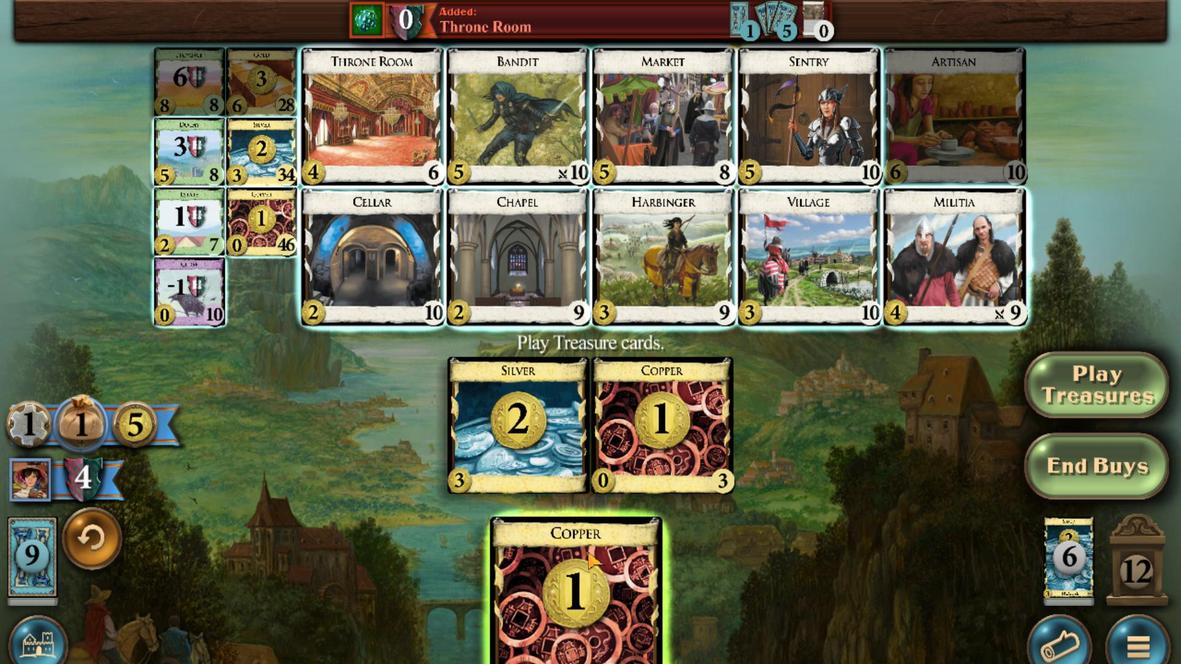 
Action: Mouse scrolled (885, 526) with delta (0, 0)
Screenshot: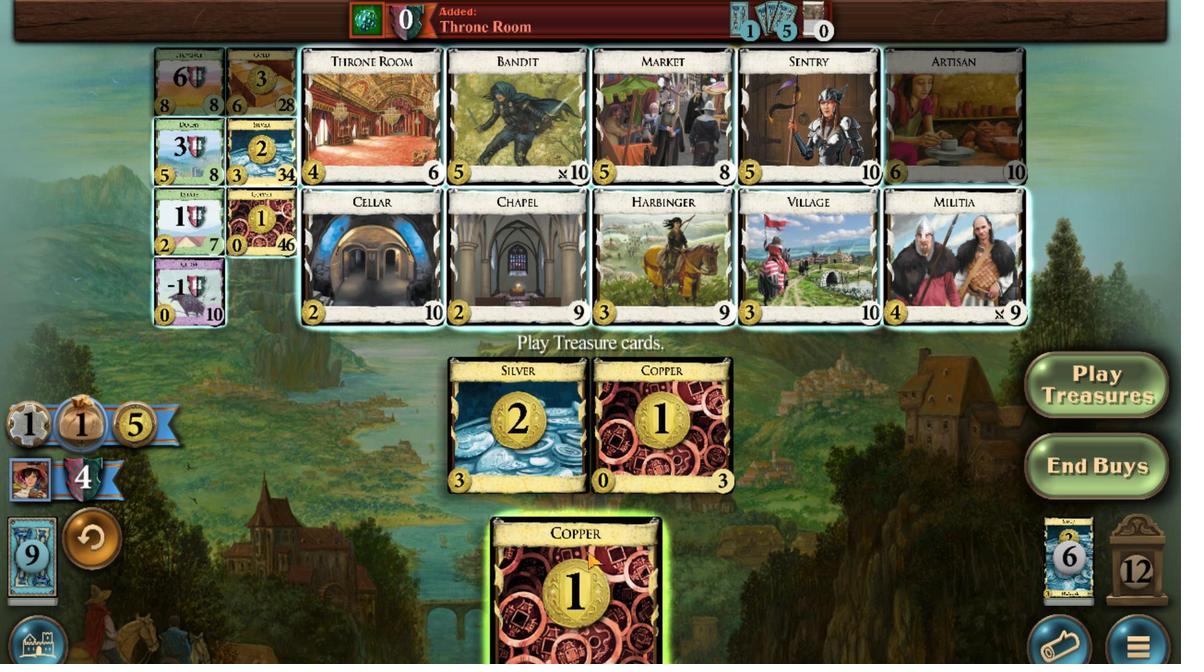 
Action: Mouse moved to (740, 215)
Screenshot: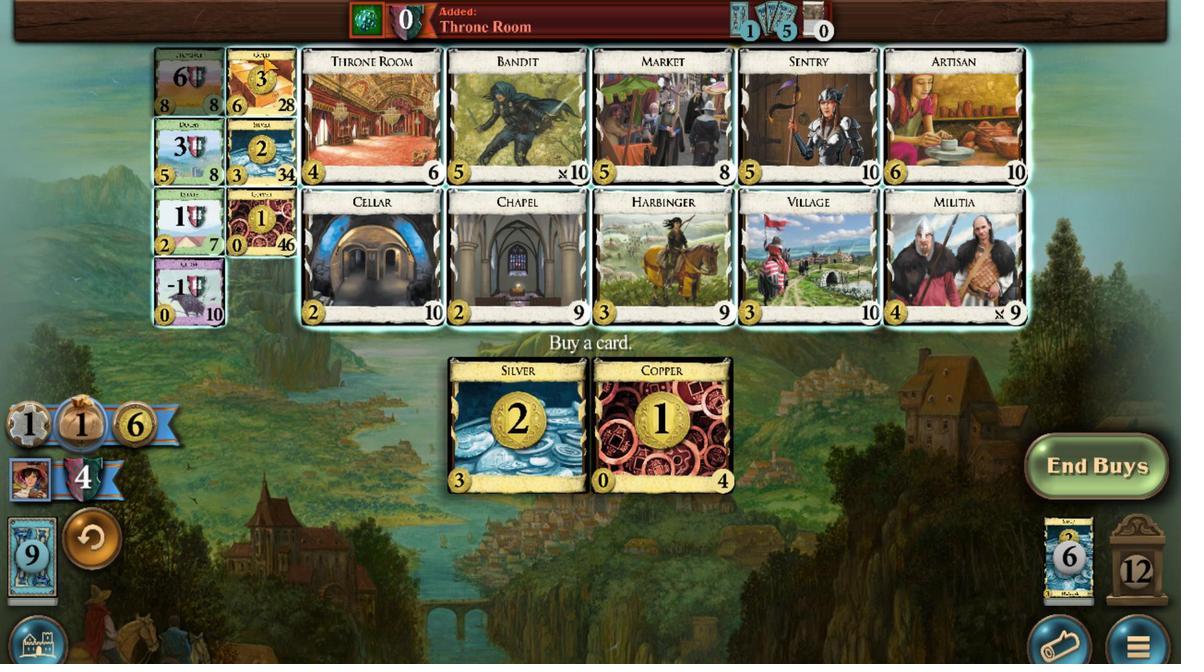 
Action: Mouse scrolled (740, 215) with delta (0, 0)
Screenshot: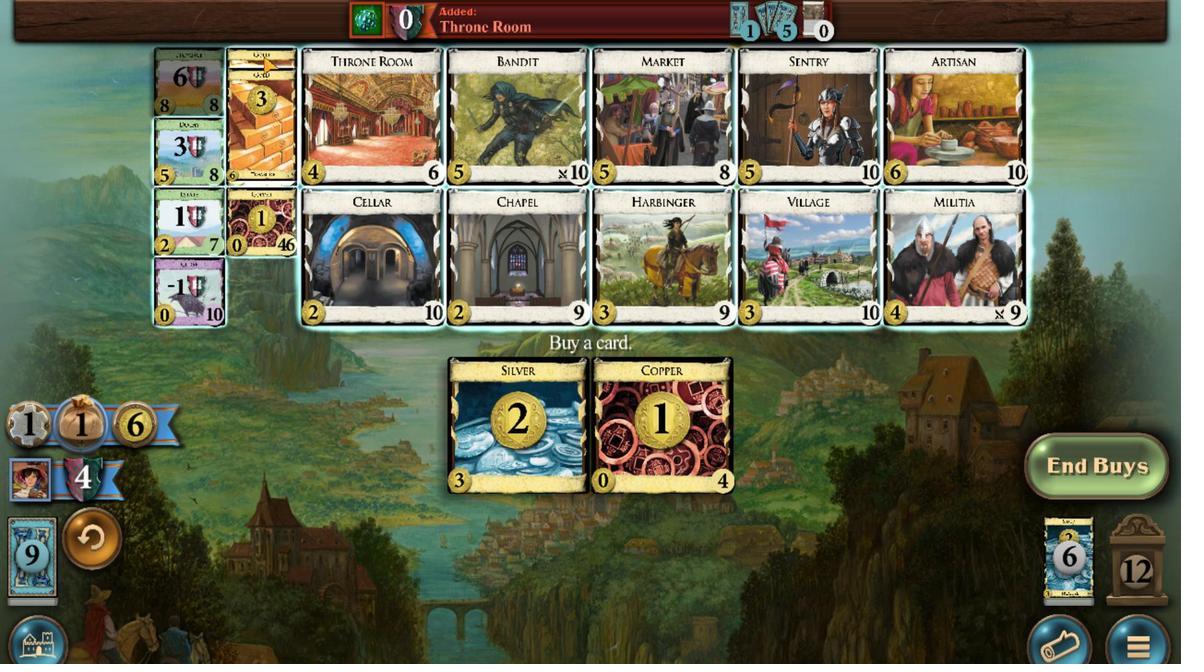 
Action: Mouse scrolled (740, 215) with delta (0, 0)
Screenshot: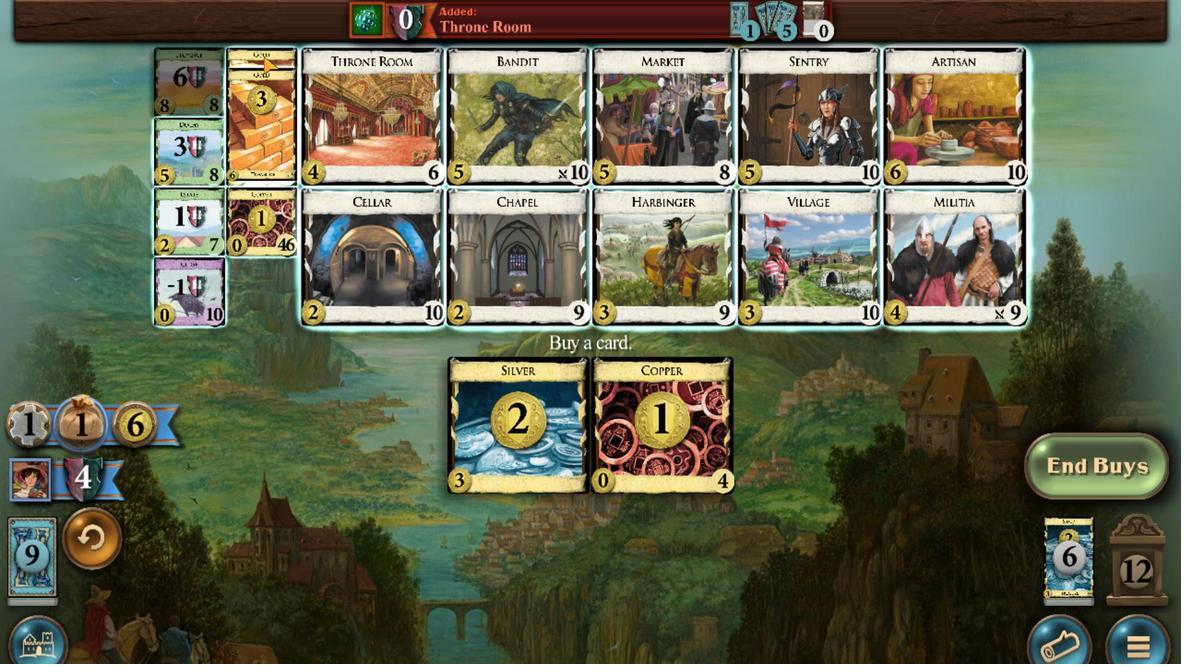 
Action: Mouse scrolled (740, 215) with delta (0, 0)
Screenshot: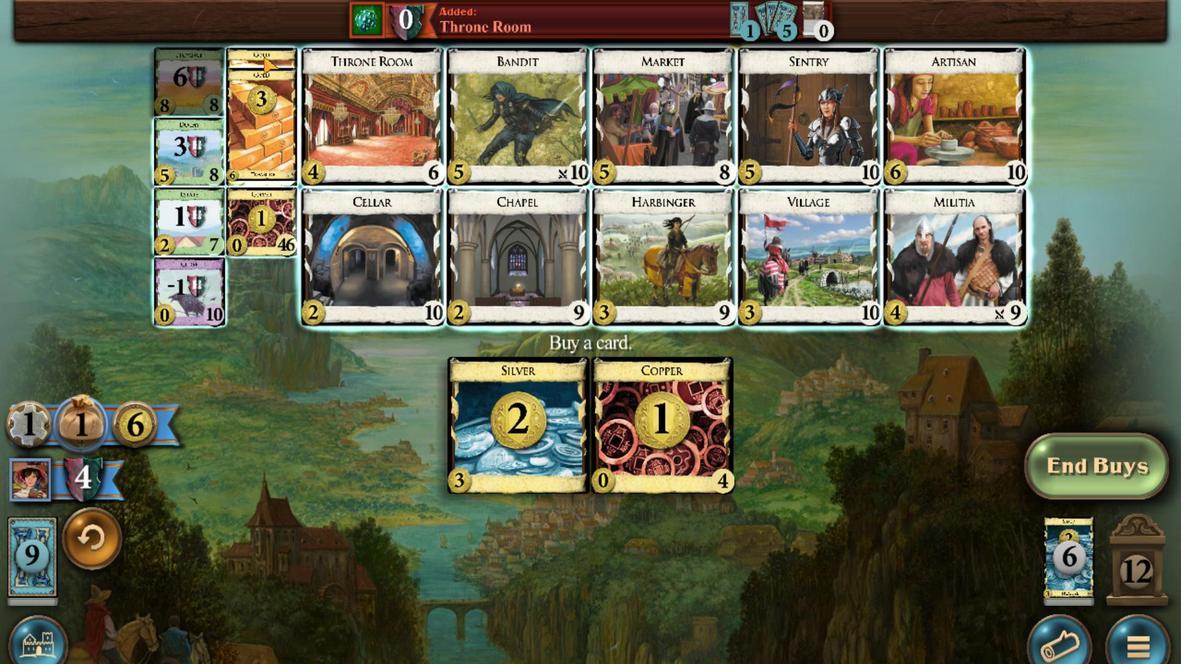 
Action: Mouse scrolled (740, 215) with delta (0, 0)
Screenshot: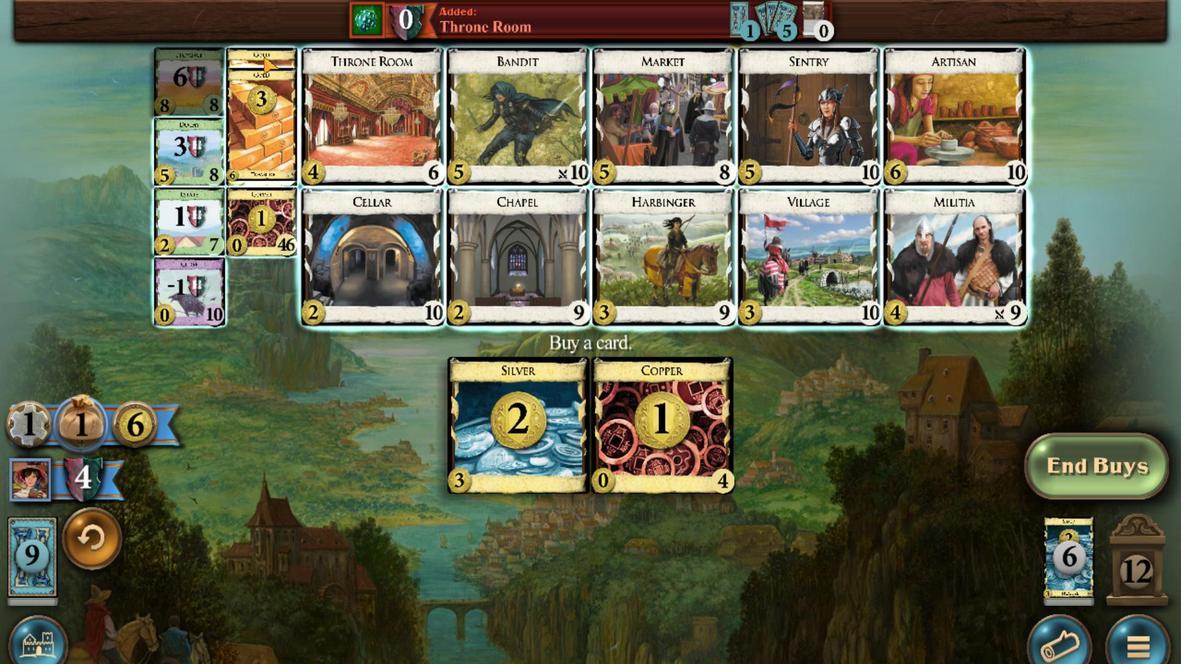 
Action: Mouse scrolled (740, 215) with delta (0, 0)
Screenshot: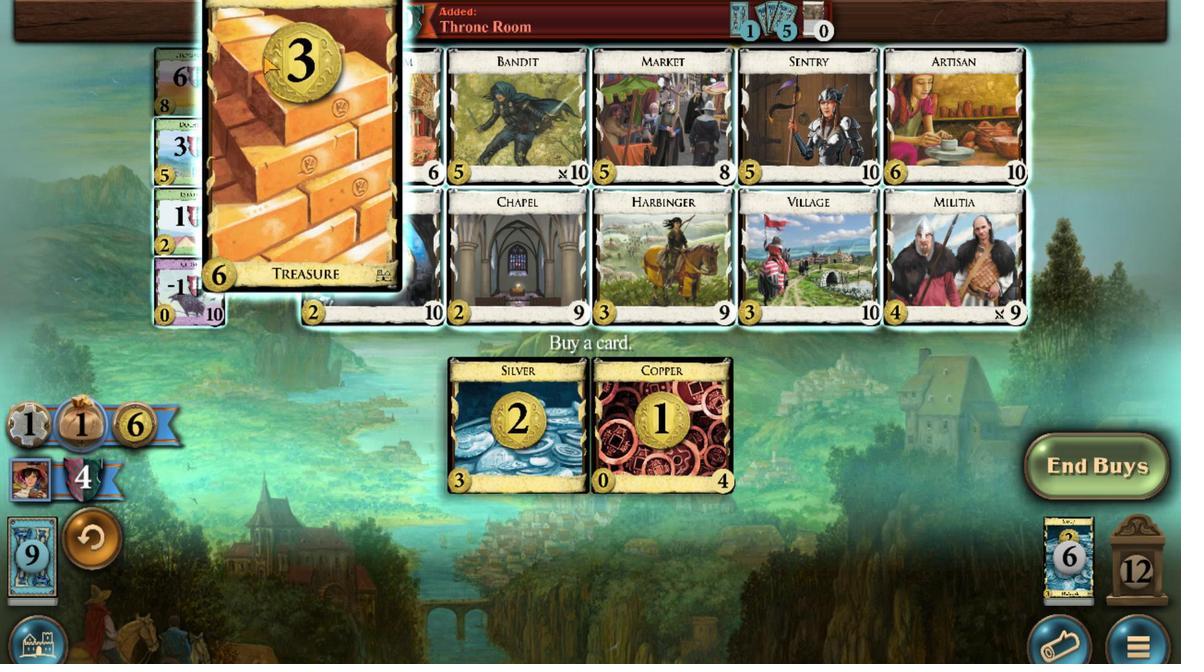 
Action: Mouse scrolled (740, 215) with delta (0, 0)
Screenshot: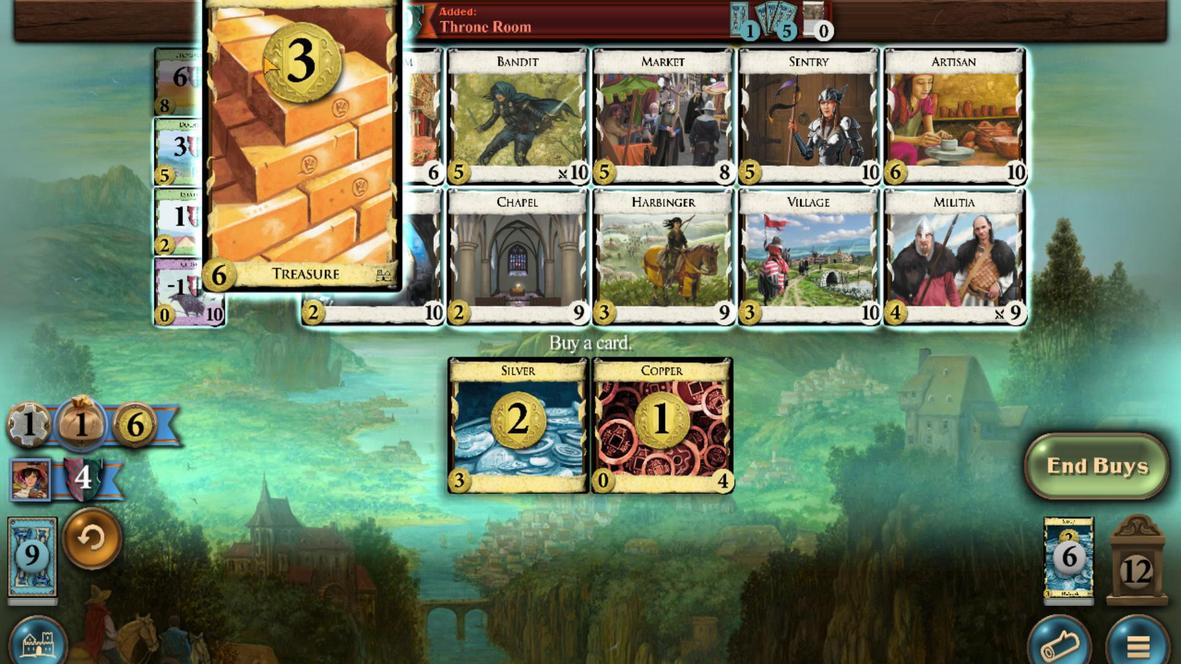 
Action: Mouse moved to (881, 522)
Screenshot: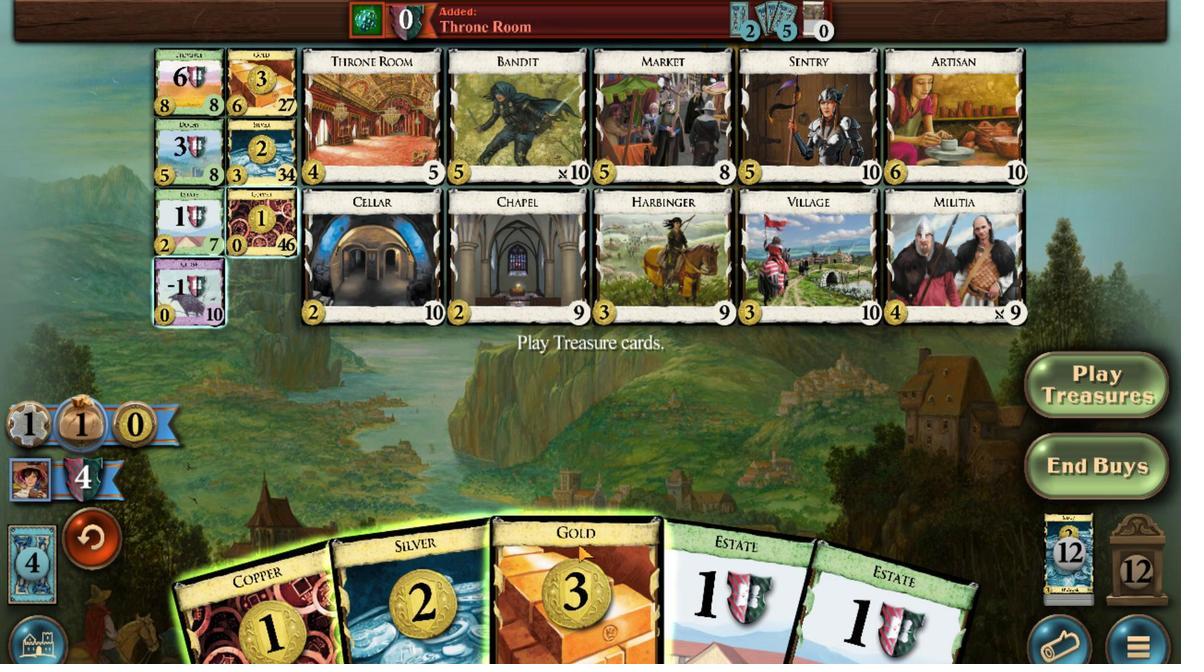 
Action: Mouse scrolled (881, 521) with delta (0, 0)
Screenshot: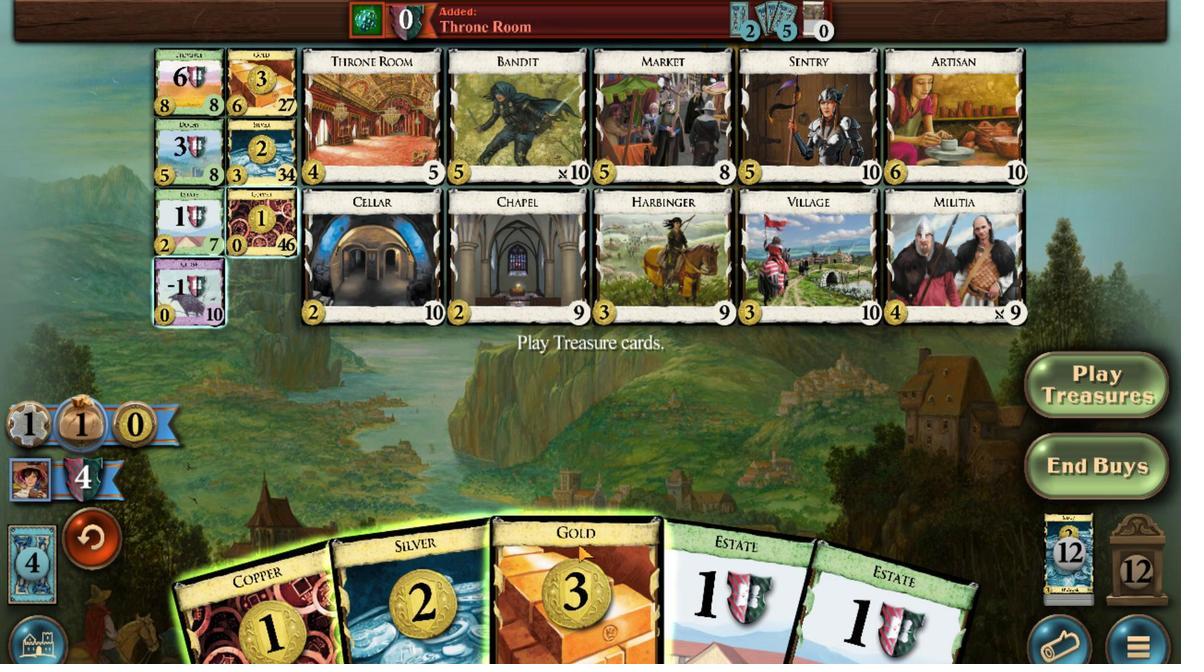 
Action: Mouse moved to (880, 522)
Screenshot: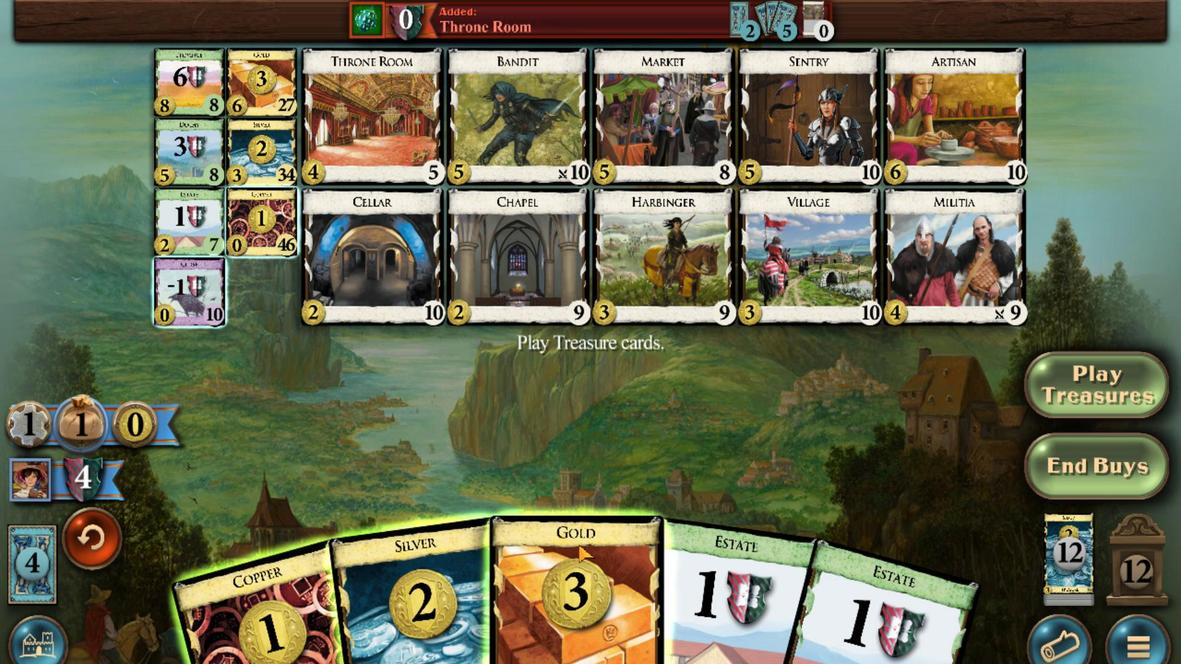 
Action: Mouse scrolled (880, 521) with delta (0, 0)
Screenshot: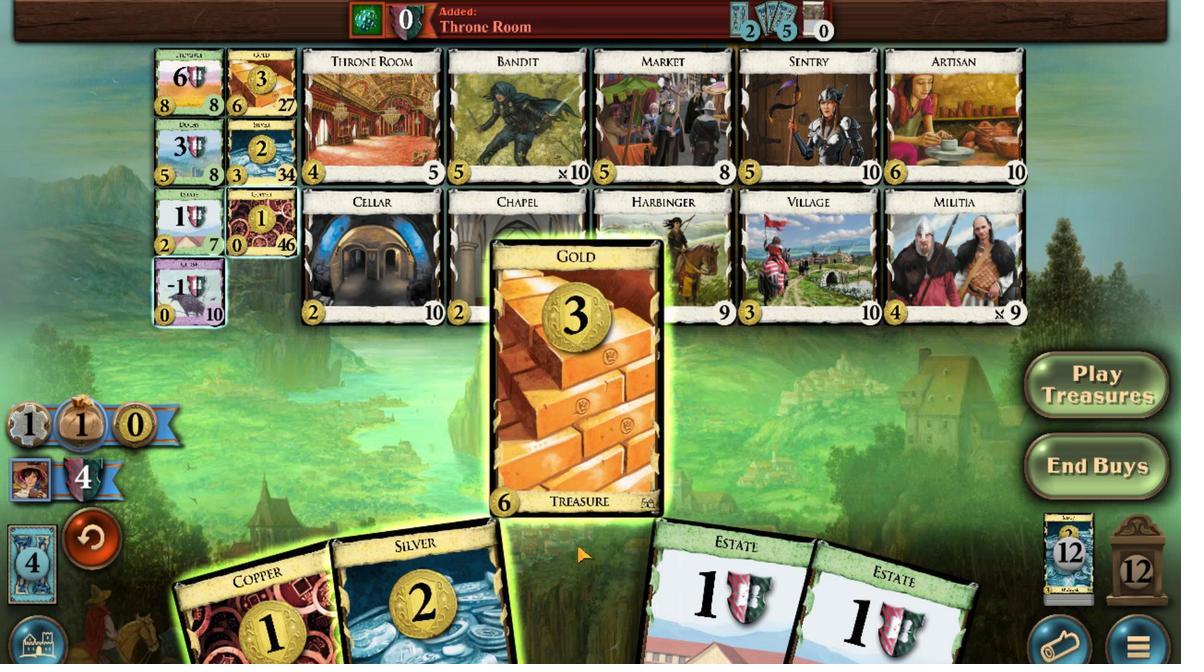 
Action: Mouse moved to (823, 545)
Screenshot: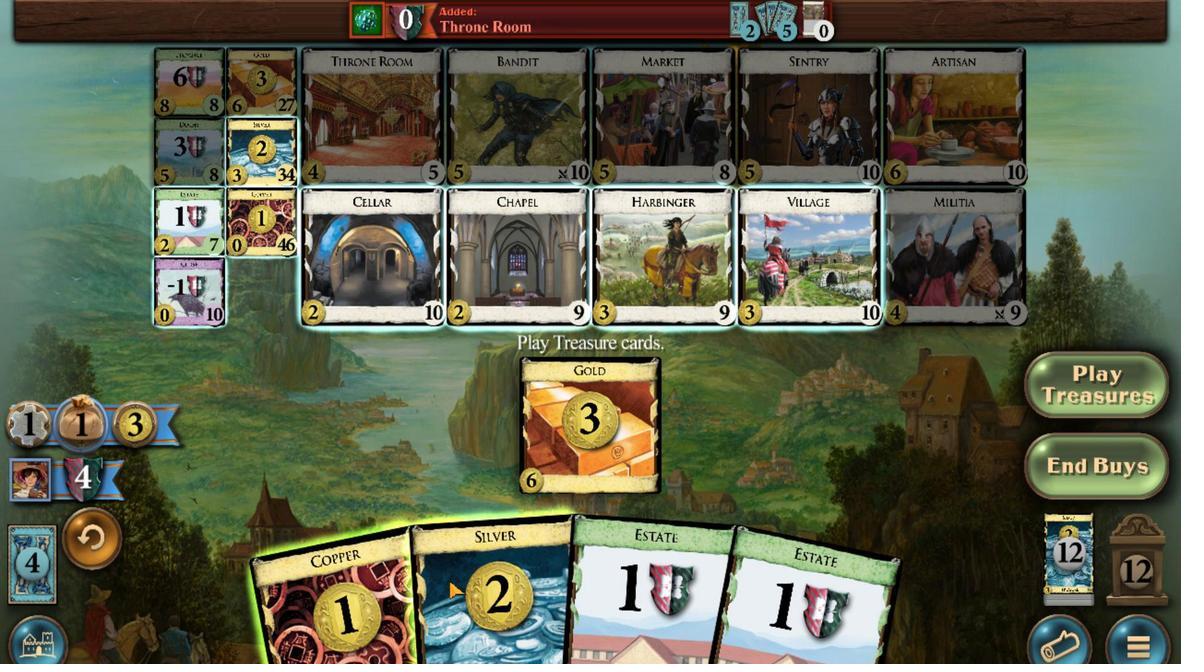 
Action: Mouse scrolled (823, 544) with delta (0, 0)
Screenshot: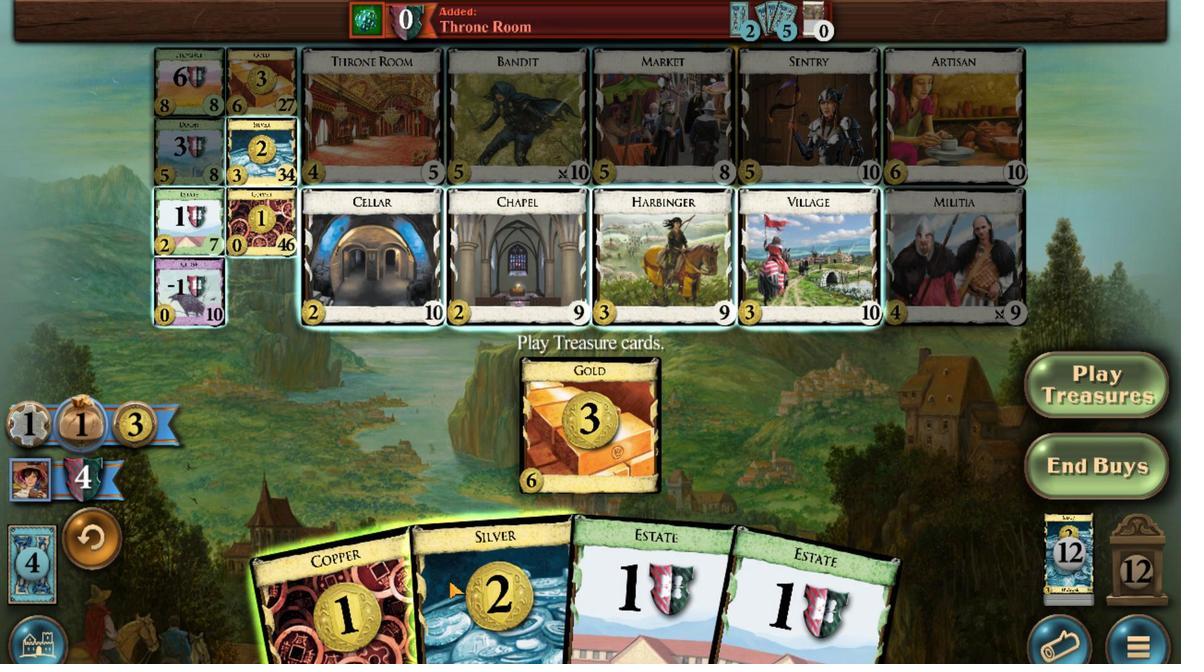 
Action: Mouse moved to (804, 548)
Screenshot: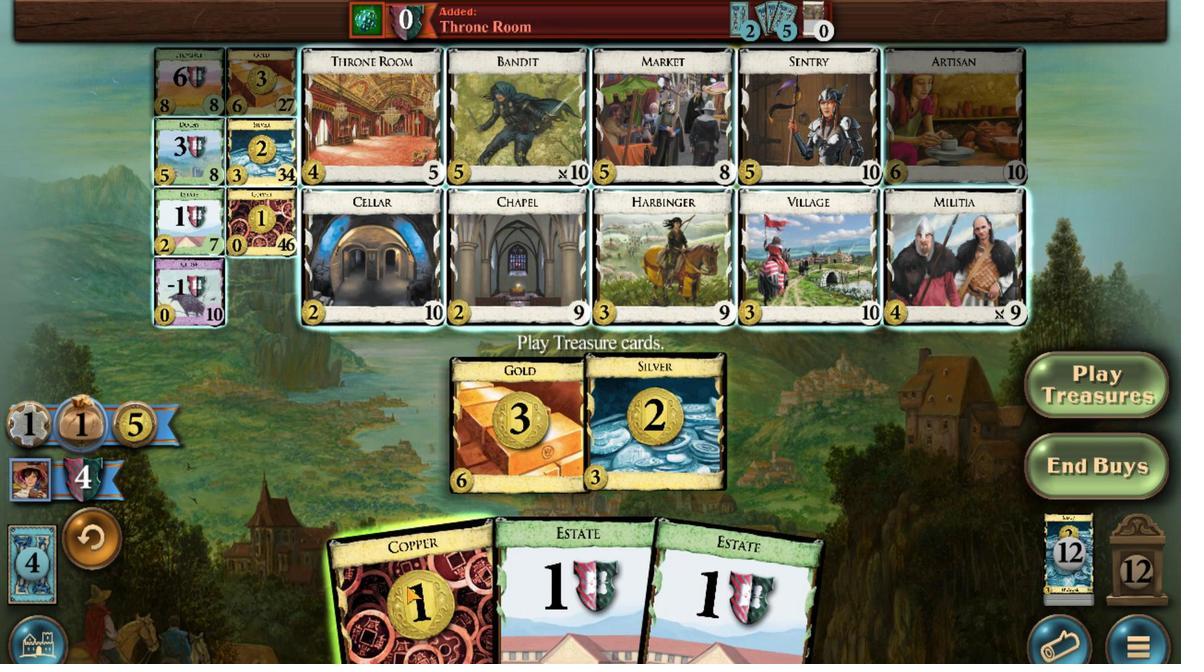 
Action: Mouse scrolled (804, 547) with delta (0, 0)
Screenshot: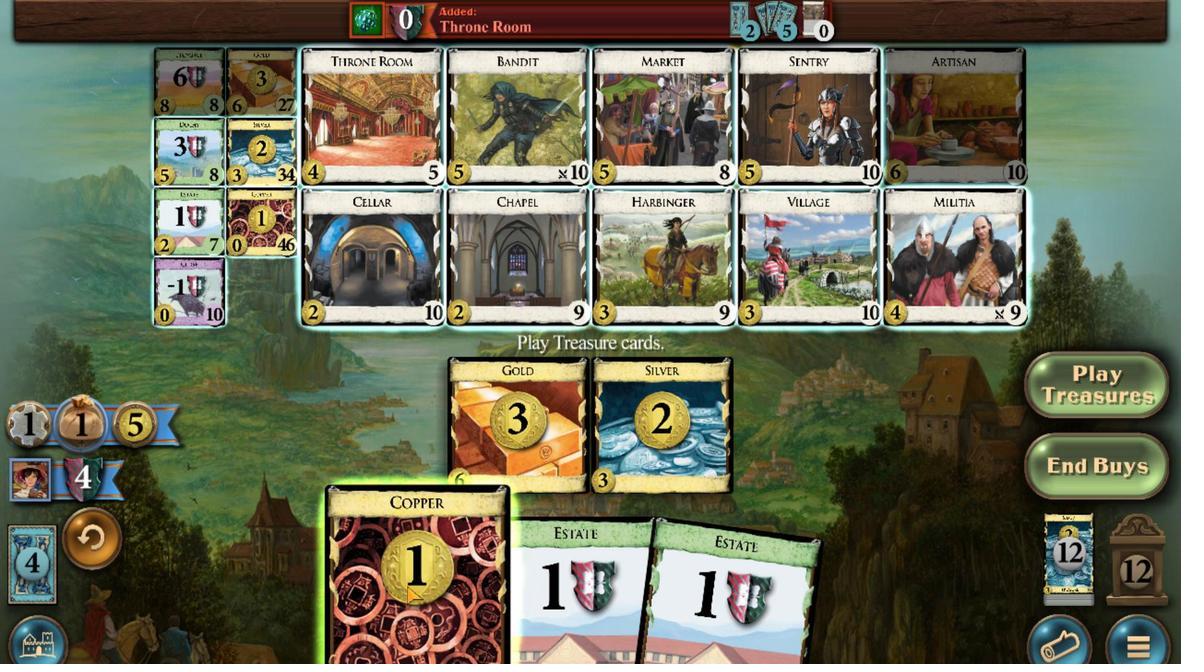 
Action: Mouse moved to (745, 240)
Screenshot: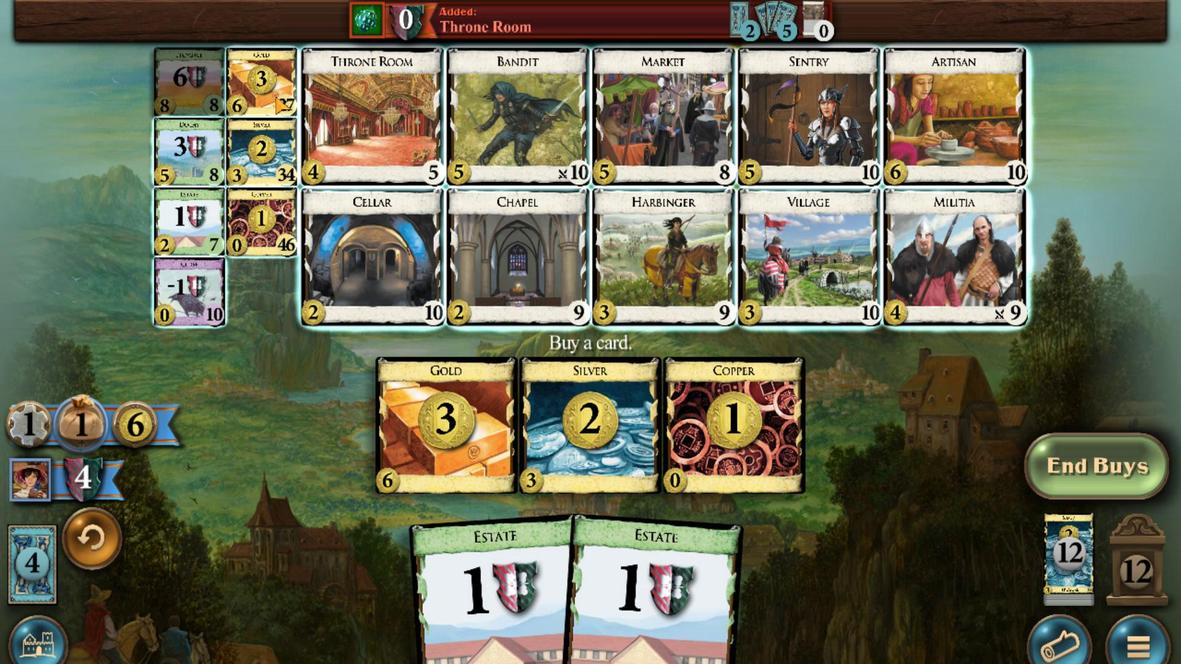 
Action: Mouse scrolled (745, 241) with delta (0, 0)
Screenshot: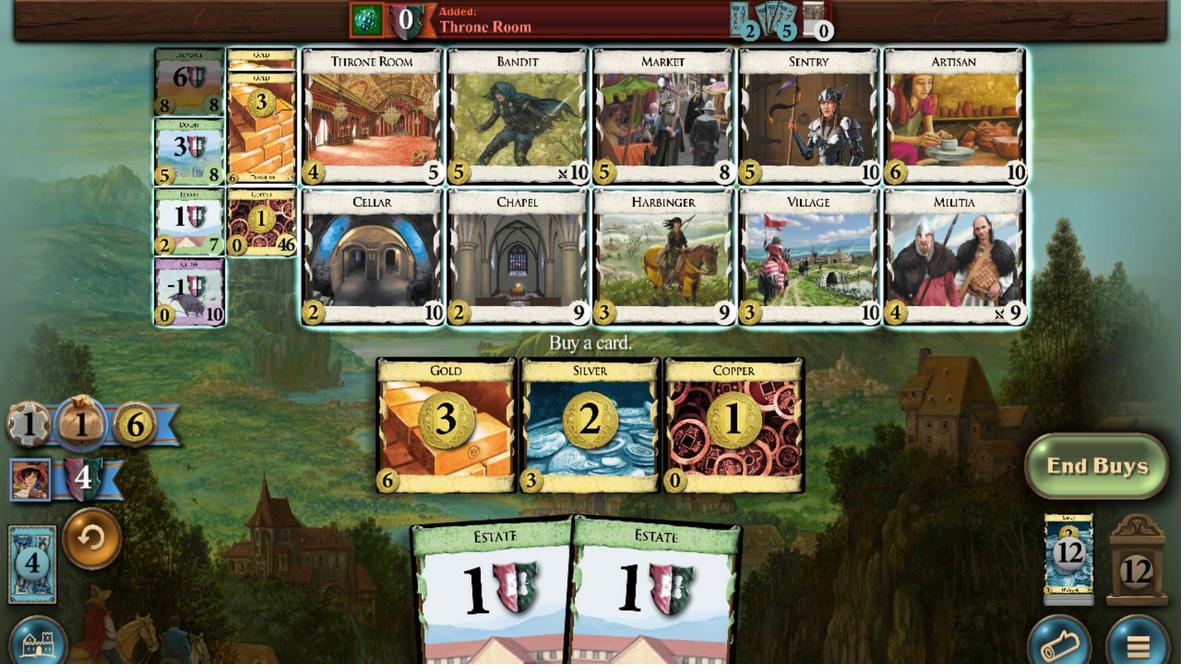 
Action: Mouse scrolled (745, 241) with delta (0, 0)
Screenshot: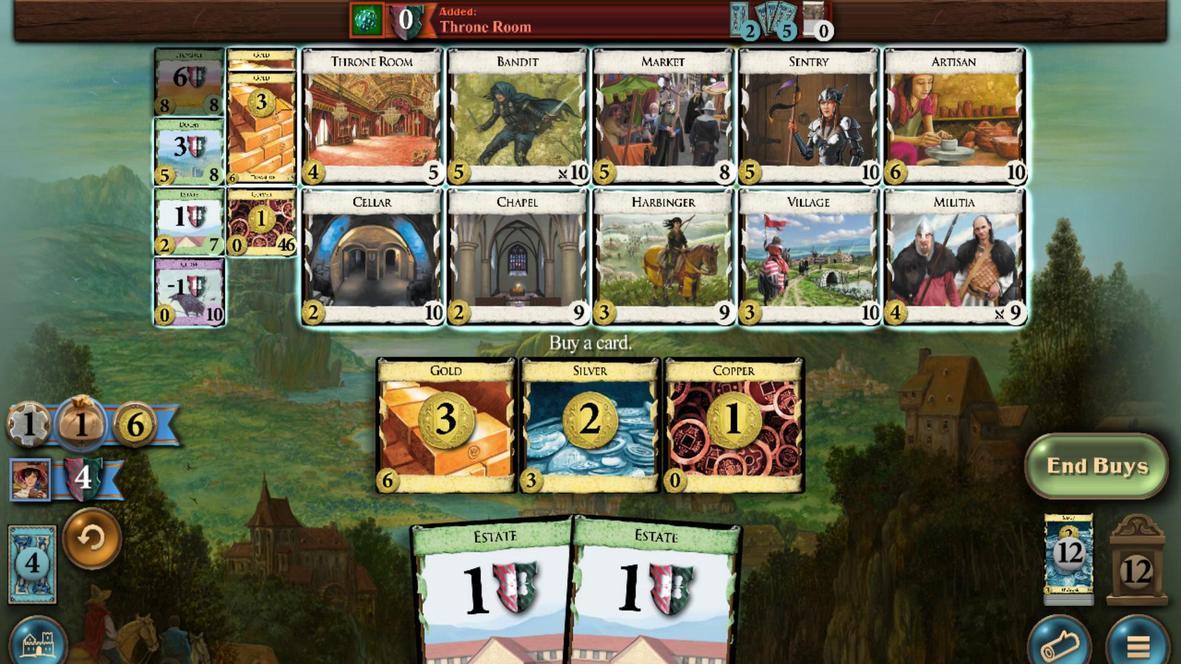 
Action: Mouse scrolled (745, 241) with delta (0, 0)
Screenshot: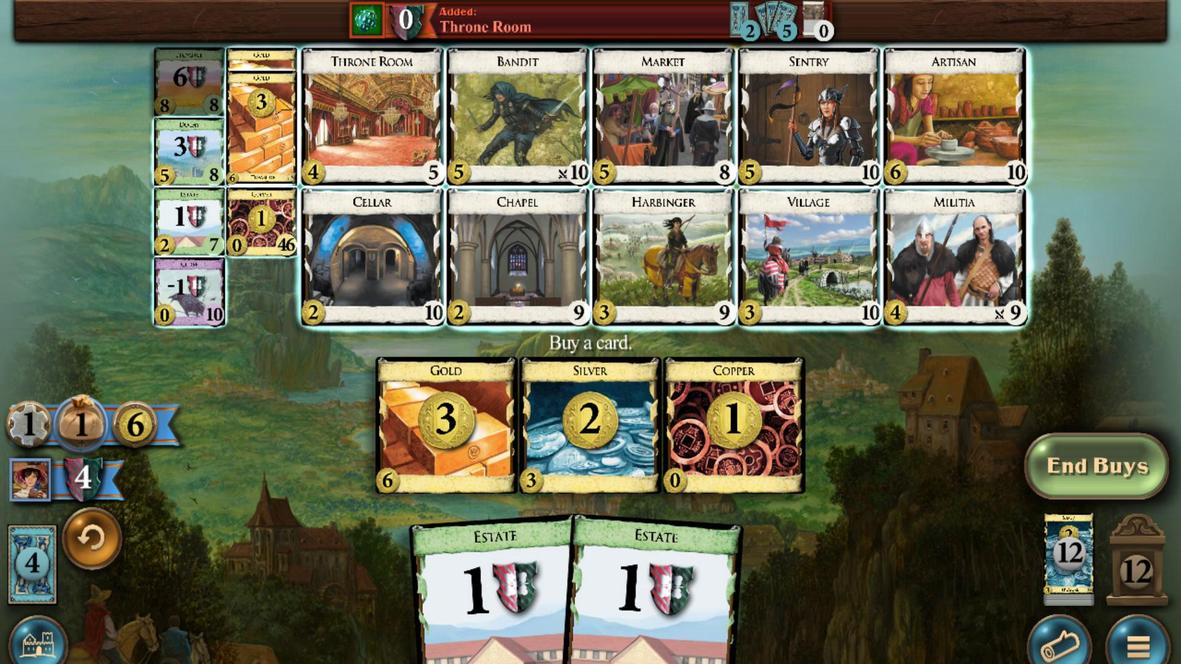 
Action: Mouse scrolled (745, 241) with delta (0, 0)
Screenshot: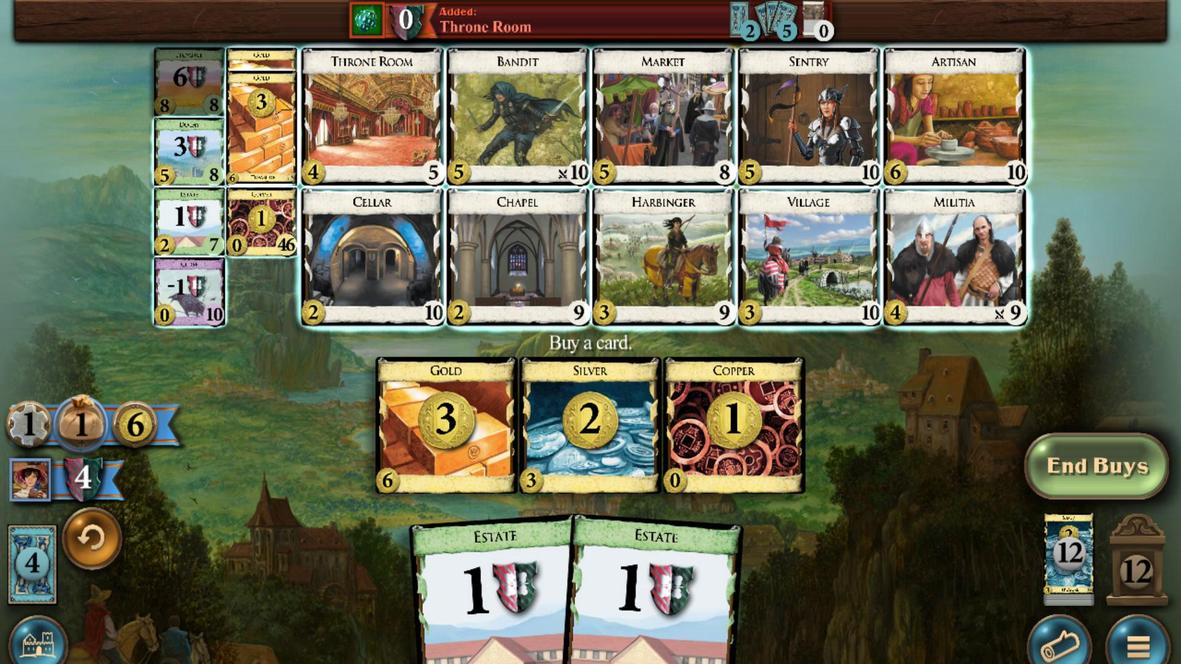 
Action: Mouse scrolled (745, 241) with delta (0, 0)
Screenshot: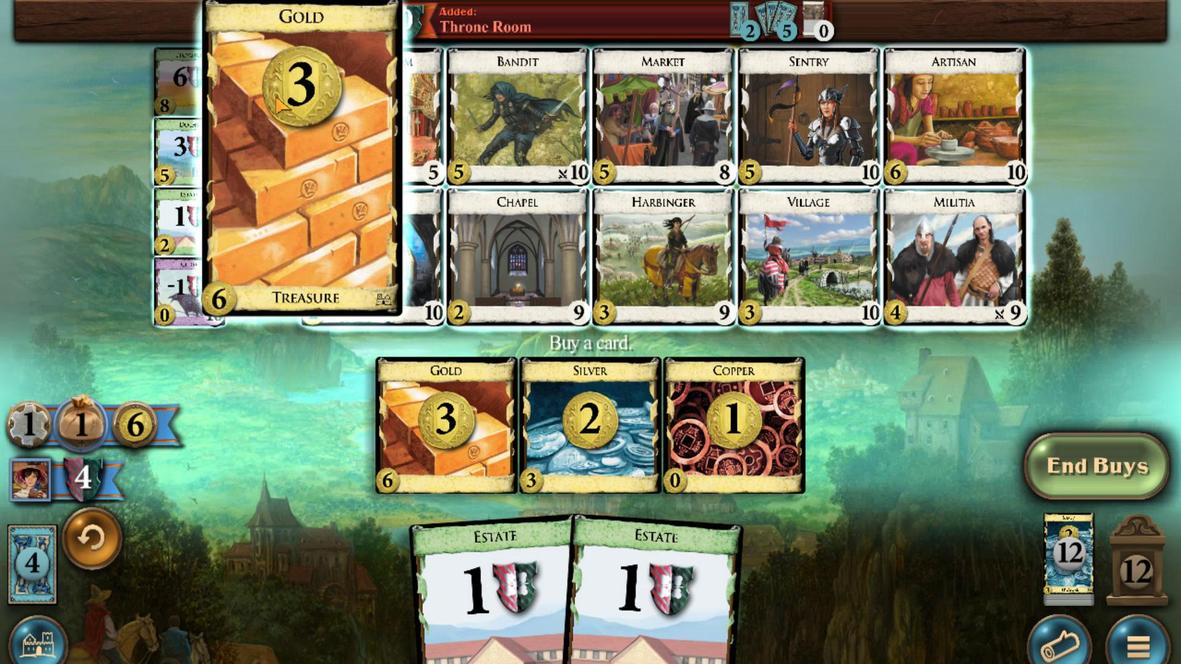 
Action: Mouse scrolled (745, 241) with delta (0, 0)
Screenshot: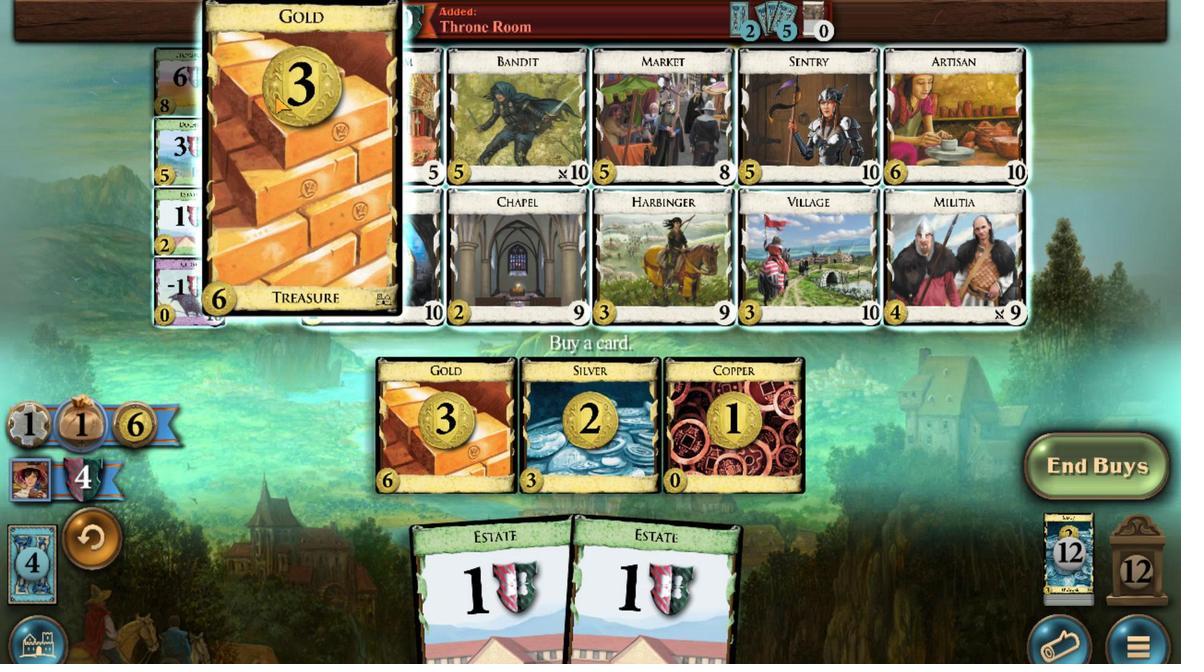 
Action: Mouse scrolled (745, 241) with delta (0, 0)
Screenshot: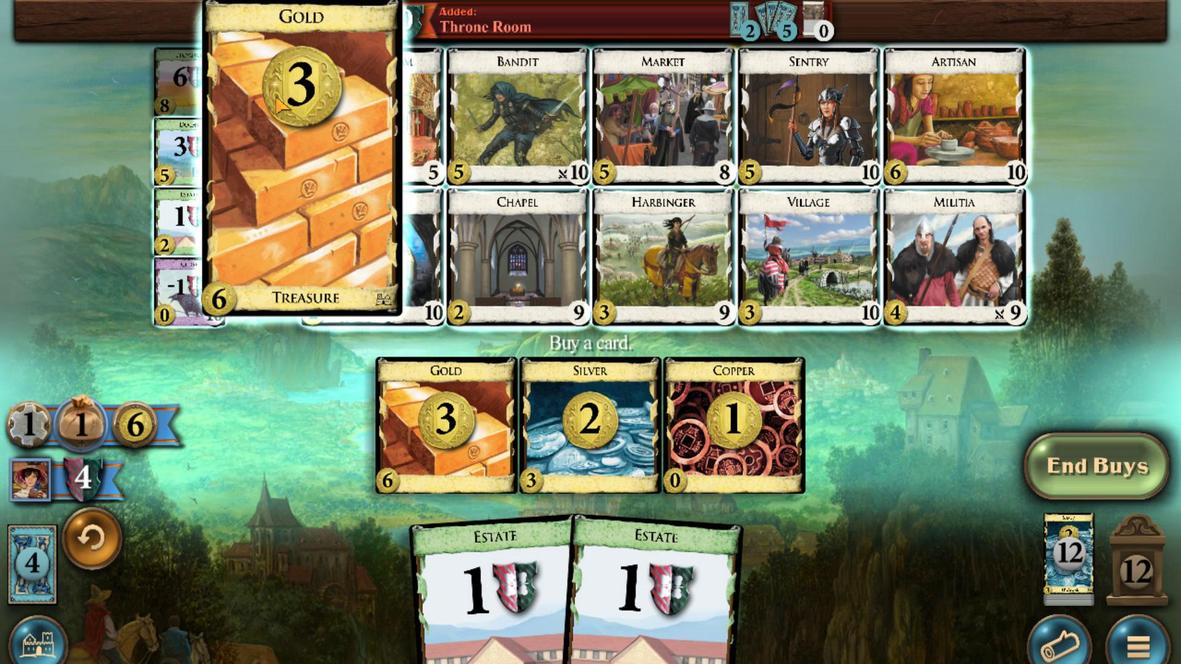 
Action: Mouse moved to (806, 534)
Screenshot: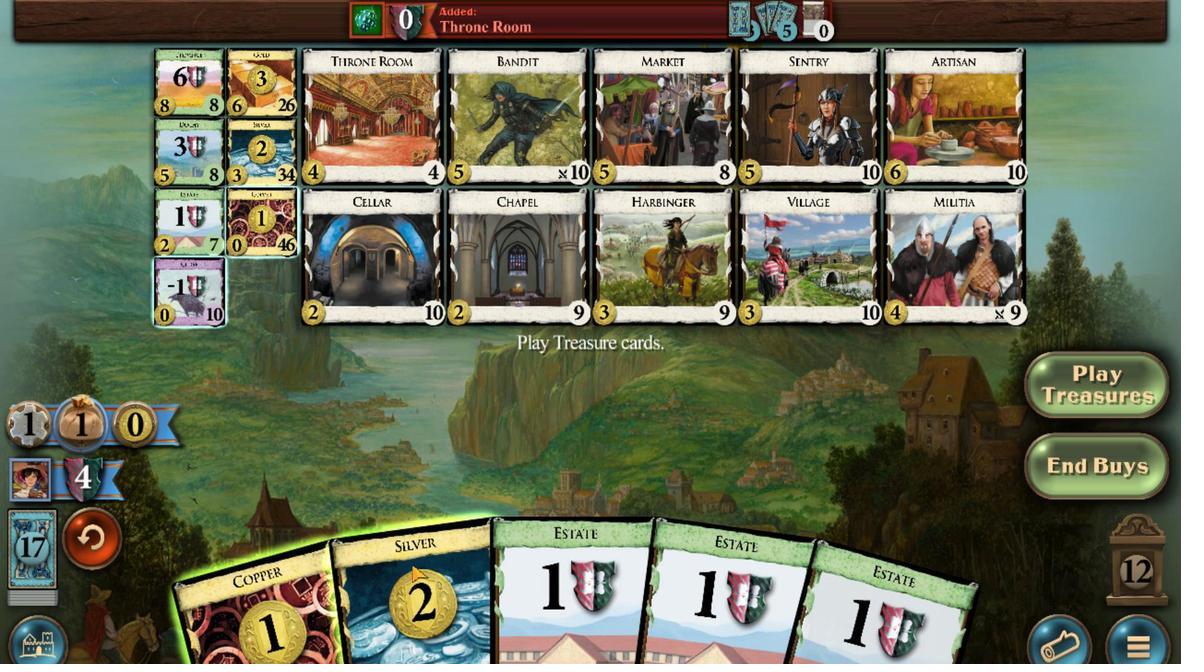 
Action: Mouse scrolled (806, 534) with delta (0, 0)
Screenshot: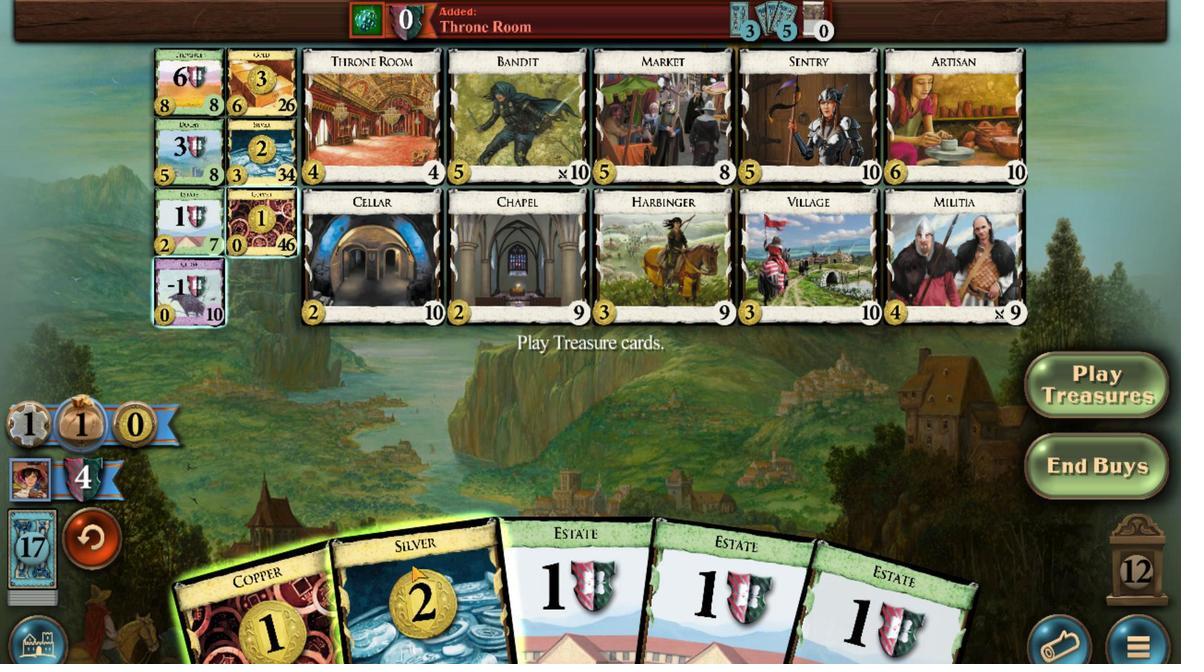 
Action: Mouse moved to (783, 541)
Screenshot: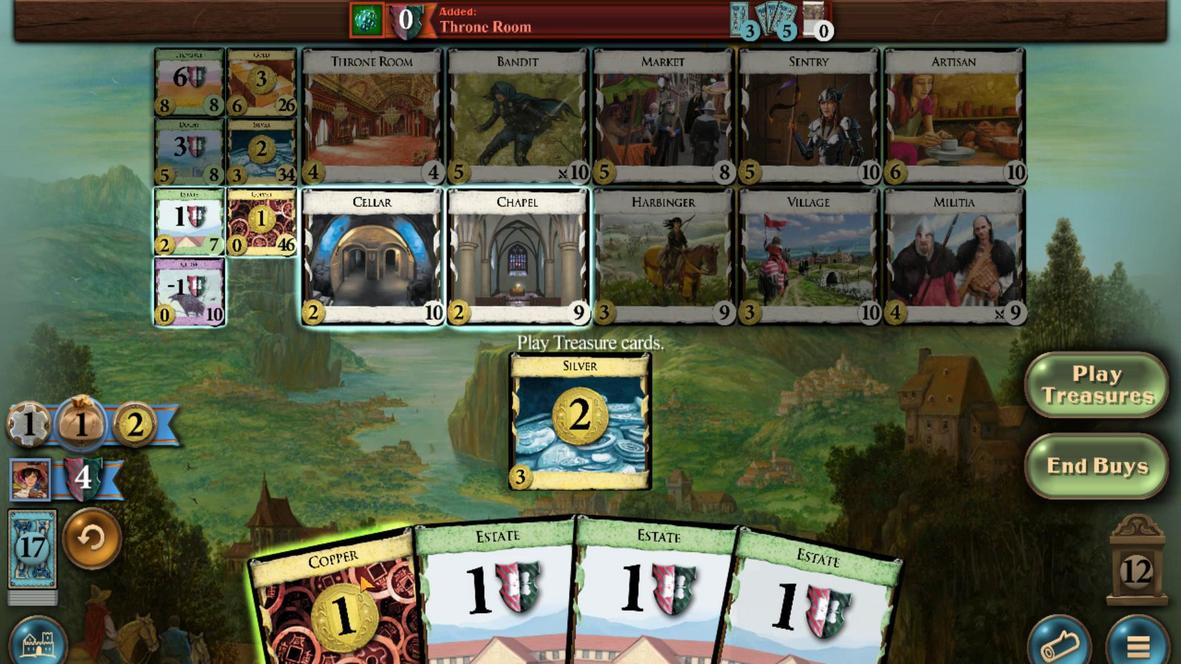 
Action: Mouse scrolled (783, 541) with delta (0, 0)
Screenshot: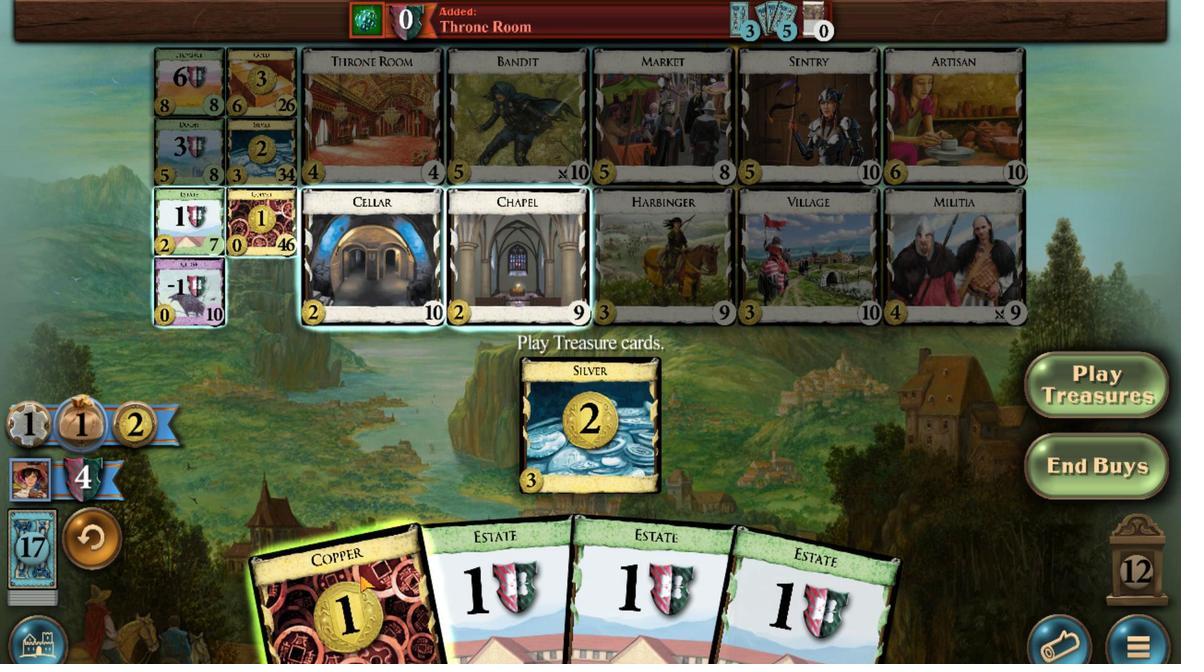 
Action: Mouse moved to (739, 275)
Screenshot: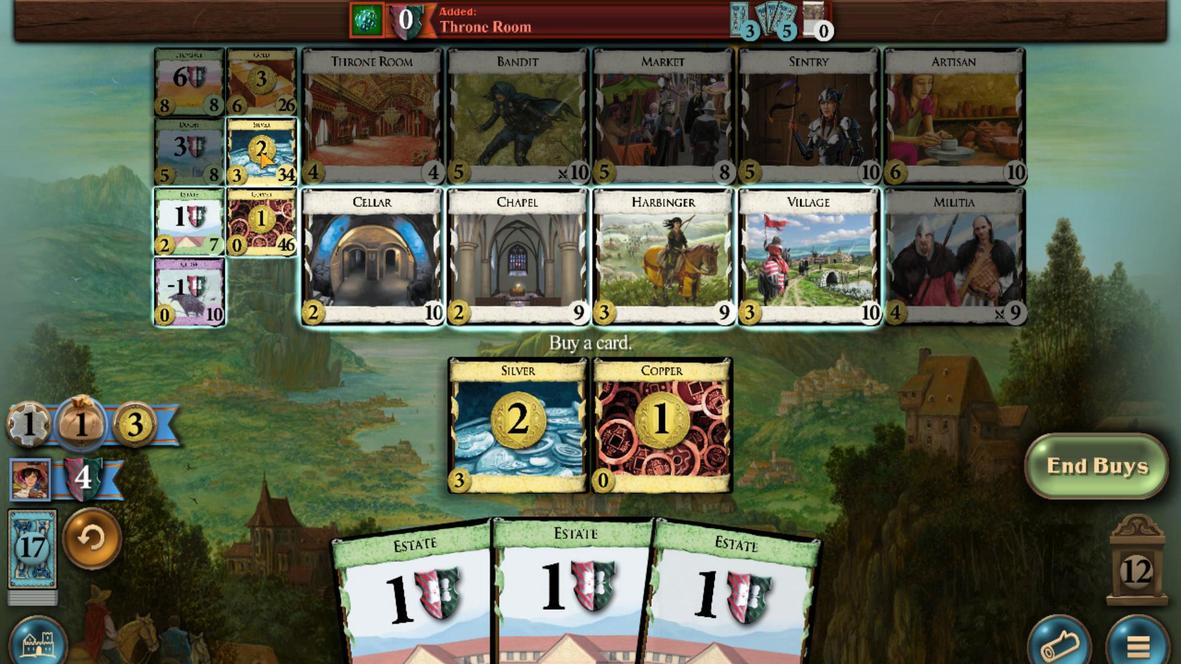 
Action: Mouse scrolled (739, 275) with delta (0, 0)
Screenshot: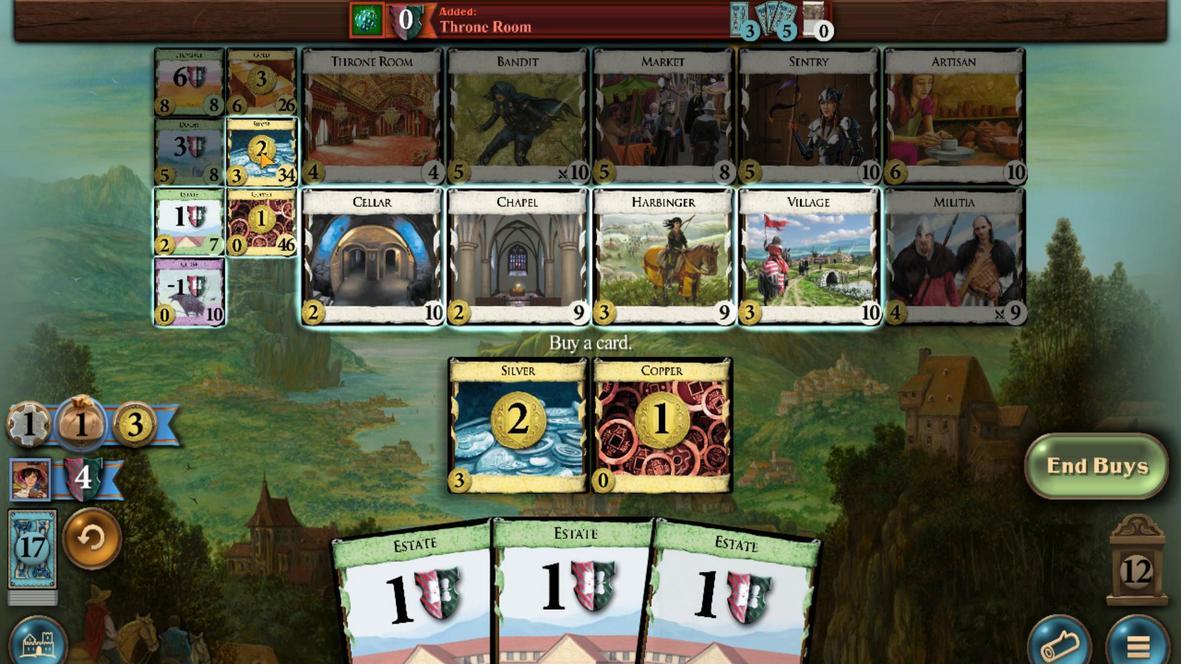 
Action: Mouse scrolled (739, 275) with delta (0, 0)
Screenshot: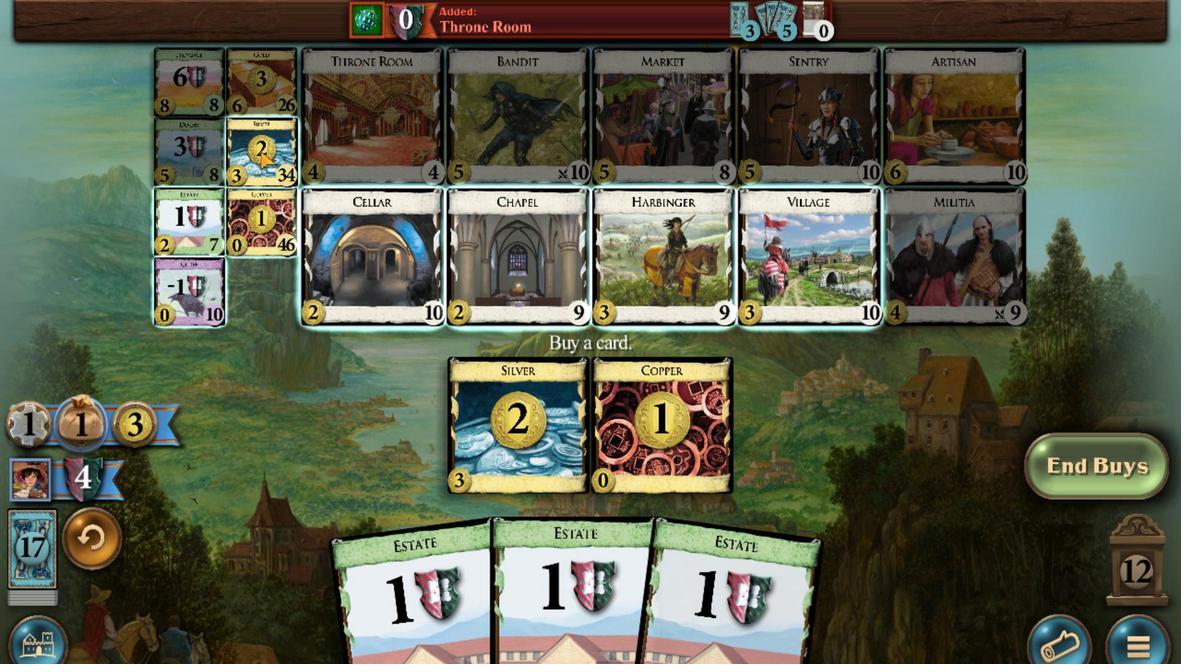 
Action: Mouse scrolled (739, 275) with delta (0, 0)
Screenshot: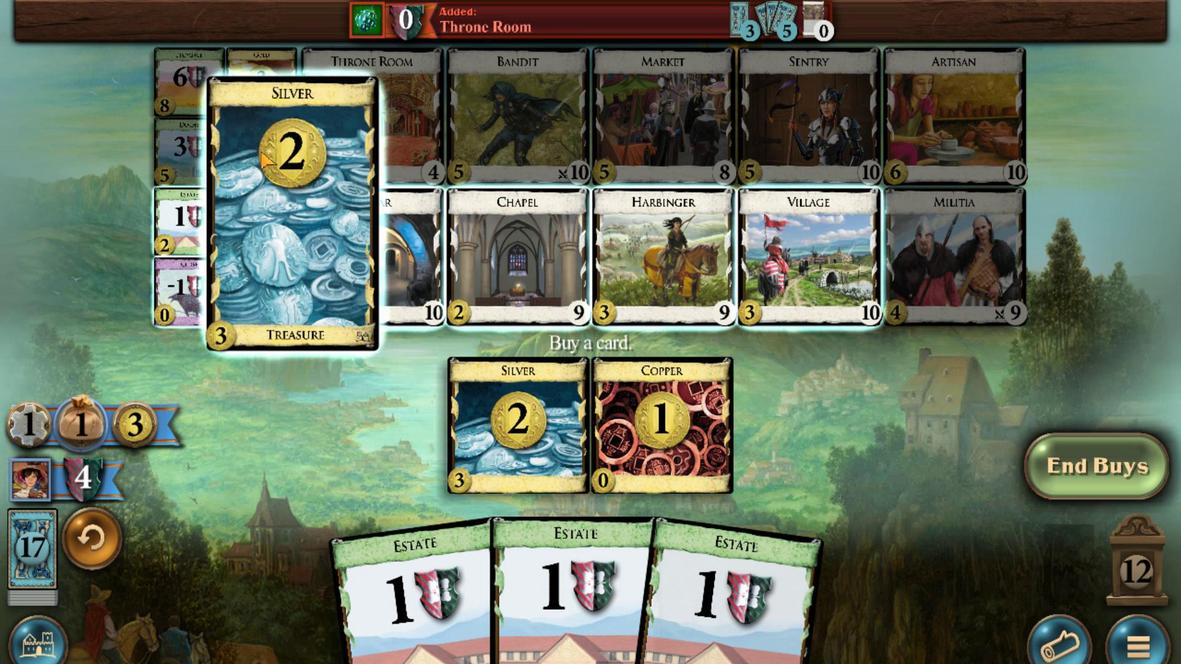 
Action: Mouse scrolled (739, 275) with delta (0, 0)
Screenshot: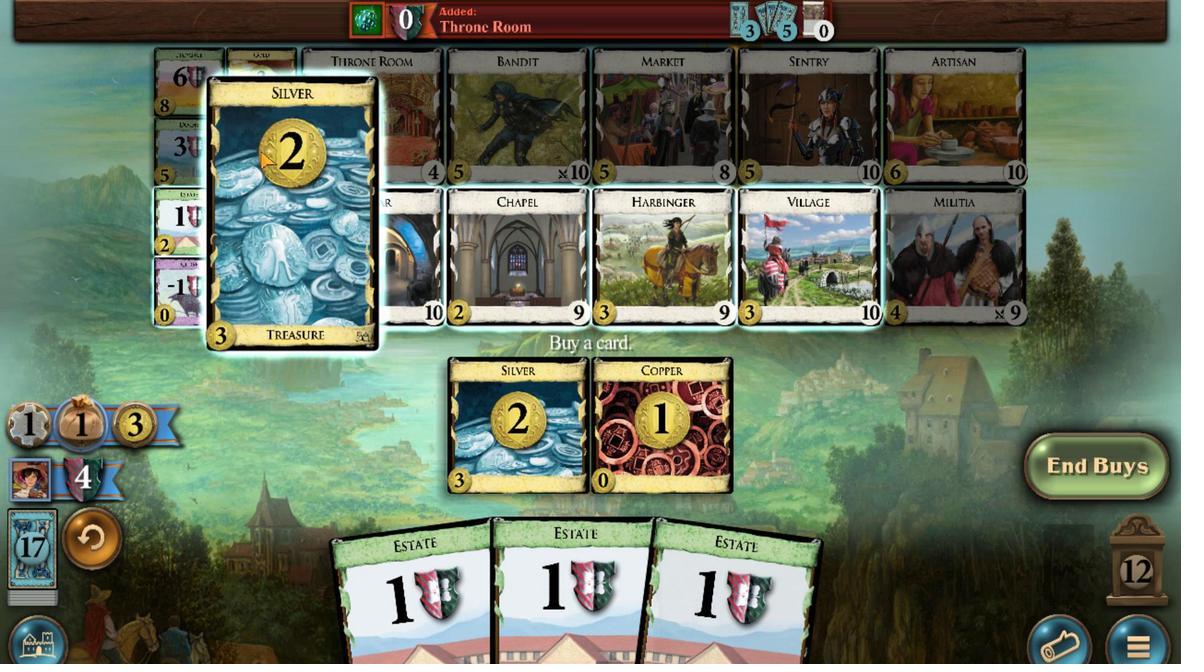 
Action: Mouse scrolled (739, 275) with delta (0, 0)
Screenshot: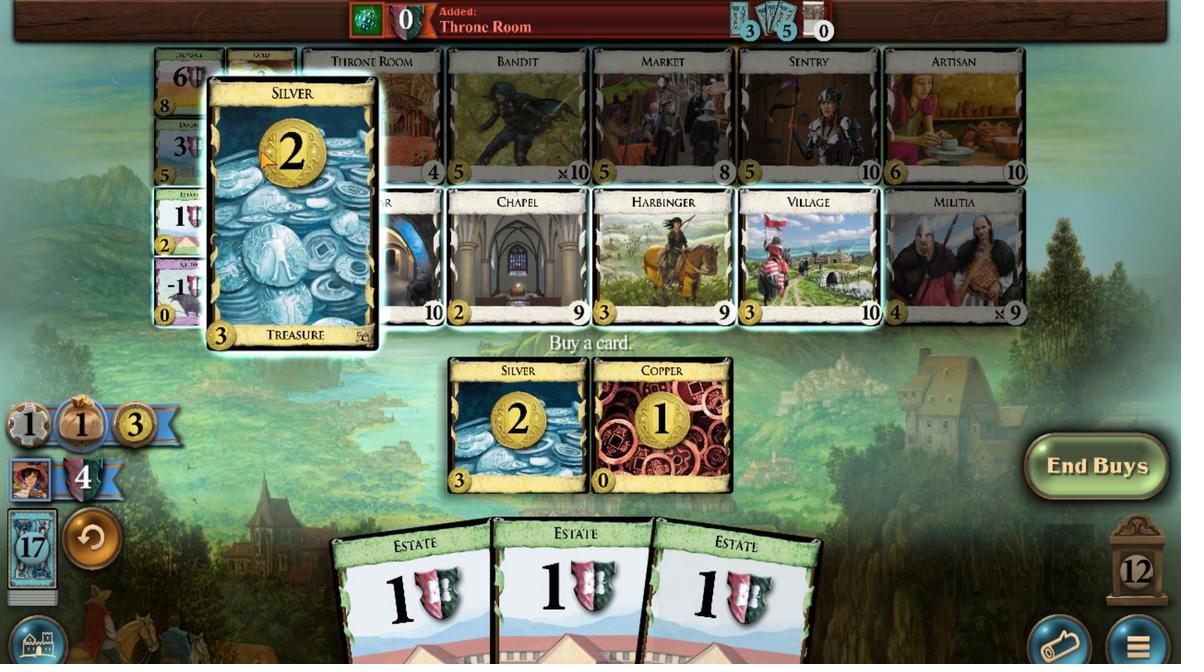 
Action: Mouse moved to (1010, 547)
Screenshot: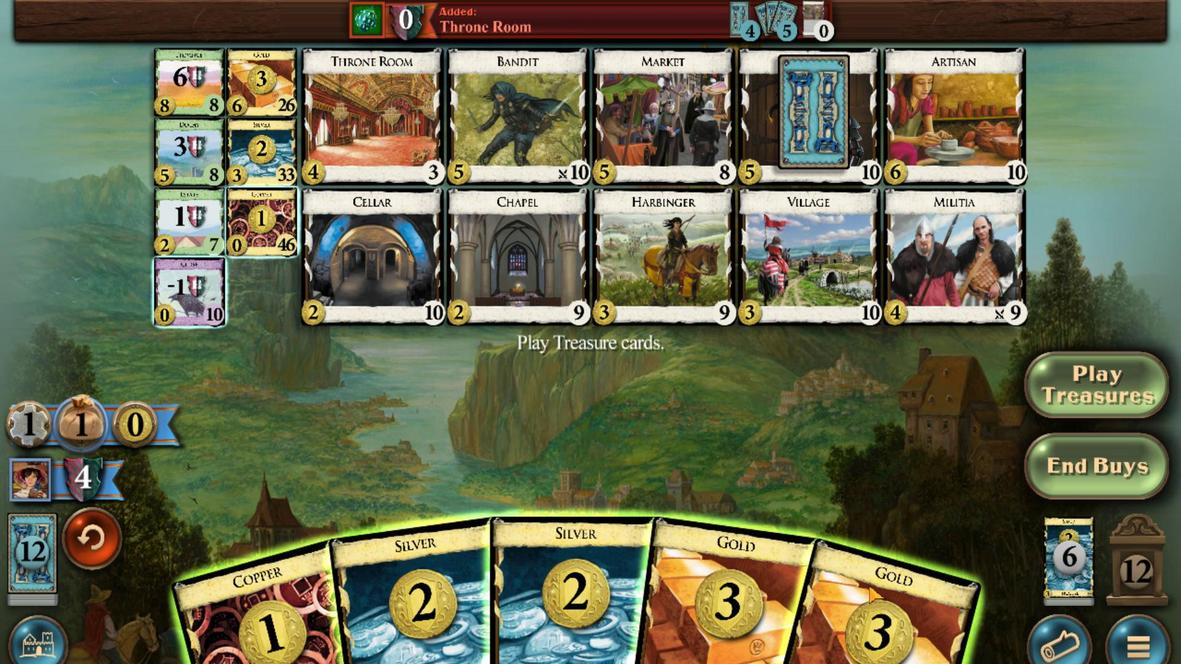 
Action: Mouse scrolled (1010, 547) with delta (0, 0)
Screenshot: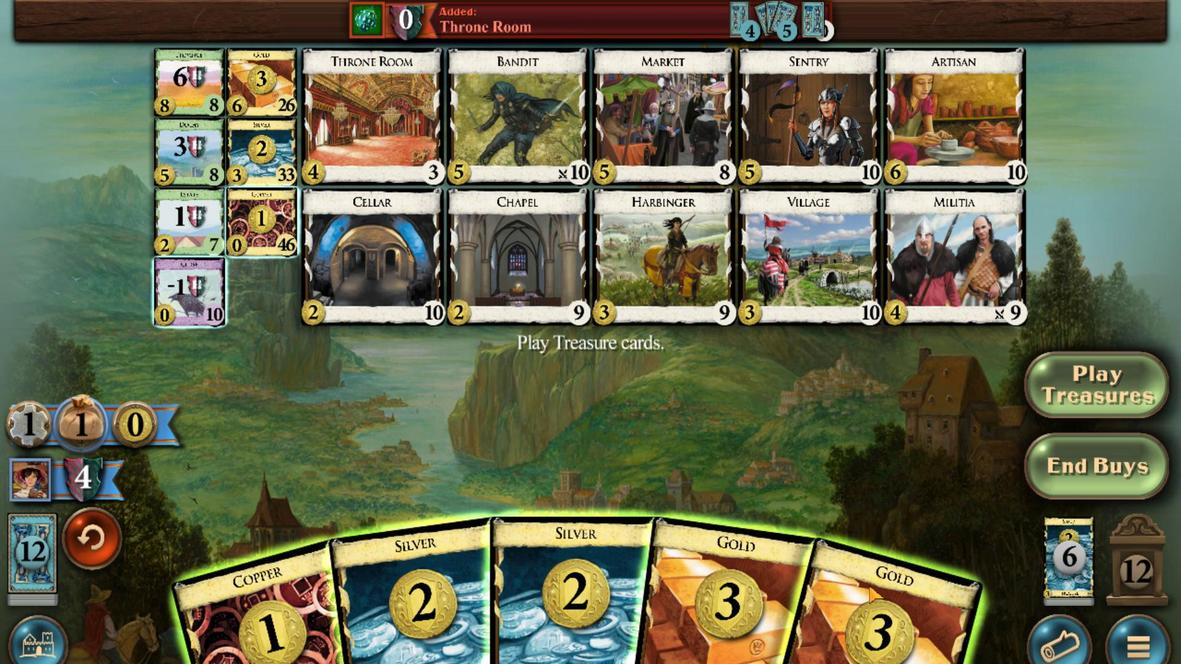 
Action: Mouse moved to (975, 546)
Screenshot: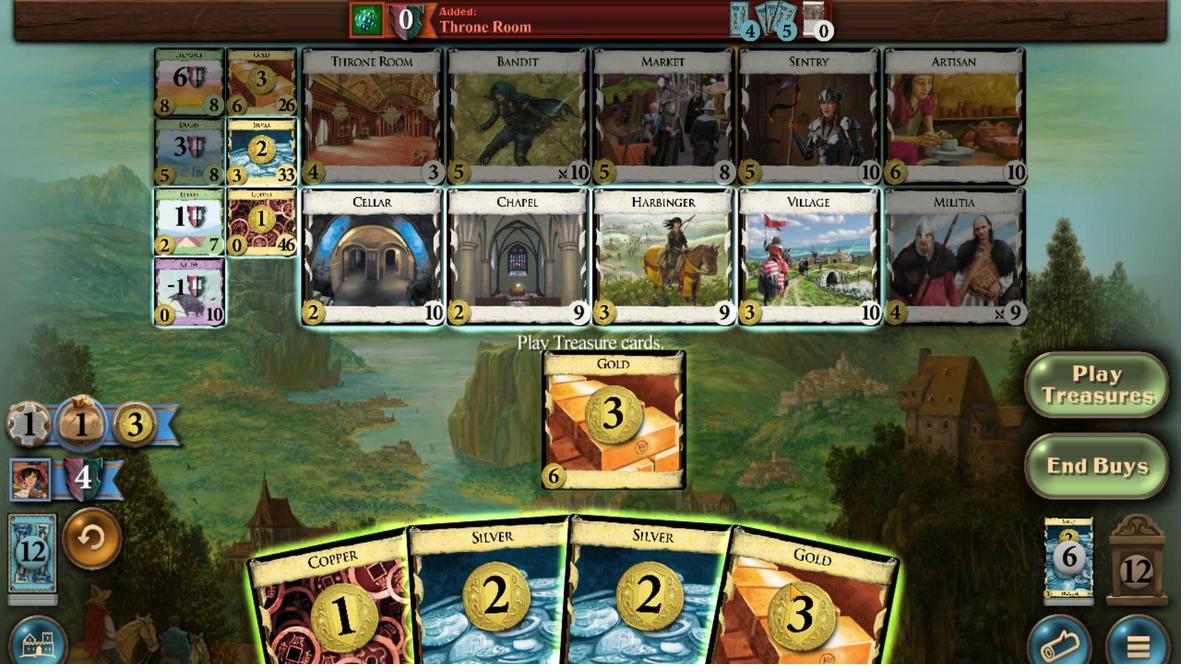 
Action: Mouse scrolled (975, 545) with delta (0, 0)
Screenshot: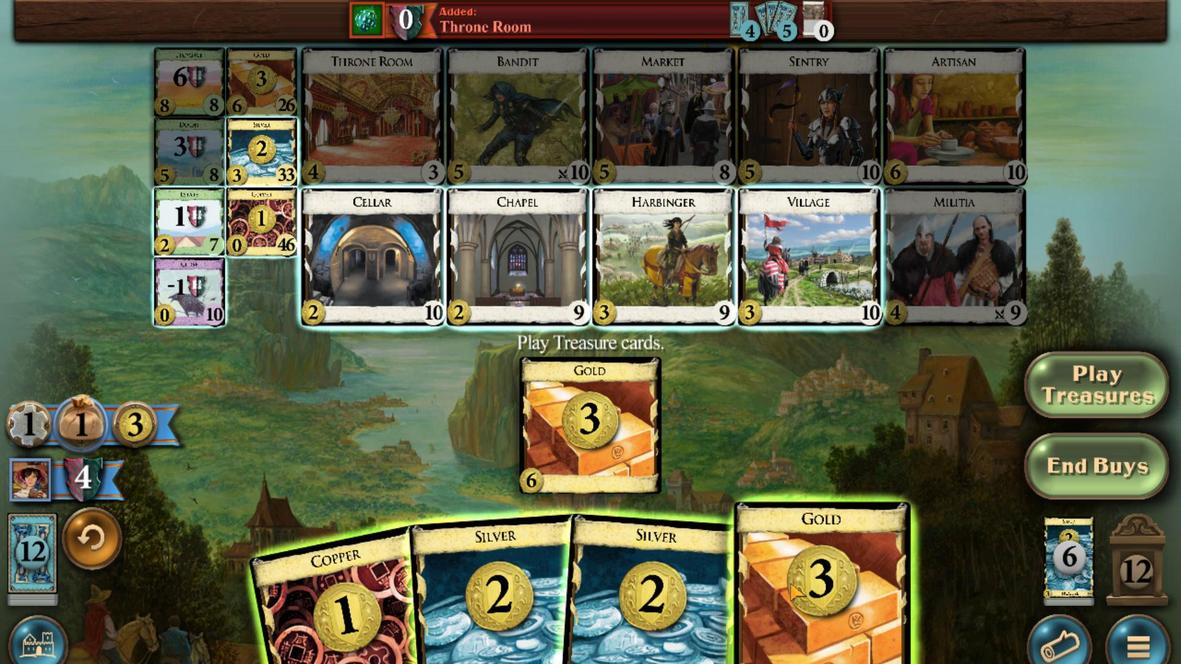 
Action: Mouse moved to (942, 544)
Screenshot: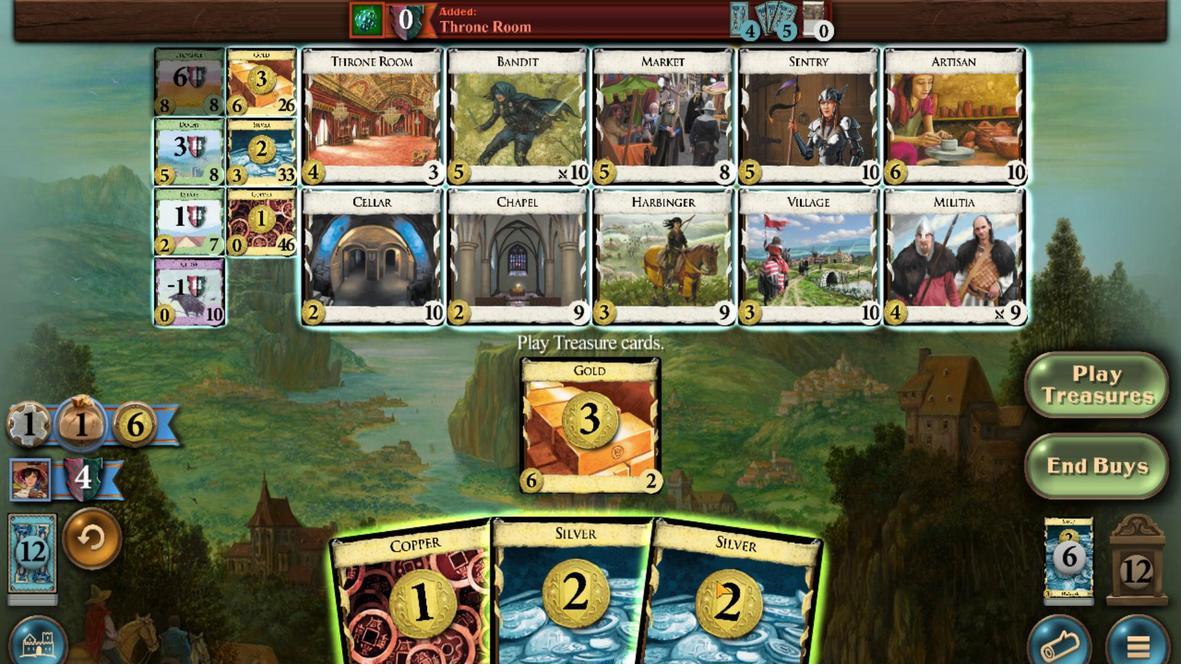 
Action: Mouse scrolled (942, 544) with delta (0, 0)
Screenshot: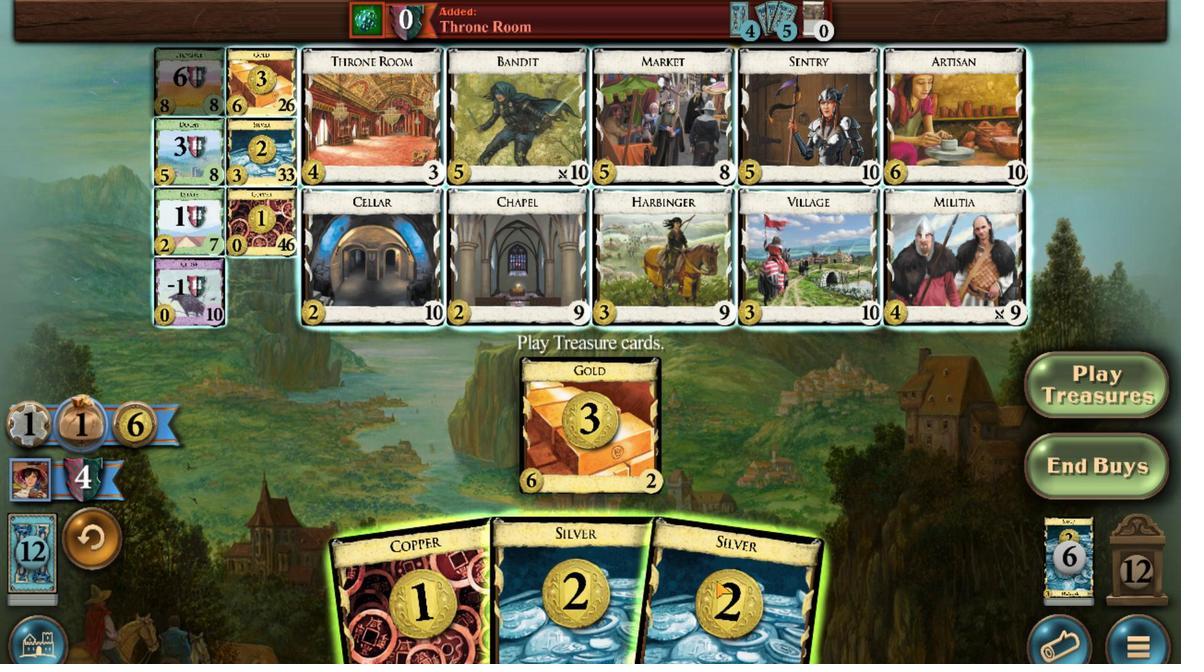 
Action: Mouse moved to (707, 230)
Screenshot: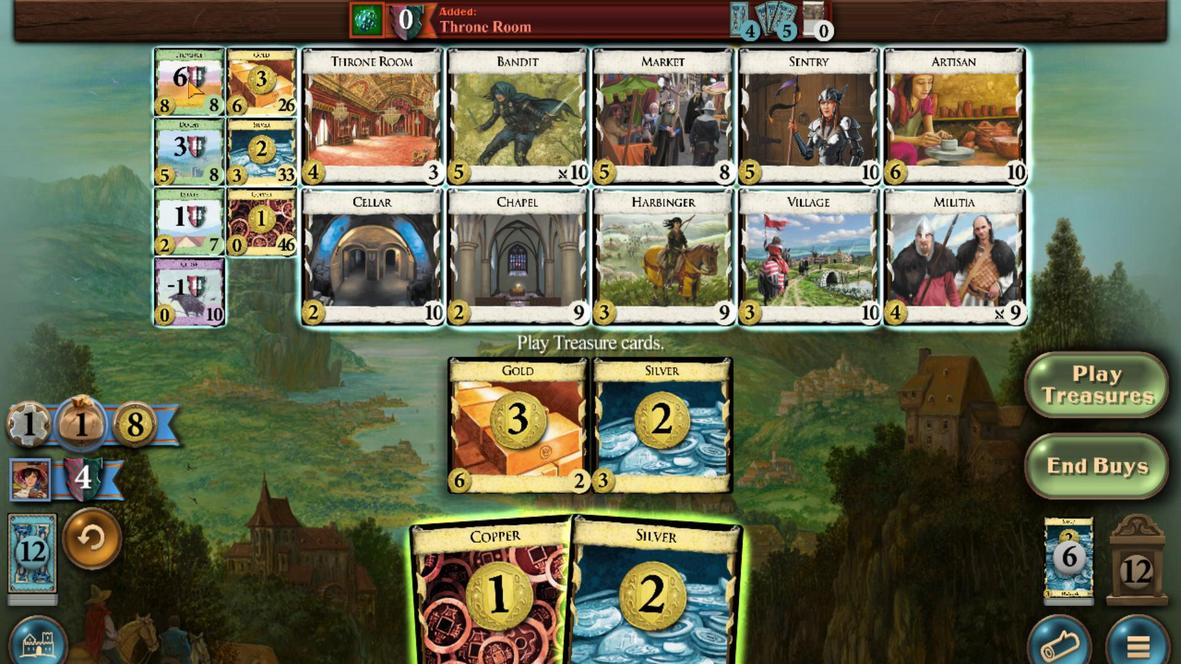 
Action: Mouse scrolled (707, 230) with delta (0, 0)
Screenshot: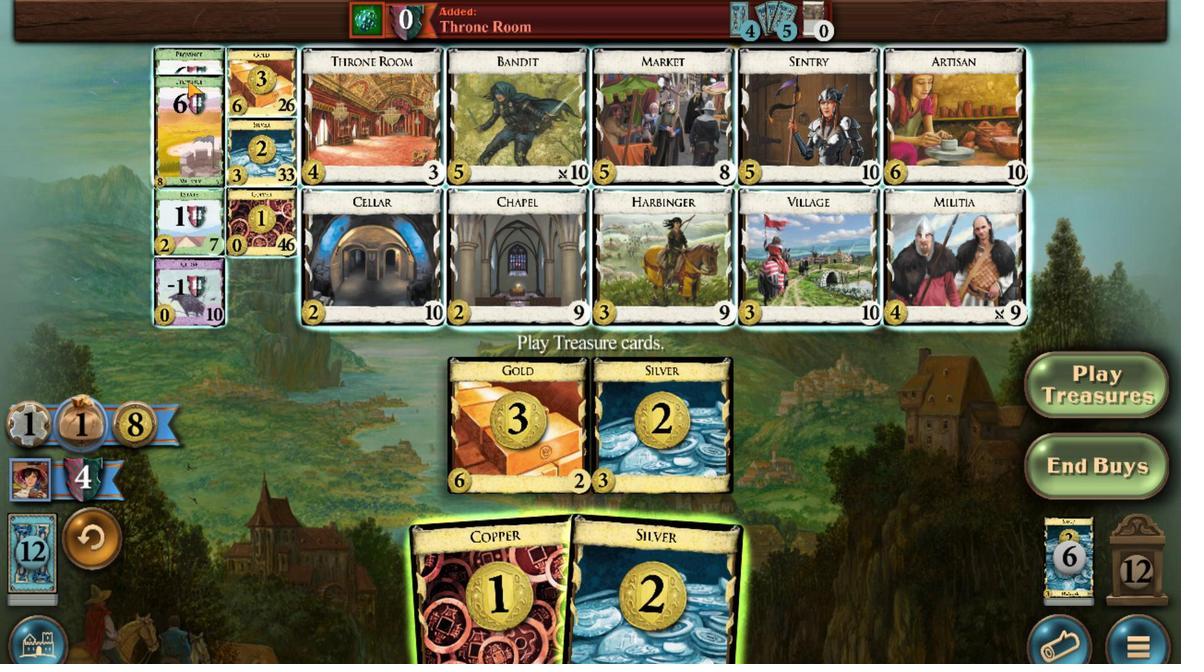 
Action: Mouse scrolled (707, 230) with delta (0, 0)
Screenshot: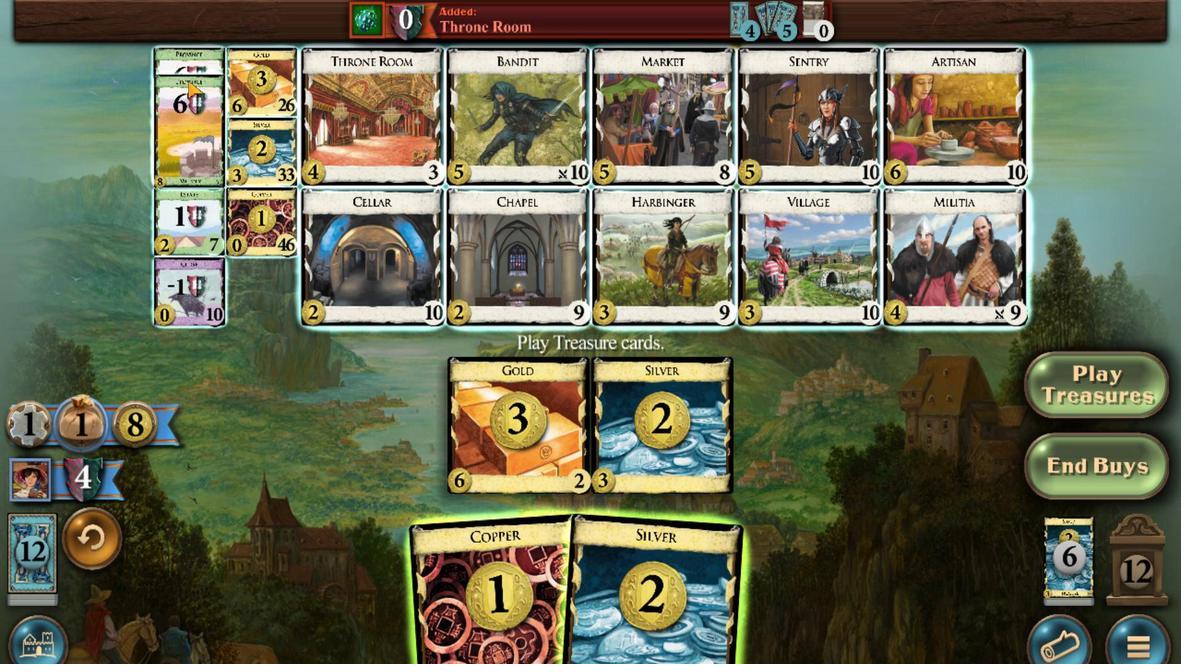 
Action: Mouse scrolled (707, 230) with delta (0, 0)
Screenshot: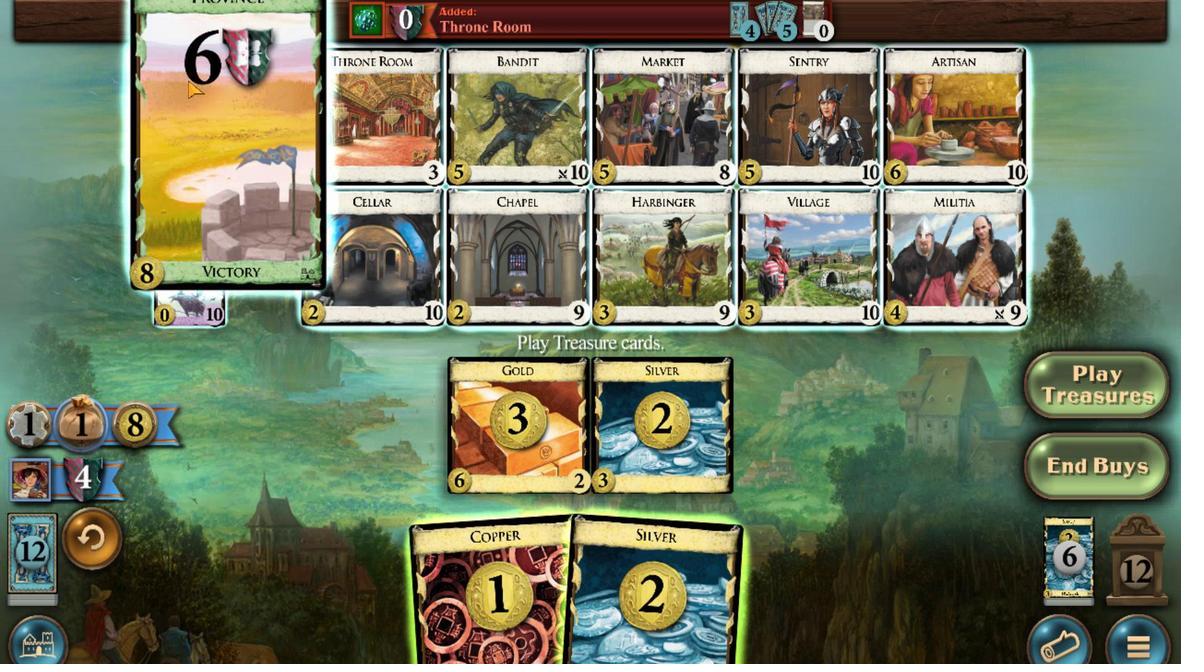 
Action: Mouse scrolled (707, 230) with delta (0, 0)
Screenshot: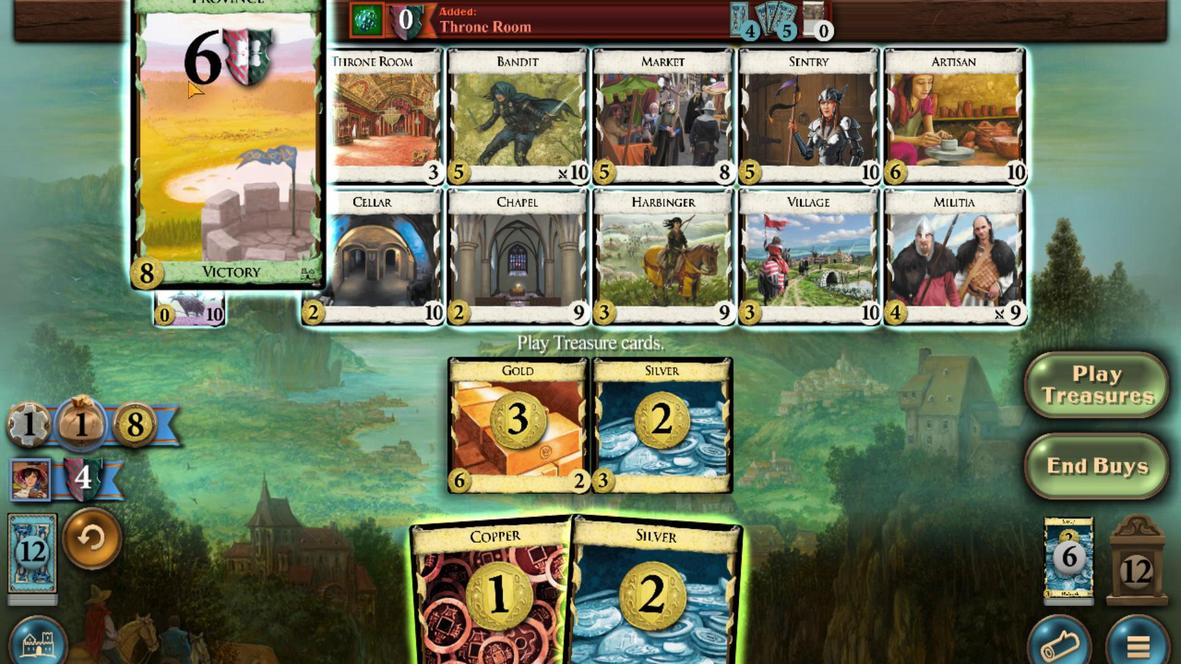 
Action: Mouse scrolled (707, 230) with delta (0, 0)
Screenshot: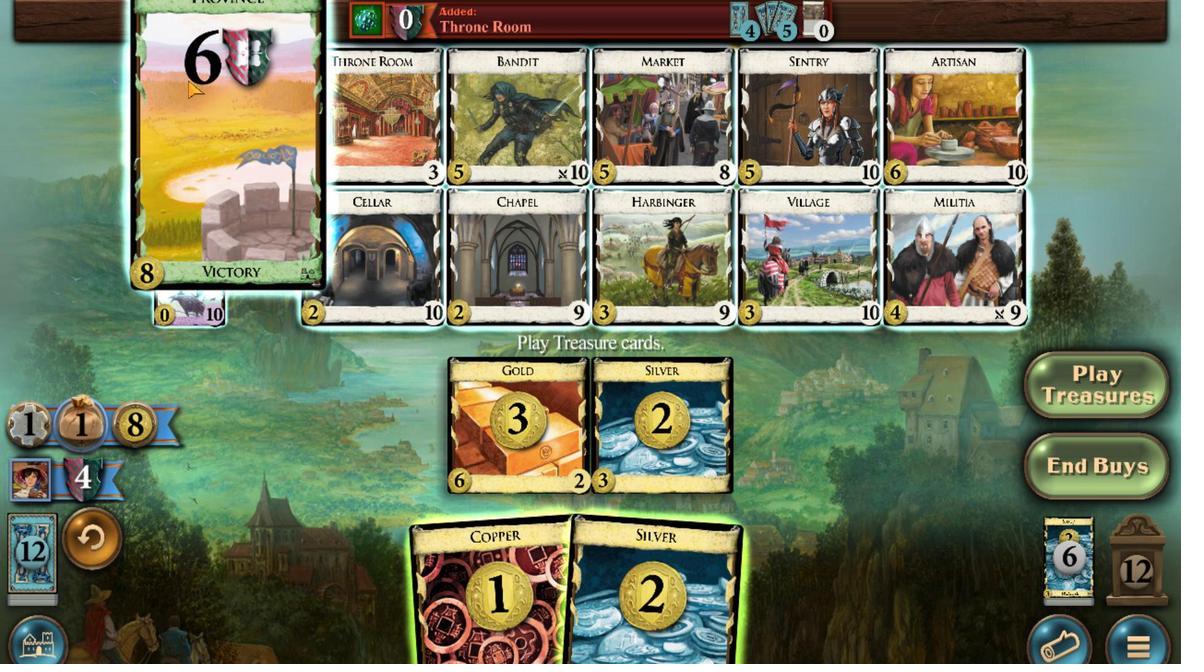 
Action: Mouse scrolled (707, 230) with delta (0, 0)
Screenshot: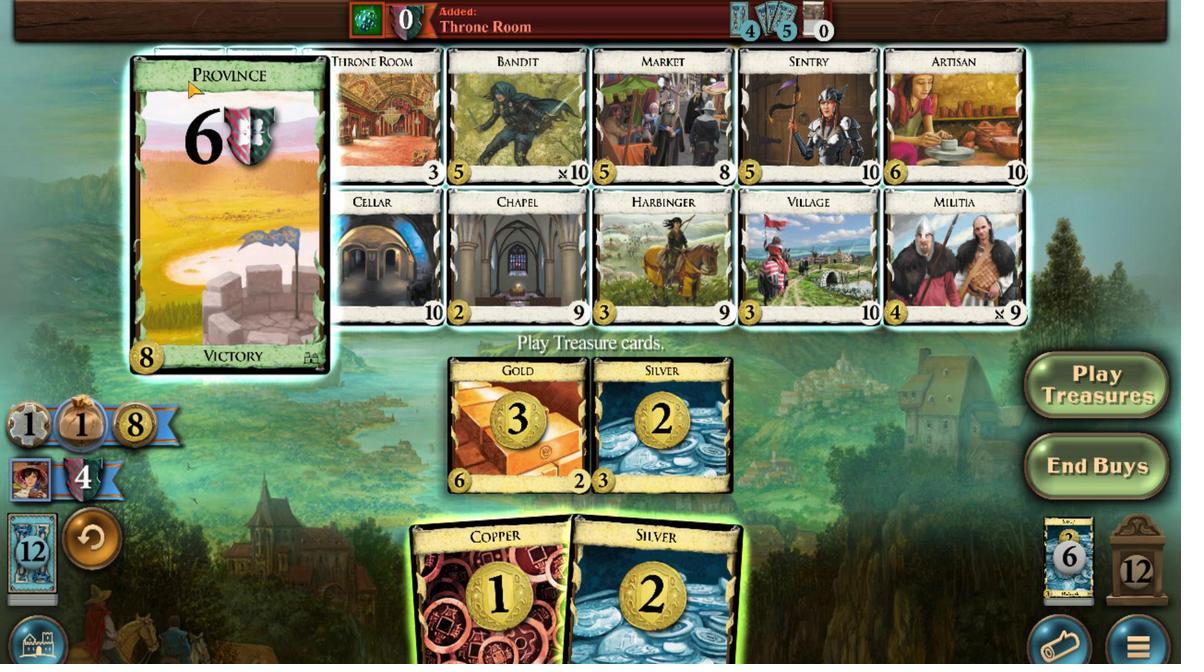 
Action: Mouse scrolled (707, 230) with delta (0, 0)
Screenshot: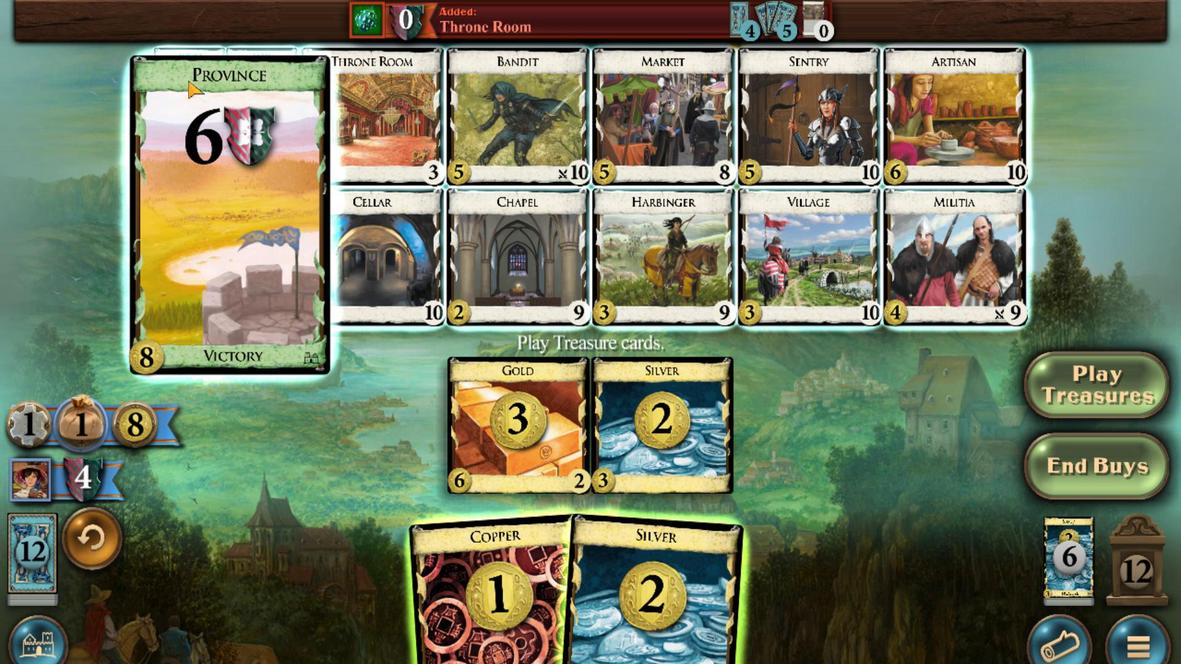 
Action: Mouse moved to (1029, 546)
Screenshot: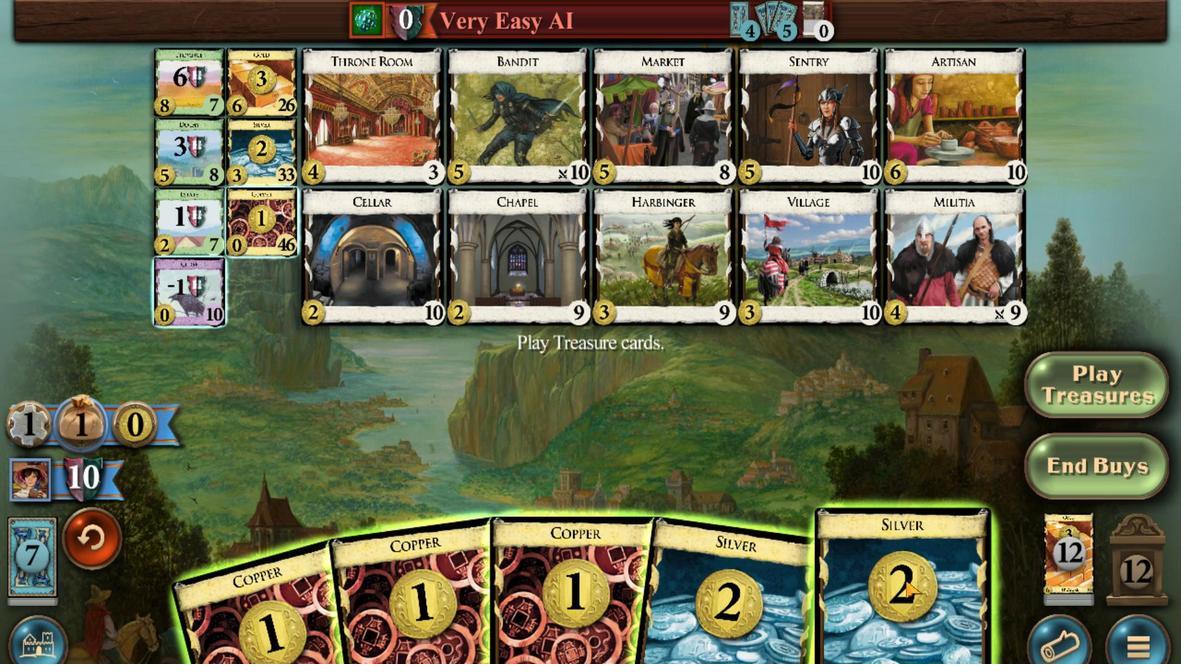 
Action: Mouse scrolled (1029, 546) with delta (0, 0)
Screenshot: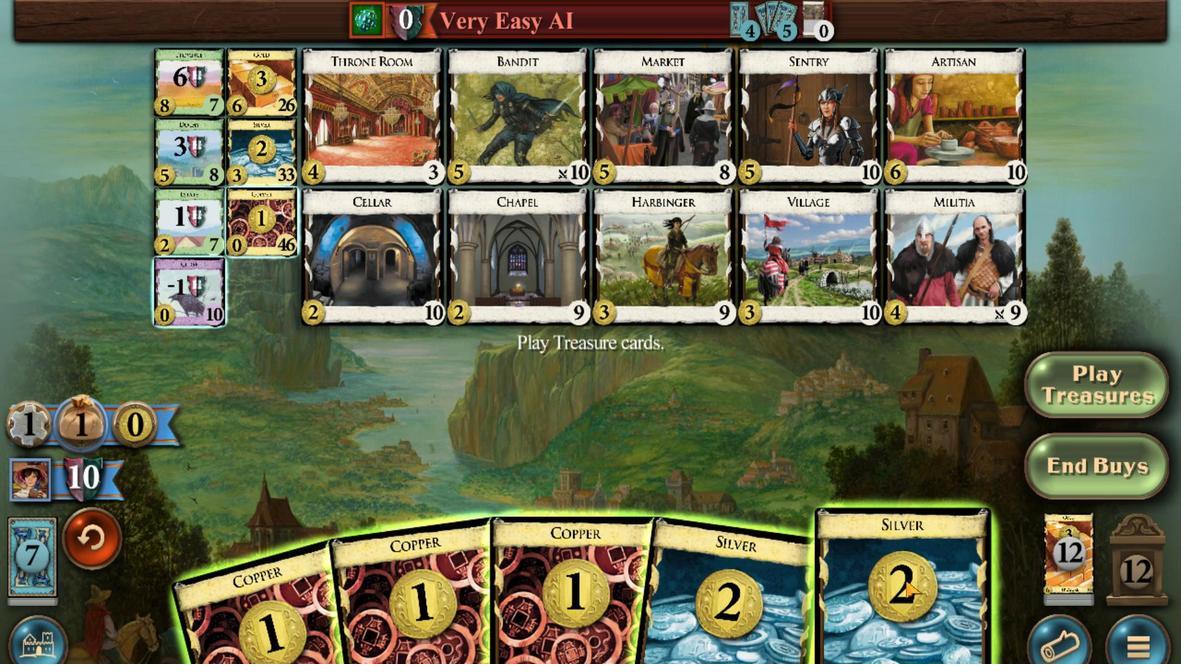 
Action: Mouse moved to (987, 537)
Screenshot: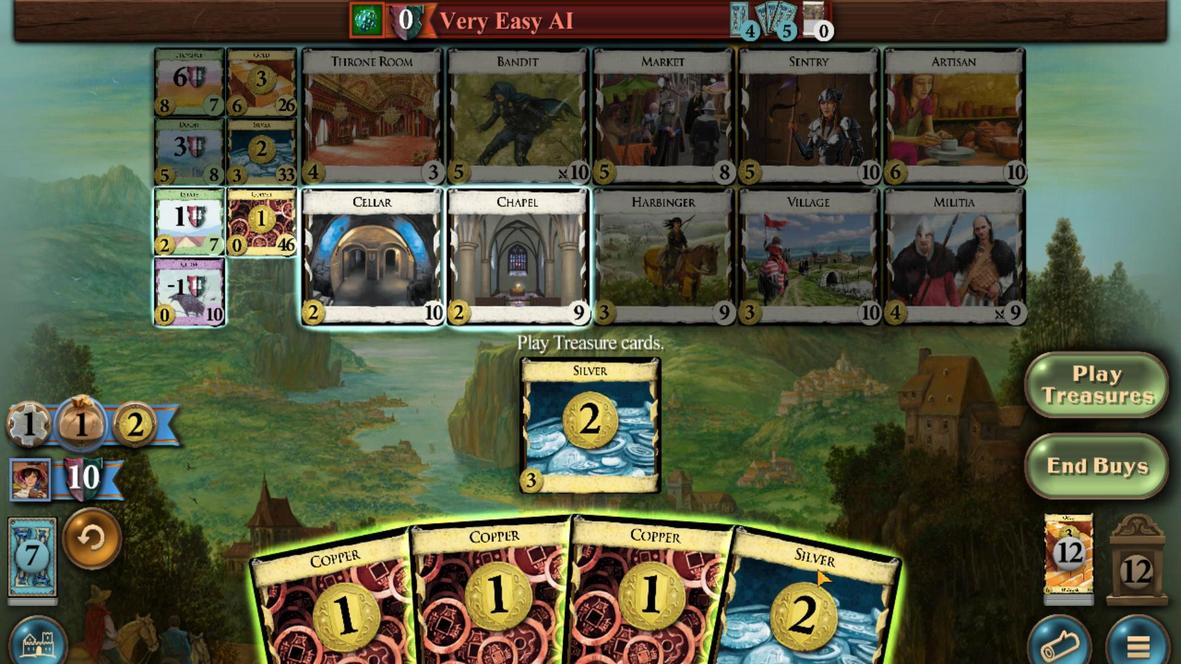 
Action: Mouse scrolled (987, 537) with delta (0, 0)
Screenshot: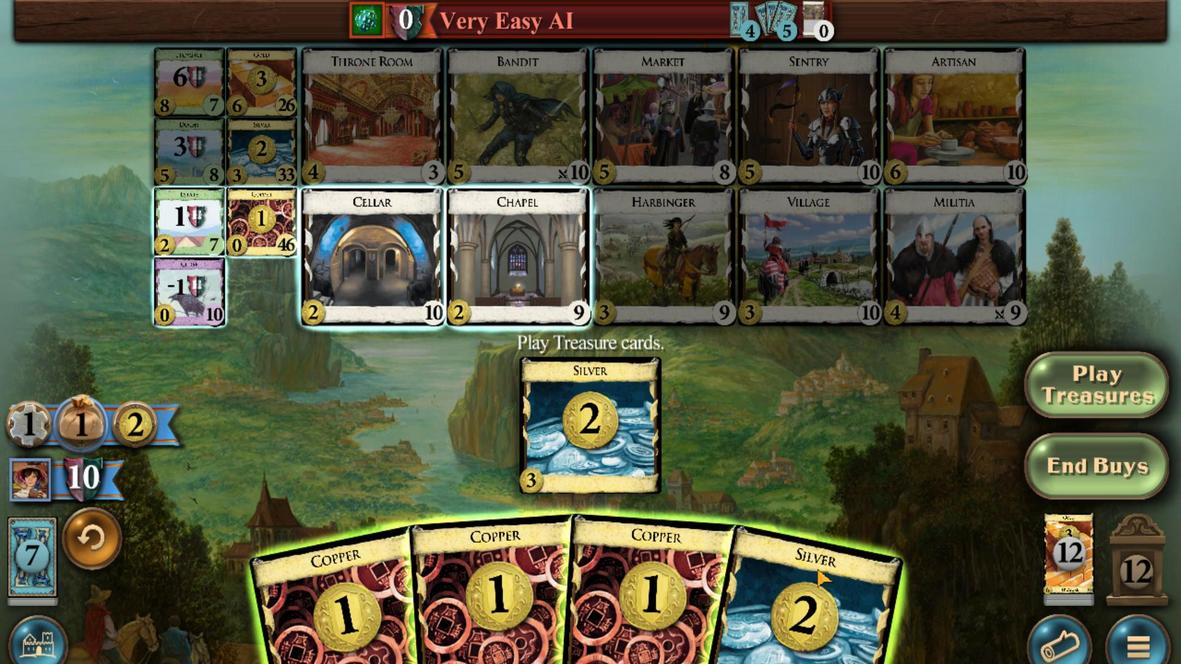
Action: Mouse moved to (963, 524)
Screenshot: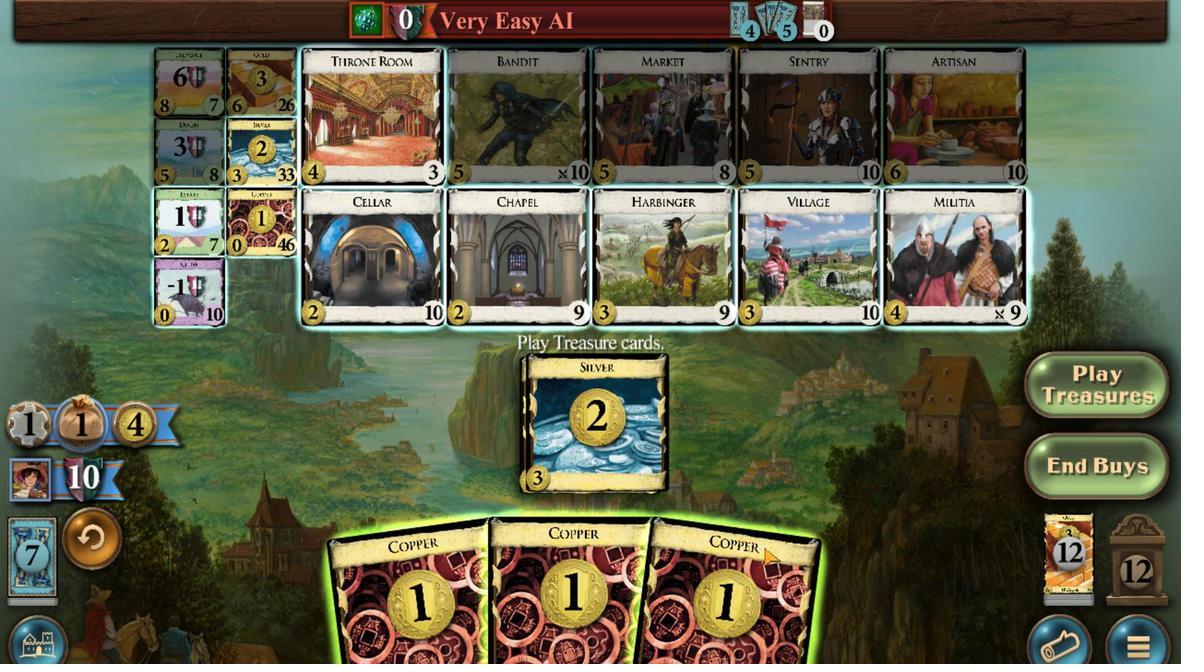 
Action: Mouse scrolled (963, 523) with delta (0, 0)
Screenshot: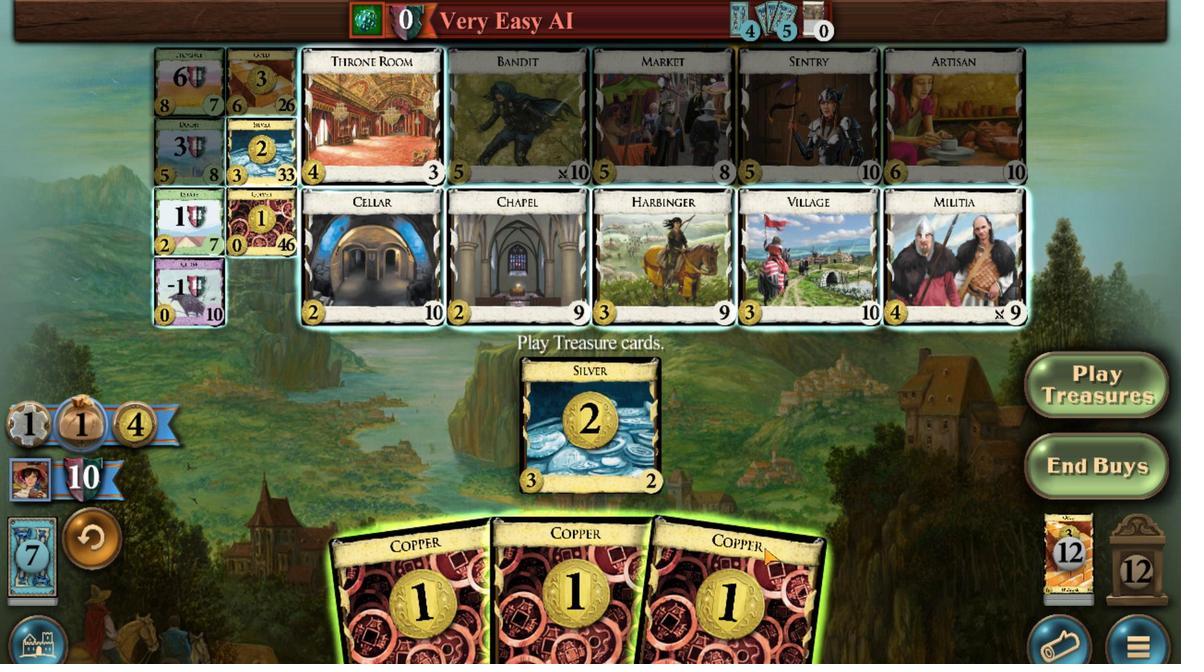 
Action: Mouse moved to (936, 525)
Screenshot: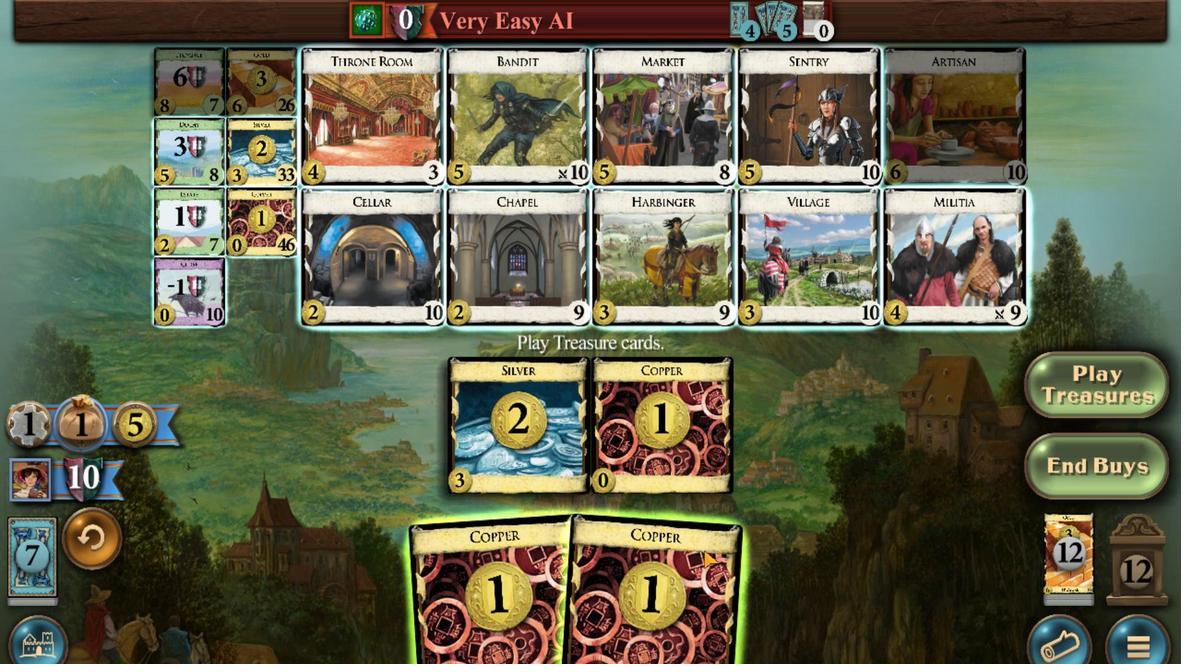 
Action: Mouse scrolled (936, 525) with delta (0, 0)
Screenshot: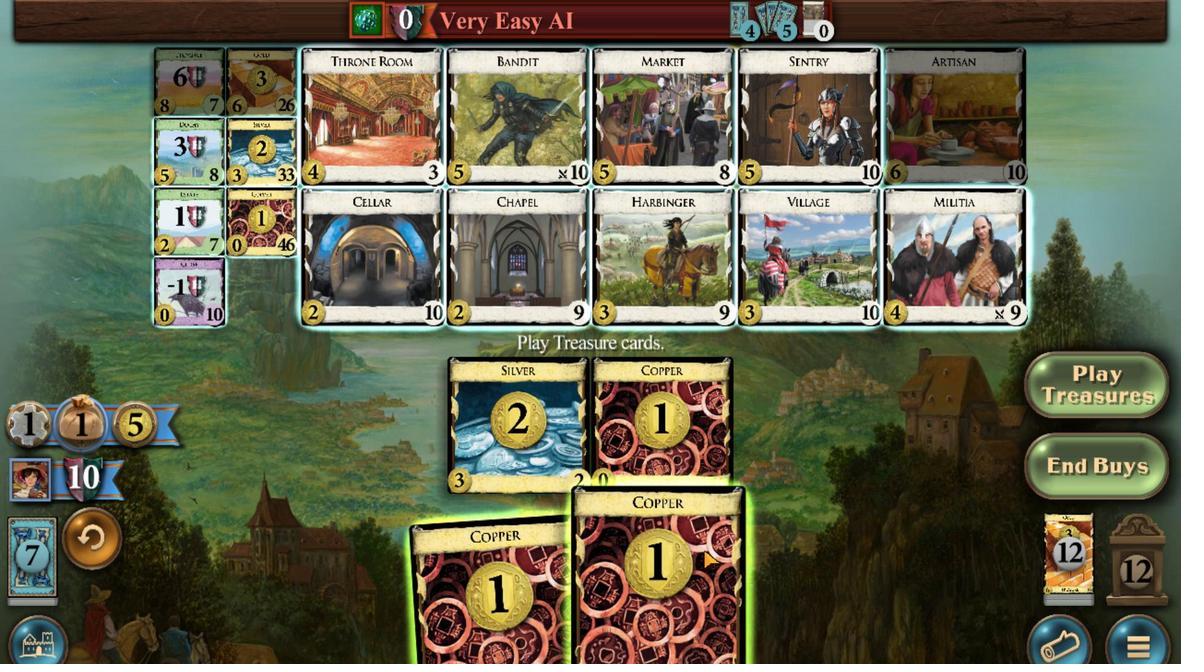 
Action: Mouse moved to (739, 232)
Screenshot: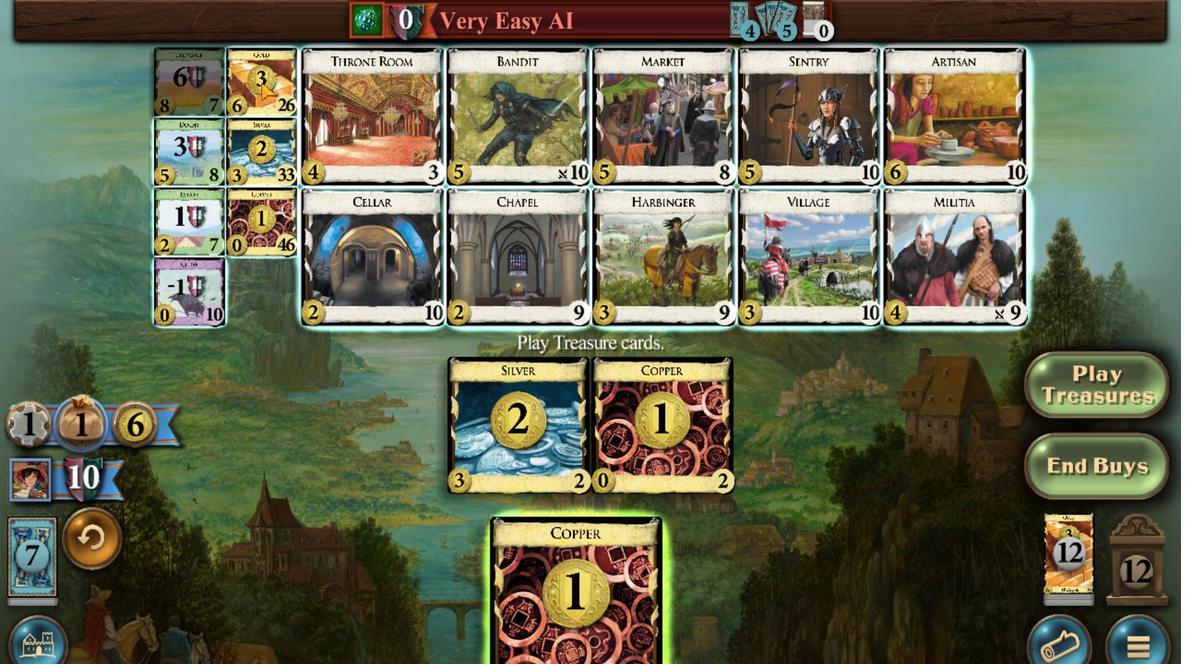 
Action: Mouse scrolled (739, 232) with delta (0, 0)
Screenshot: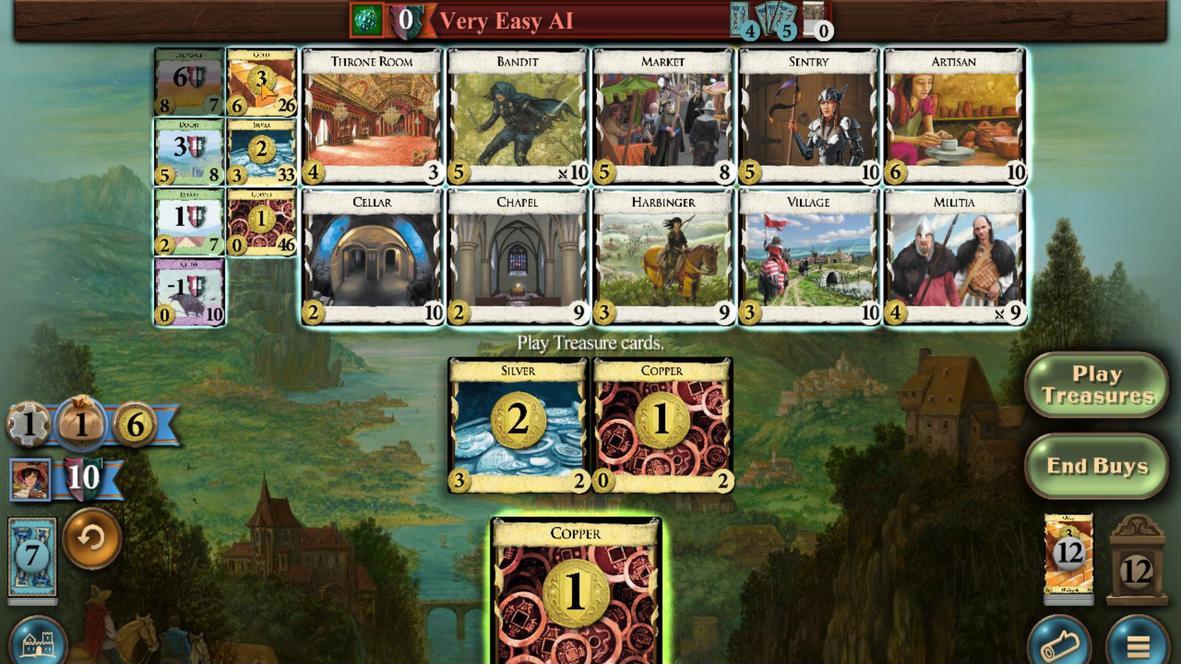 
Action: Mouse scrolled (739, 232) with delta (0, 0)
Screenshot: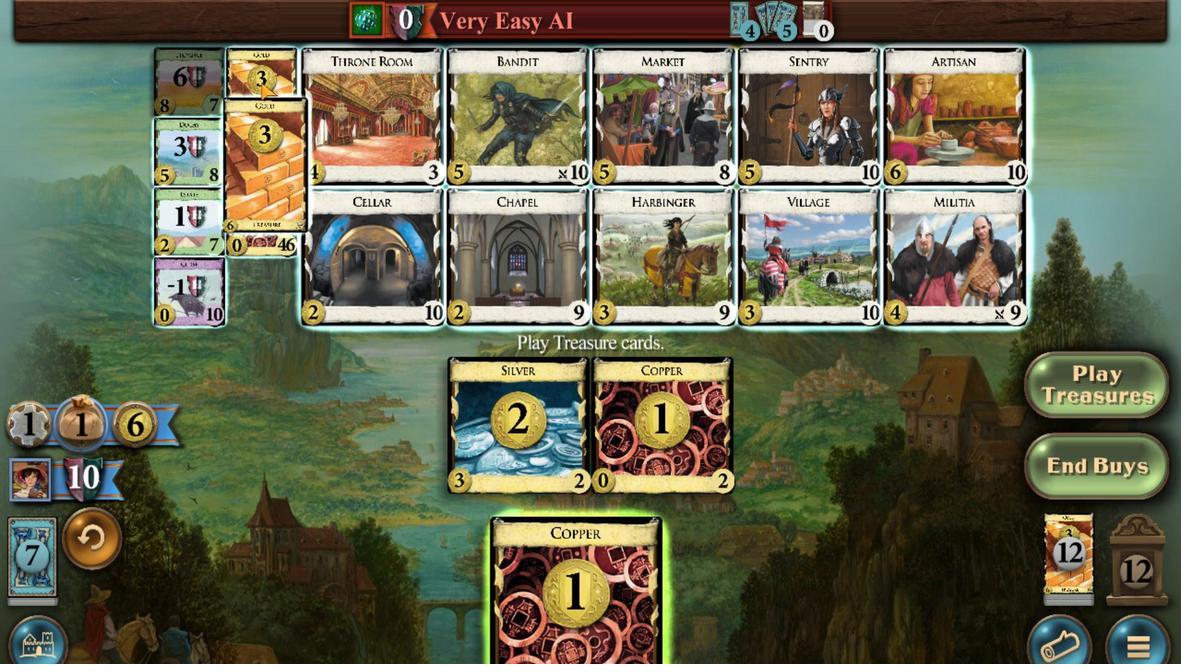 
Action: Mouse scrolled (739, 232) with delta (0, 0)
Screenshot: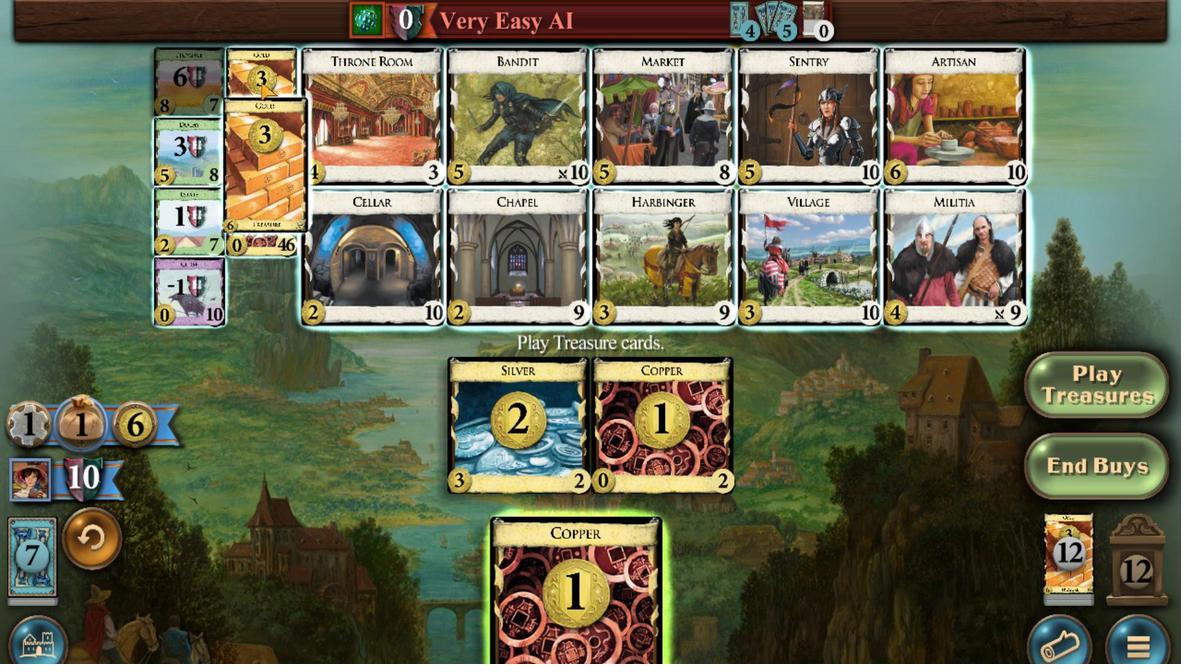 
Action: Mouse scrolled (739, 232) with delta (0, 0)
Screenshot: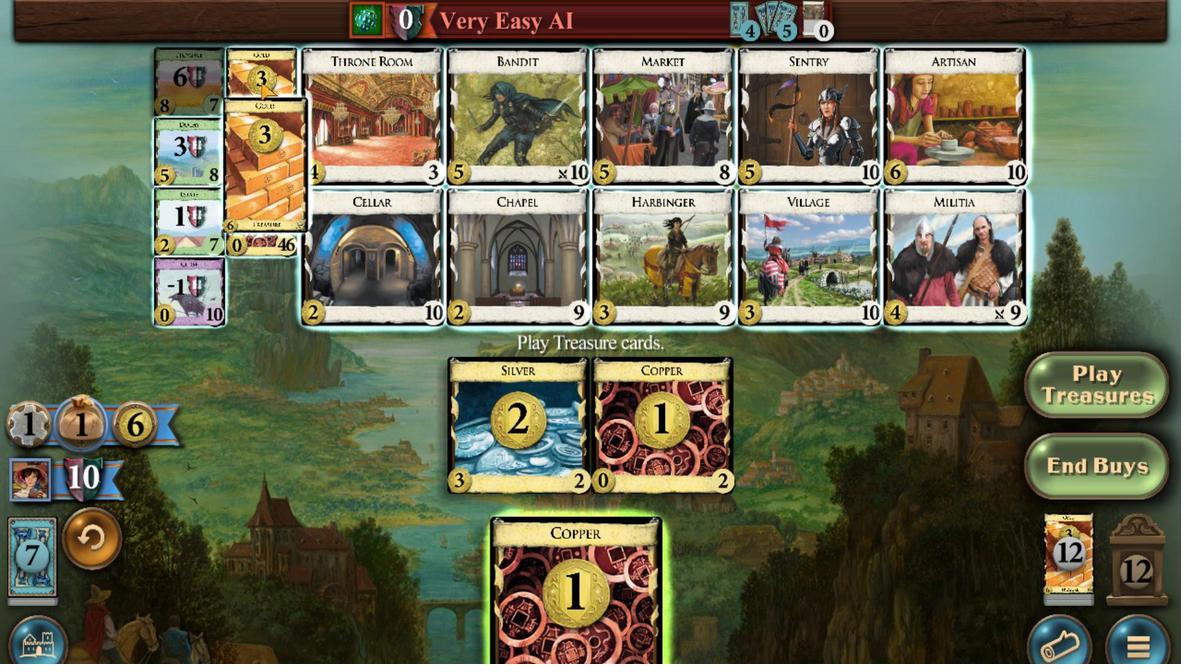 
Action: Mouse scrolled (739, 232) with delta (0, 0)
Screenshot: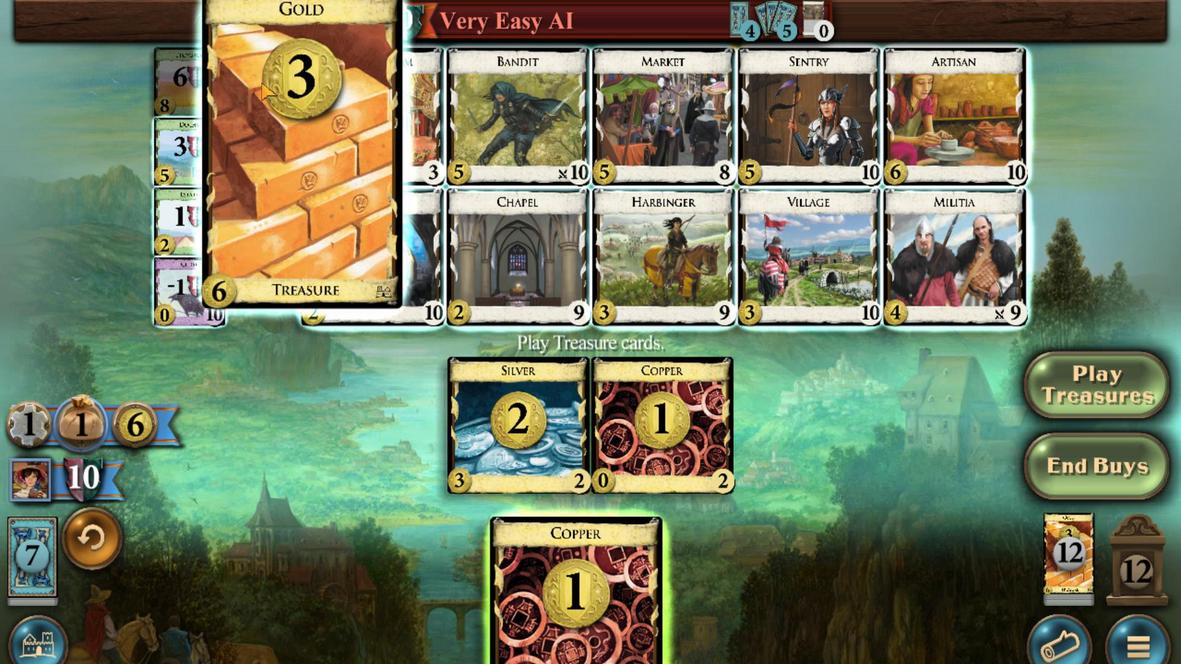 
Action: Mouse scrolled (739, 232) with delta (0, 0)
Screenshot: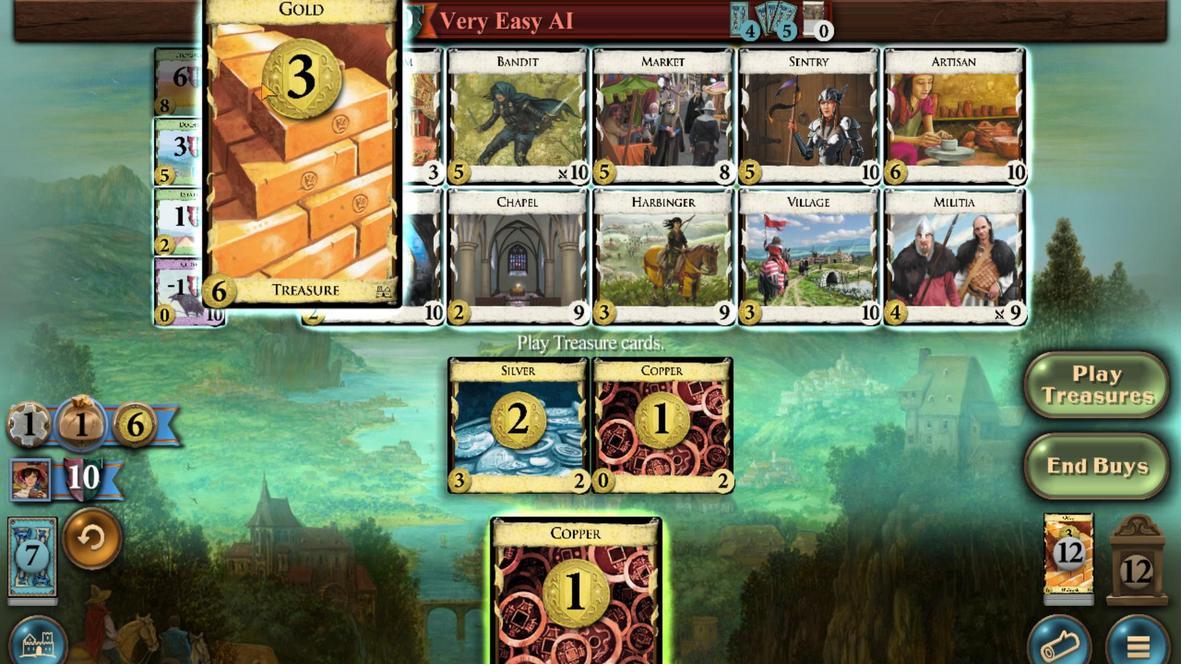 
Action: Mouse scrolled (739, 232) with delta (0, 0)
Screenshot: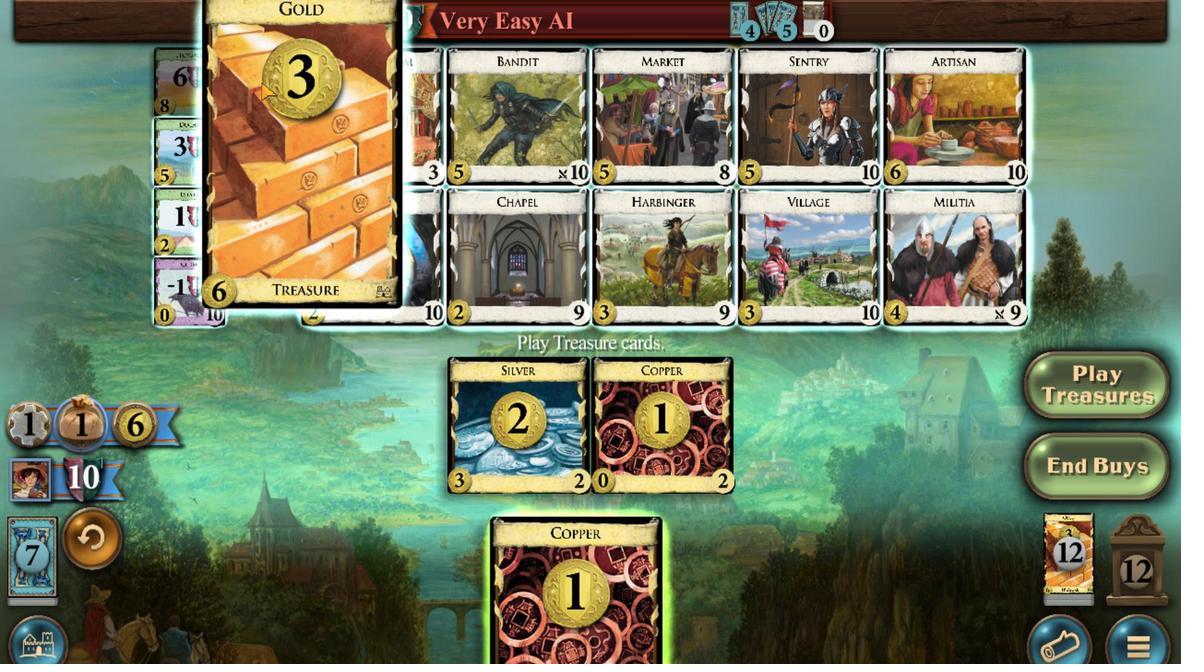 
Action: Mouse scrolled (739, 232) with delta (0, 0)
